 Task: Create a Trello board for managing video production tasks, including lists for 'Ideas', 'Filming', and 'Publishing'. Add relevant cards and customize the board's appearance.
Action: Mouse moved to (616, 381)
Screenshot: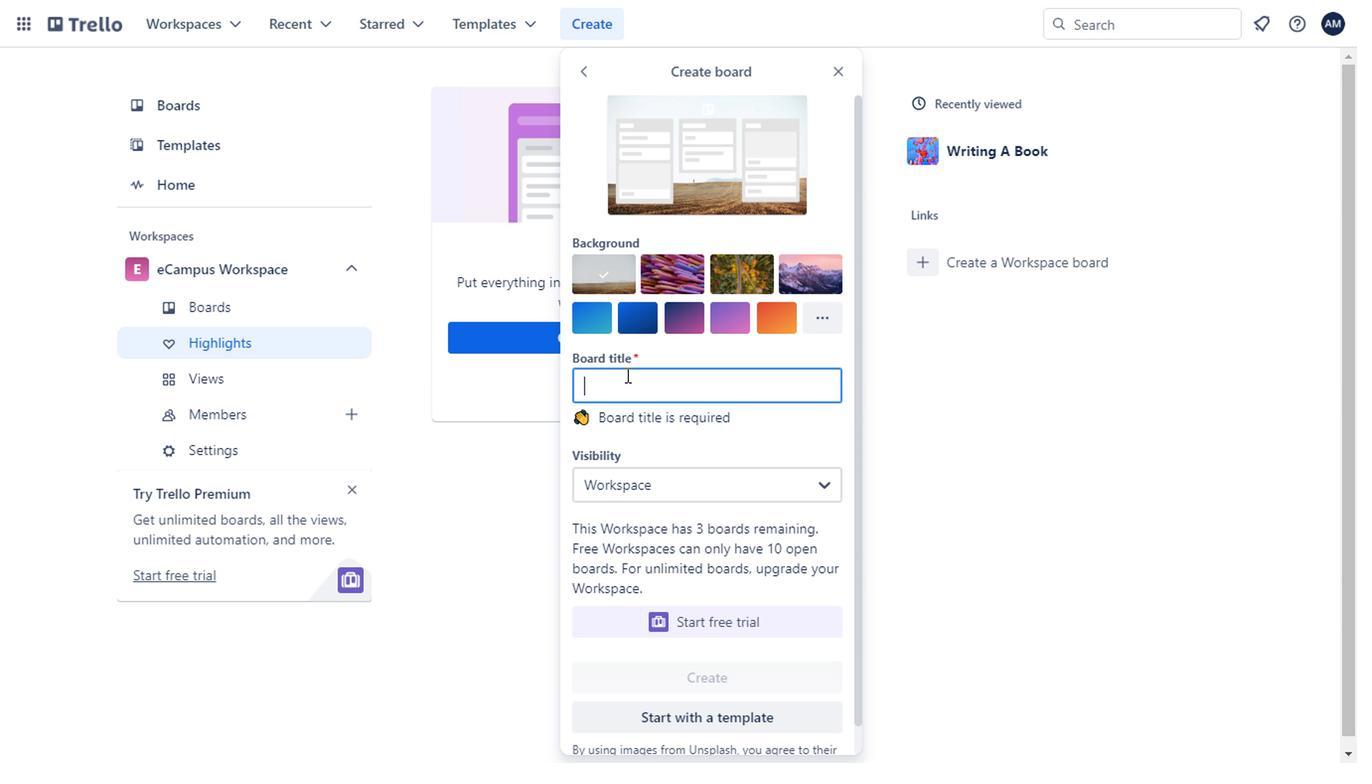 
Action: Mouse pressed left at (616, 381)
Screenshot: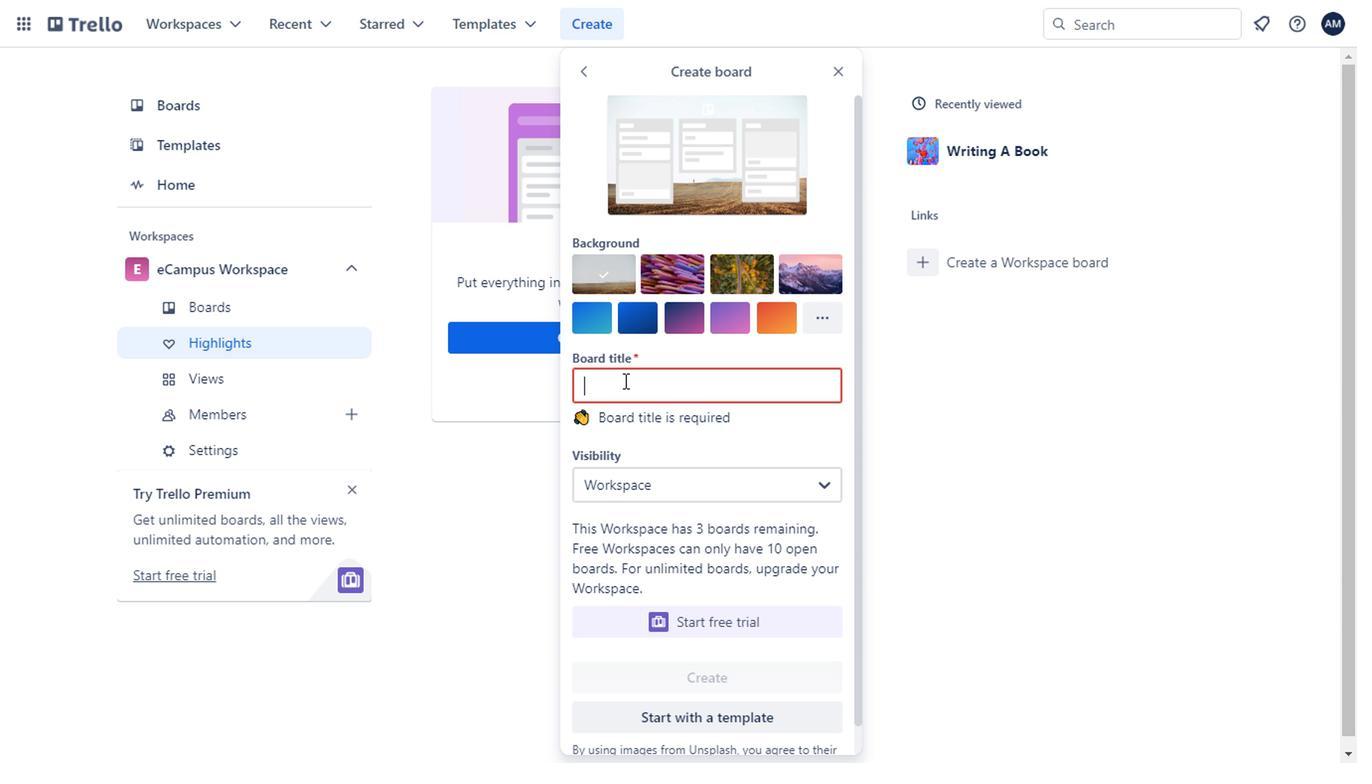 
Action: Mouse moved to (614, 390)
Screenshot: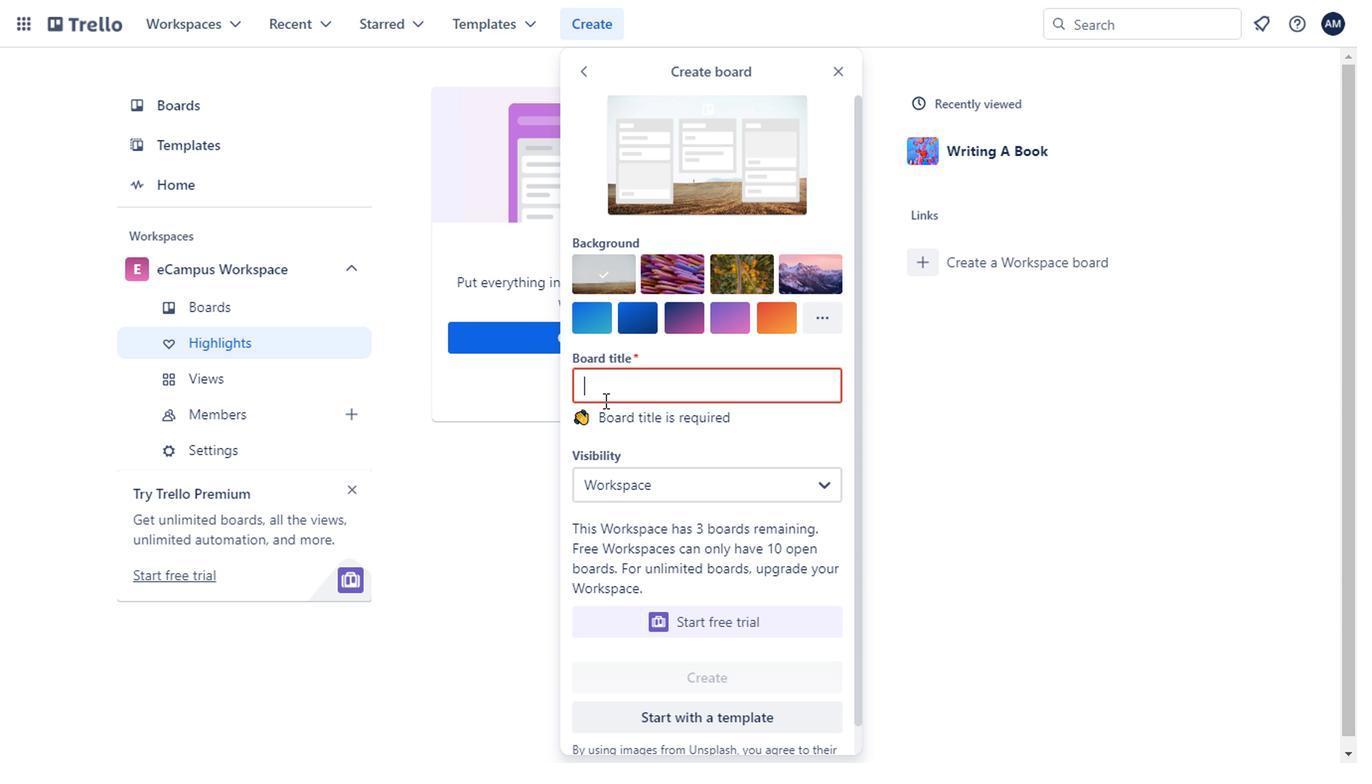 
Action: Mouse pressed left at (614, 390)
Screenshot: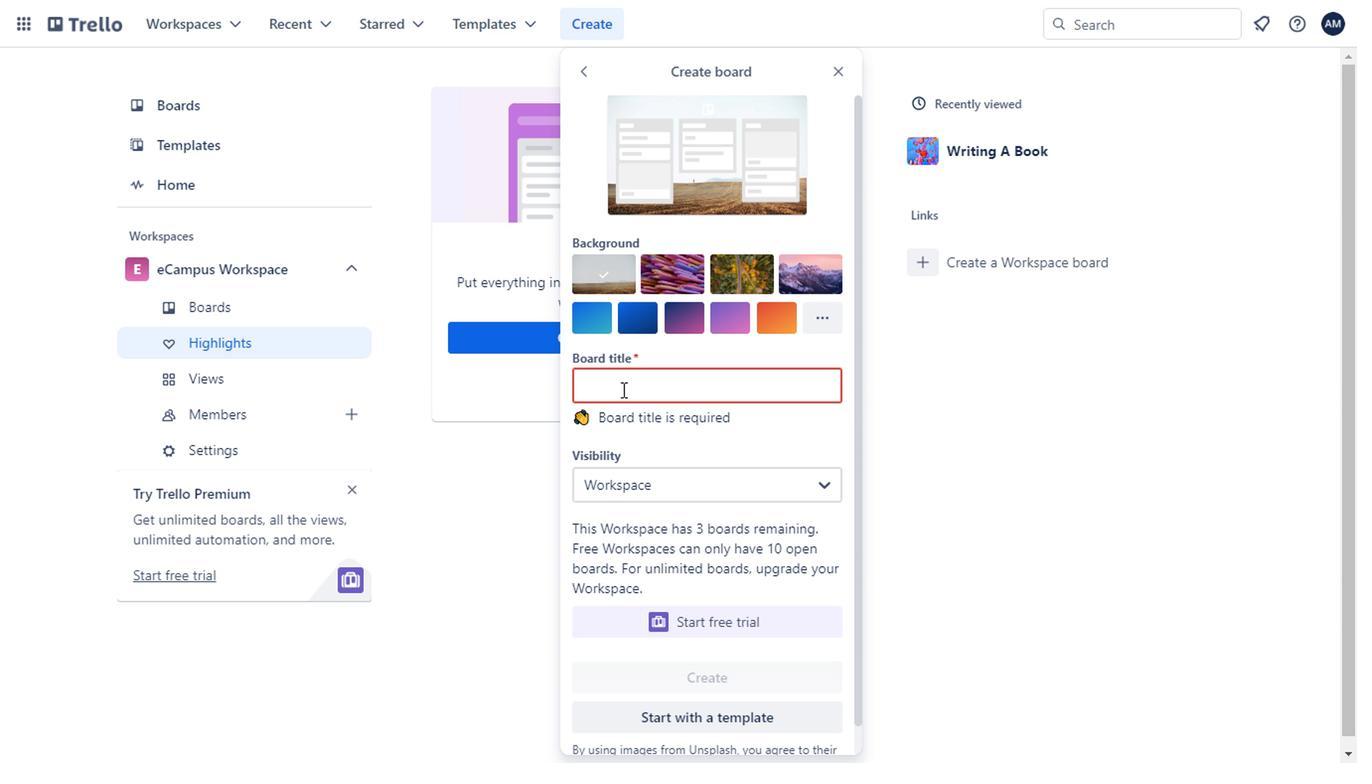 
Action: Key pressed <Key.shift><Key.shift><Key.shift><Key.shift>Workspacxe<Key.backspace><Key.backspace>ce
Screenshot: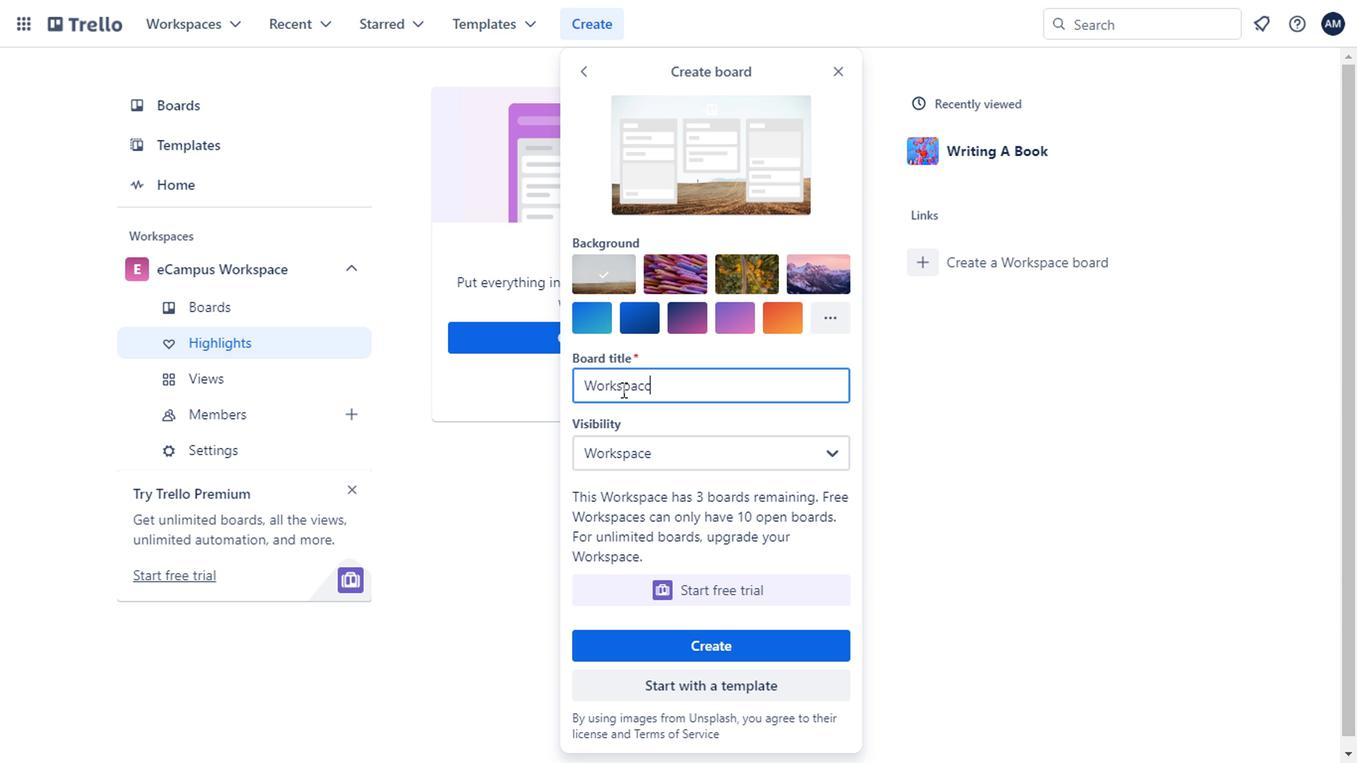 
Action: Mouse moved to (644, 383)
Screenshot: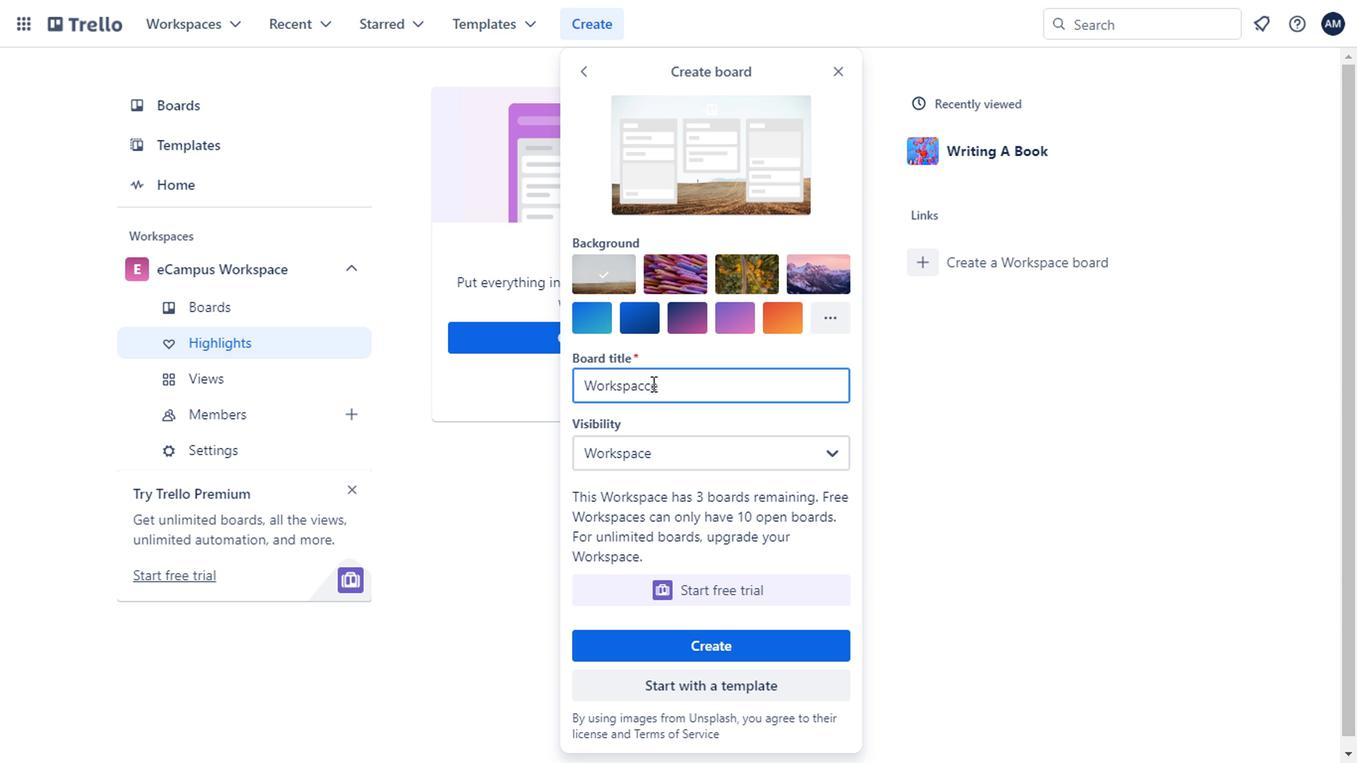 
Action: Mouse pressed left at (644, 383)
Screenshot: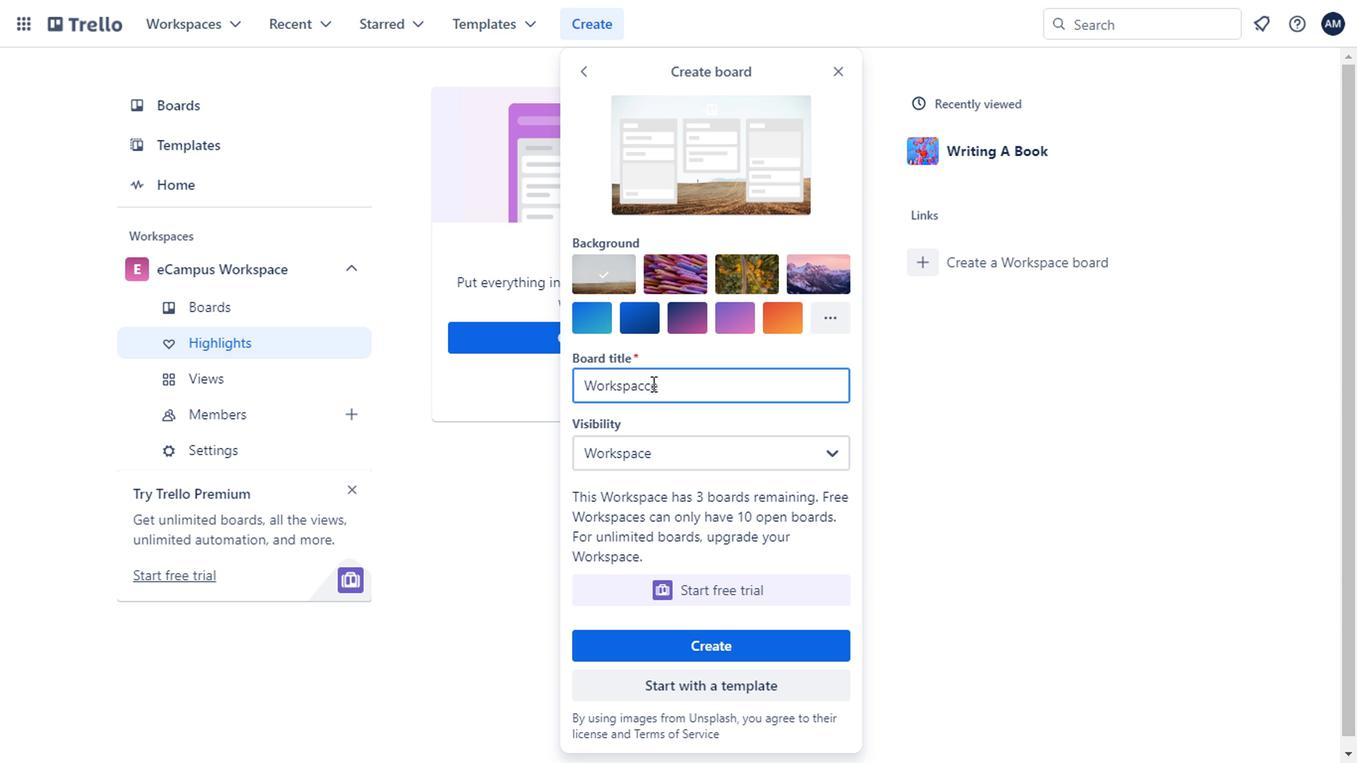 
Action: Mouse moved to (645, 383)
Screenshot: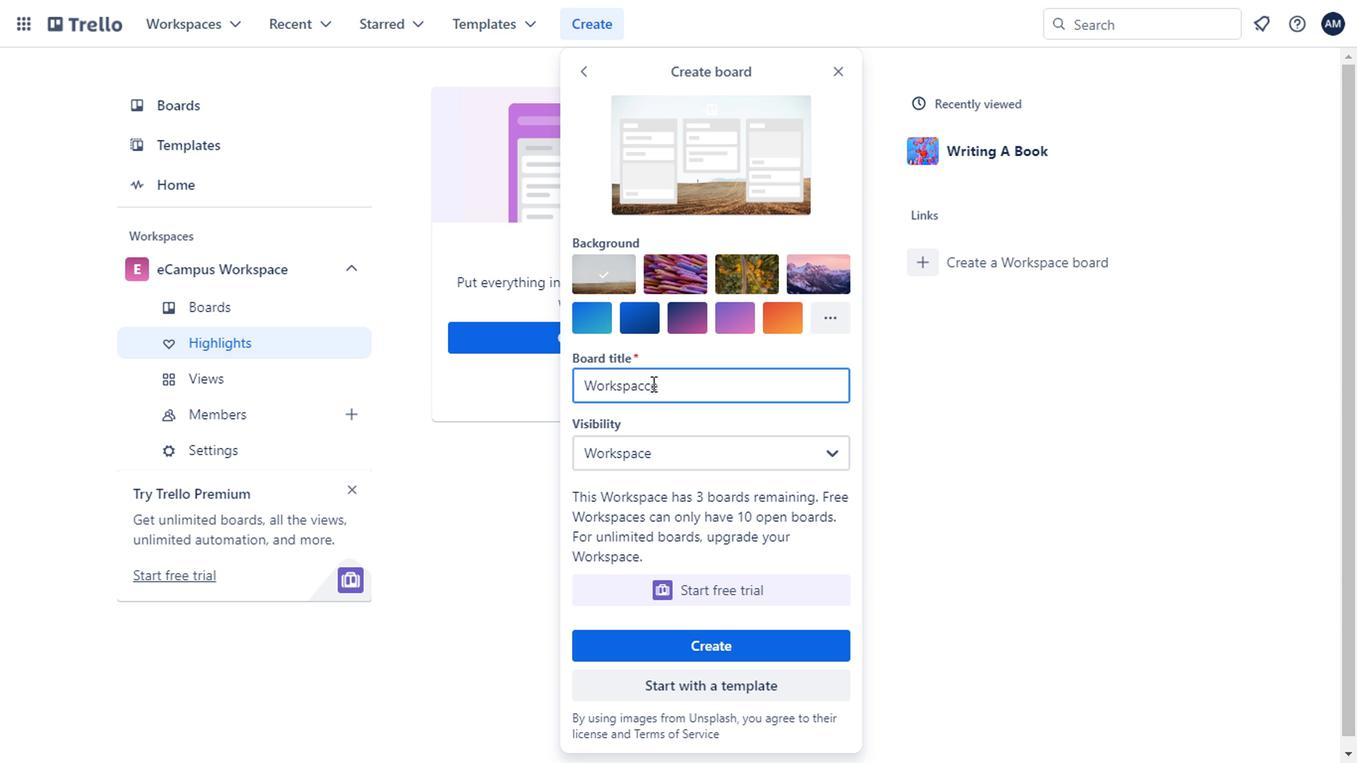 
Action: Key pressed <Key.backspace>
Screenshot: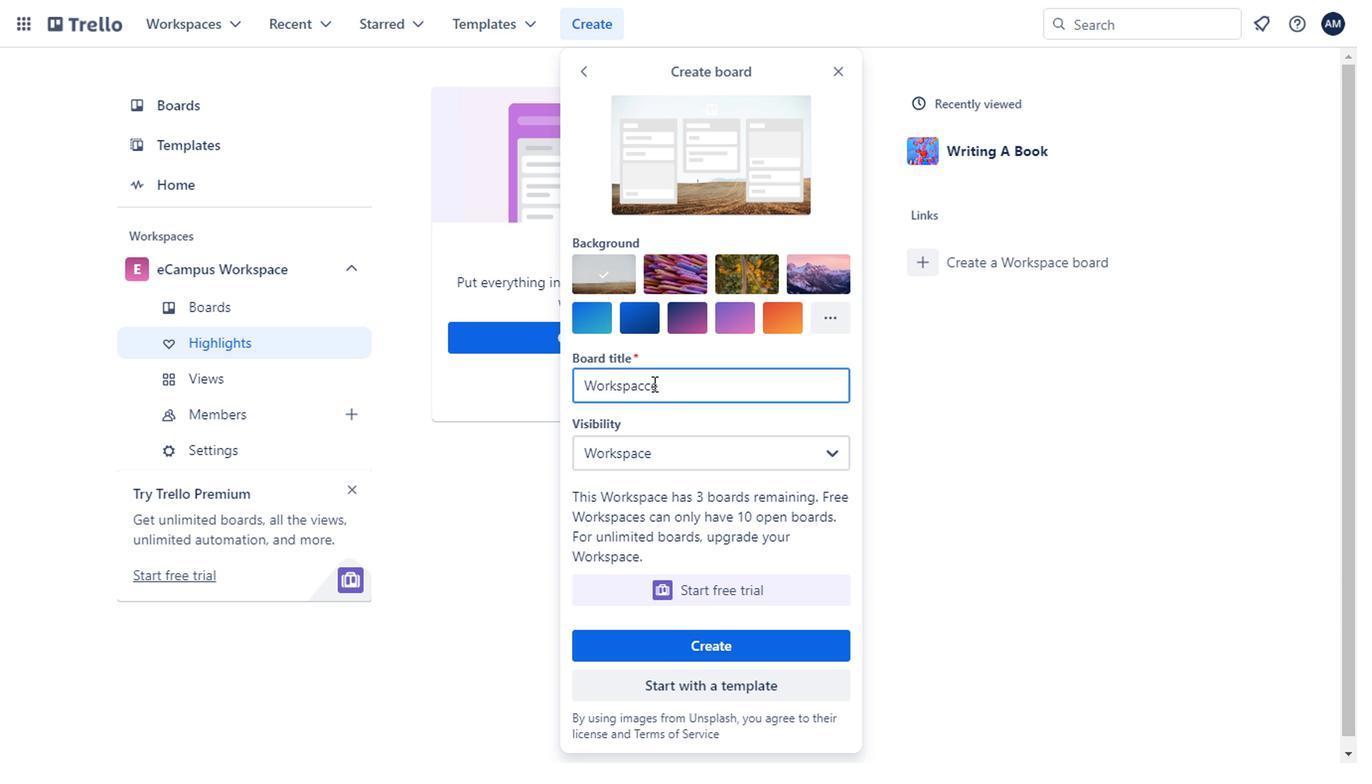 
Action: Mouse moved to (675, 401)
Screenshot: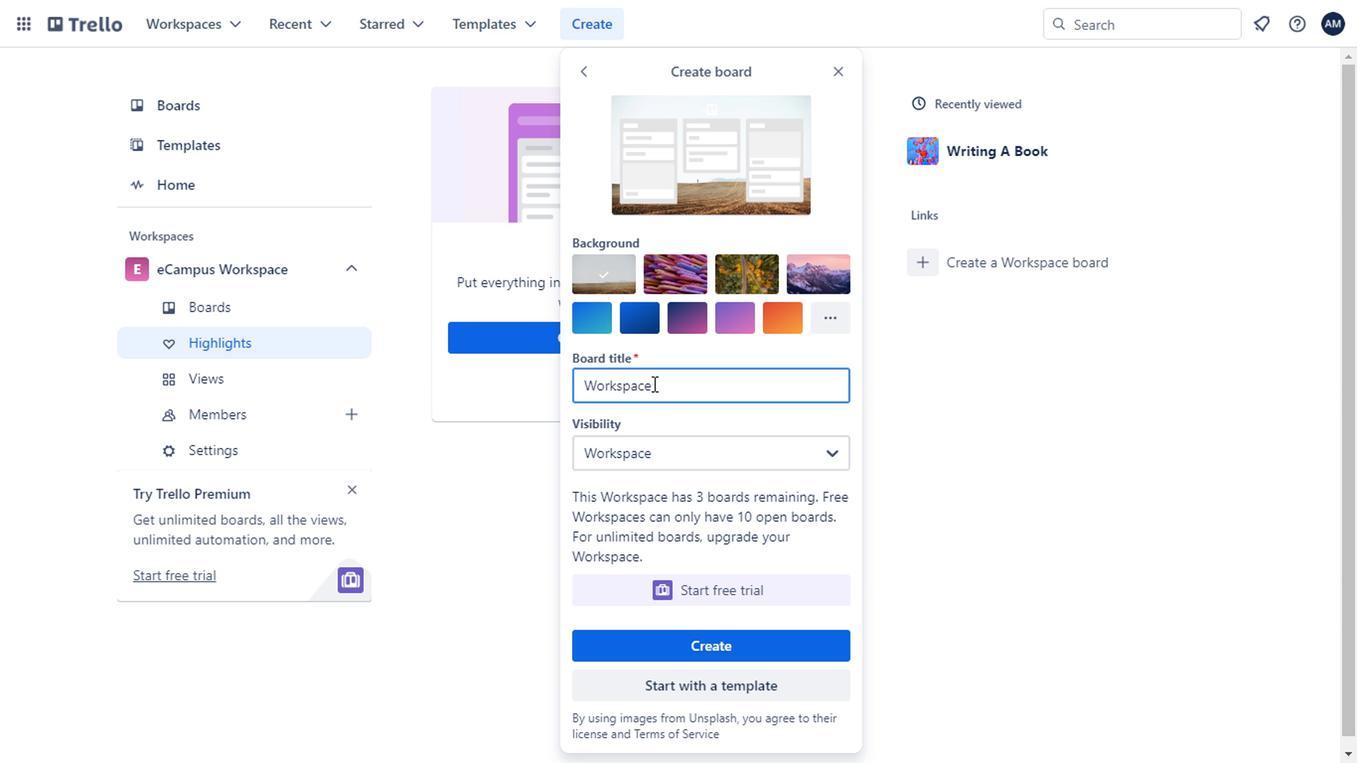 
Action: Mouse pressed left at (675, 401)
Screenshot: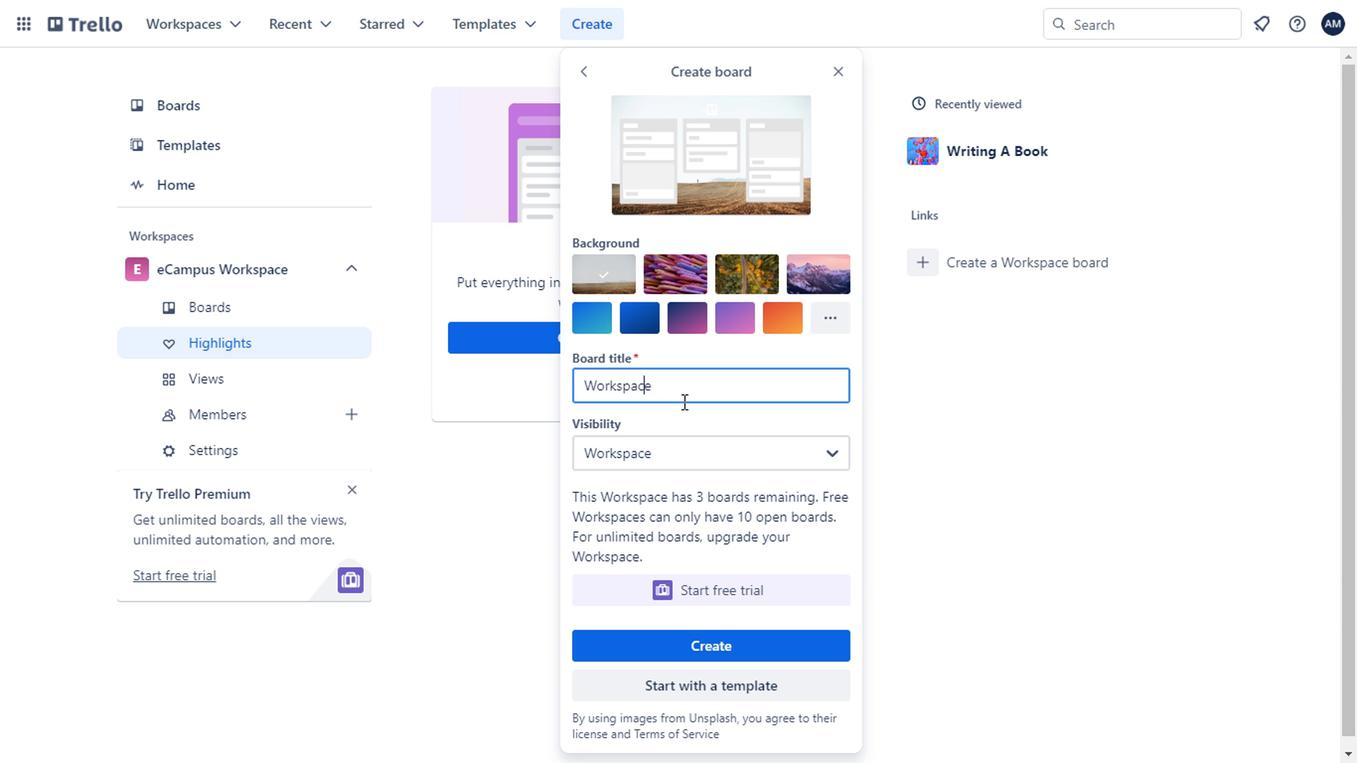 
Action: Mouse moved to (718, 458)
Screenshot: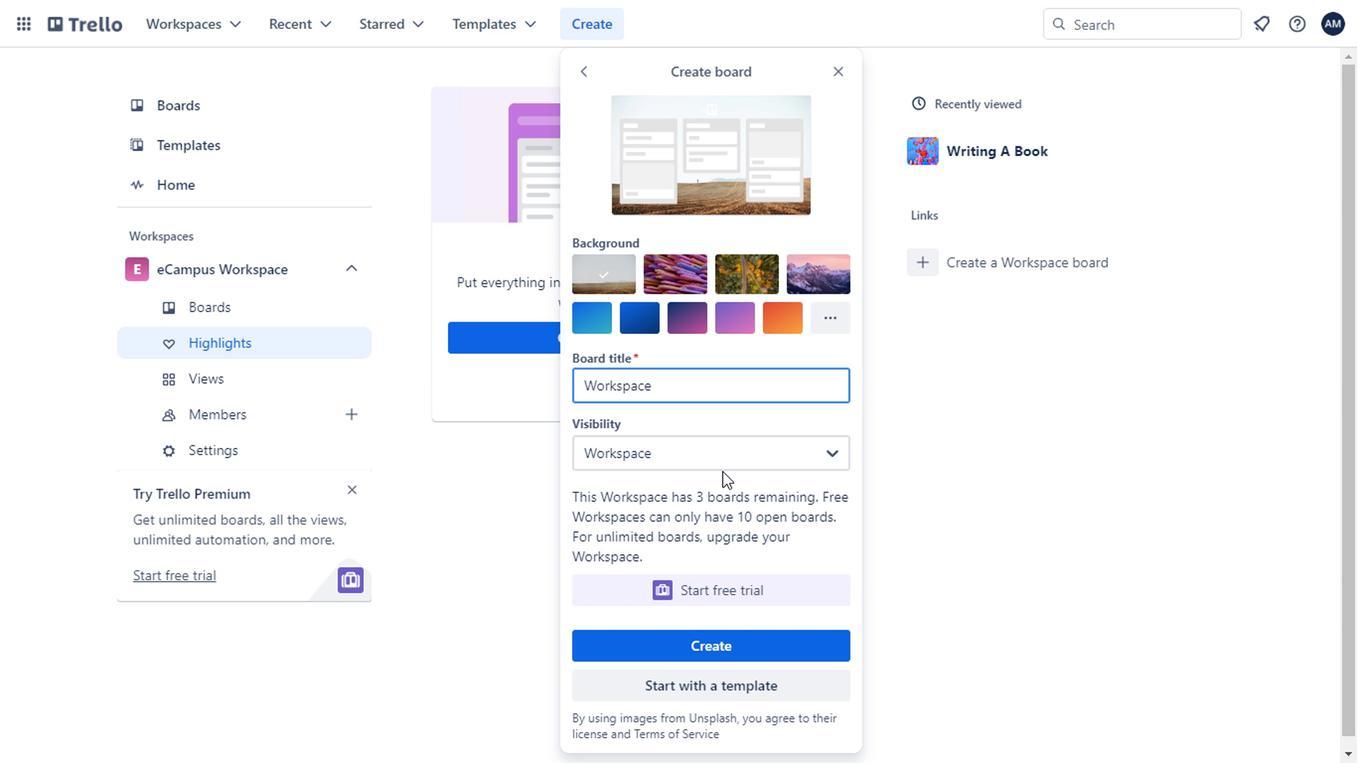 
Action: Mouse pressed left at (718, 458)
Screenshot: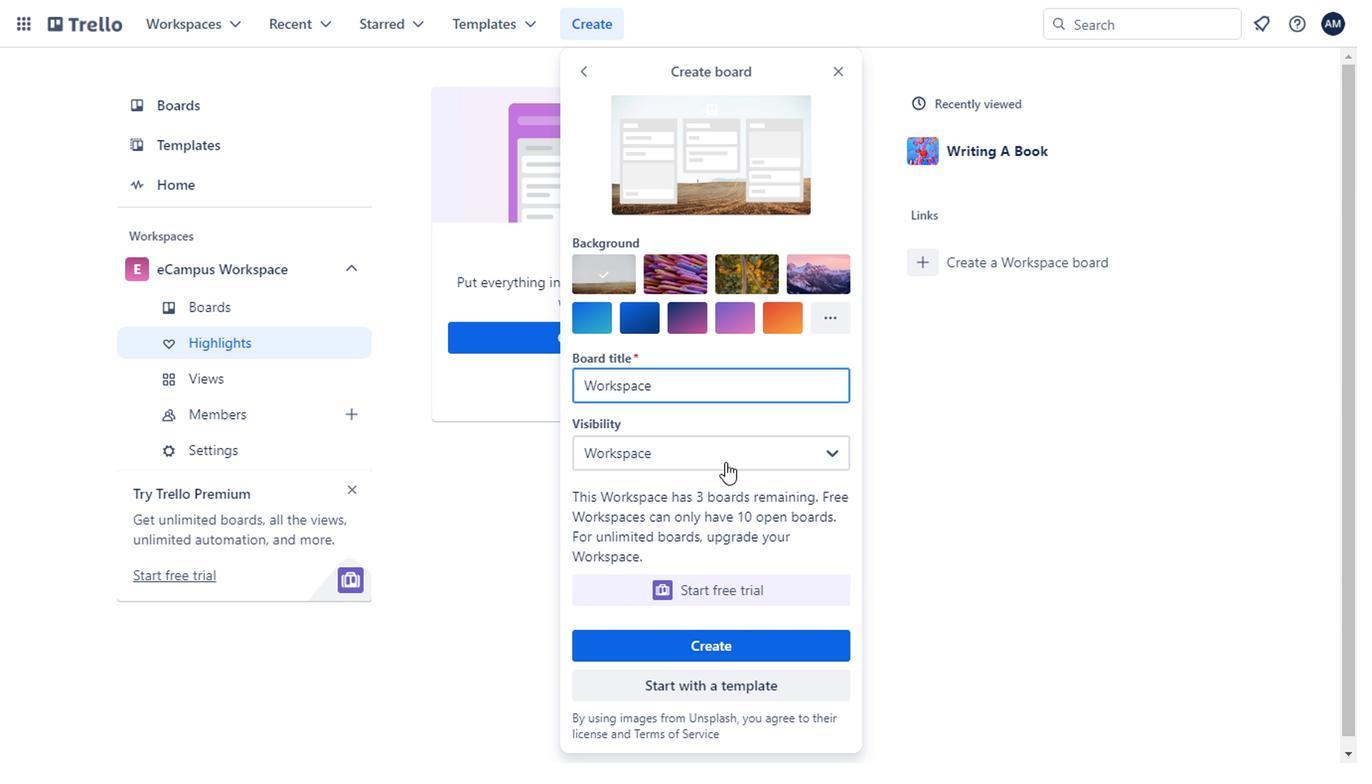
Action: Mouse moved to (670, 523)
Screenshot: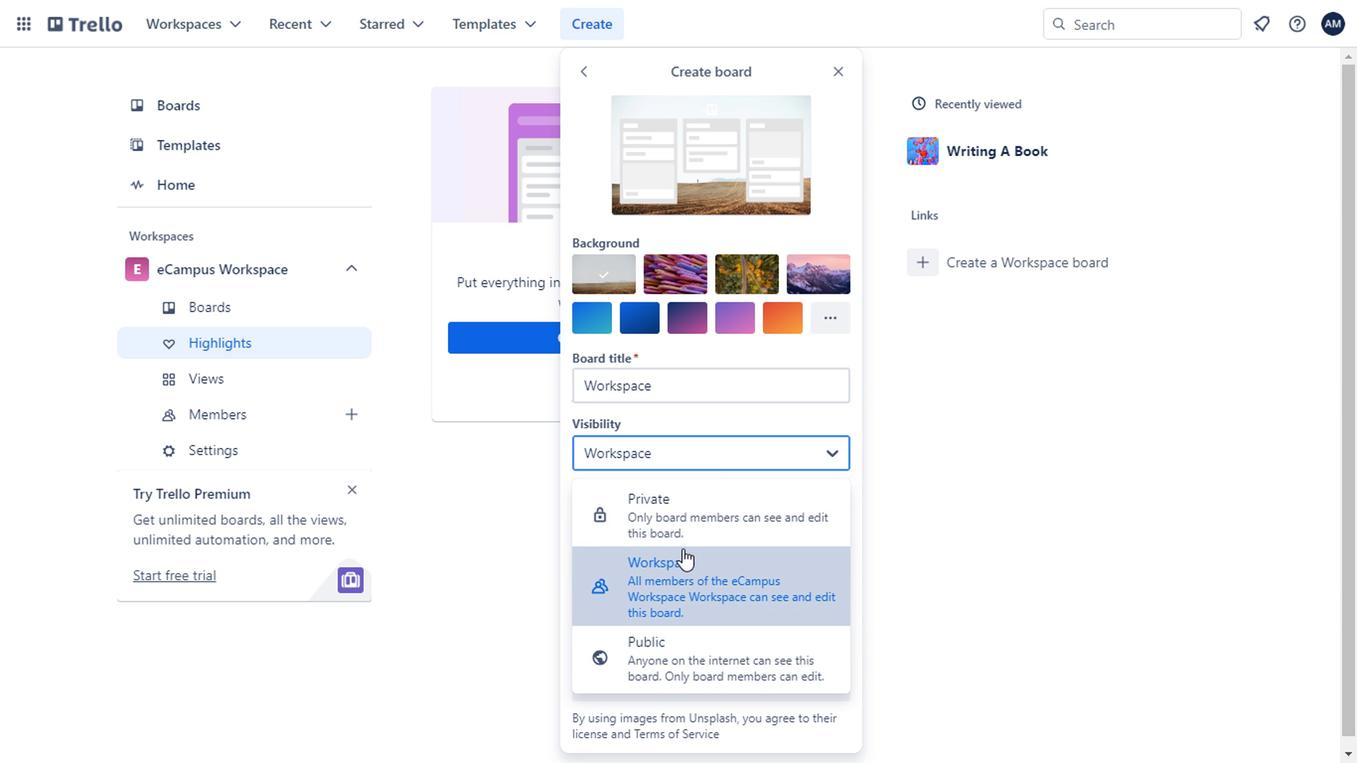 
Action: Mouse pressed left at (670, 523)
Screenshot: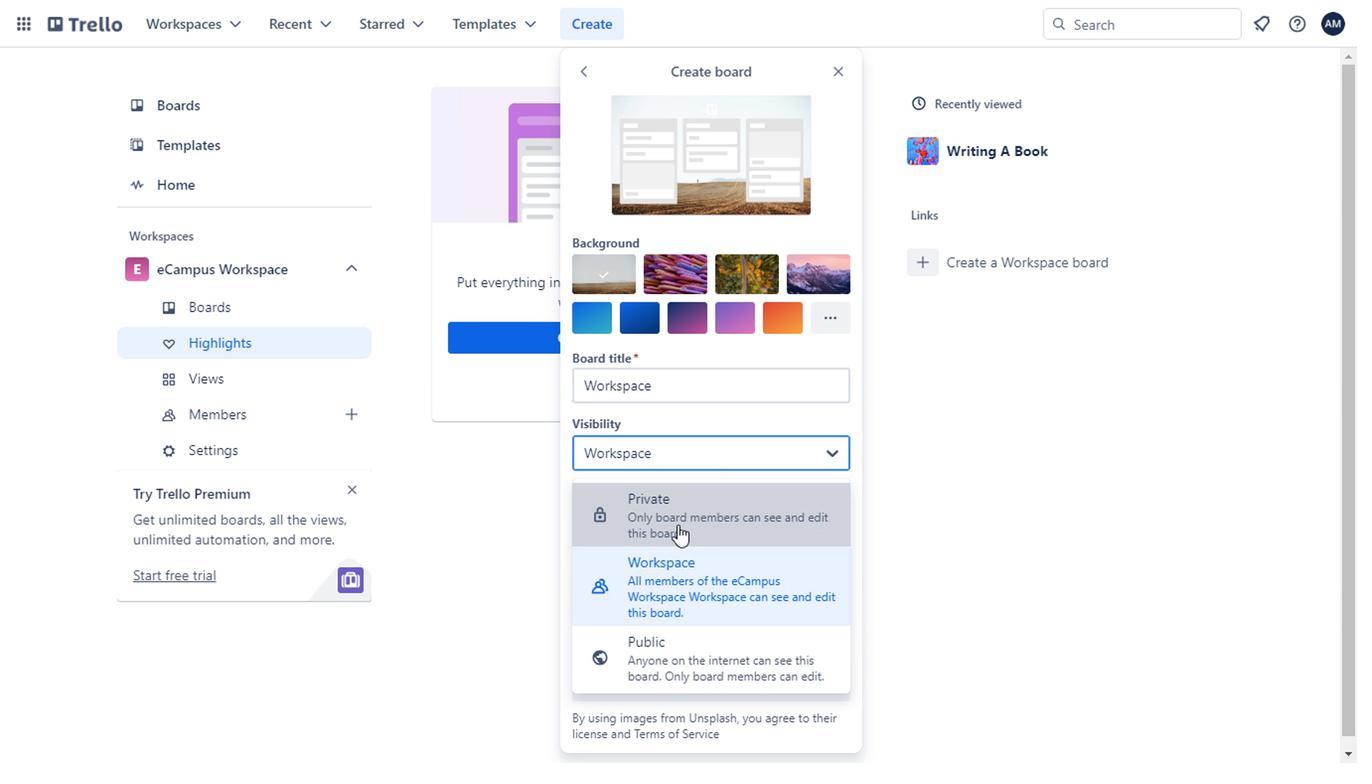 
Action: Mouse moved to (762, 633)
Screenshot: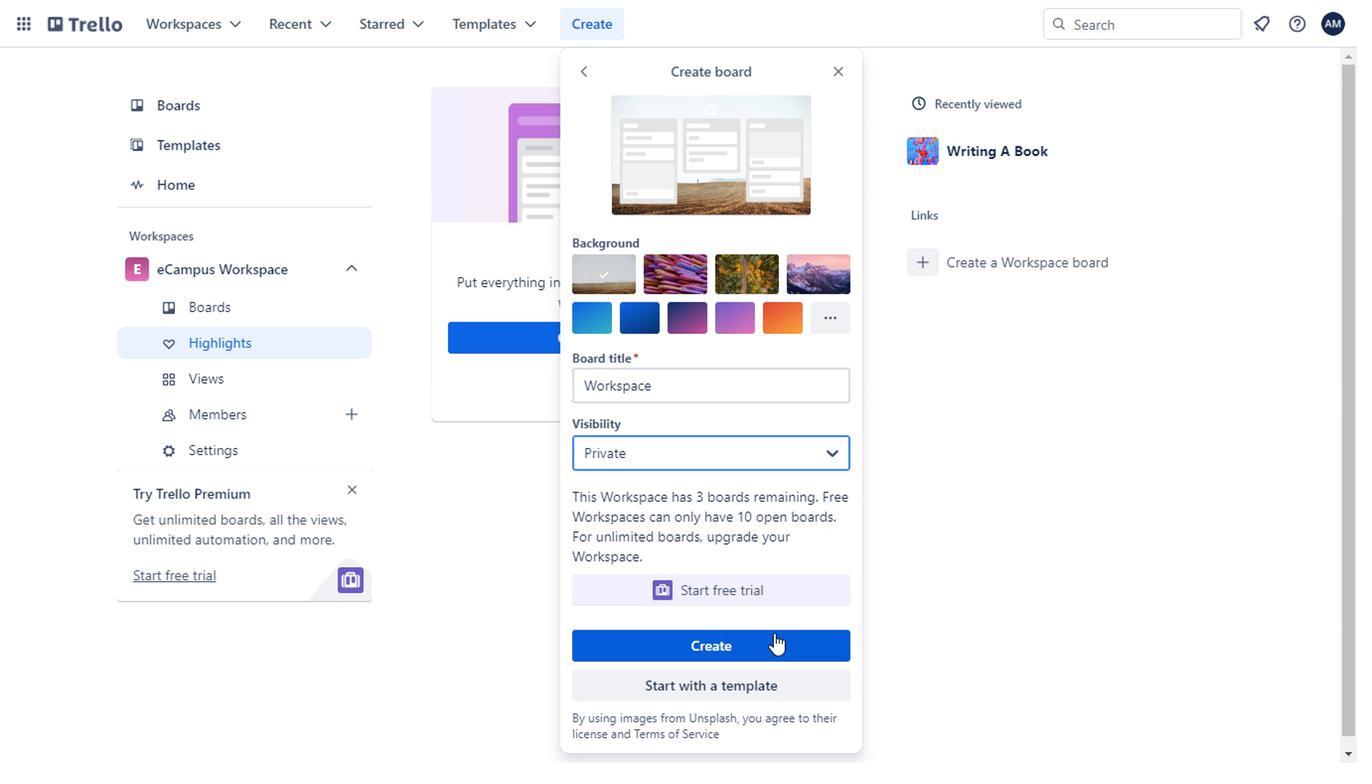 
Action: Mouse pressed left at (762, 633)
Screenshot: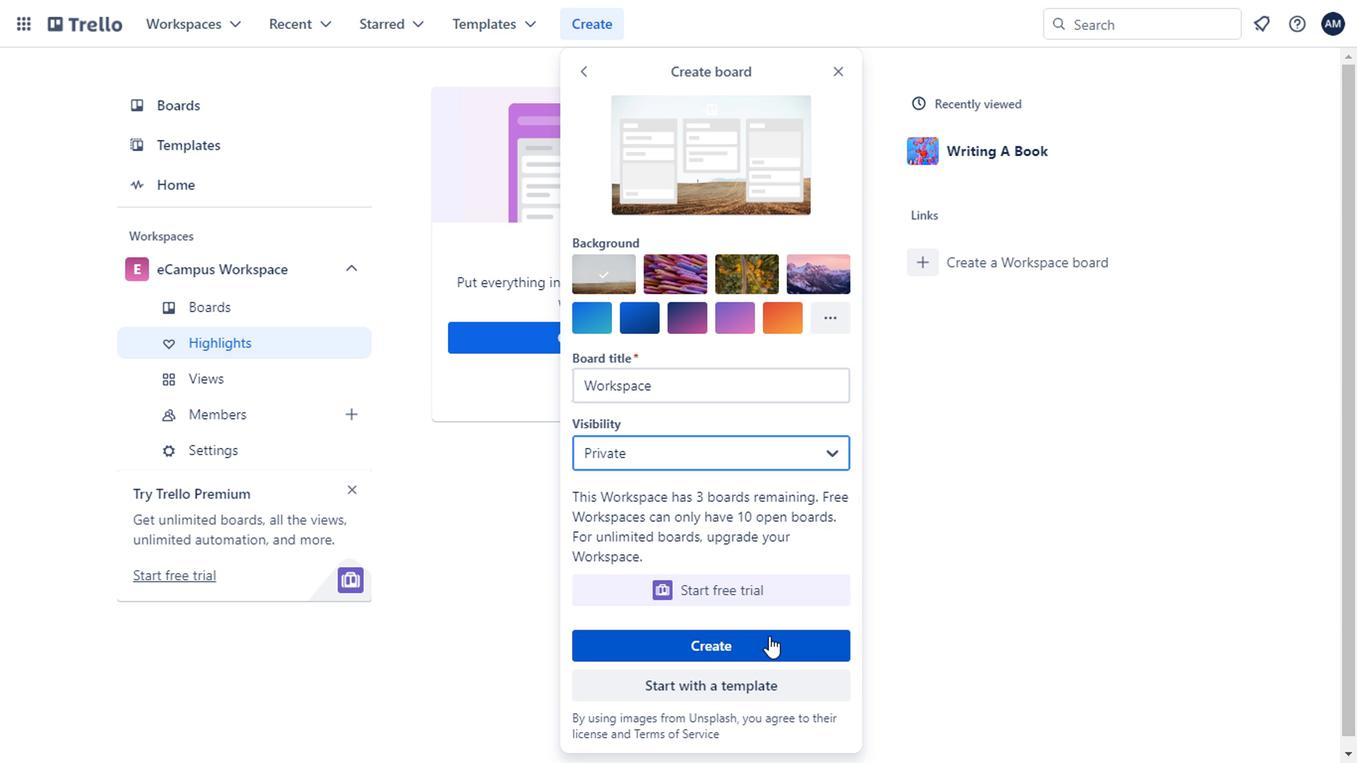 
Action: Mouse moved to (499, 82)
Screenshot: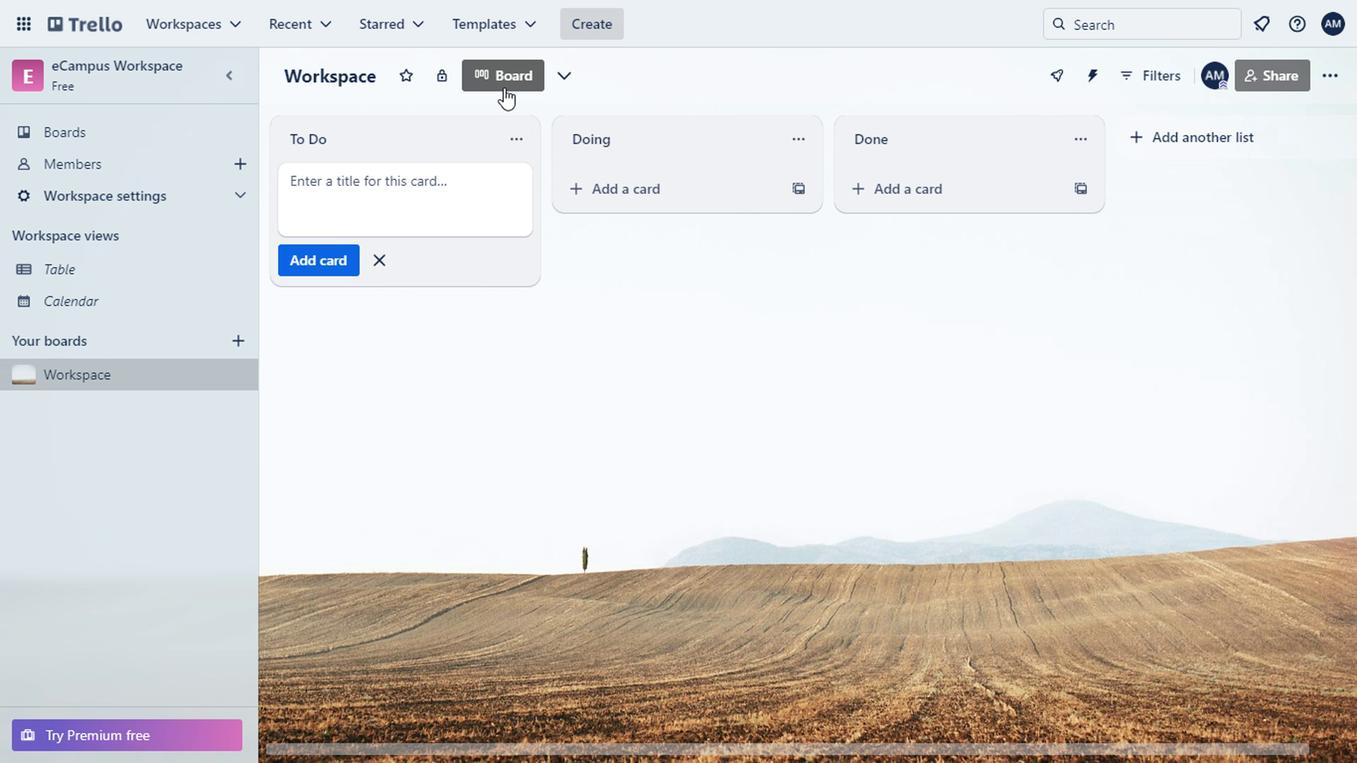 
Action: Mouse pressed left at (499, 82)
Screenshot: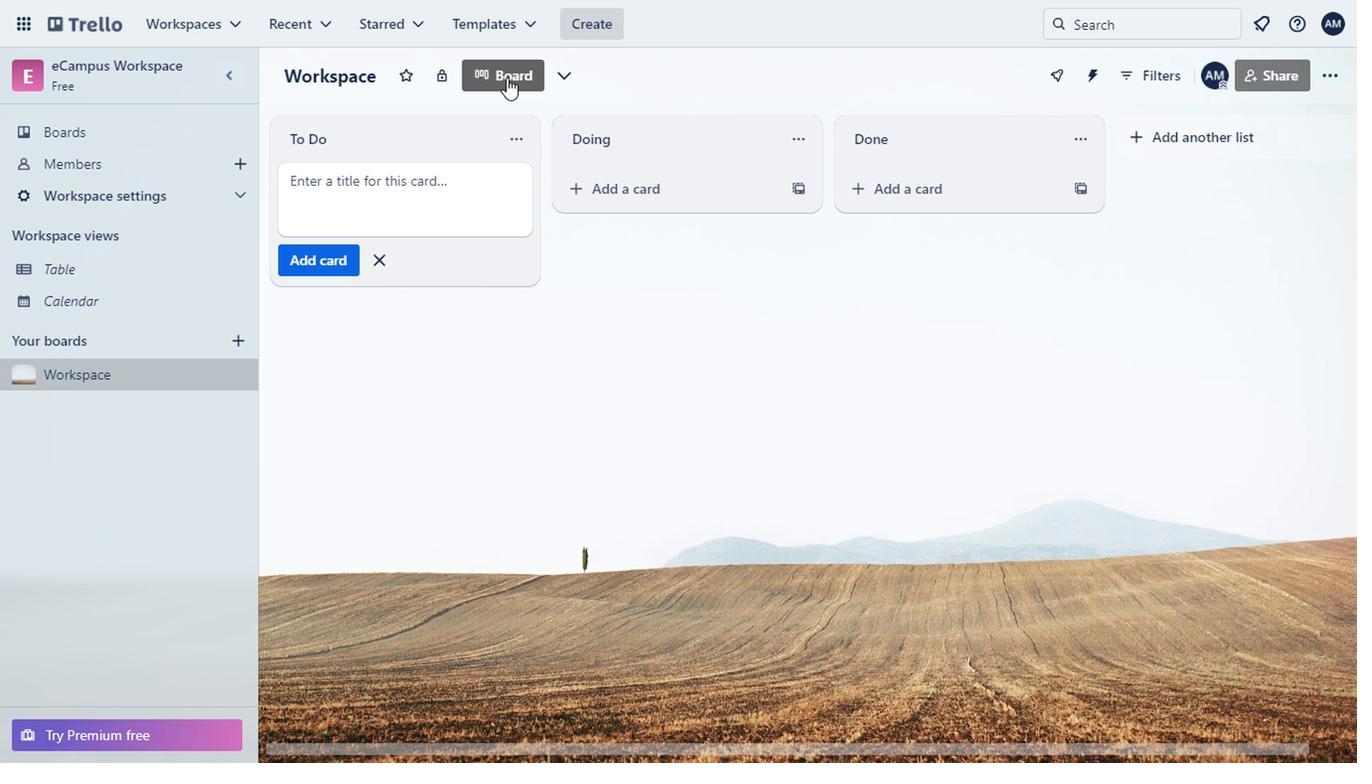 
Action: Mouse moved to (470, 166)
Screenshot: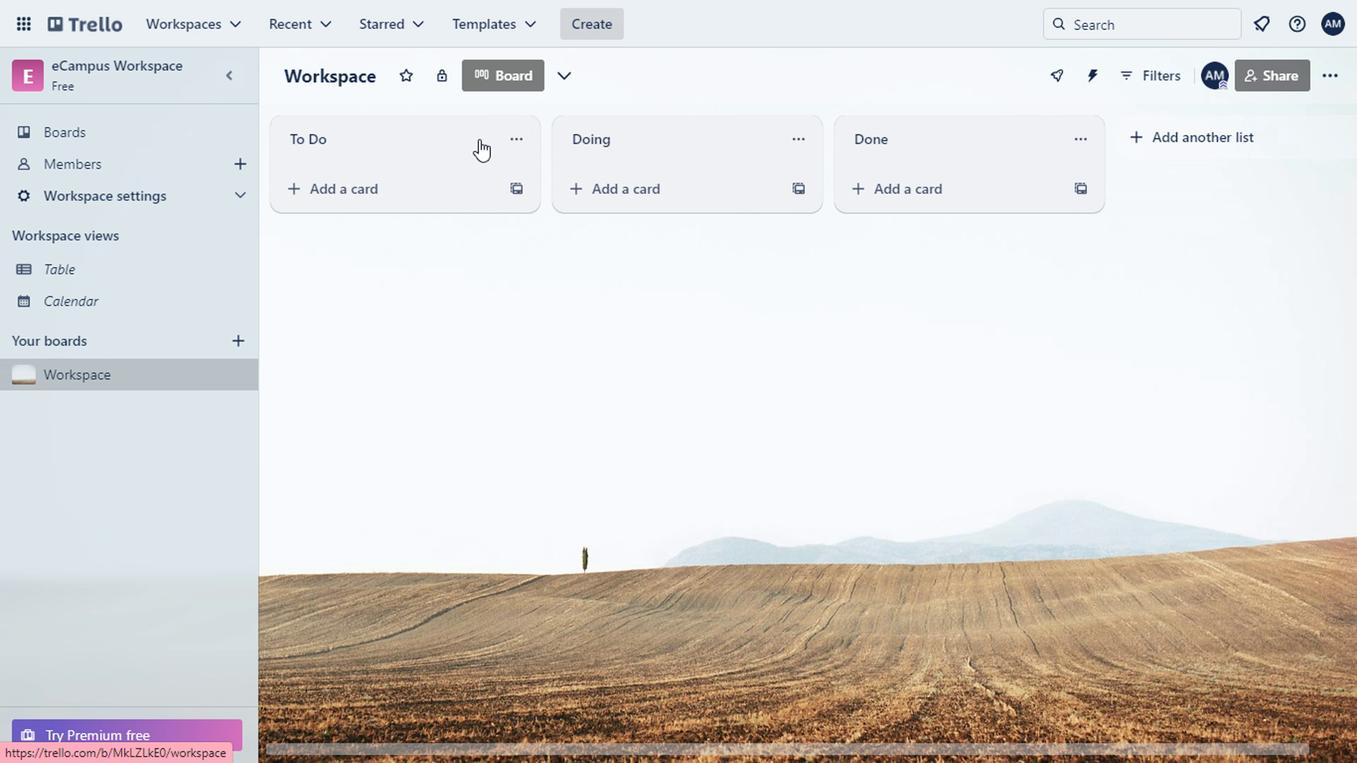 
Action: Mouse scrolled (470, 168) with delta (0, 1)
Screenshot: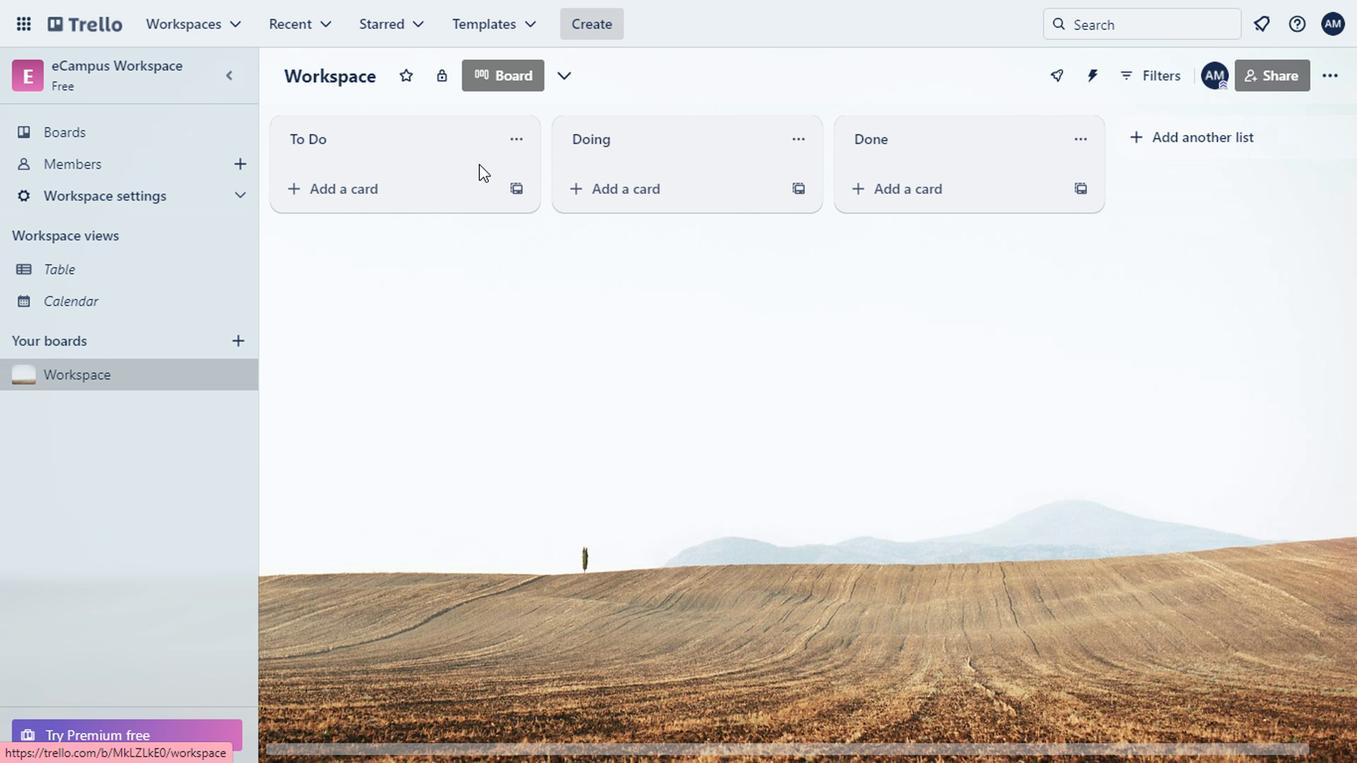 
Action: Mouse moved to (1100, 417)
Screenshot: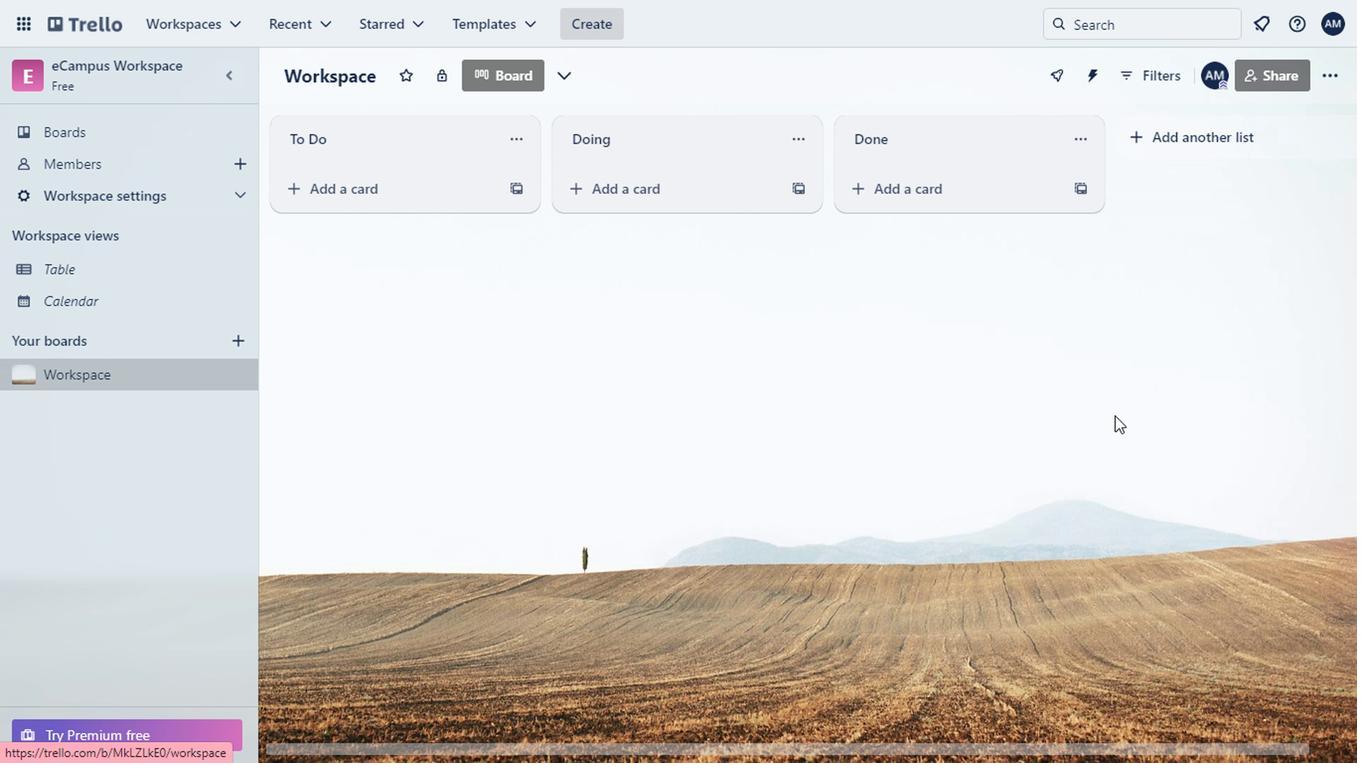
Action: Mouse pressed right at (1100, 417)
Screenshot: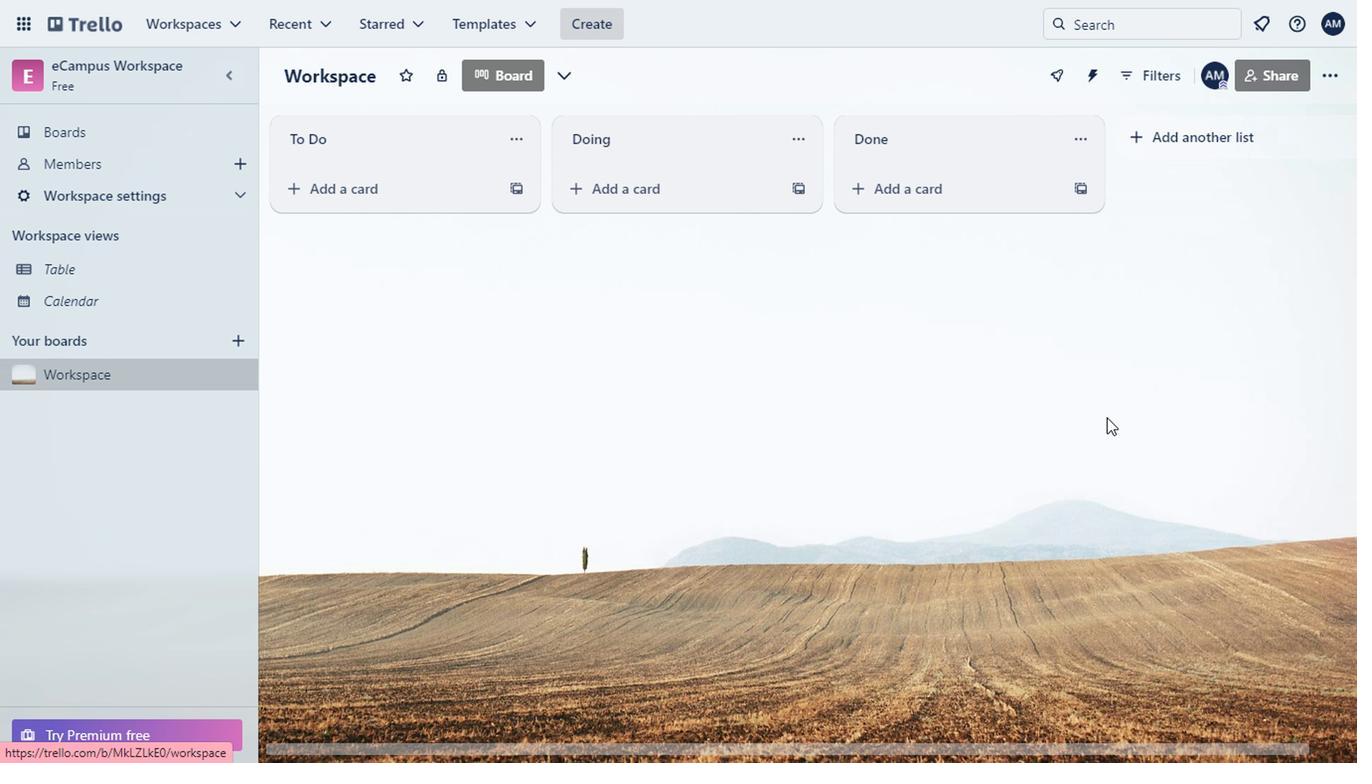 
Action: Mouse moved to (599, 545)
Screenshot: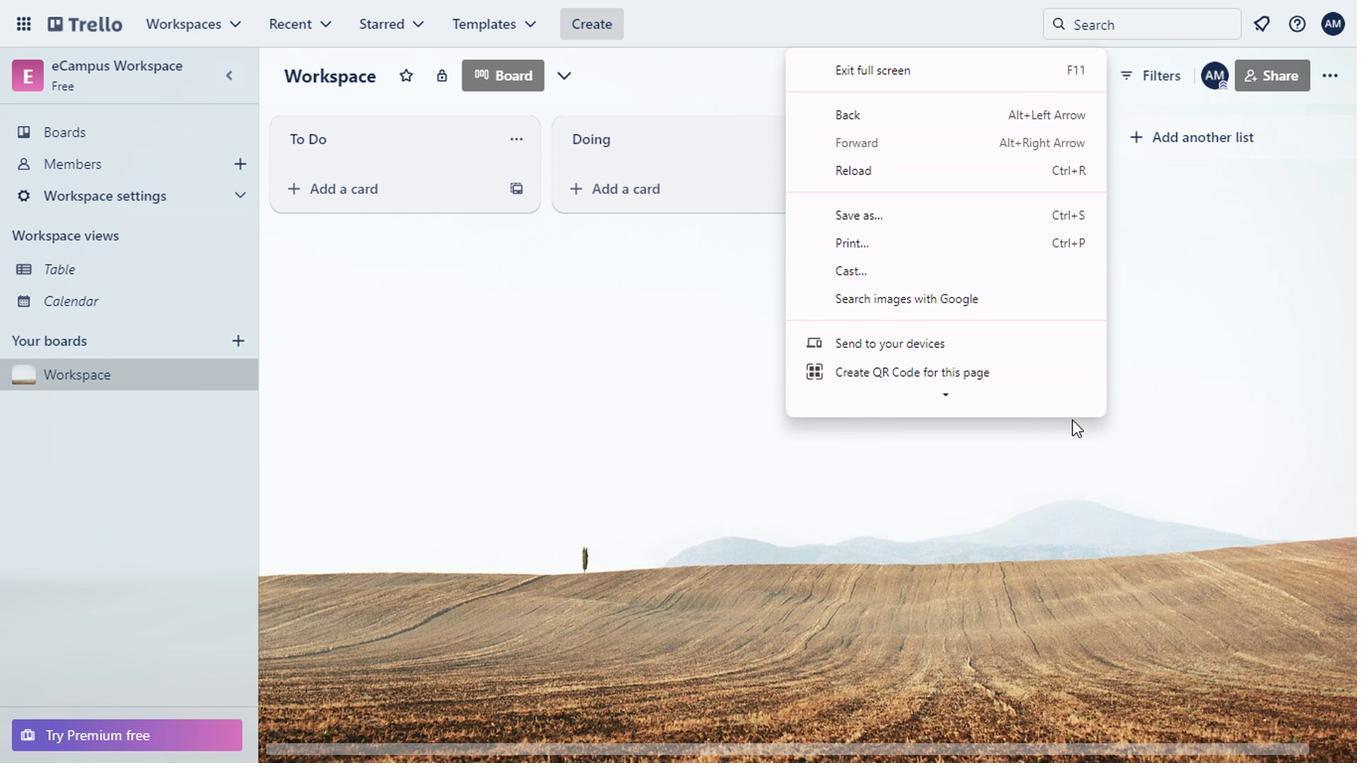 
Action: Mouse pressed left at (599, 545)
Screenshot: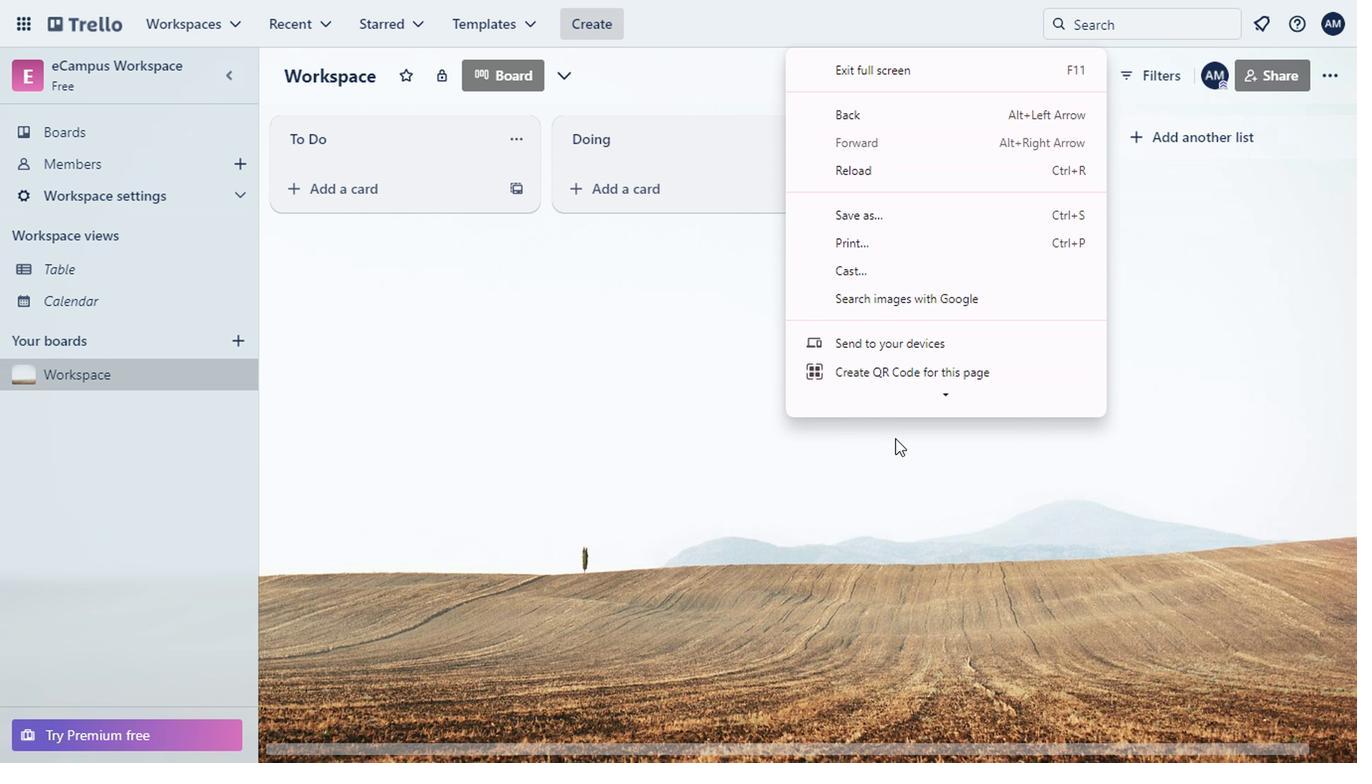 
Action: Mouse moved to (1323, 87)
Screenshot: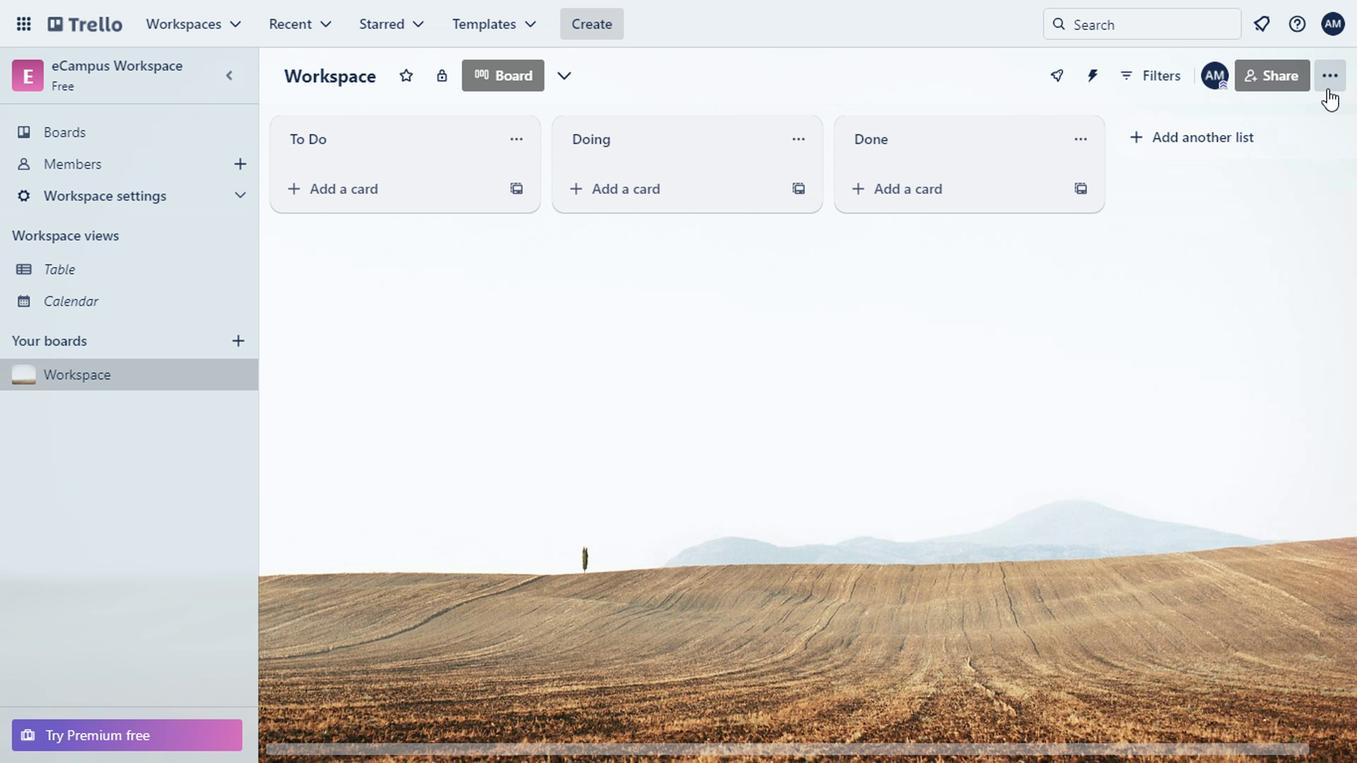 
Action: Mouse pressed left at (1323, 87)
Screenshot: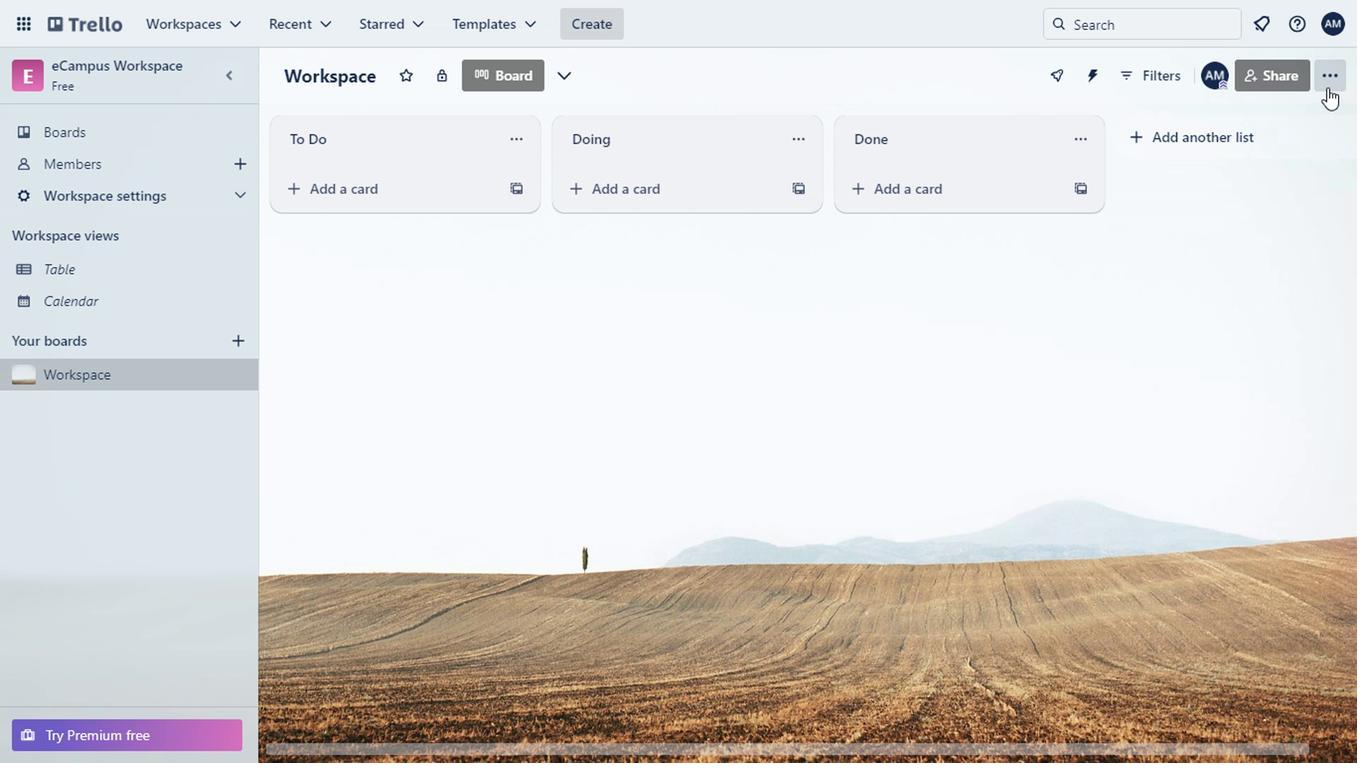 
Action: Mouse moved to (1161, 319)
Screenshot: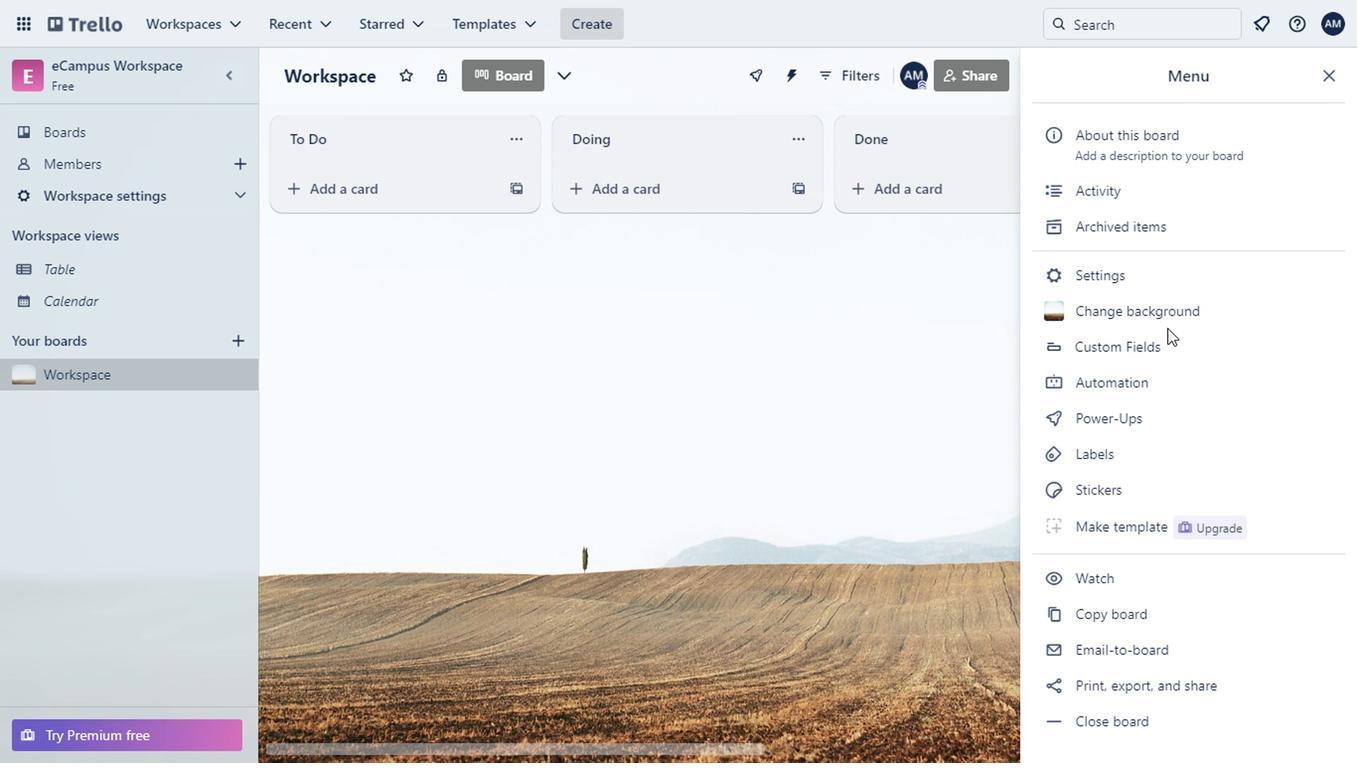 
Action: Mouse pressed left at (1161, 319)
Screenshot: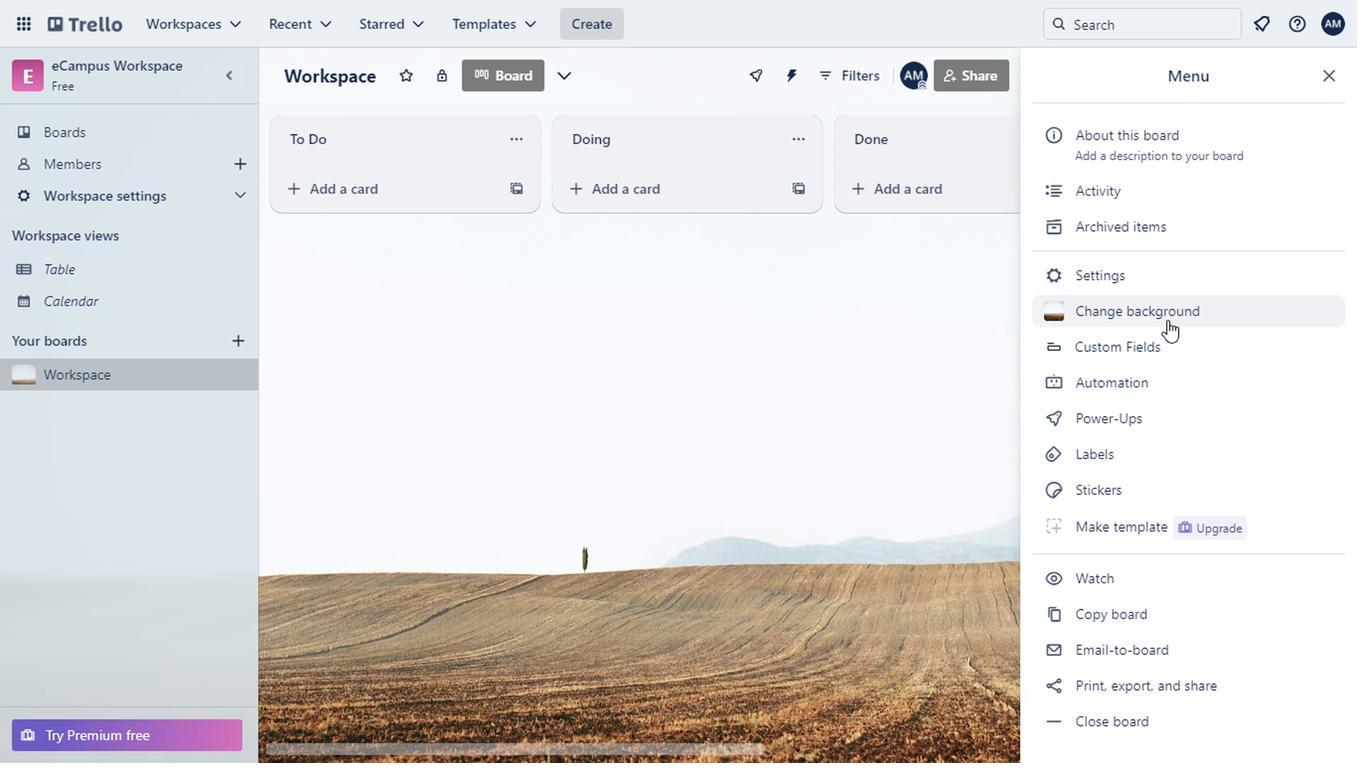 
Action: Mouse moved to (1251, 173)
Screenshot: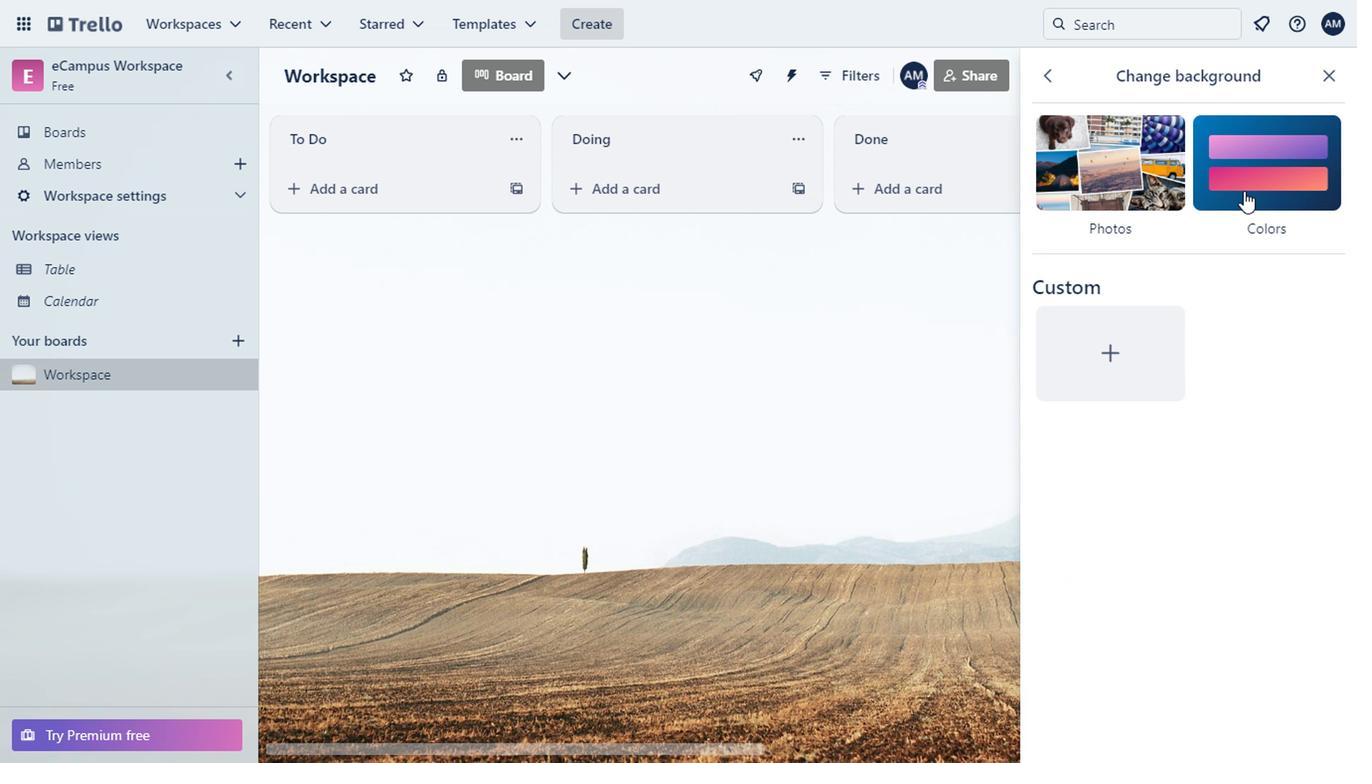 
Action: Mouse pressed left at (1251, 173)
Screenshot: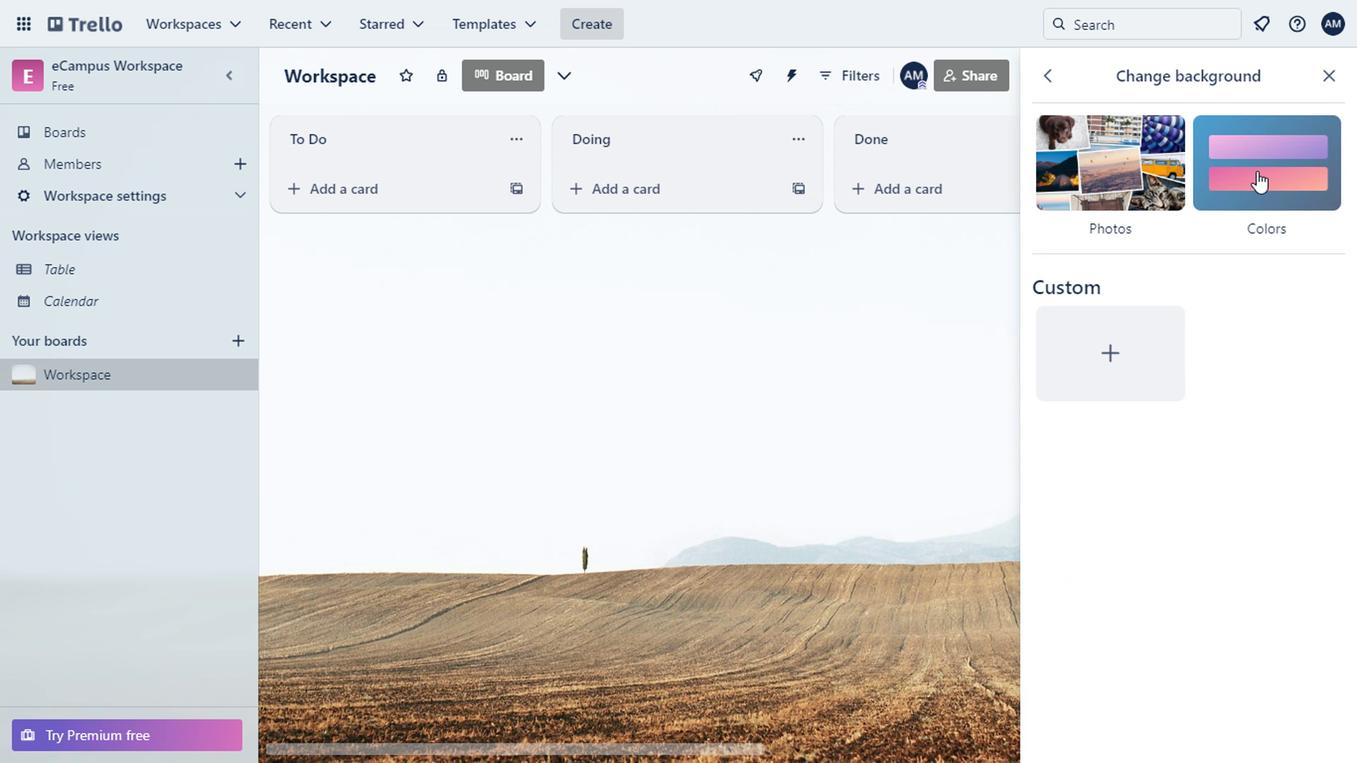 
Action: Mouse moved to (1229, 244)
Screenshot: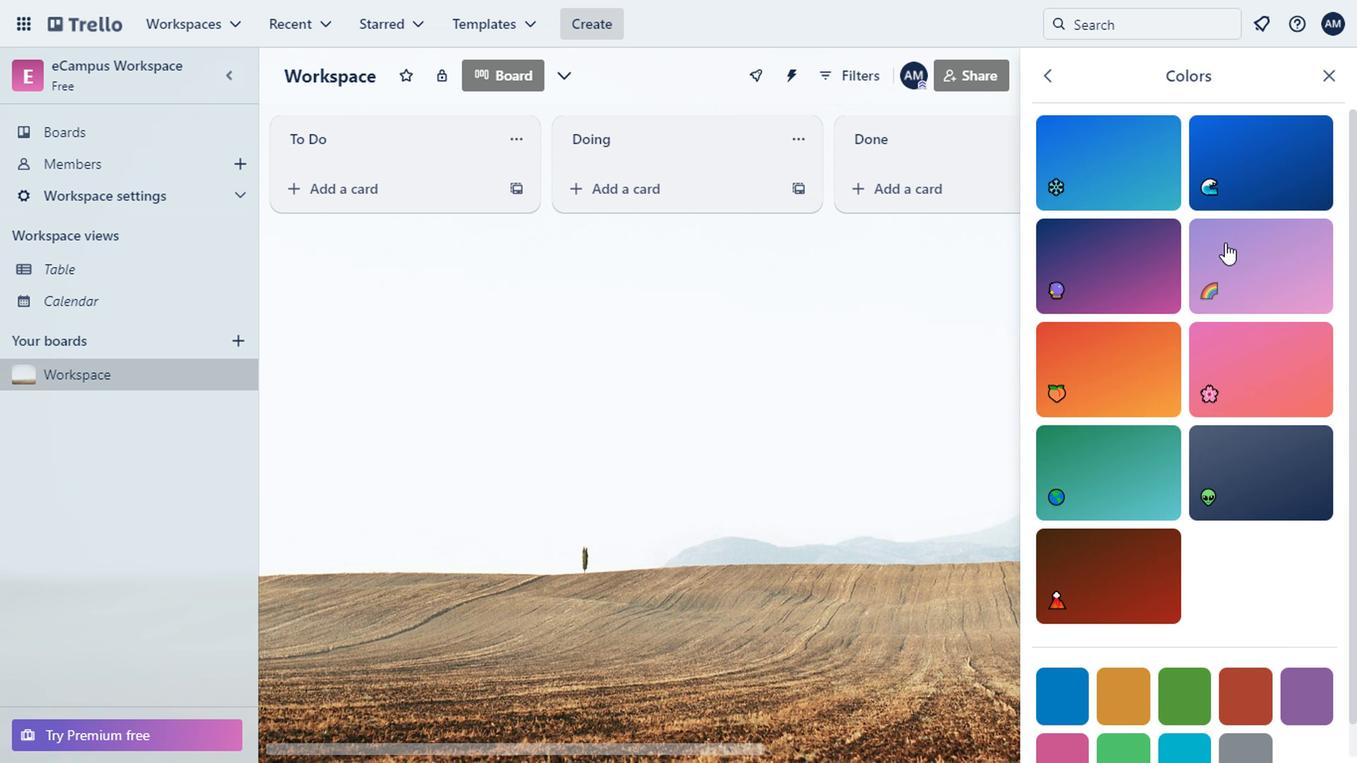 
Action: Mouse pressed left at (1229, 244)
Screenshot: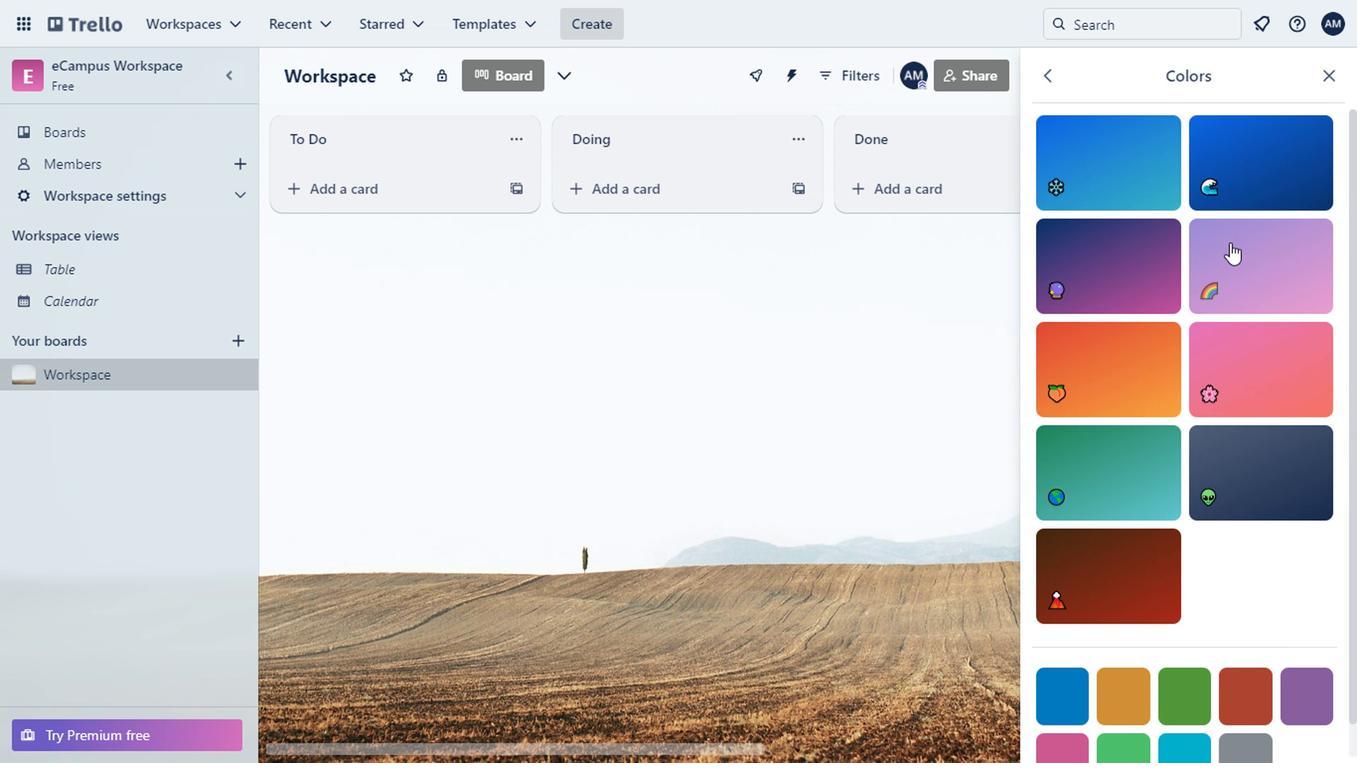 
Action: Mouse moved to (796, 373)
Screenshot: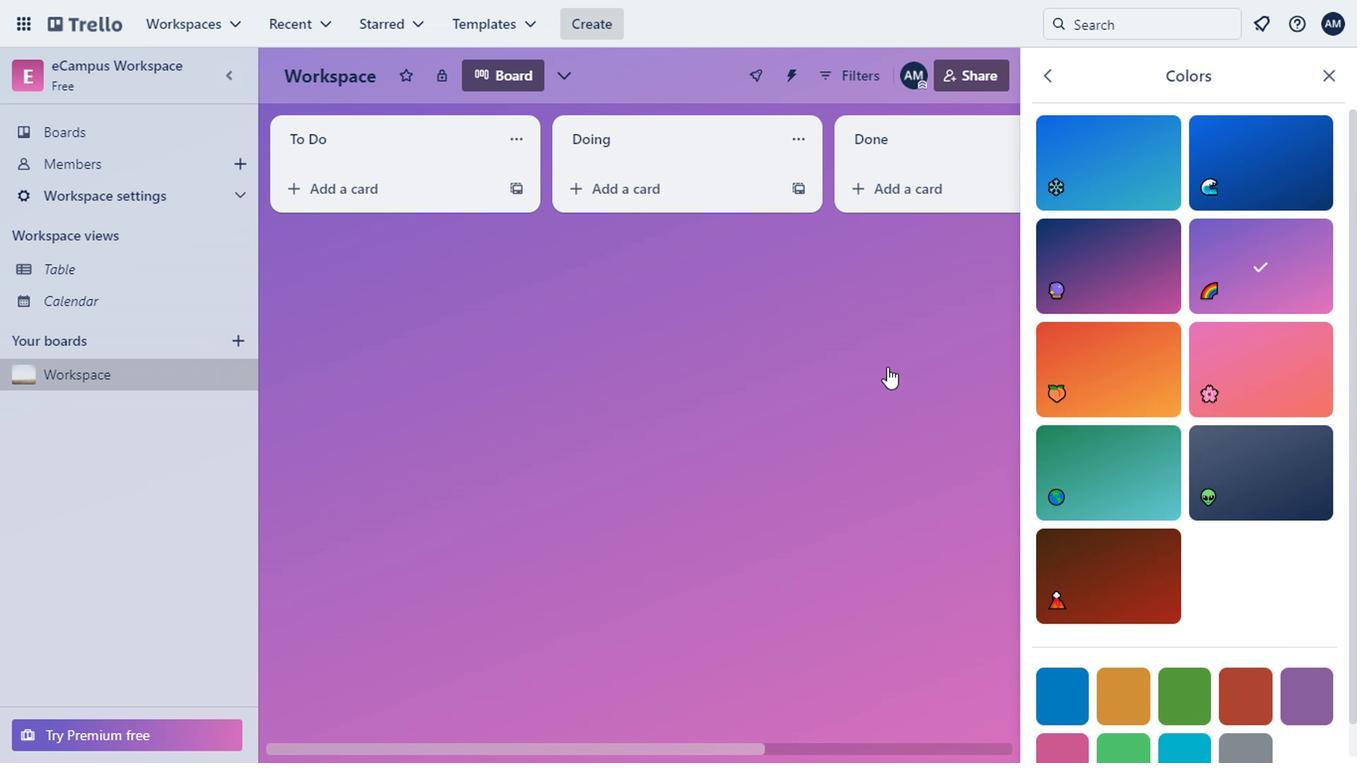
Action: Mouse pressed left at (796, 373)
Screenshot: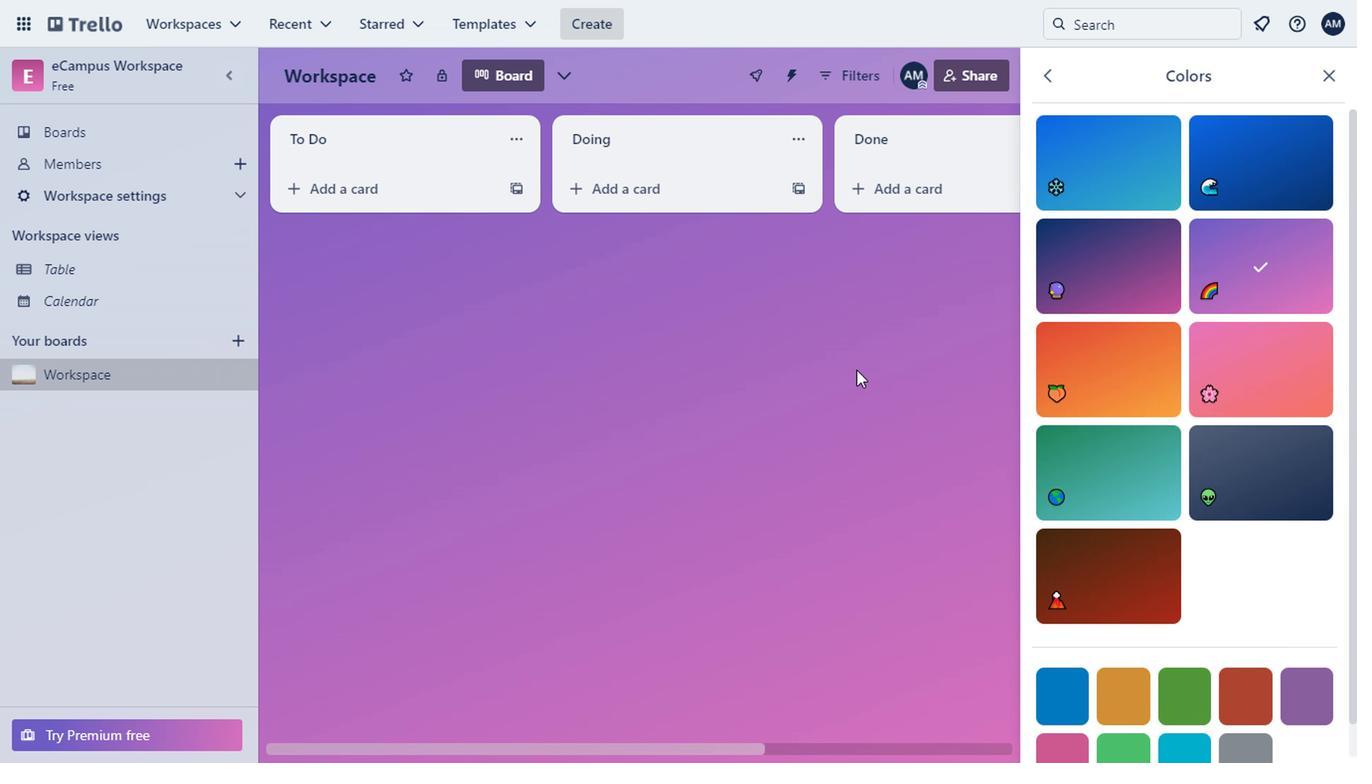 
Action: Mouse moved to (1329, 86)
Screenshot: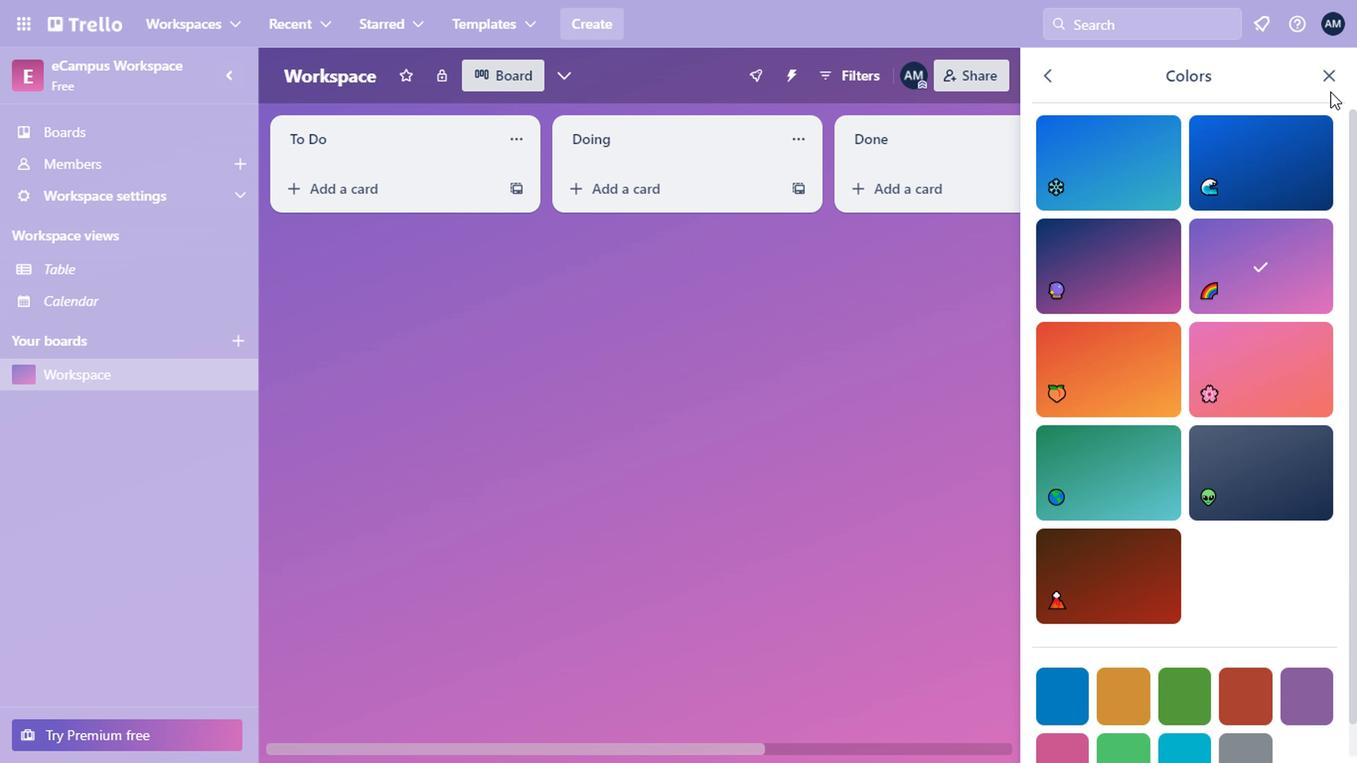 
Action: Mouse pressed left at (1329, 86)
Screenshot: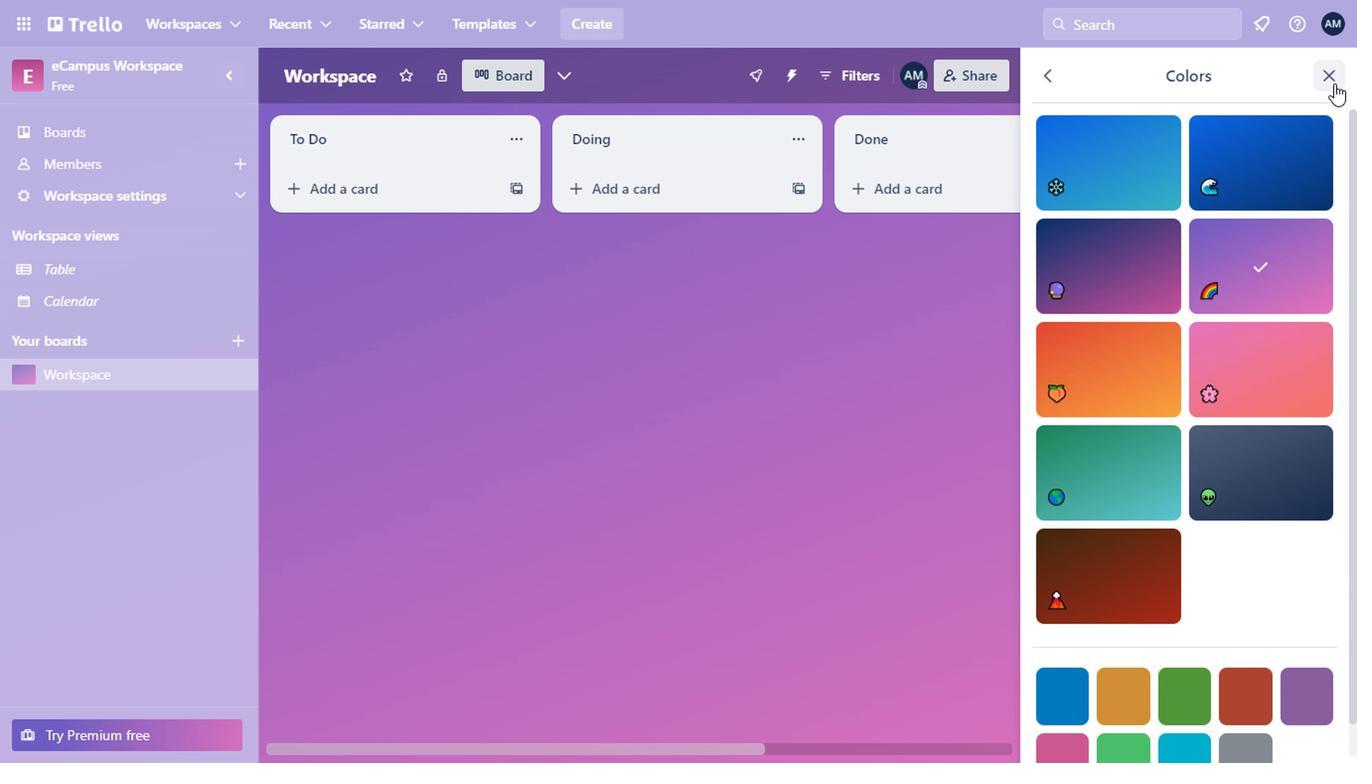 
Action: Mouse moved to (370, 188)
Screenshot: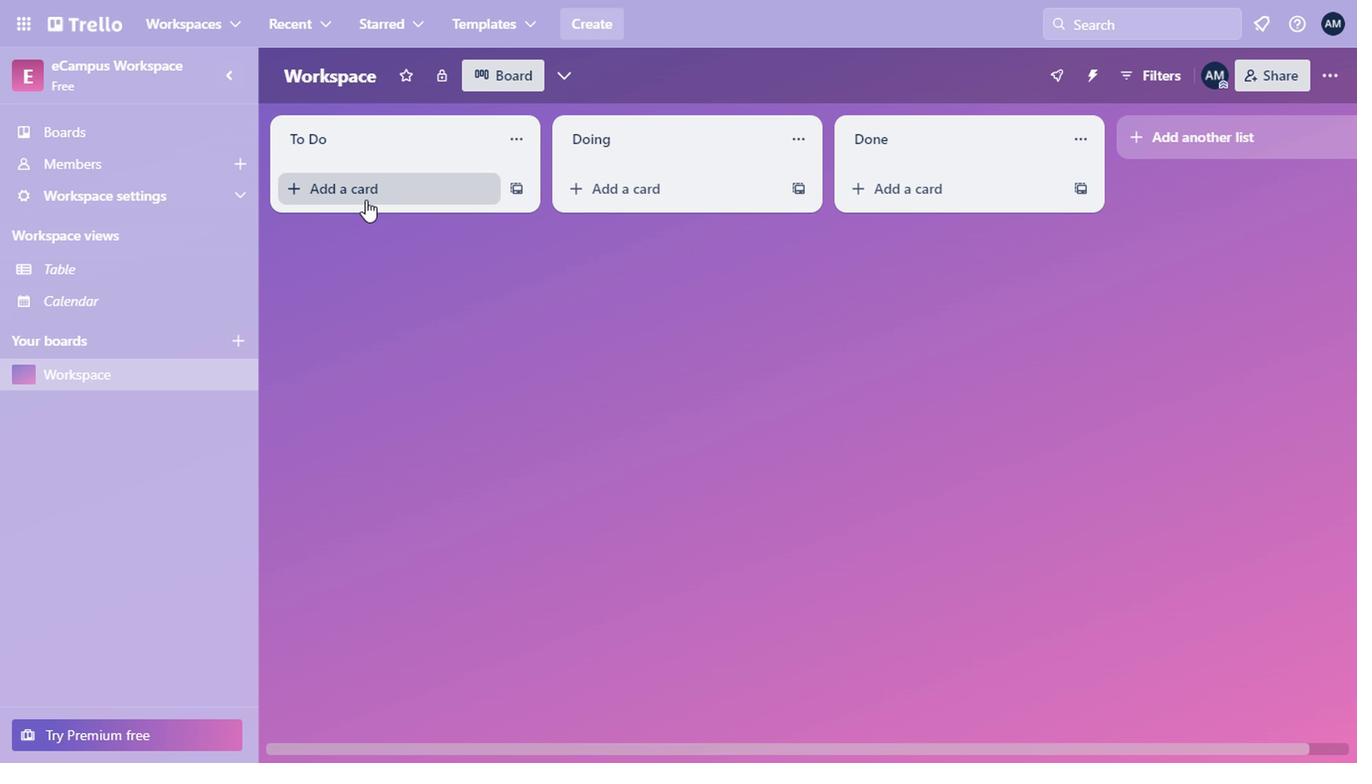 
Action: Mouse pressed left at (370, 188)
Screenshot: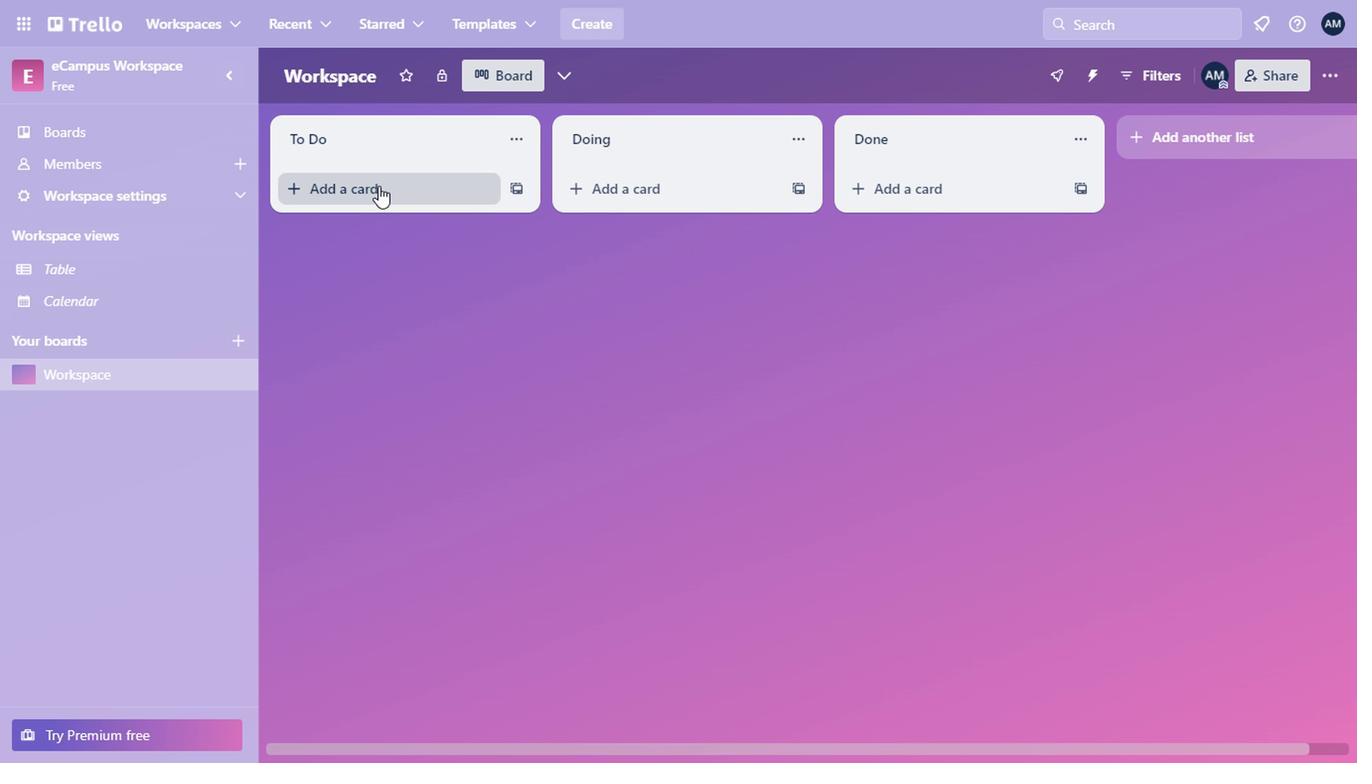 
Action: Mouse moved to (431, 143)
Screenshot: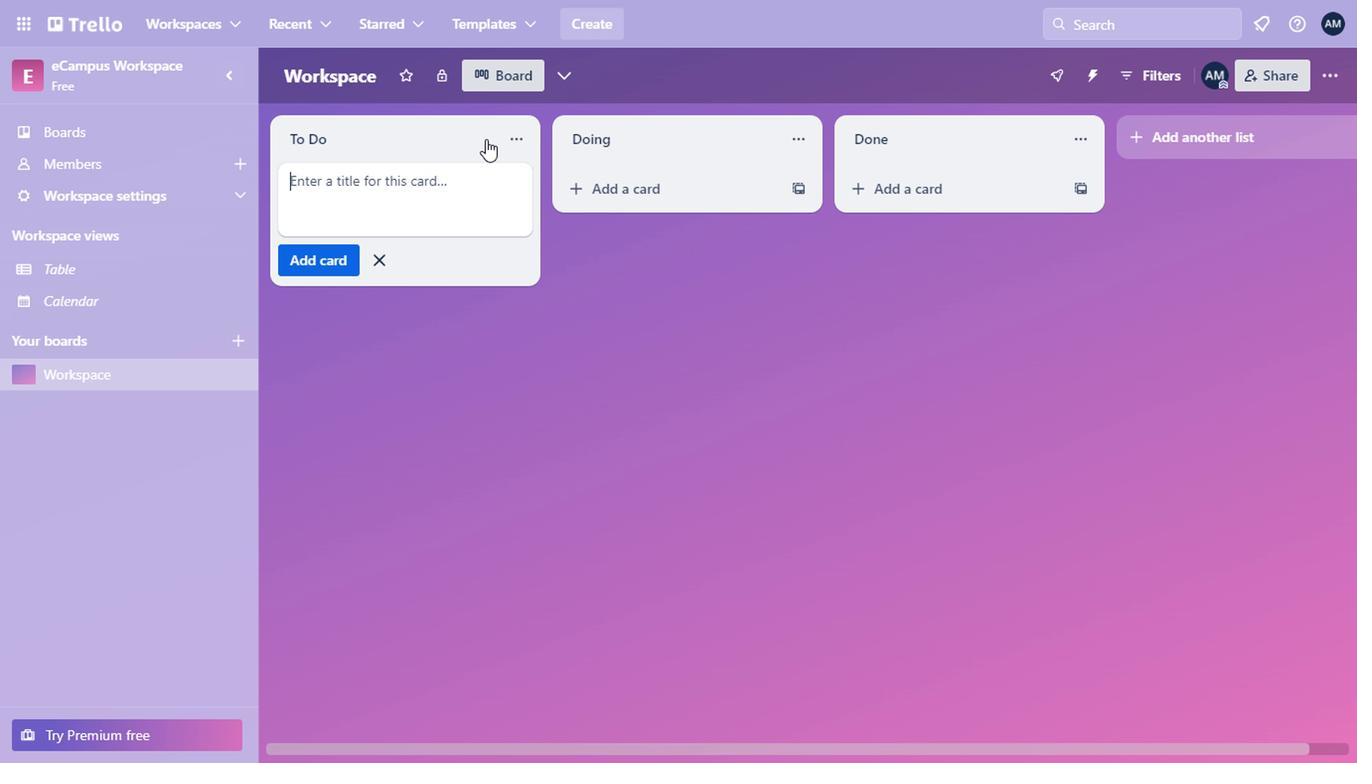 
Action: Mouse pressed left at (431, 143)
Screenshot: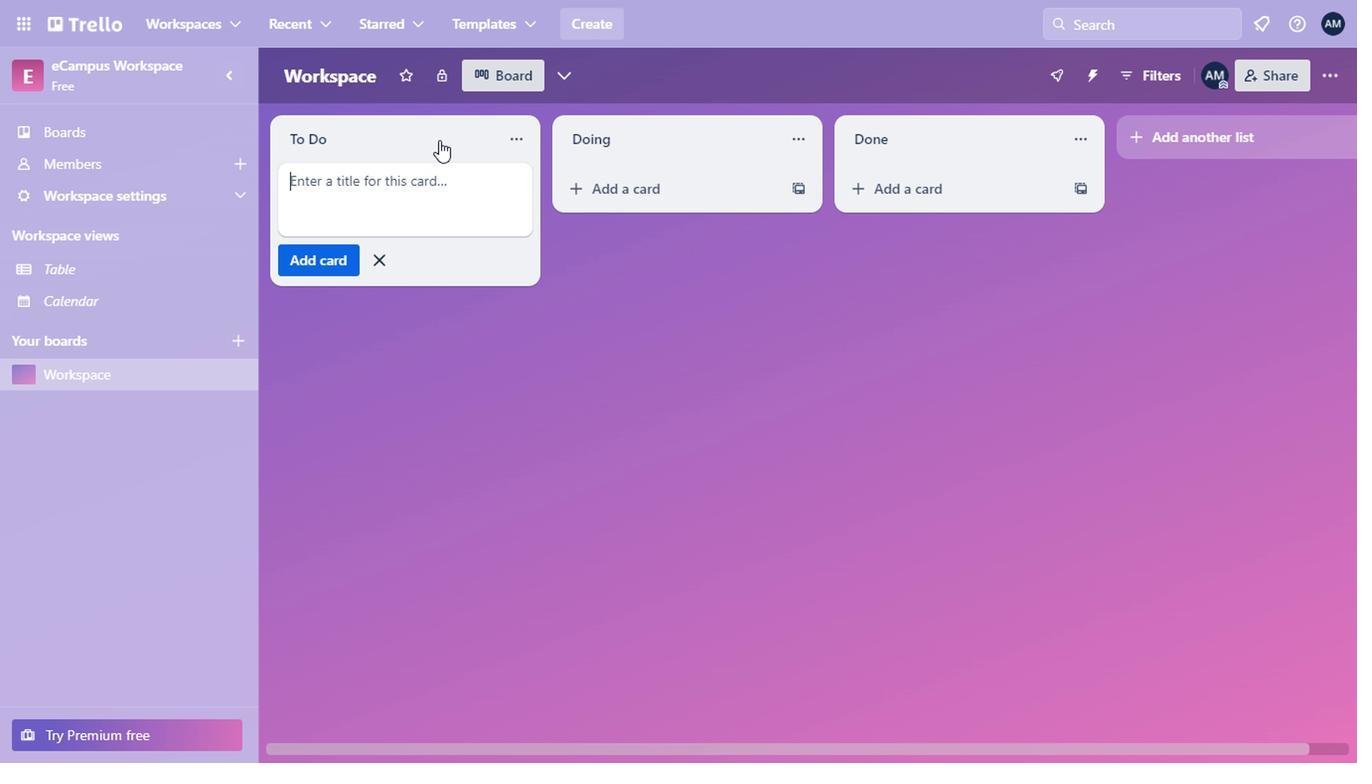 
Action: Key pressed <Key.shift>Ideas
Screenshot: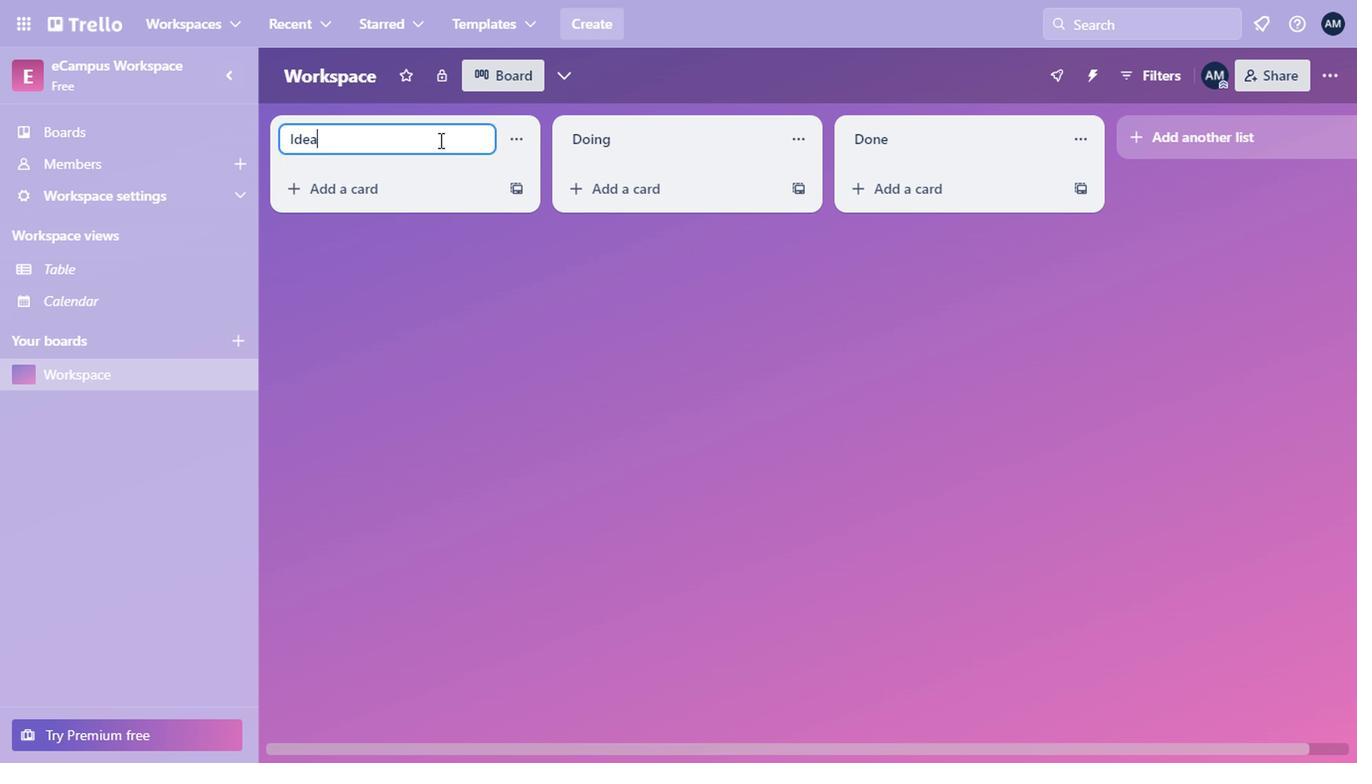 
Action: Mouse moved to (576, 140)
Screenshot: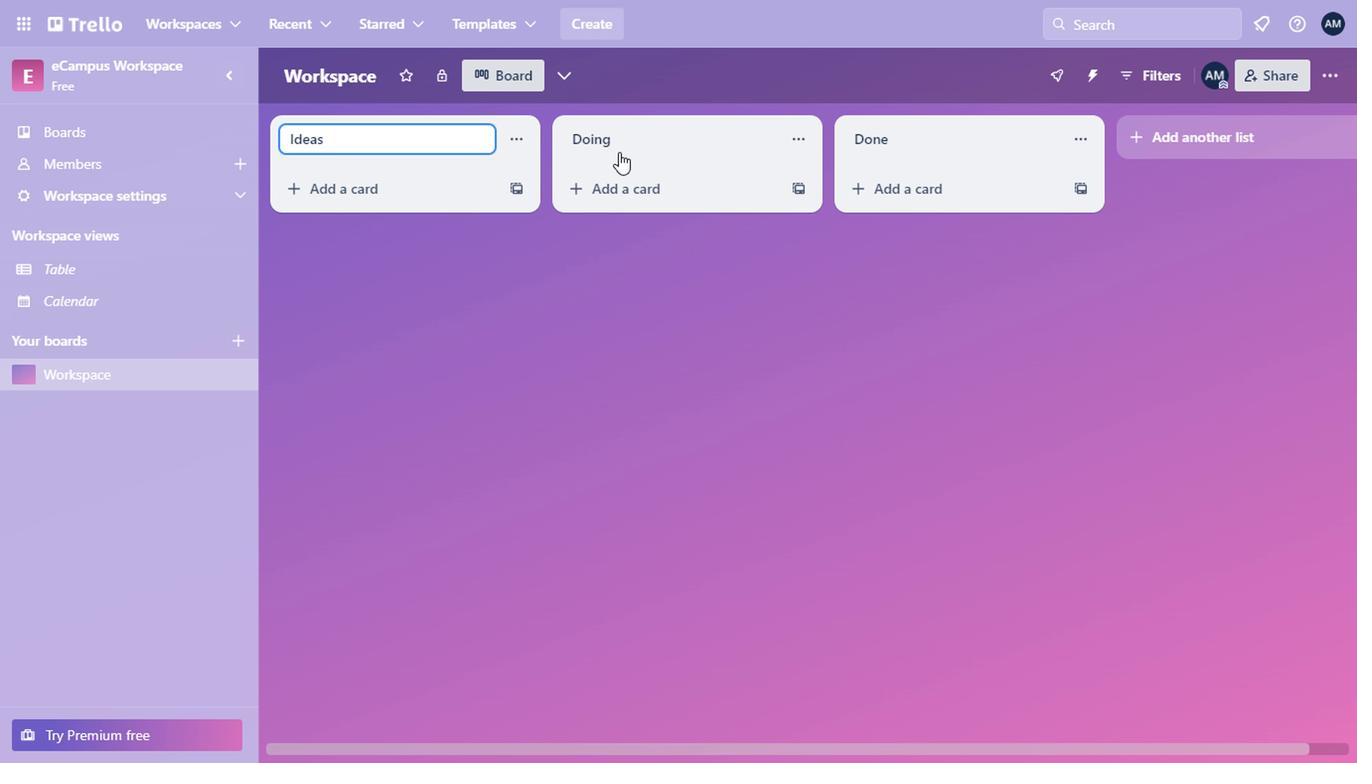 
Action: Mouse pressed left at (576, 140)
Screenshot: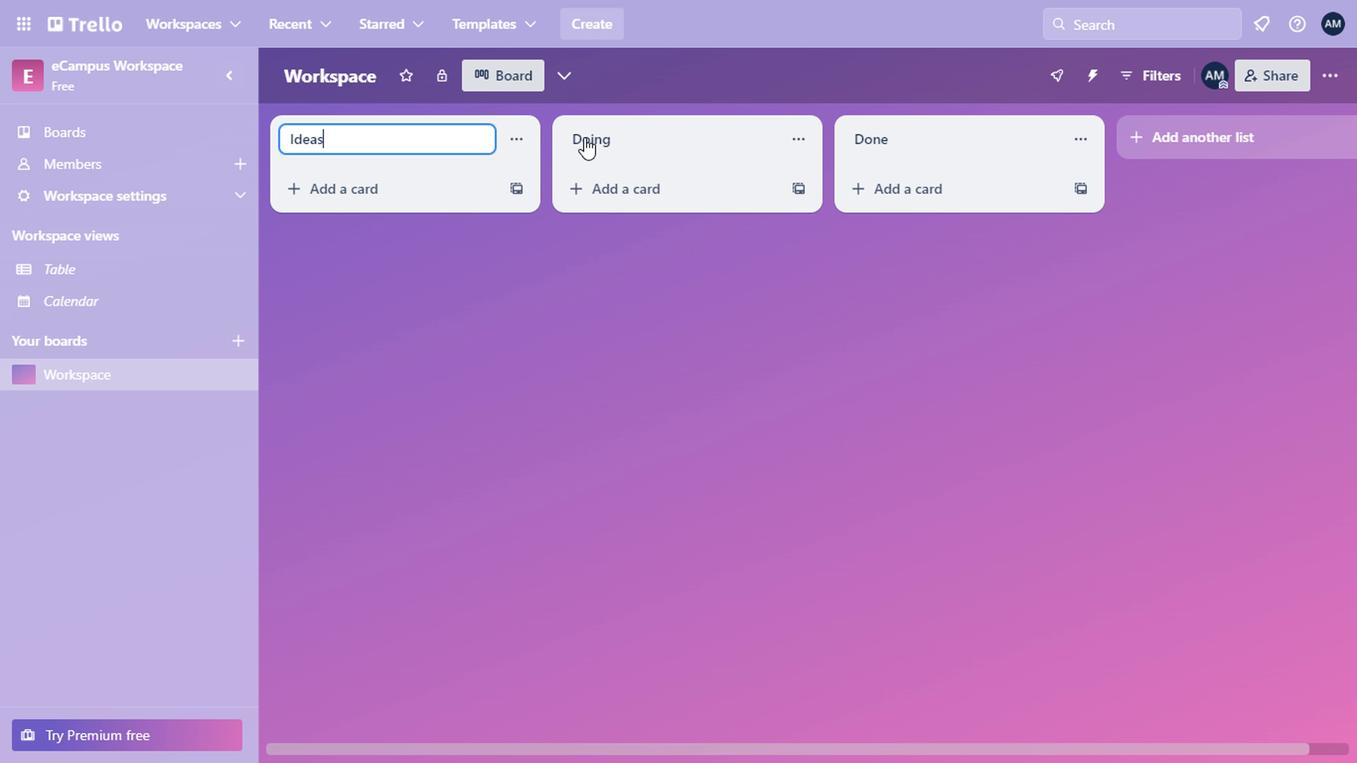 
Action: Key pressed <Key.shift>Fliming
Screenshot: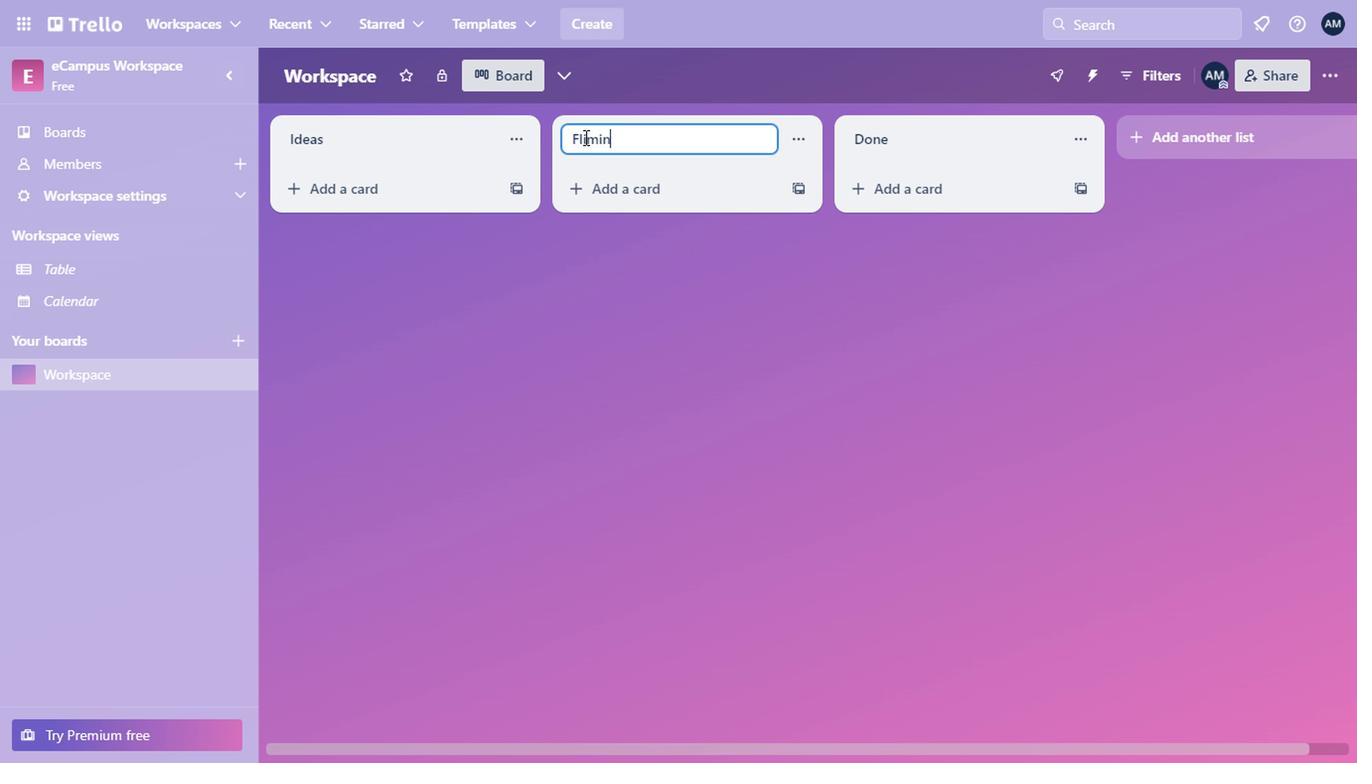 
Action: Mouse moved to (849, 144)
Screenshot: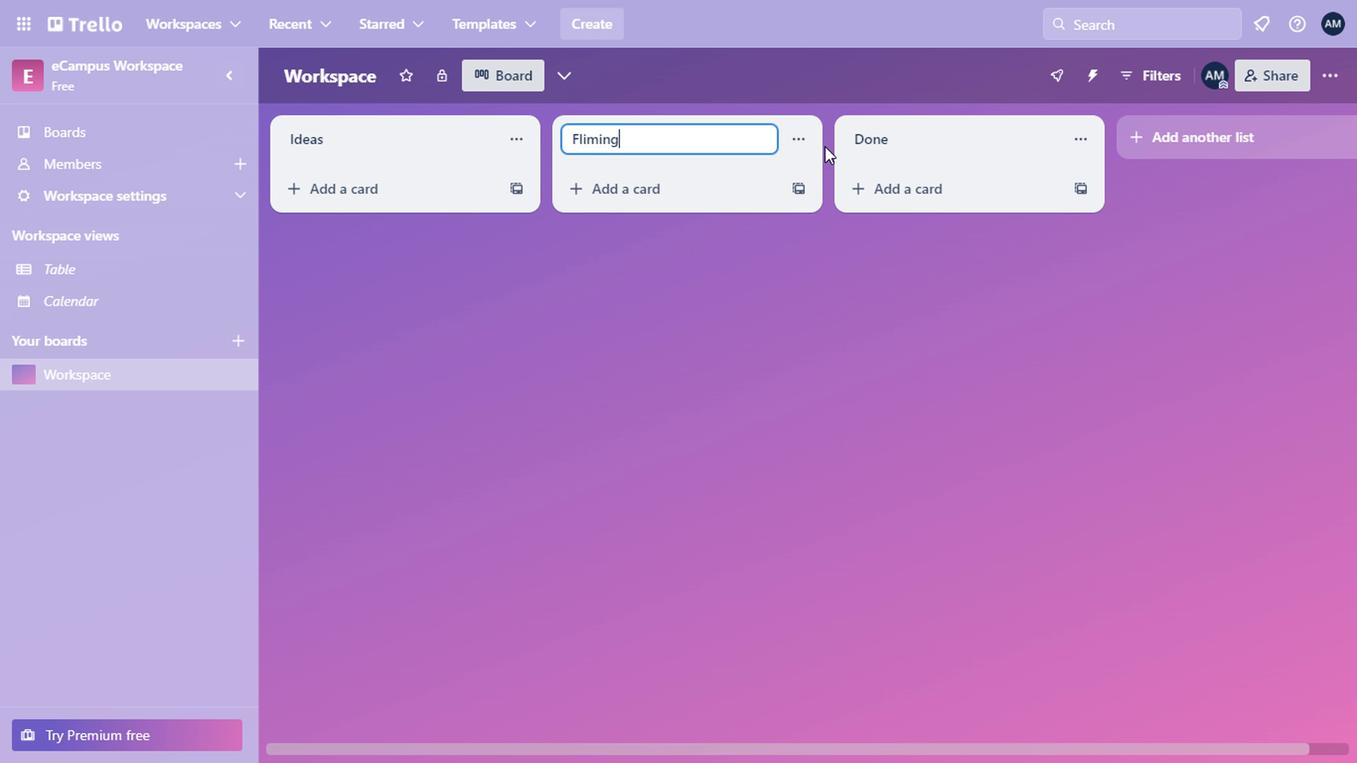 
Action: Mouse pressed left at (849, 144)
Screenshot: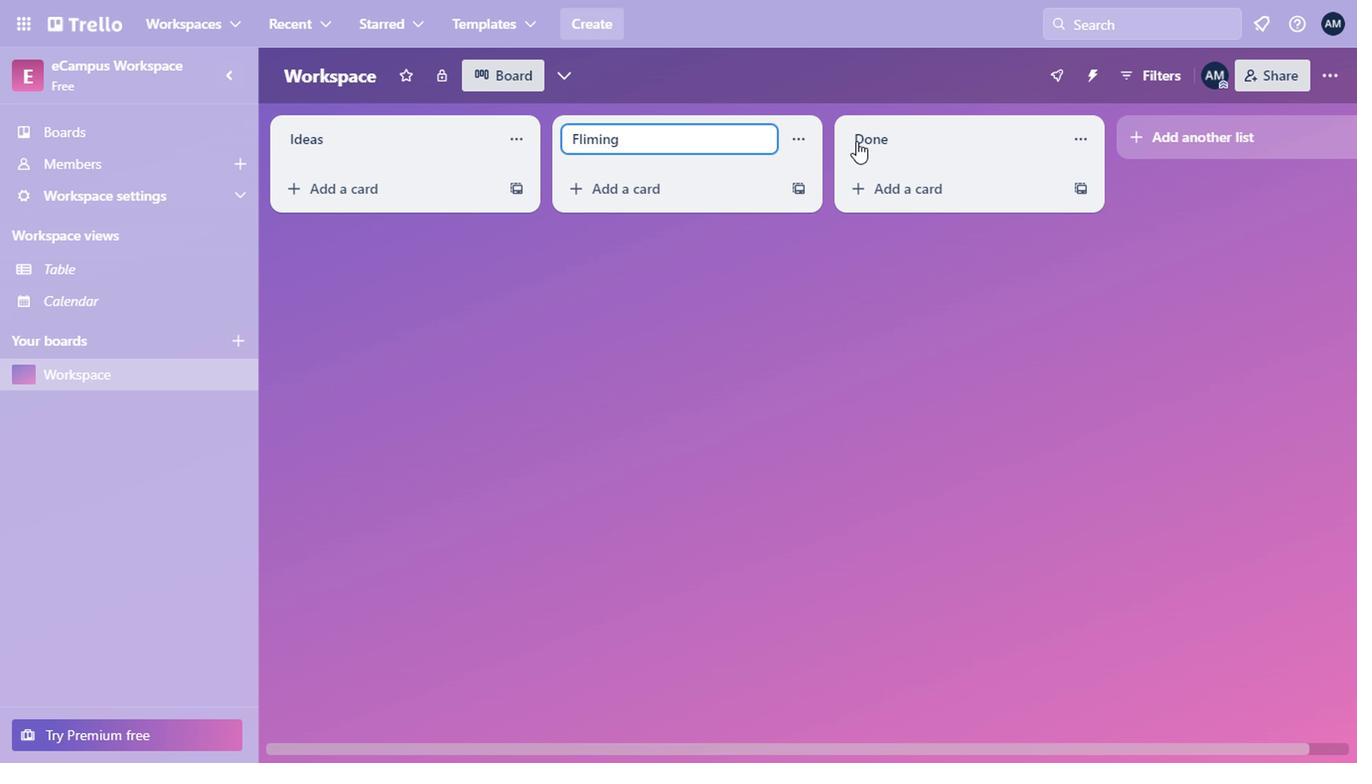 
Action: Mouse moved to (853, 144)
Screenshot: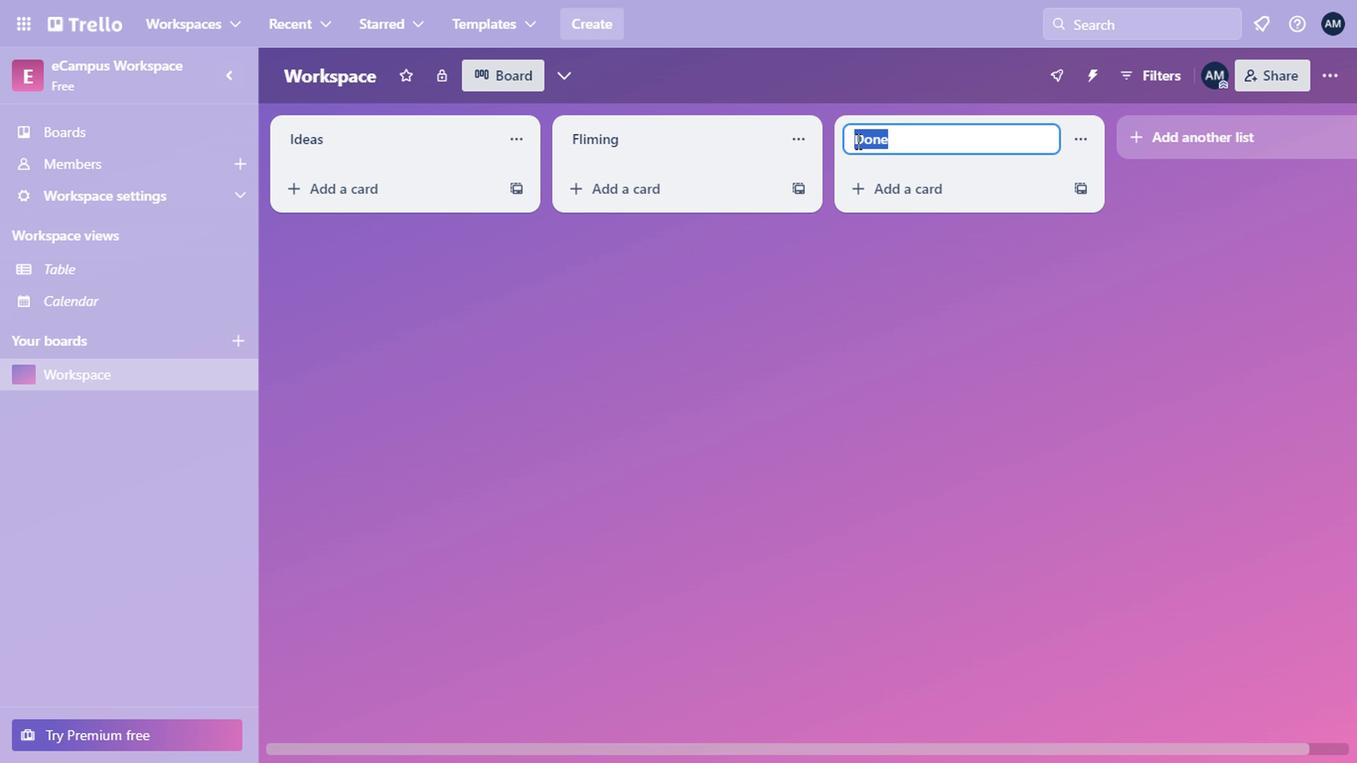 
Action: Key pressed <Key.shift>Publishing
Screenshot: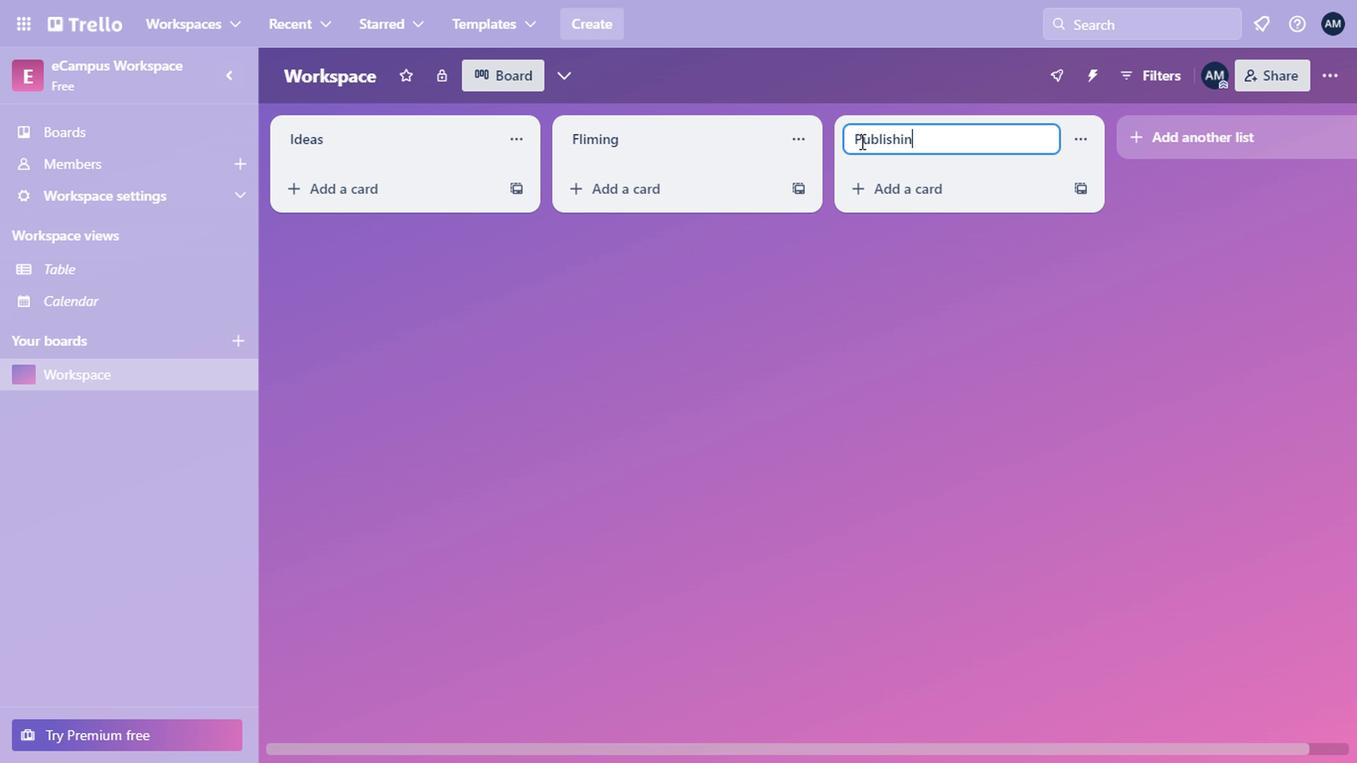 
Action: Mouse moved to (924, 241)
Screenshot: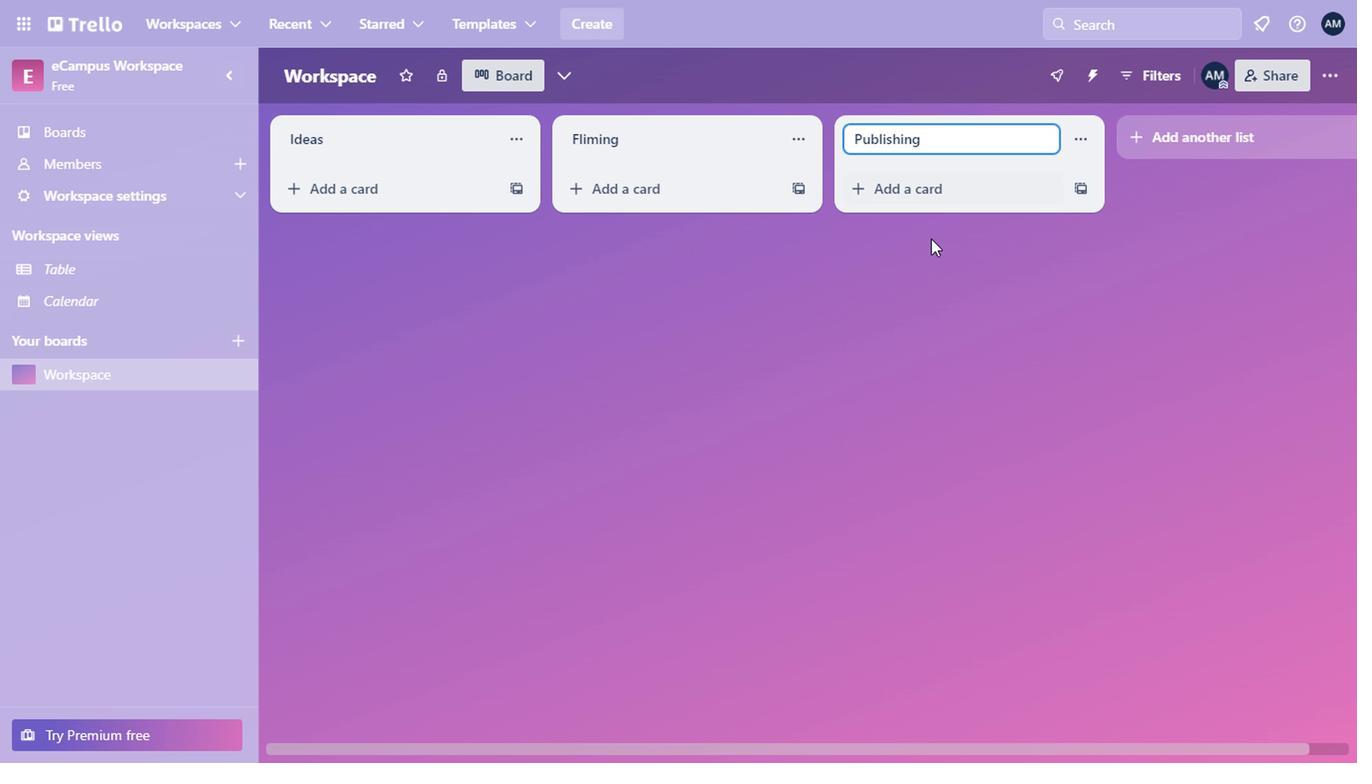 
Action: Mouse pressed left at (924, 241)
Screenshot: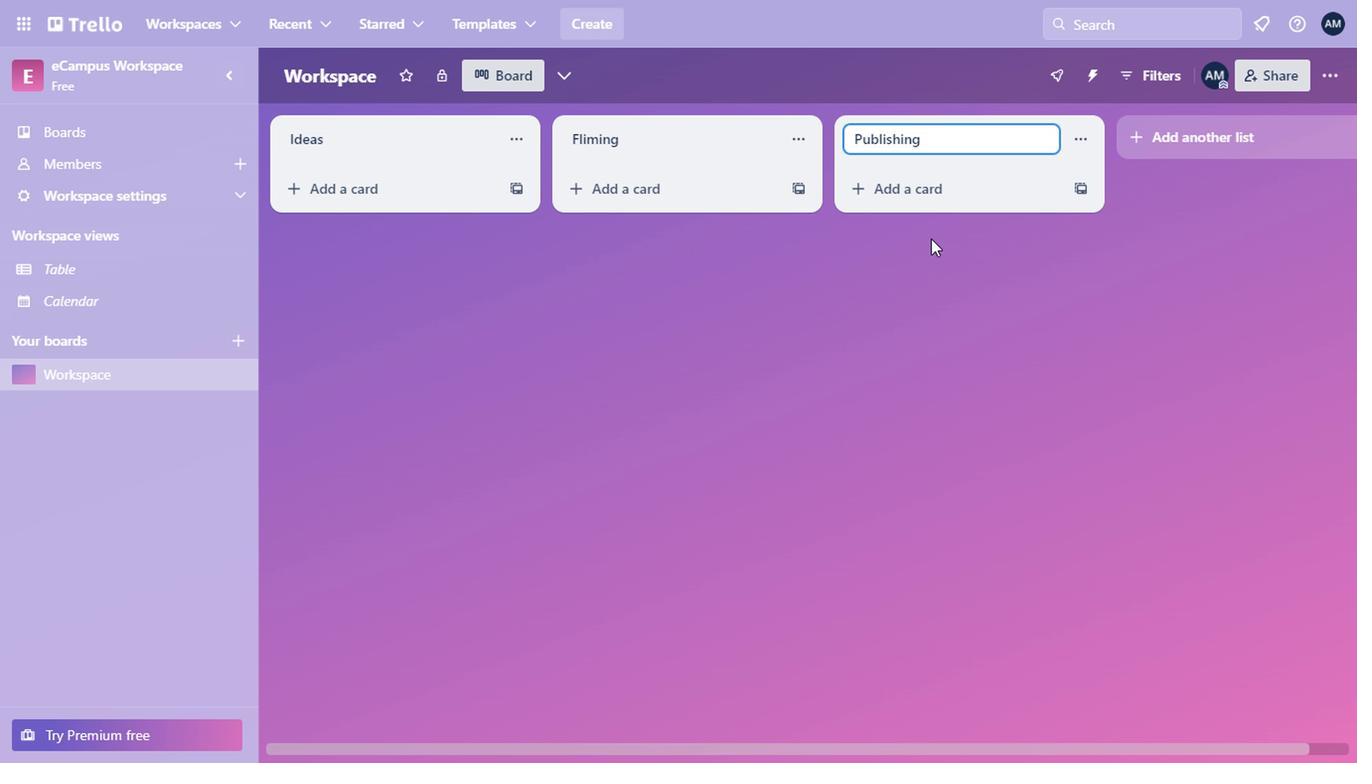 
Action: Mouse moved to (221, 72)
Screenshot: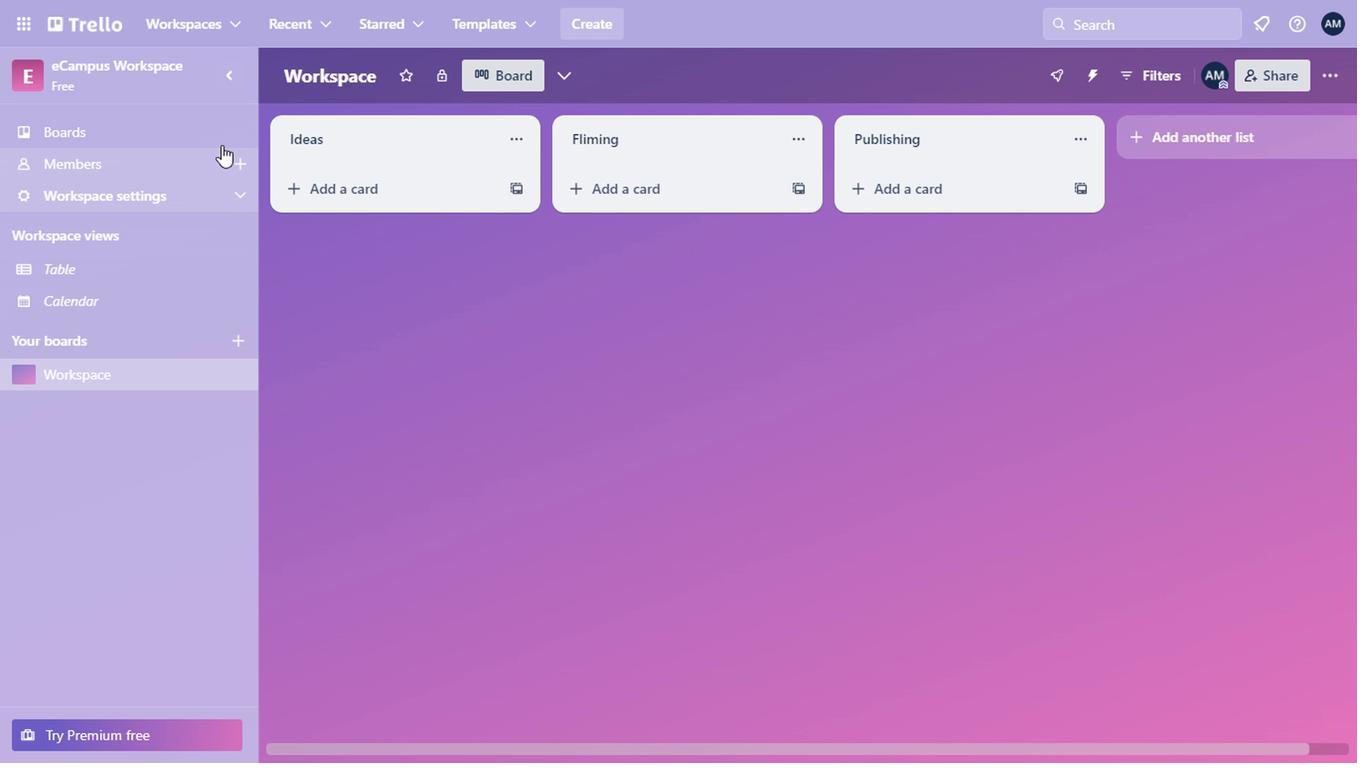 
Action: Mouse pressed left at (221, 72)
Screenshot: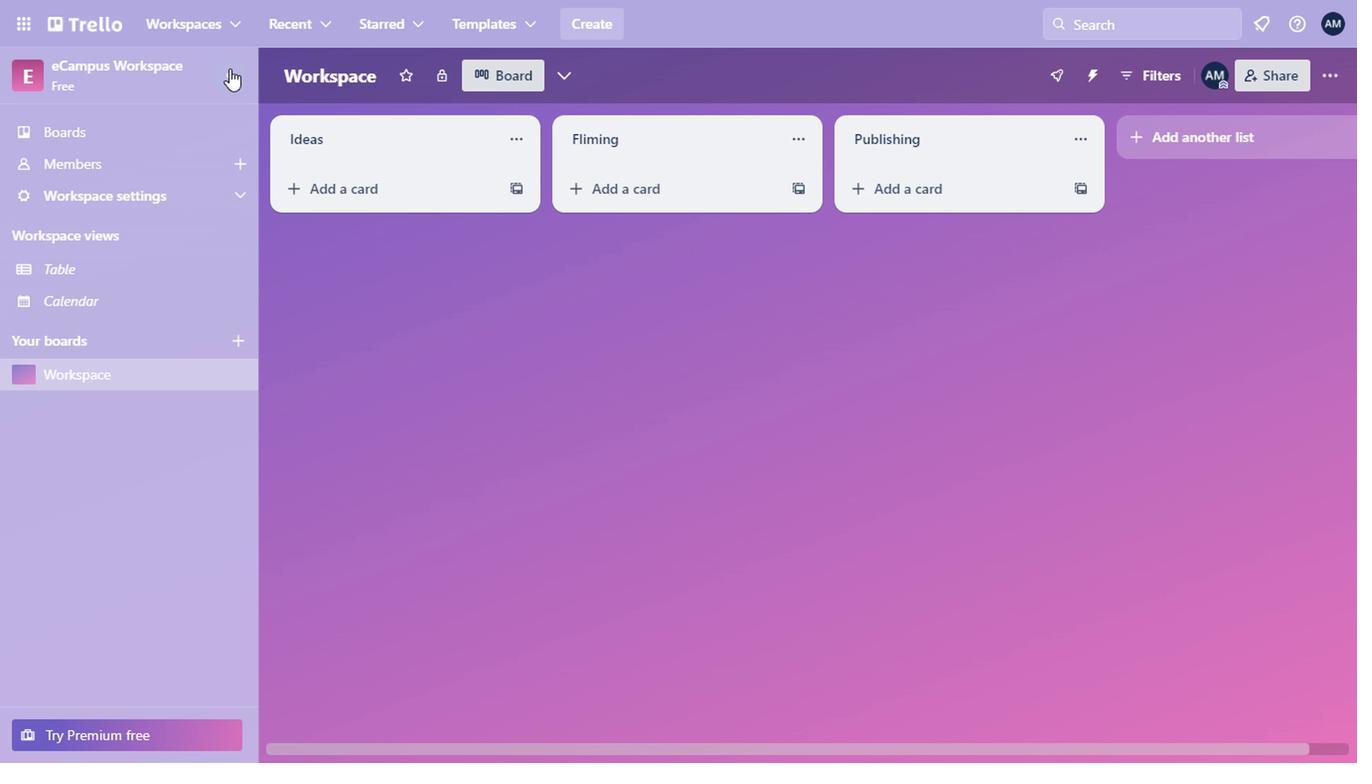 
Action: Mouse moved to (91, 185)
Screenshot: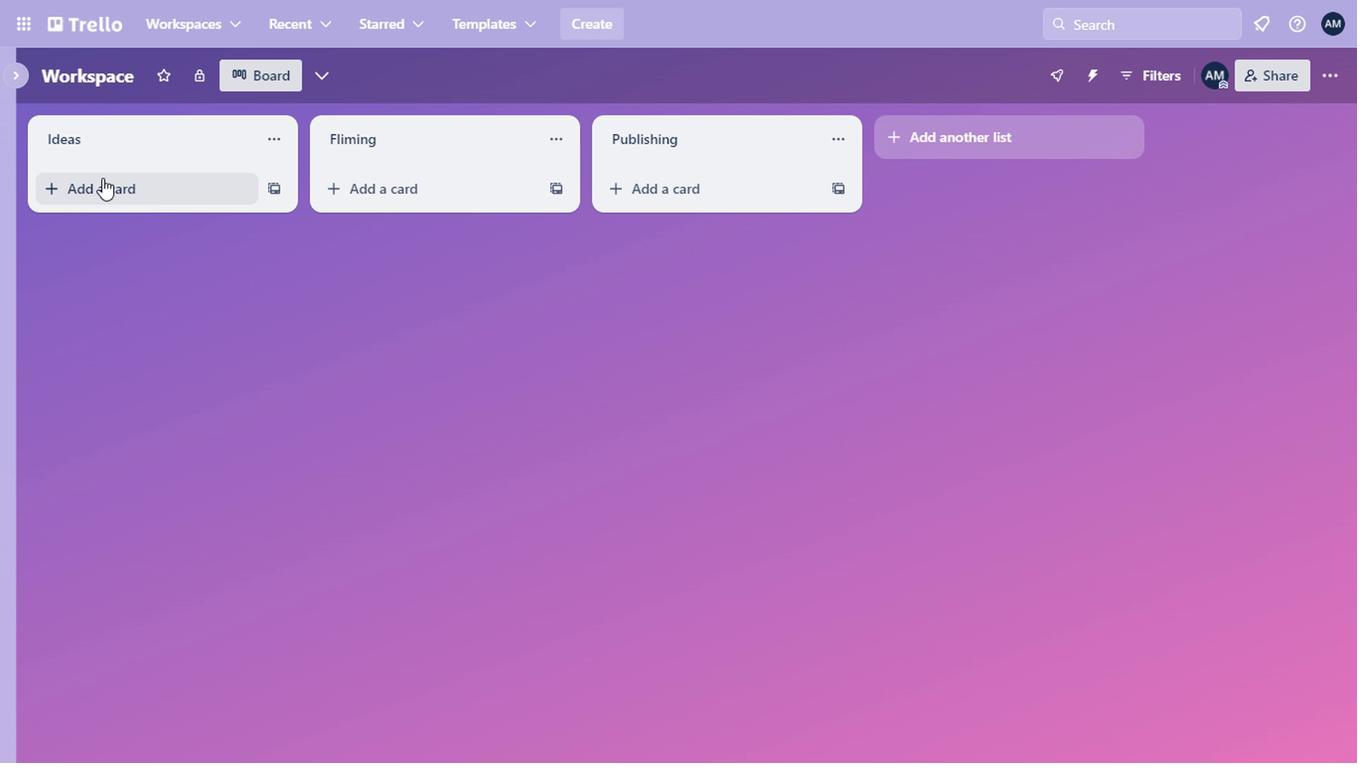 
Action: Mouse pressed left at (91, 185)
Screenshot: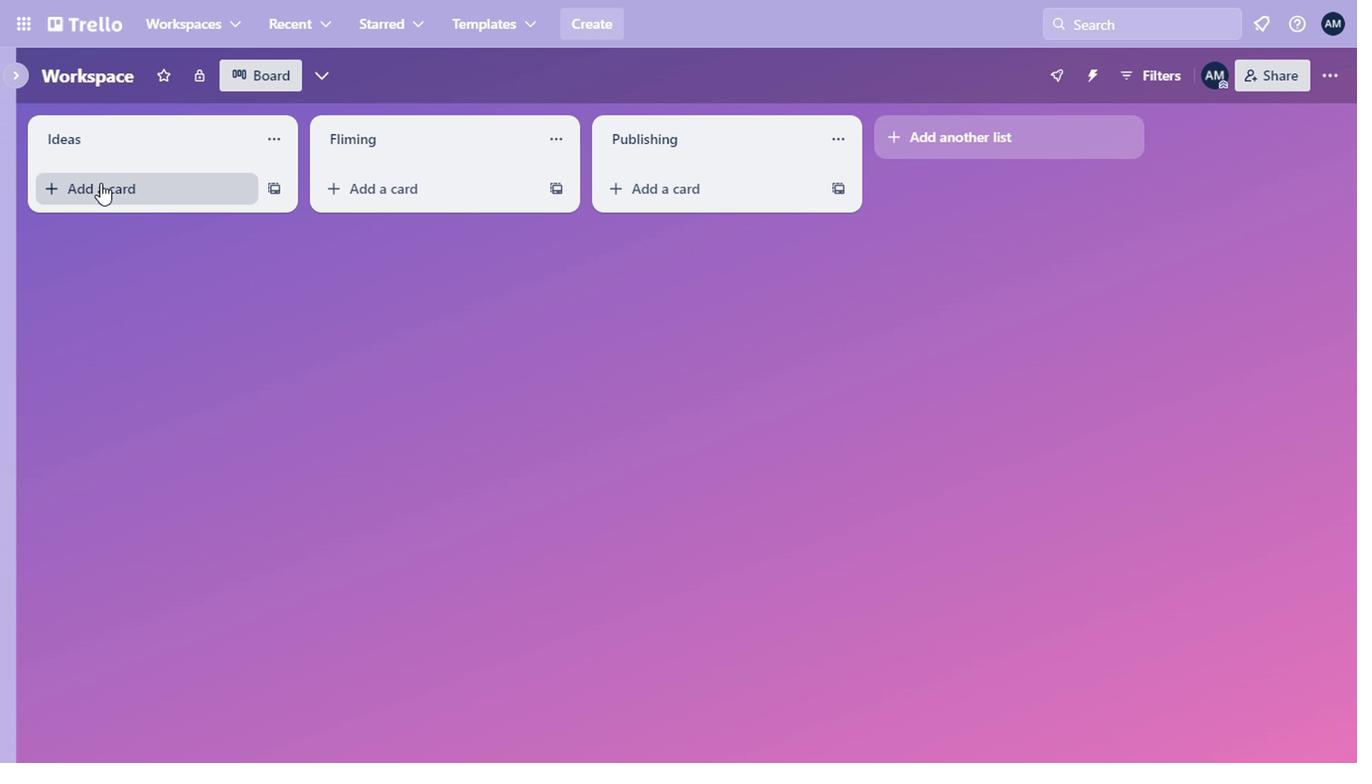 
Action: Mouse moved to (94, 195)
Screenshot: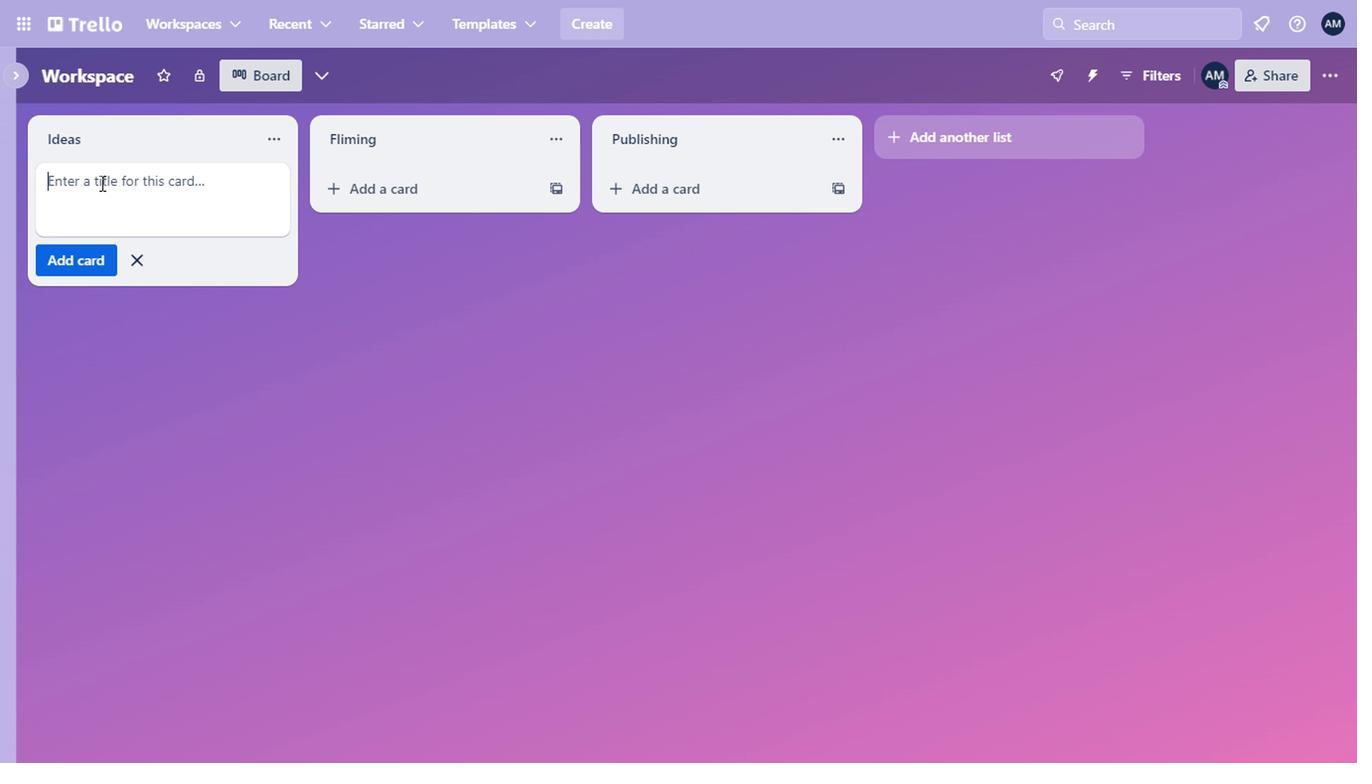 
Action: Mouse pressed left at (94, 195)
Screenshot: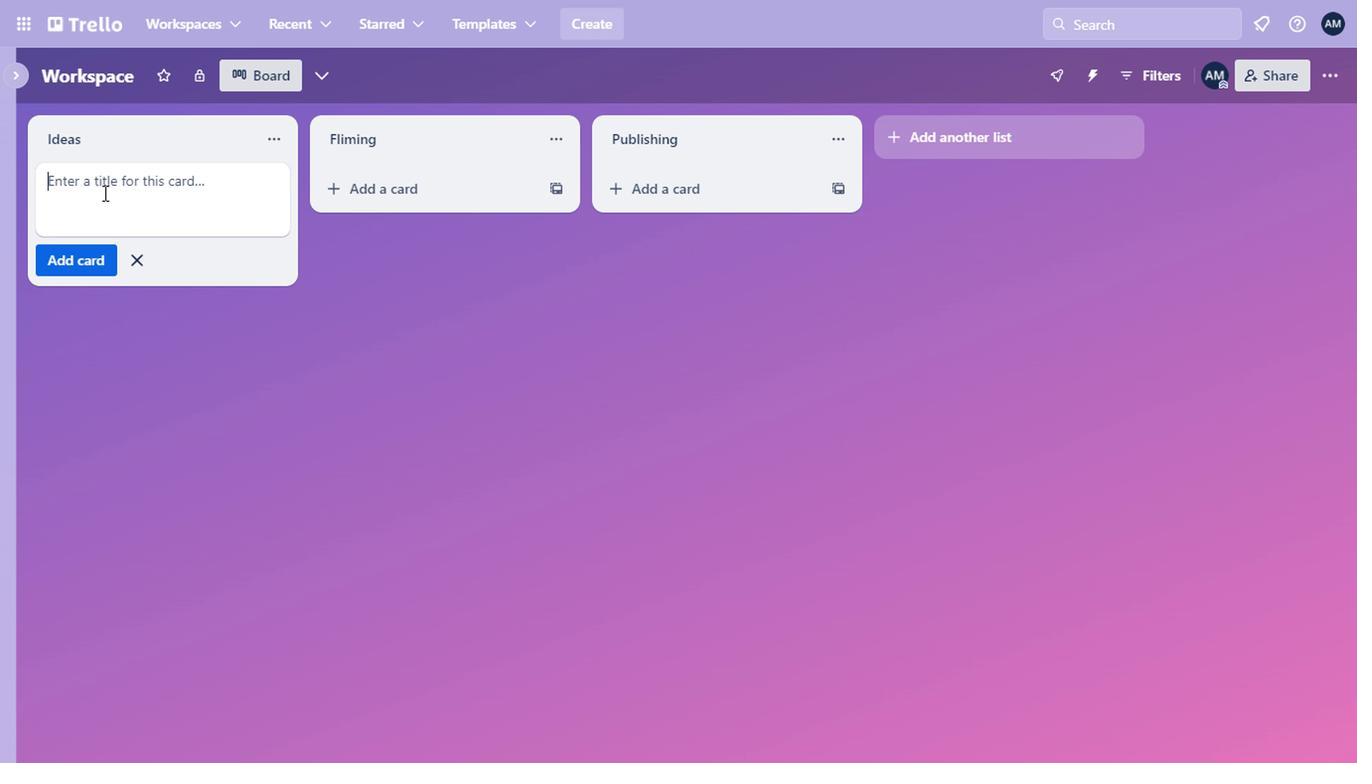 
Action: Key pressed <Key.shift>Create<Key.space><Key.shift><Key.shift><Key.shift><Key.shift>Video<Key.space><Key.shift>Trello<Key.space><Key.shift><Key.shift><Key.shift><Key.shift><Key.shift><Key.shift><Key.shift><Key.shift><Key.shift><Key.shift><Key.shift><Key.shift><Key.shift><Key.shift><Key.shift><Key.shift><Key.shift><Key.shift><Key.shift><Key.shift><Key.shift><Key.shift><Key.shift><Key.shift><Key.shift><Key.shift><Key.shift><Key.shift>
Screenshot: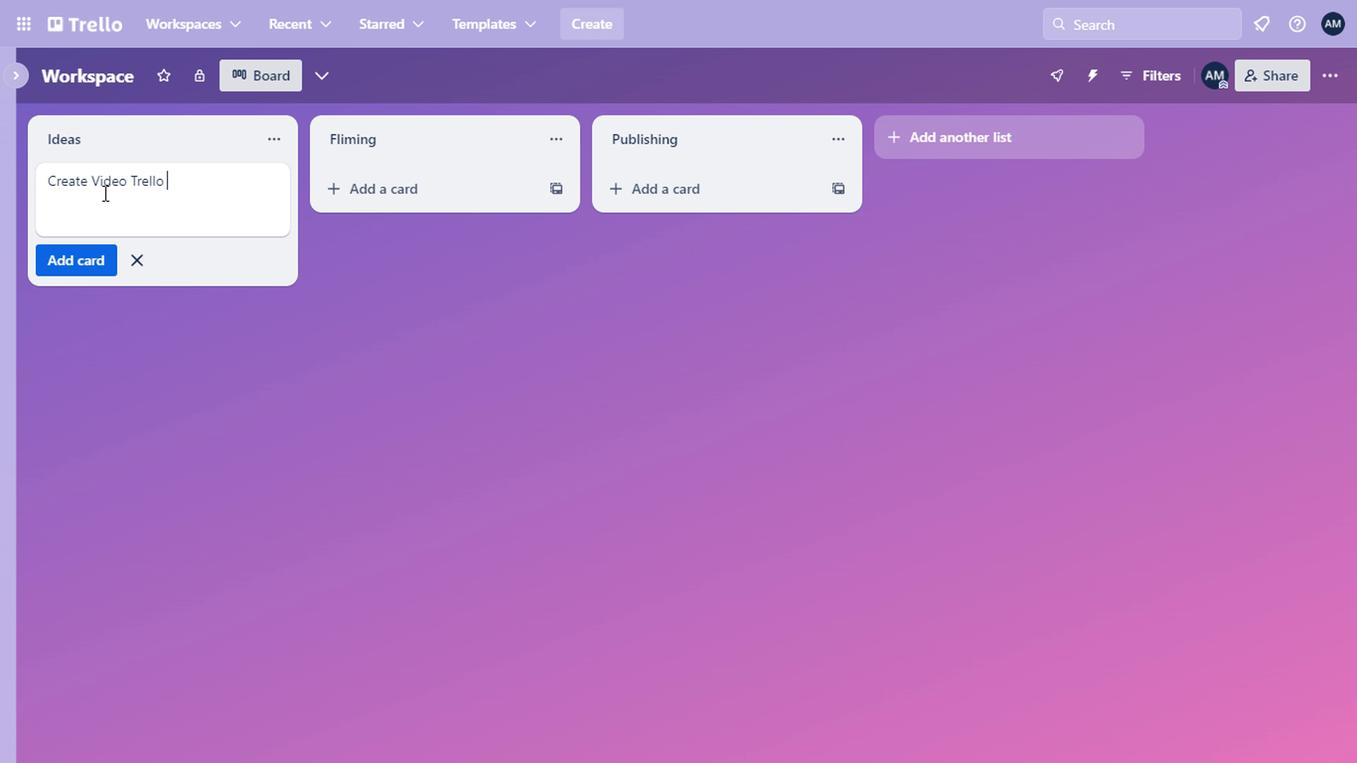 
Action: Mouse moved to (119, 183)
Screenshot: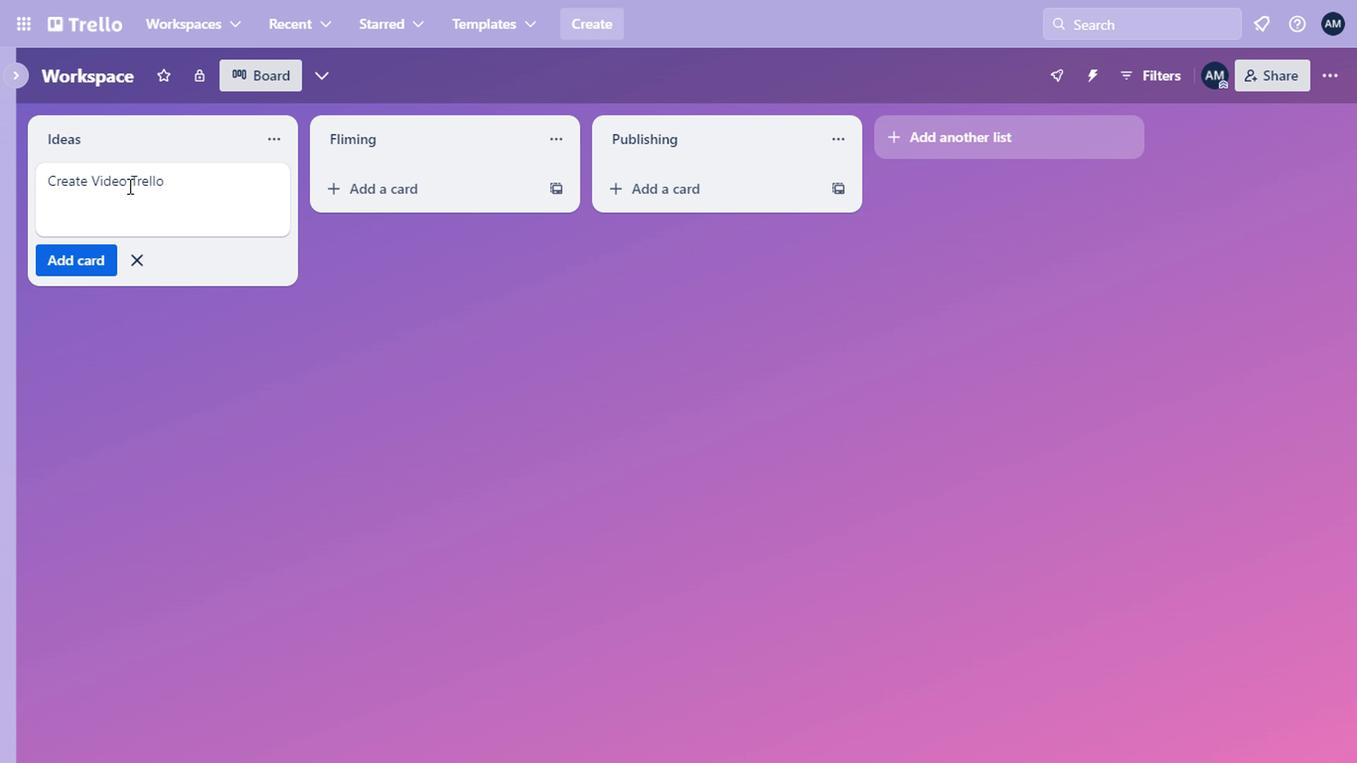
Action: Mouse pressed left at (119, 183)
Screenshot: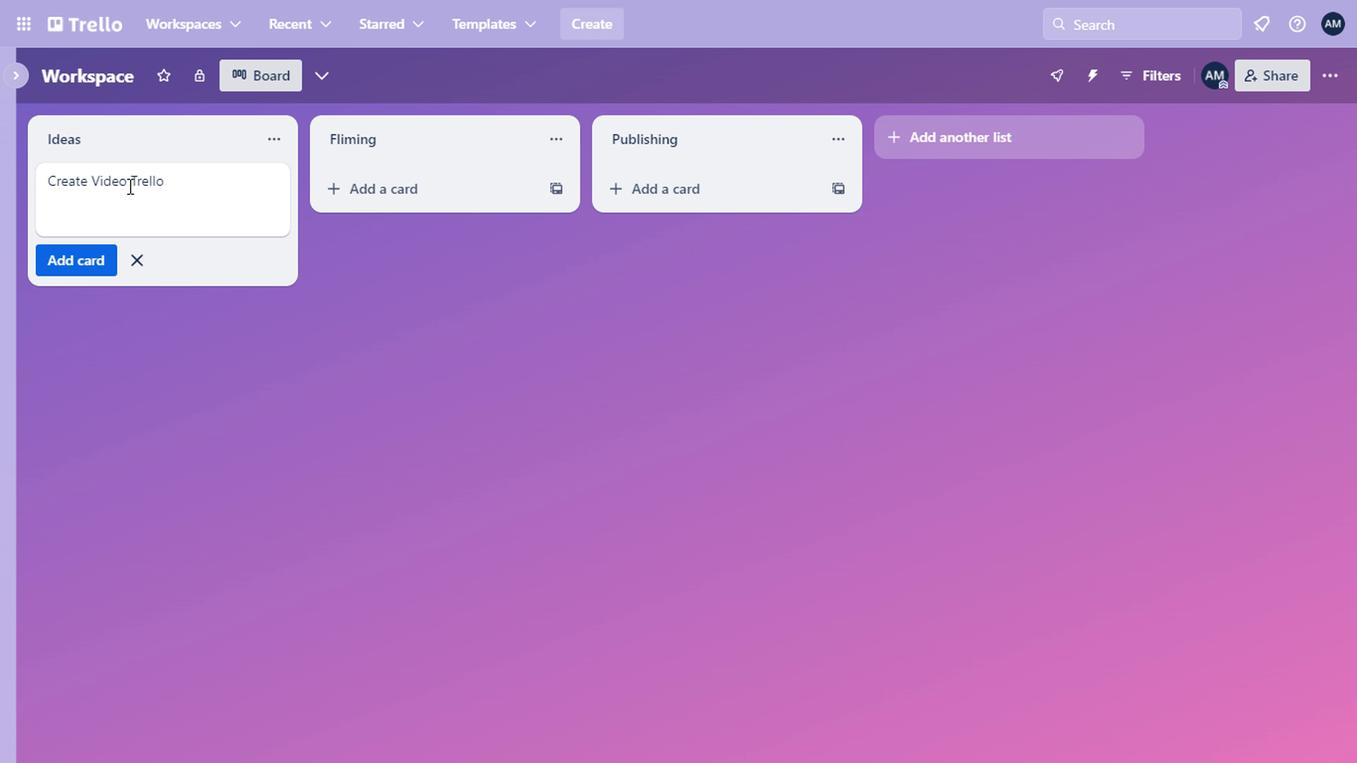
Action: Mouse moved to (86, 196)
Screenshot: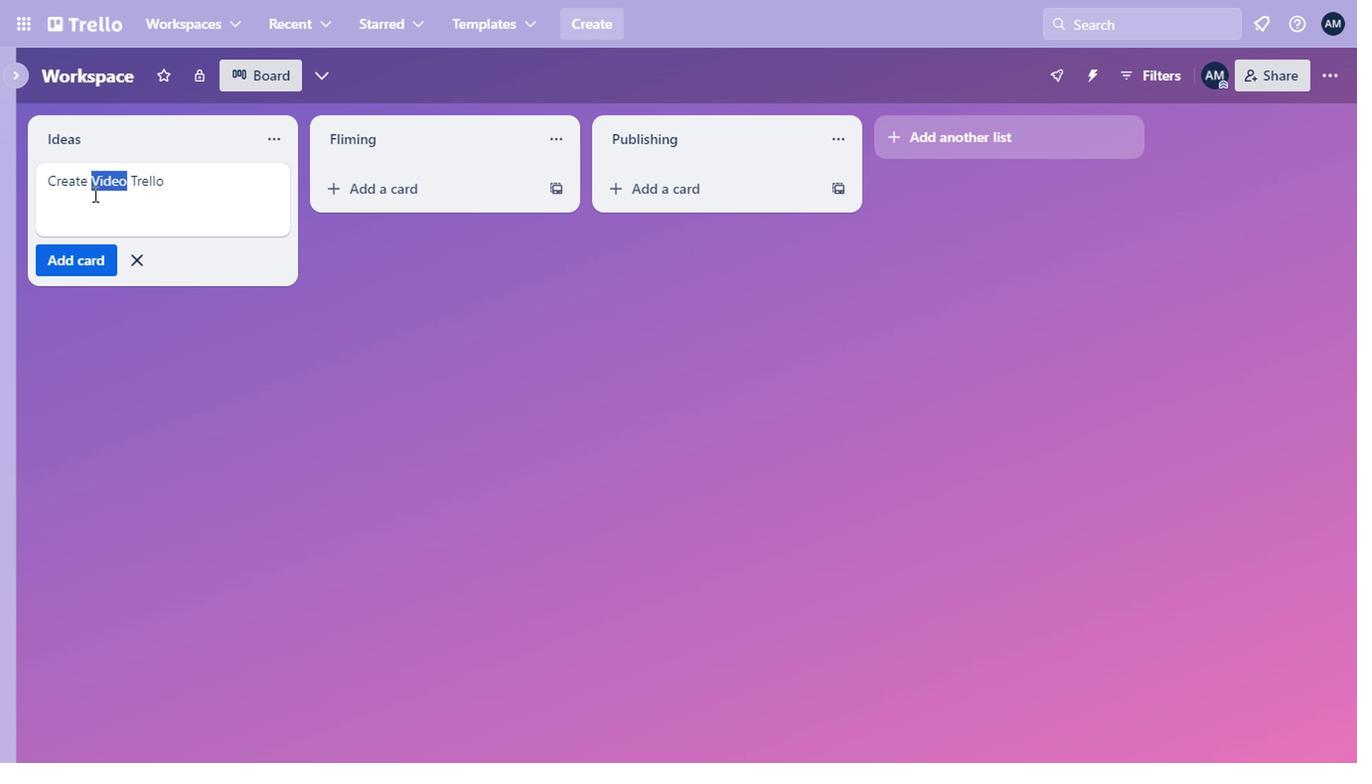 
Action: Key pressed <Key.backspace>
Screenshot: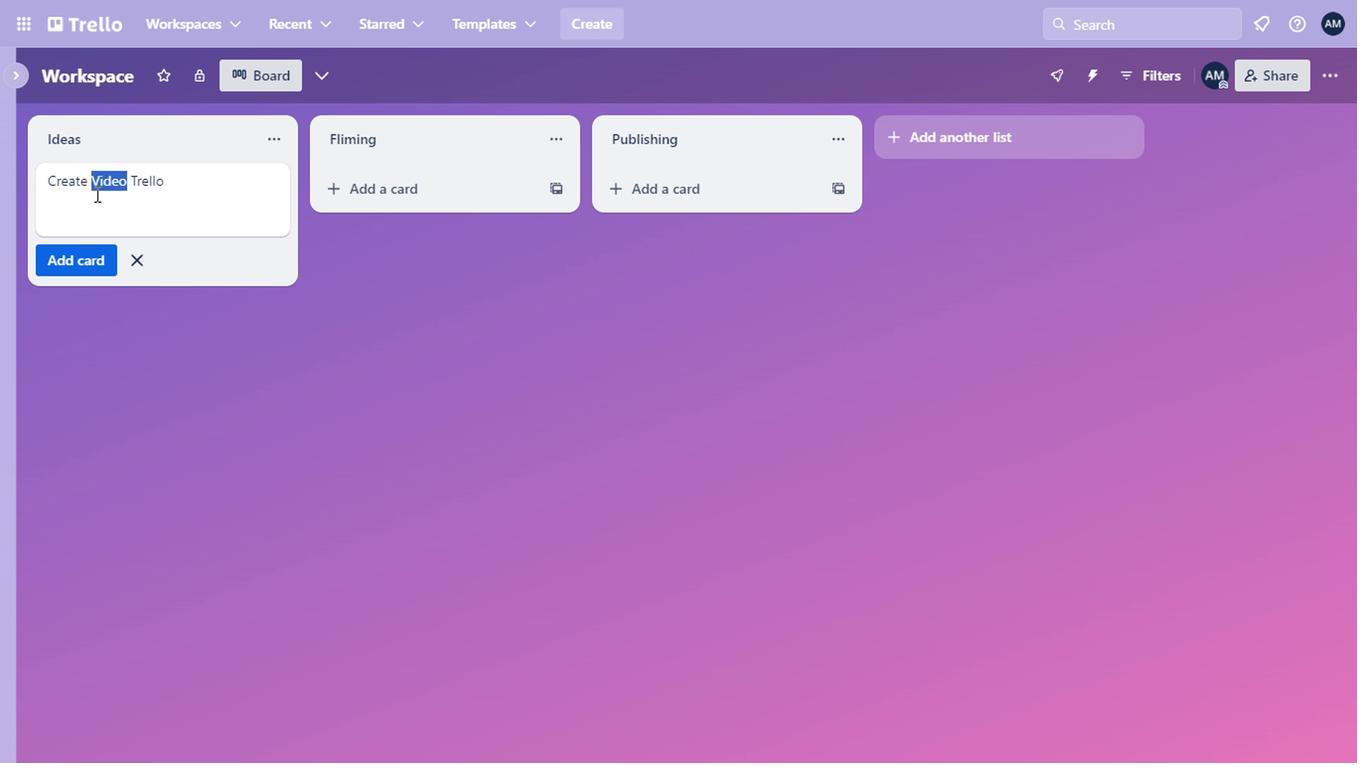 
Action: Mouse moved to (158, 180)
Screenshot: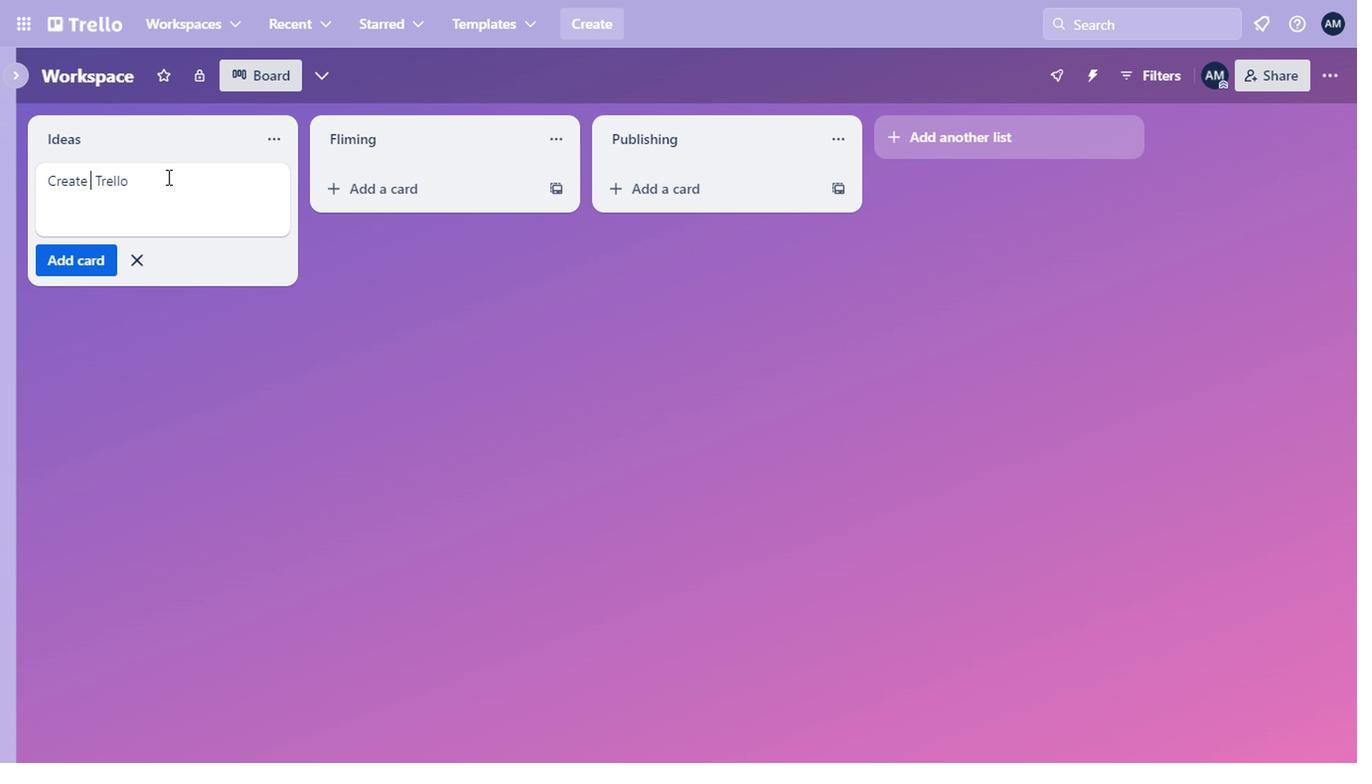 
Action: Mouse pressed left at (158, 180)
Screenshot: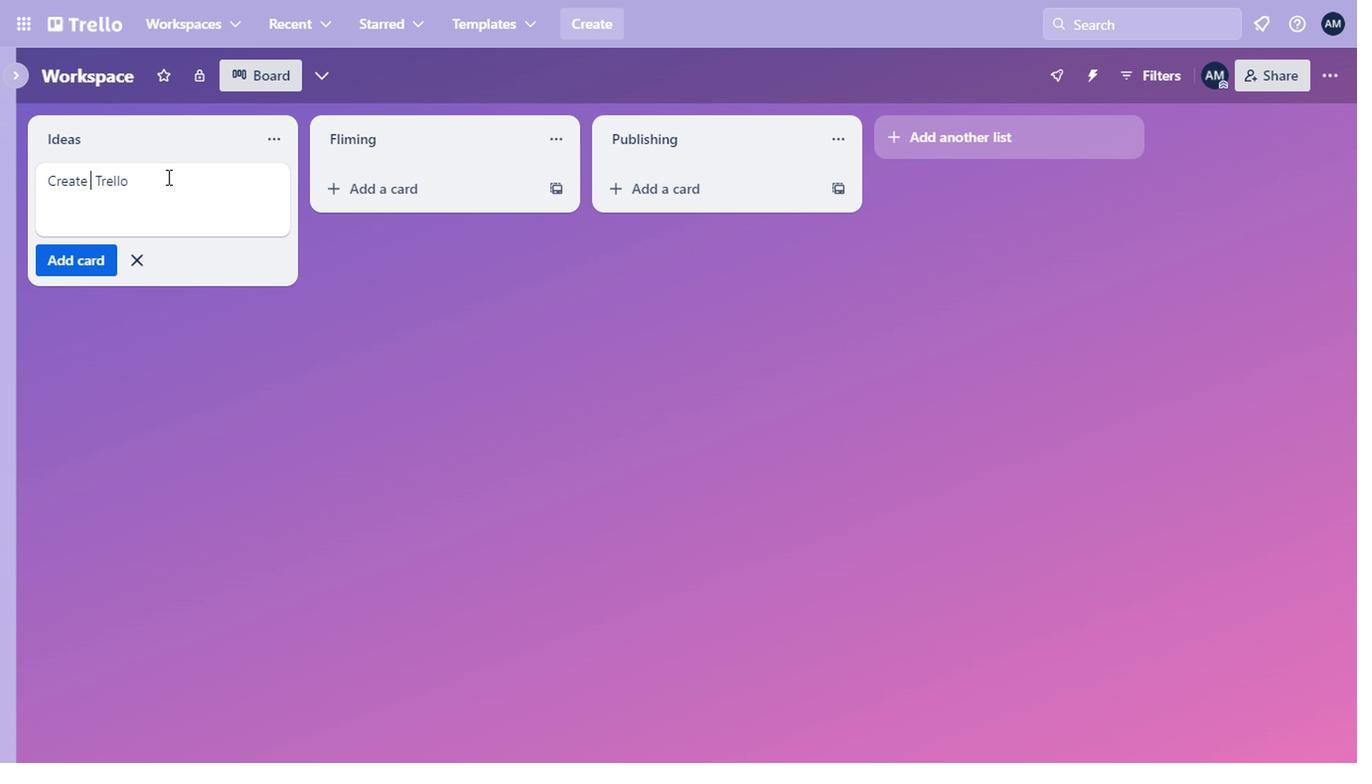 
Action: Key pressed <Key.shift>Video
Screenshot: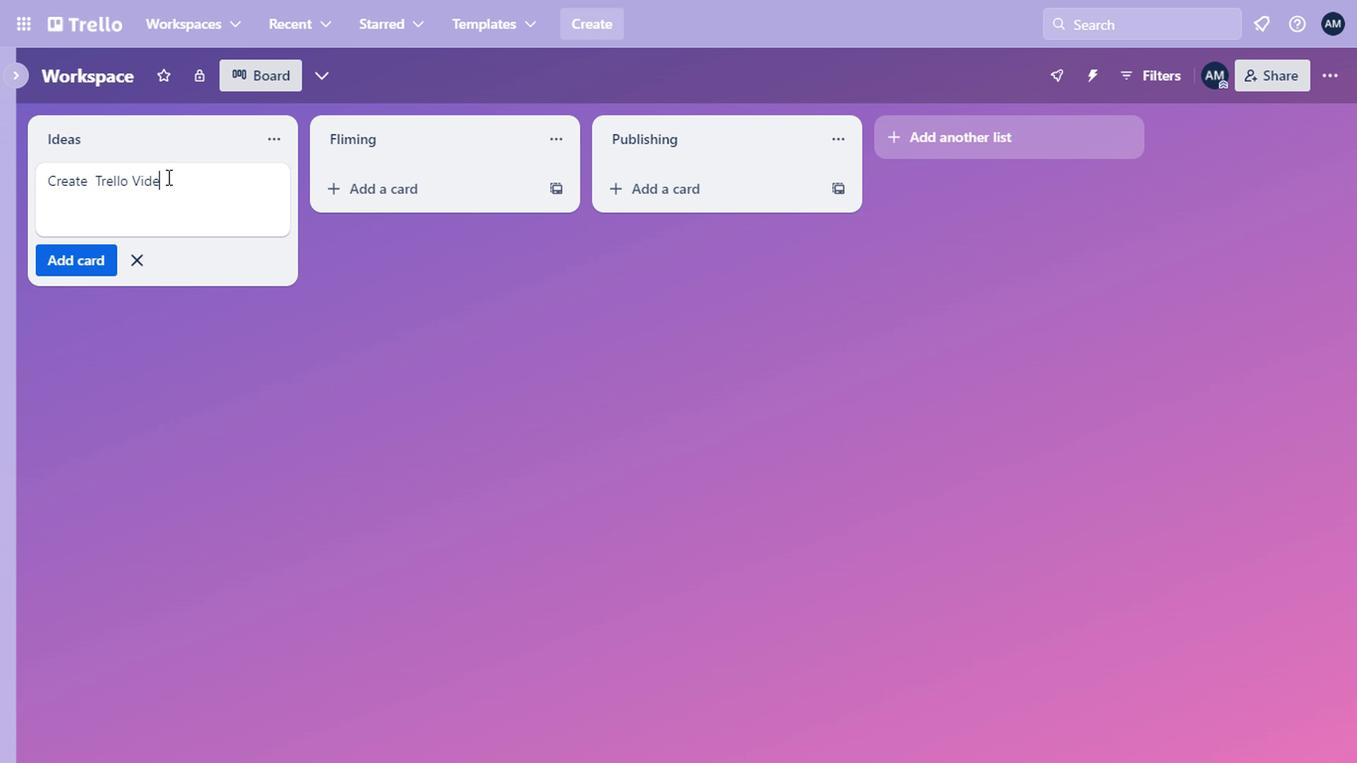 
Action: Mouse moved to (92, 257)
Screenshot: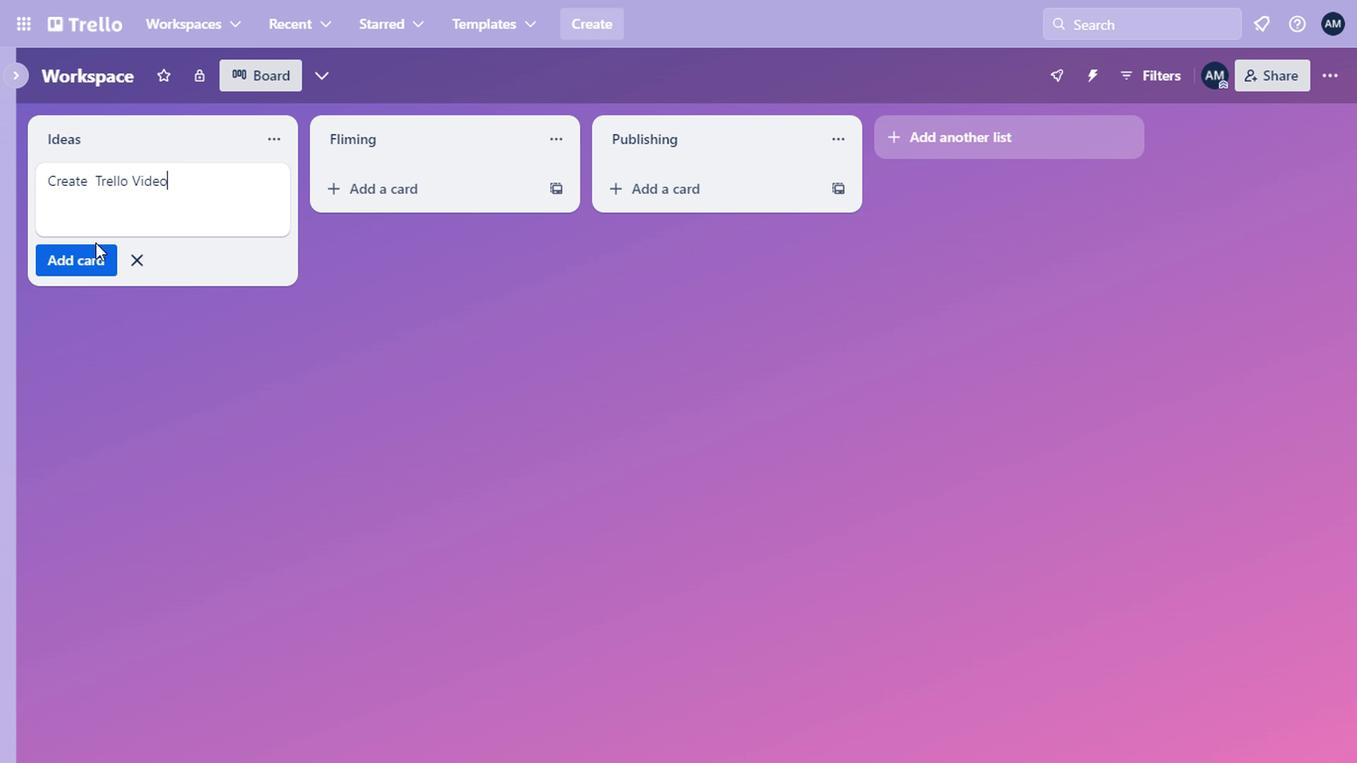 
Action: Mouse pressed left at (92, 257)
Screenshot: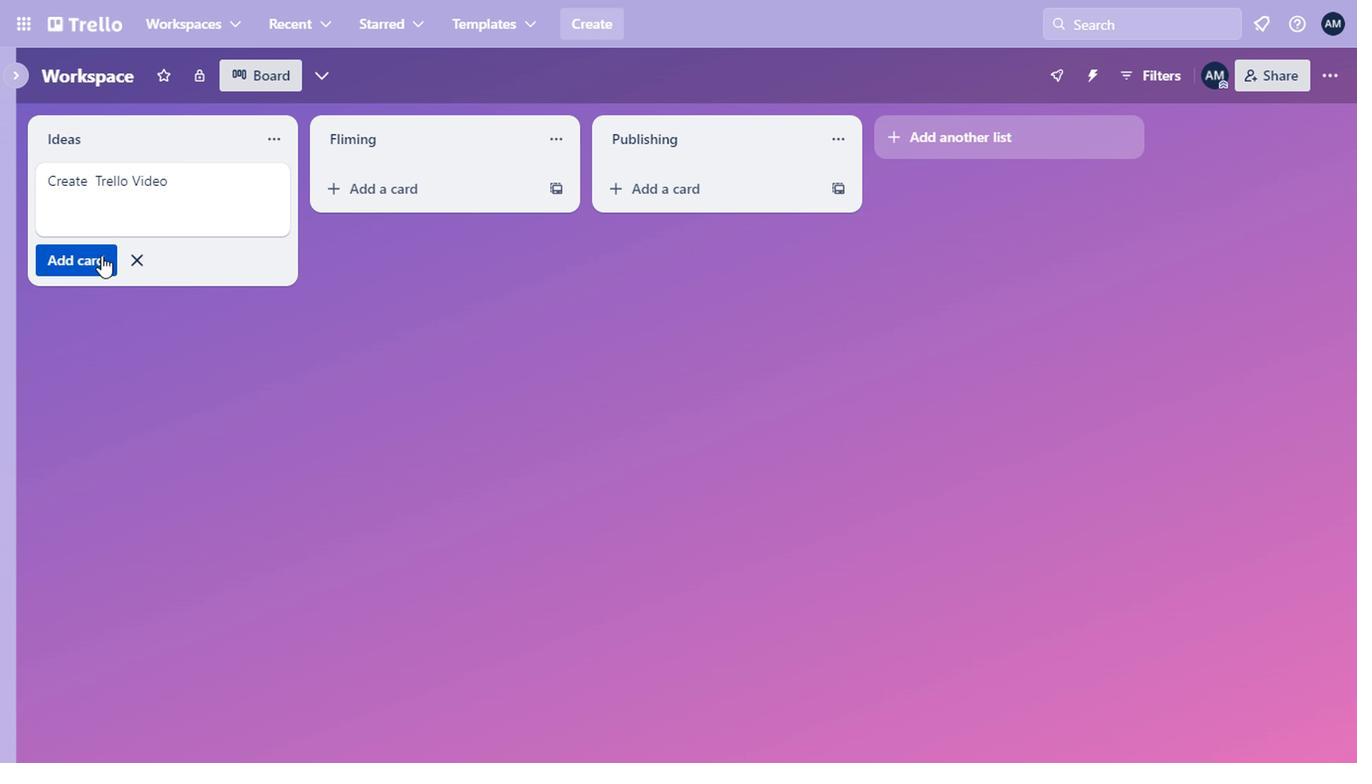 
Action: Mouse moved to (180, 180)
Screenshot: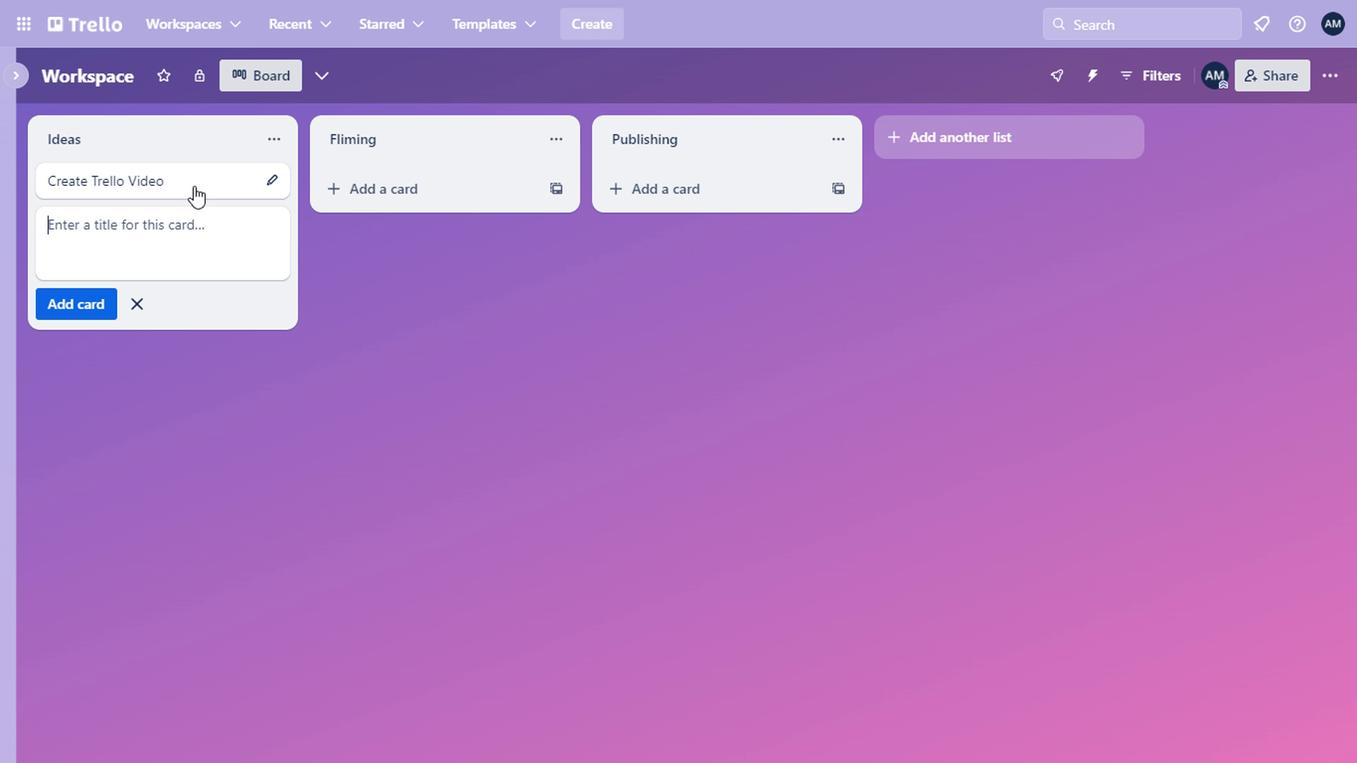 
Action: Mouse pressed left at (180, 180)
Screenshot: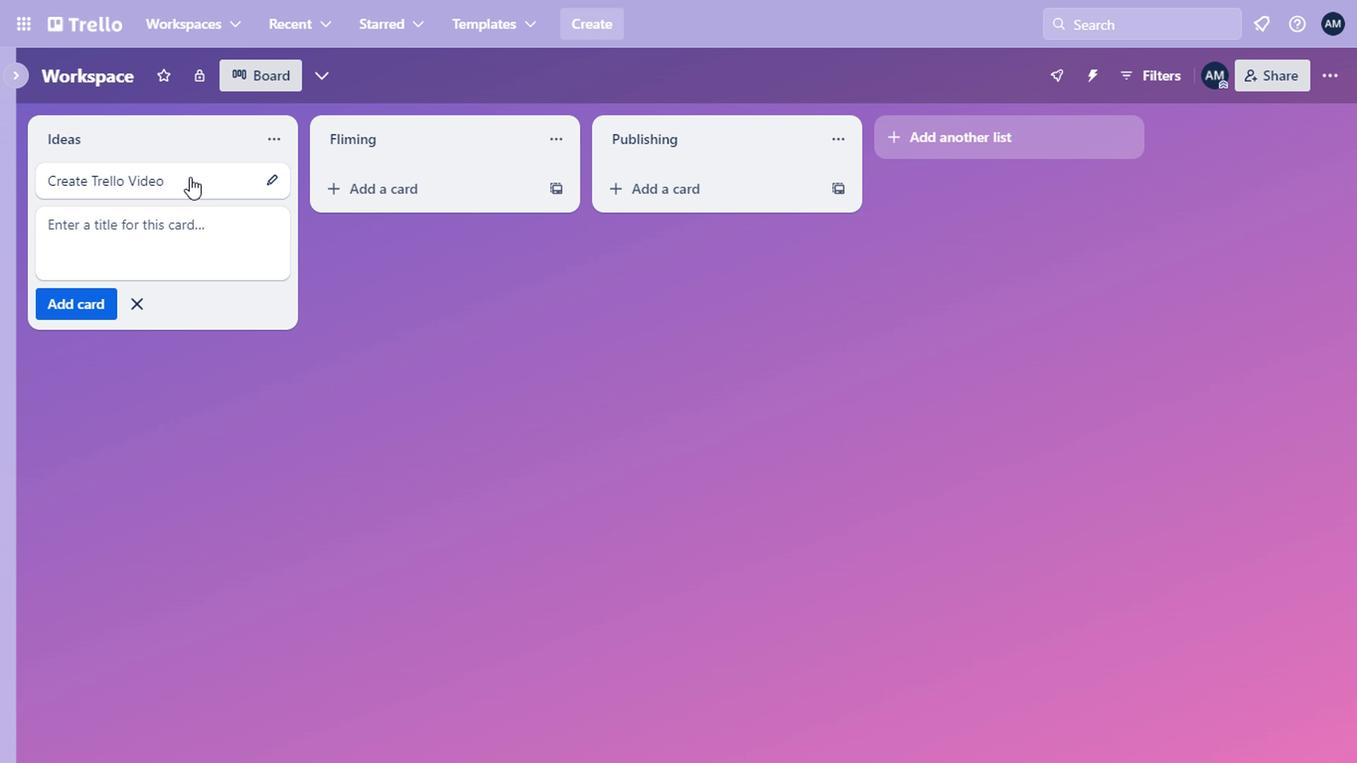 
Action: Mouse moved to (531, 340)
Screenshot: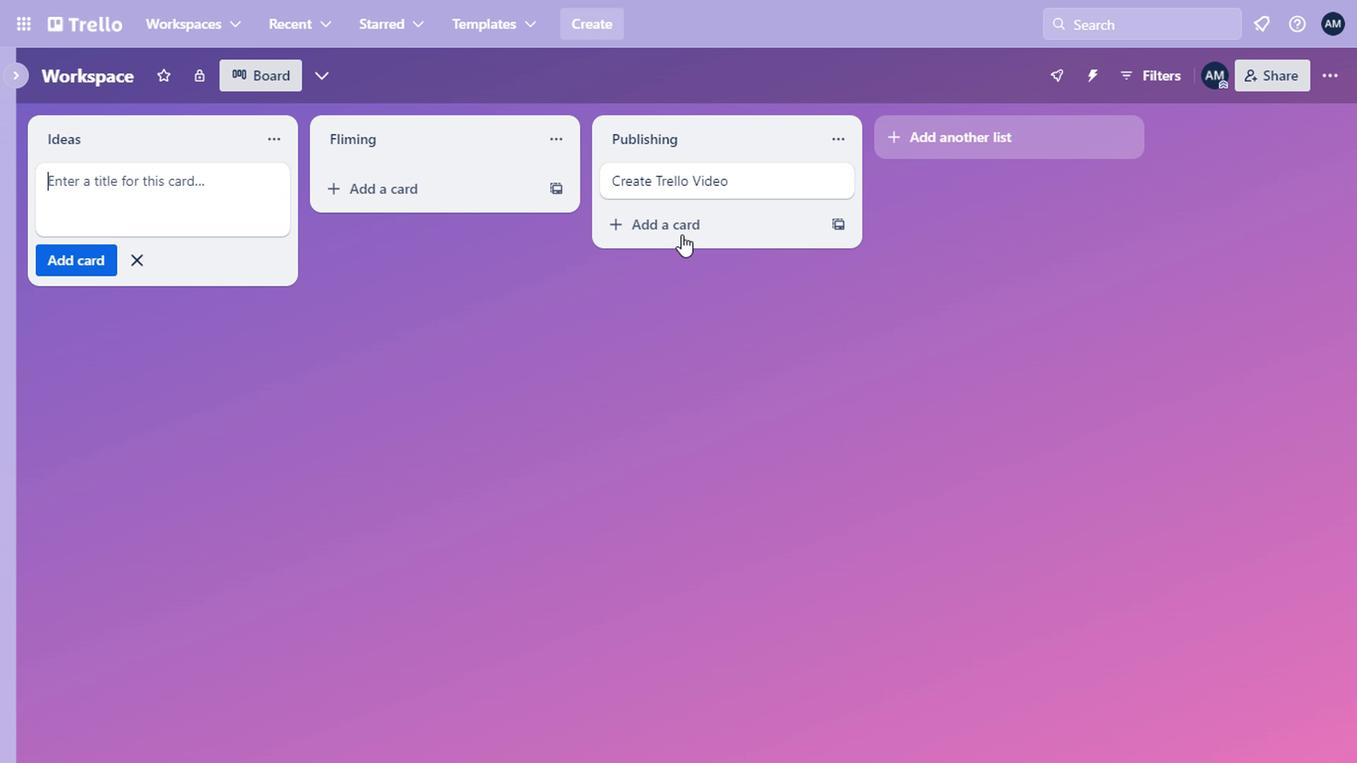 
Action: Mouse pressed left at (531, 340)
Screenshot: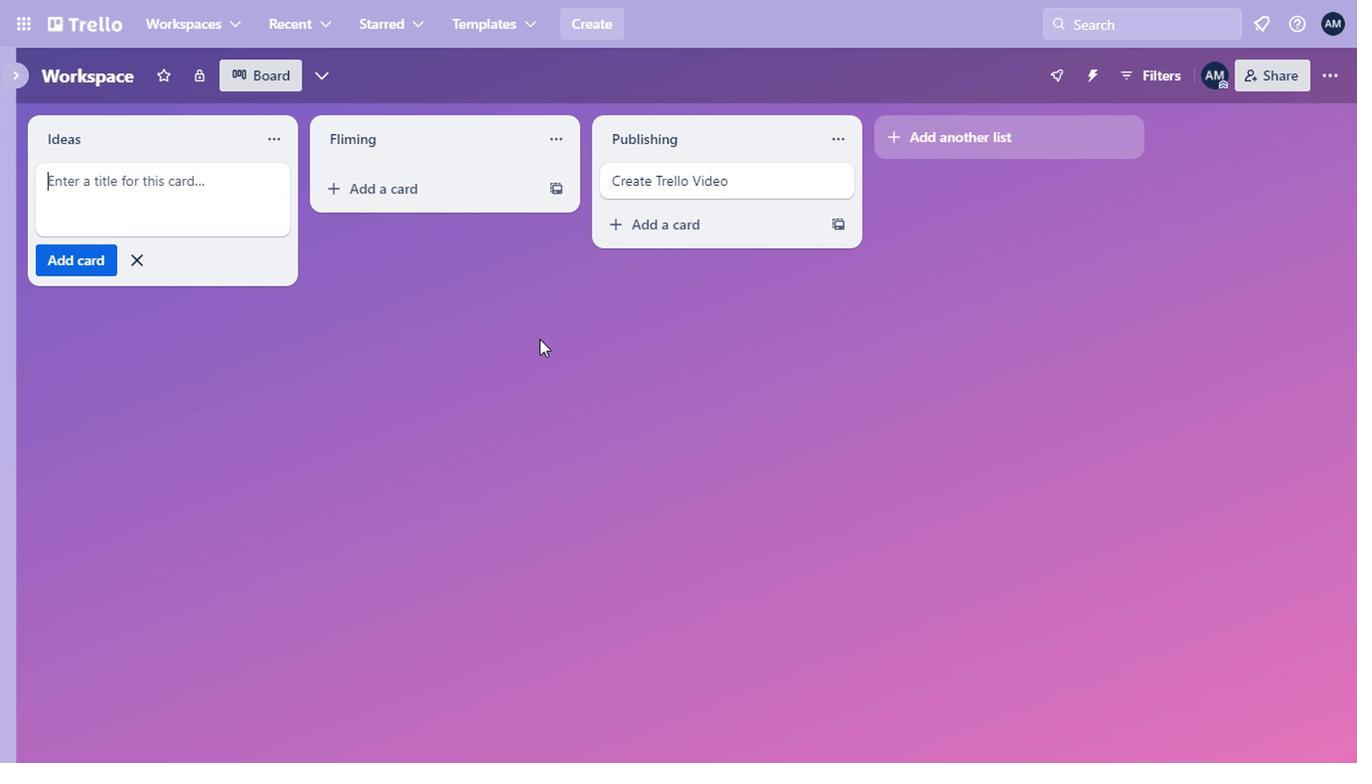 
Action: Mouse moved to (614, 267)
Screenshot: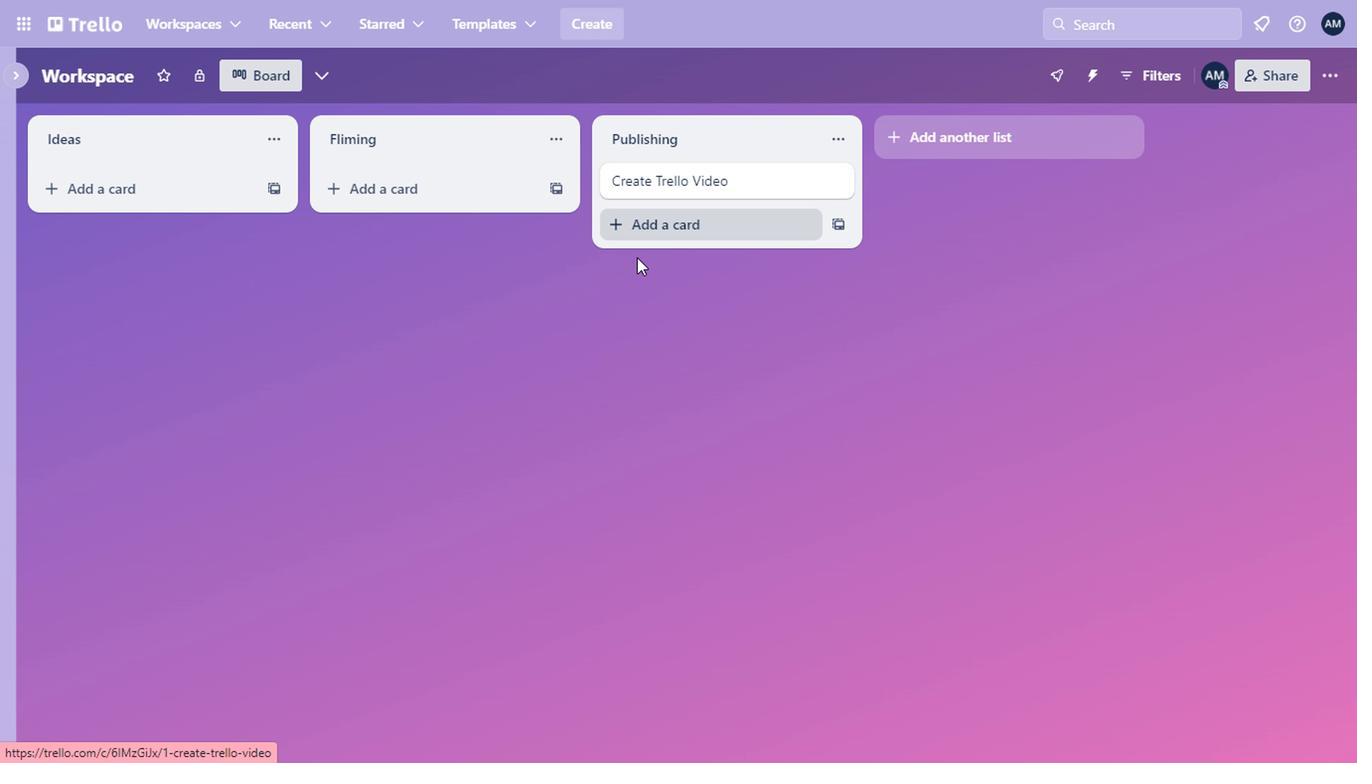 
Action: Mouse pressed left at (614, 267)
Screenshot: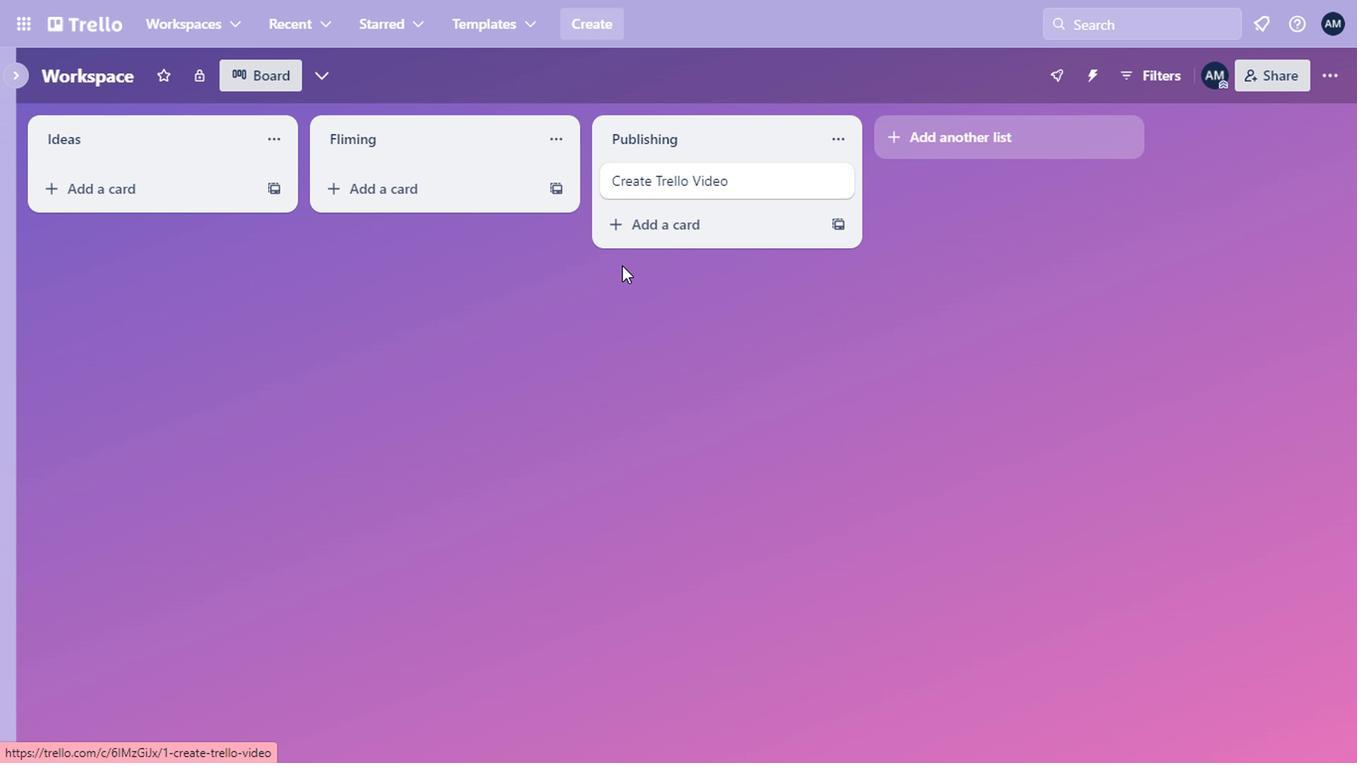 
Action: Mouse moved to (5, 78)
Screenshot: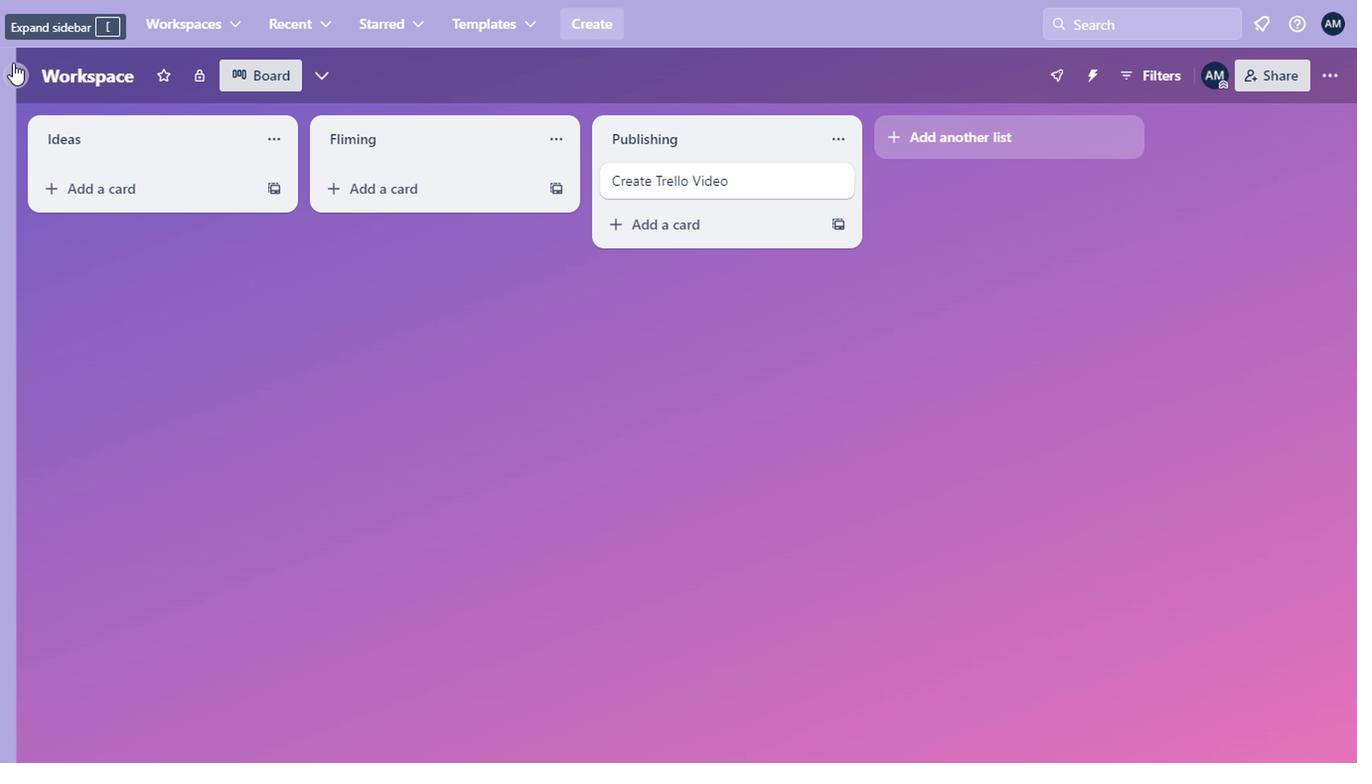 
Action: Mouse pressed left at (5, 78)
Screenshot: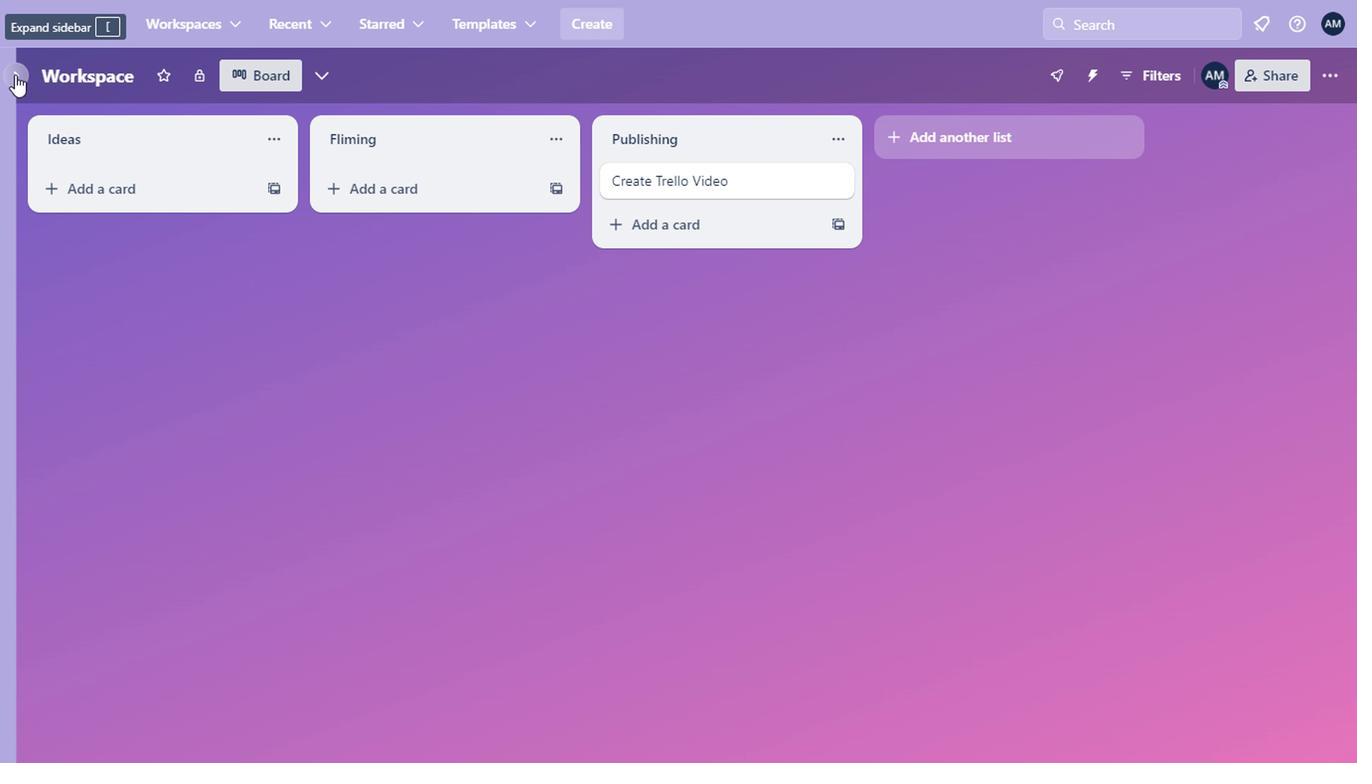
Action: Mouse moved to (228, 268)
Screenshot: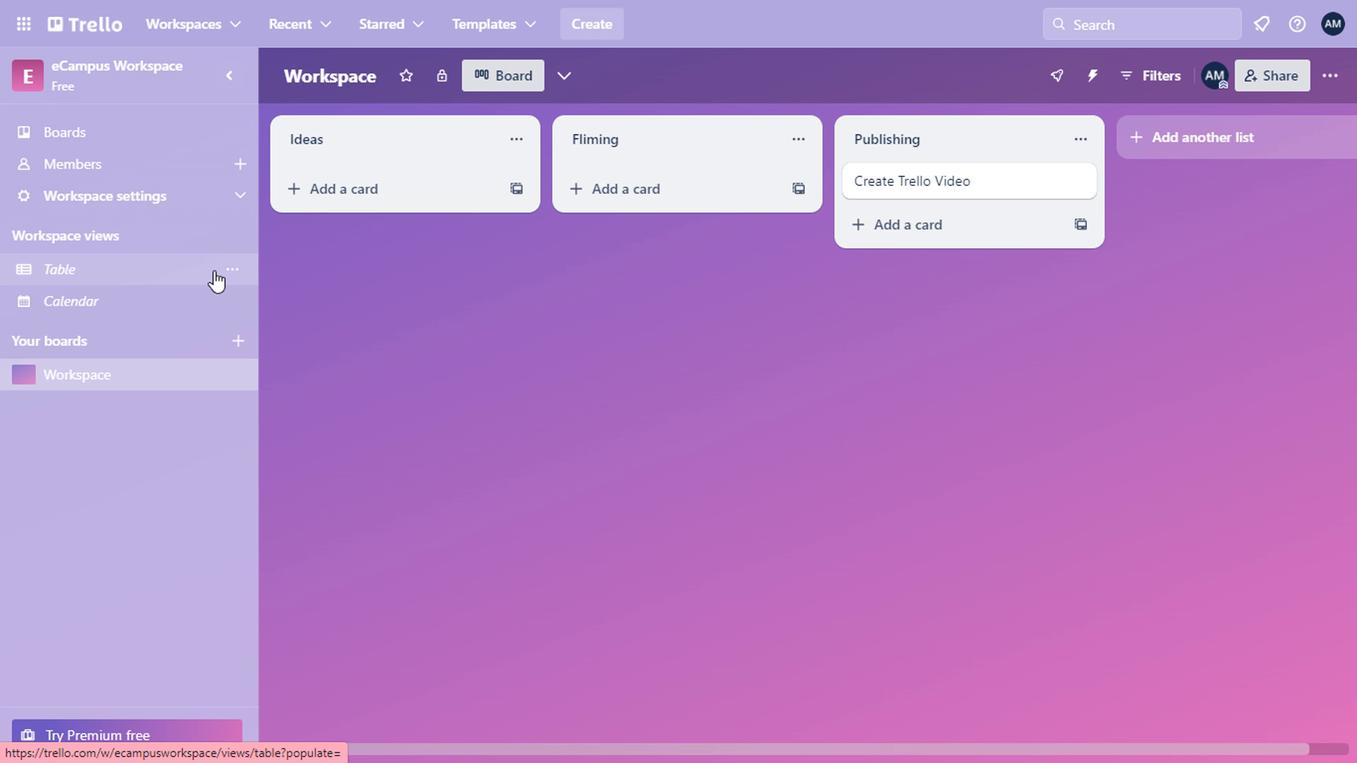 
Action: Mouse pressed left at (228, 268)
Screenshot: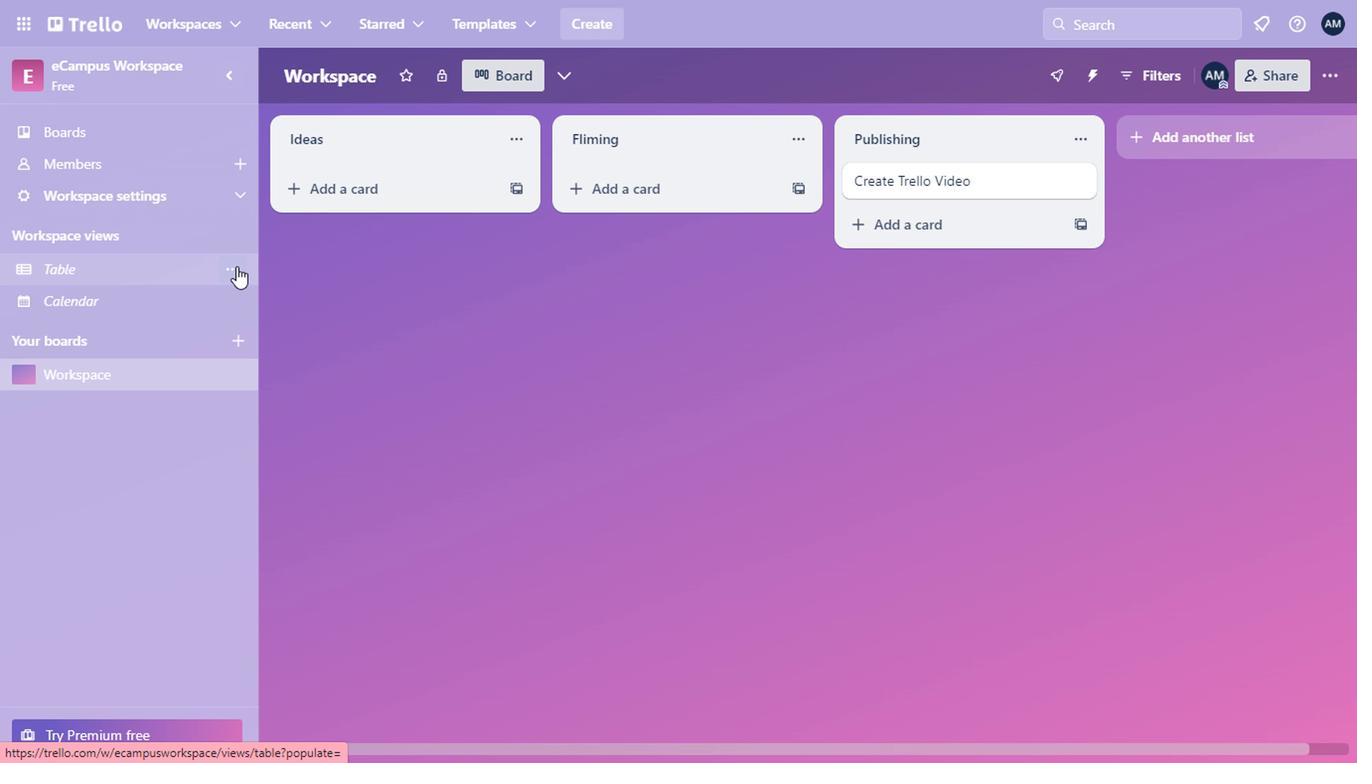 
Action: Mouse moved to (489, 320)
Screenshot: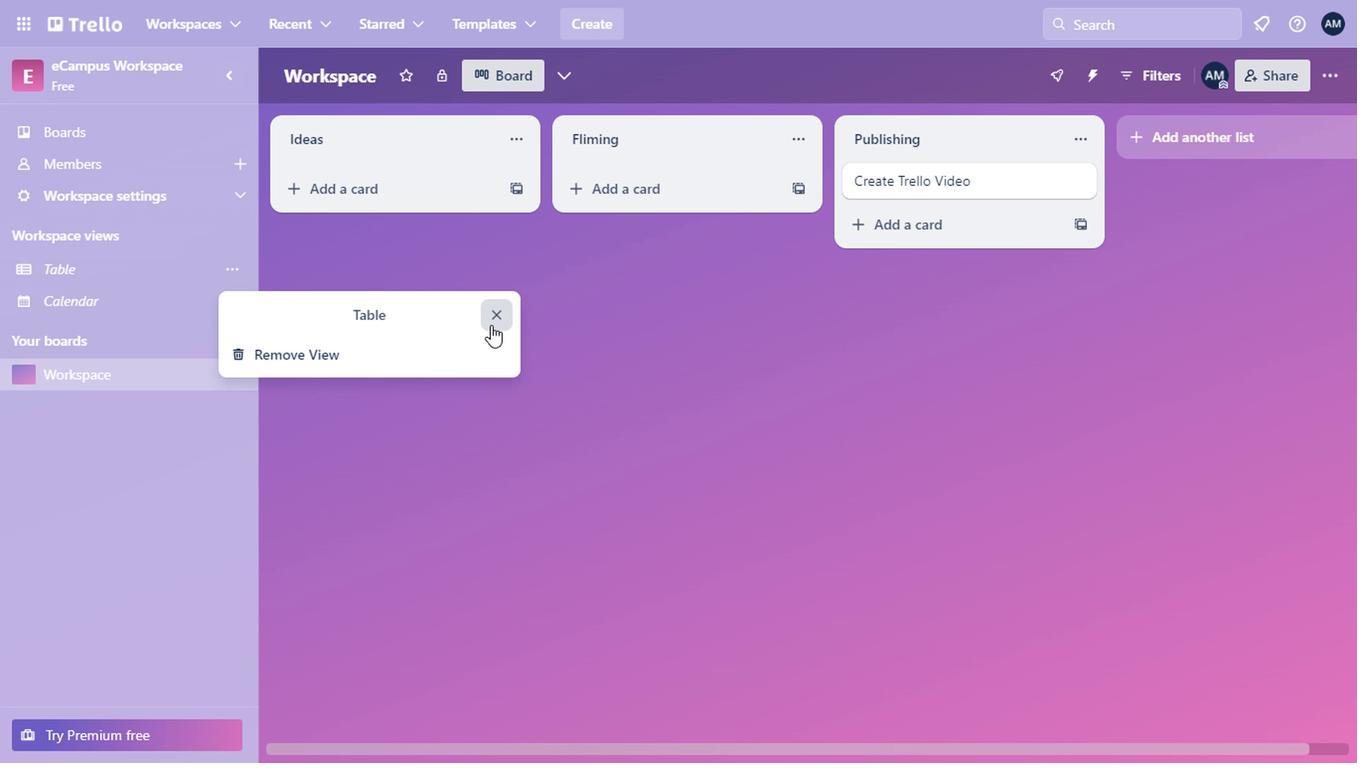 
Action: Mouse pressed left at (489, 320)
Screenshot: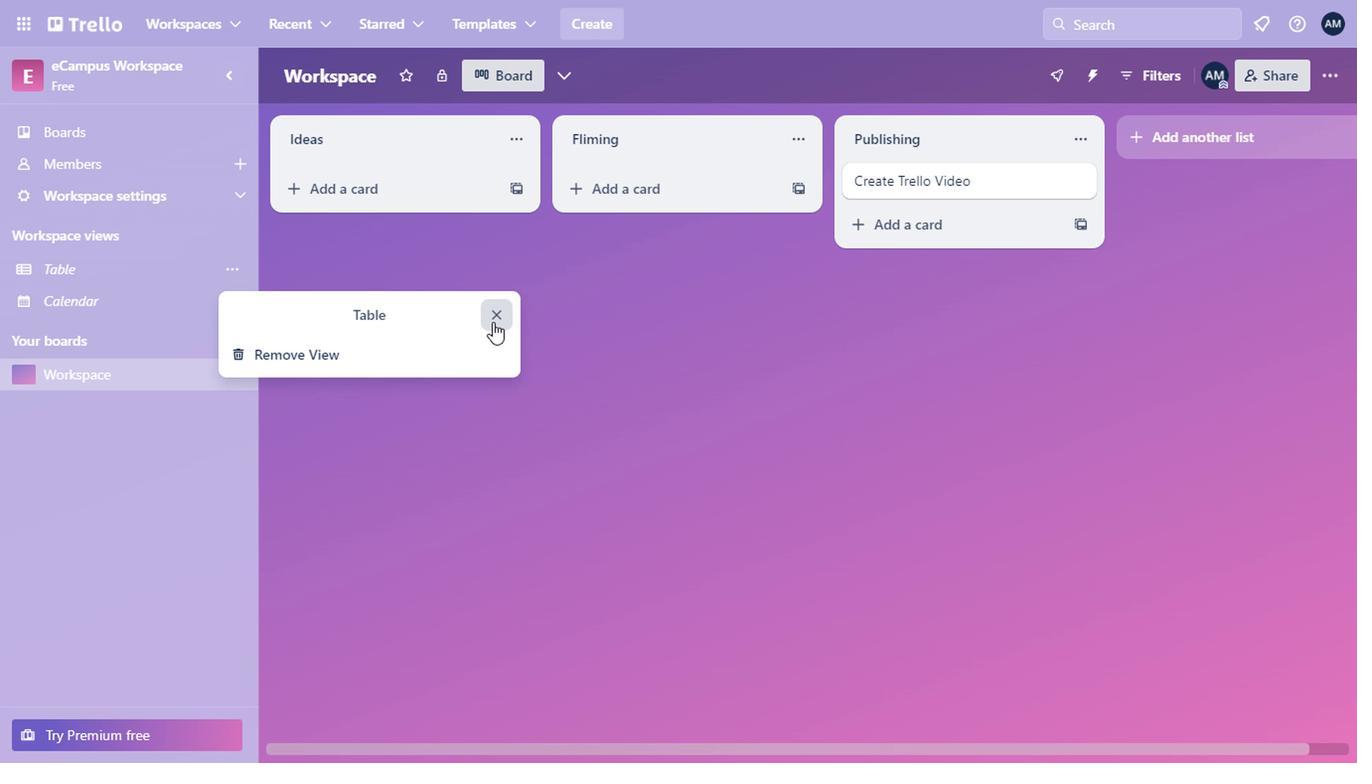 
Action: Mouse moved to (239, 304)
Screenshot: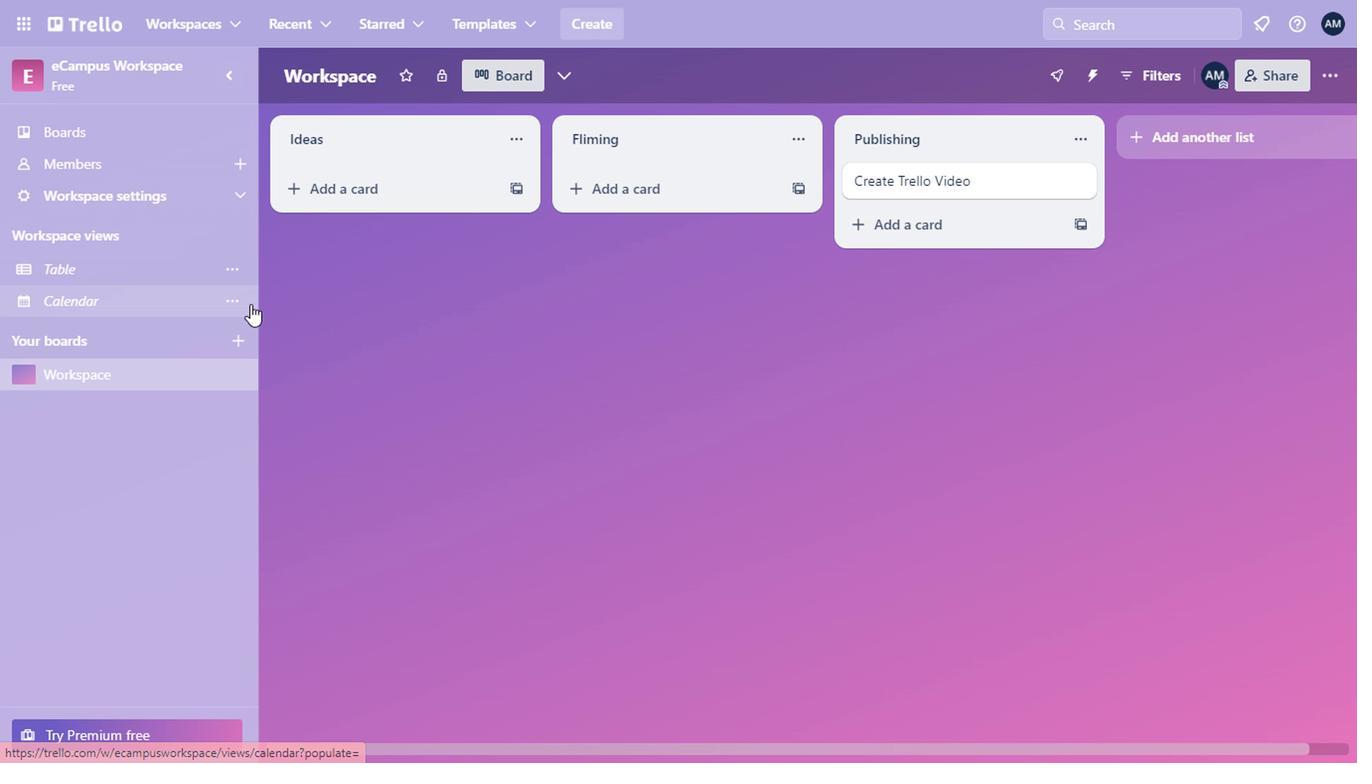
Action: Mouse pressed left at (239, 304)
Screenshot: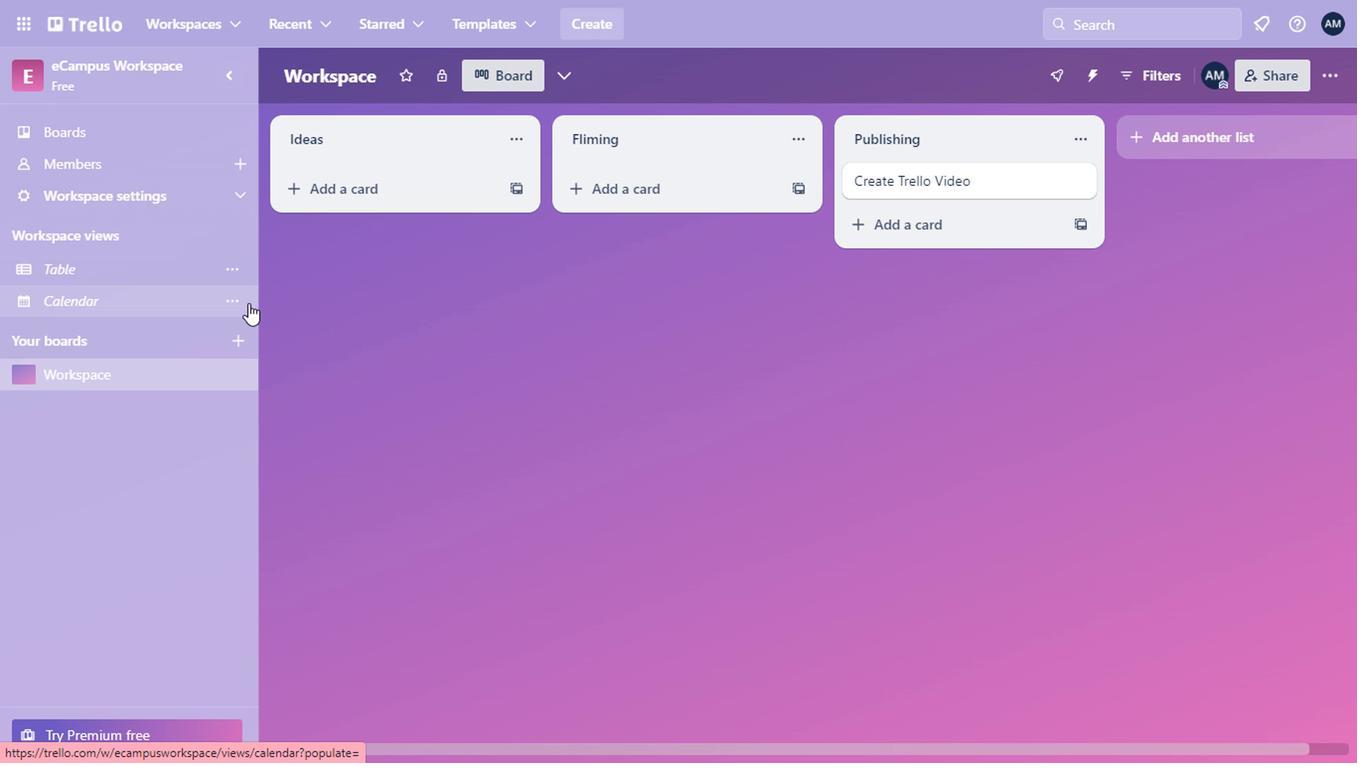
Action: Mouse moved to (233, 303)
Screenshot: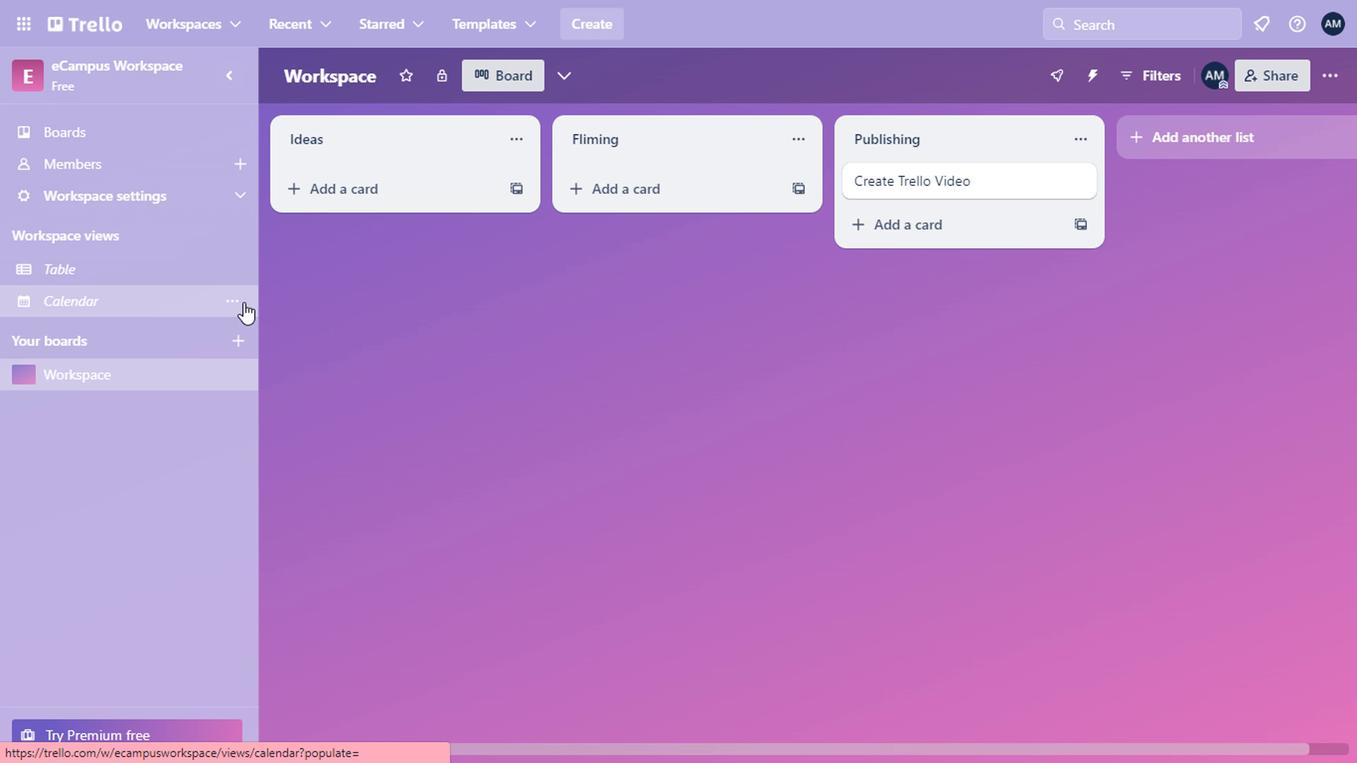 
Action: Mouse pressed left at (233, 303)
Screenshot: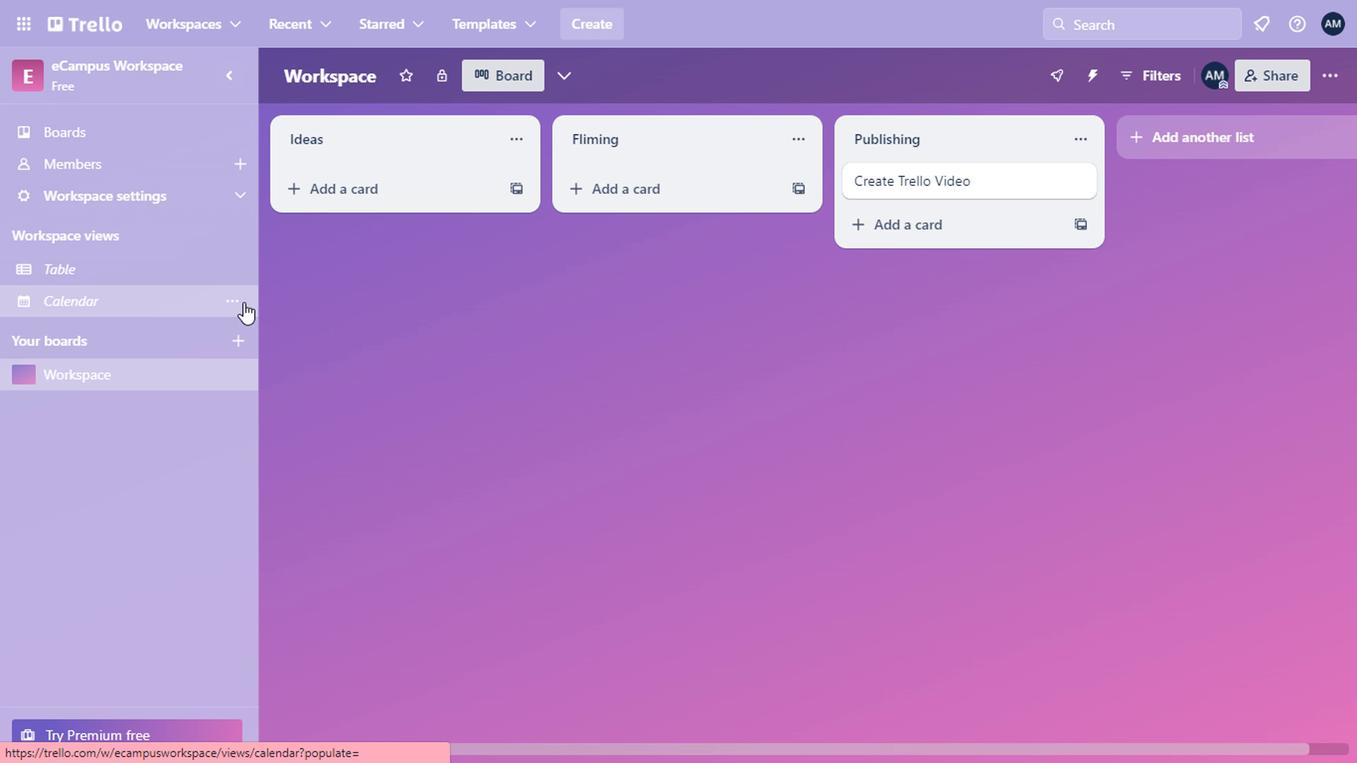 
Action: Mouse moved to (320, 291)
Screenshot: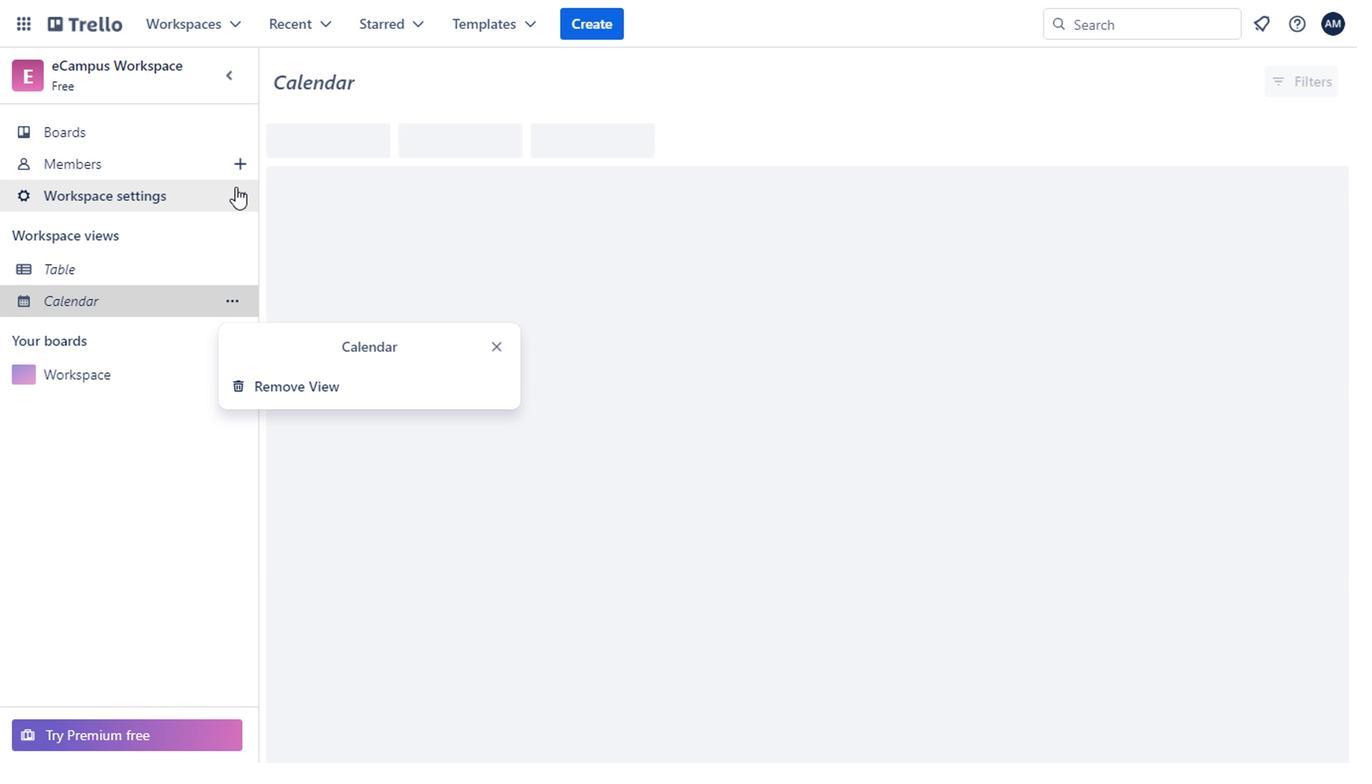 
Action: Mouse pressed left at (320, 291)
Screenshot: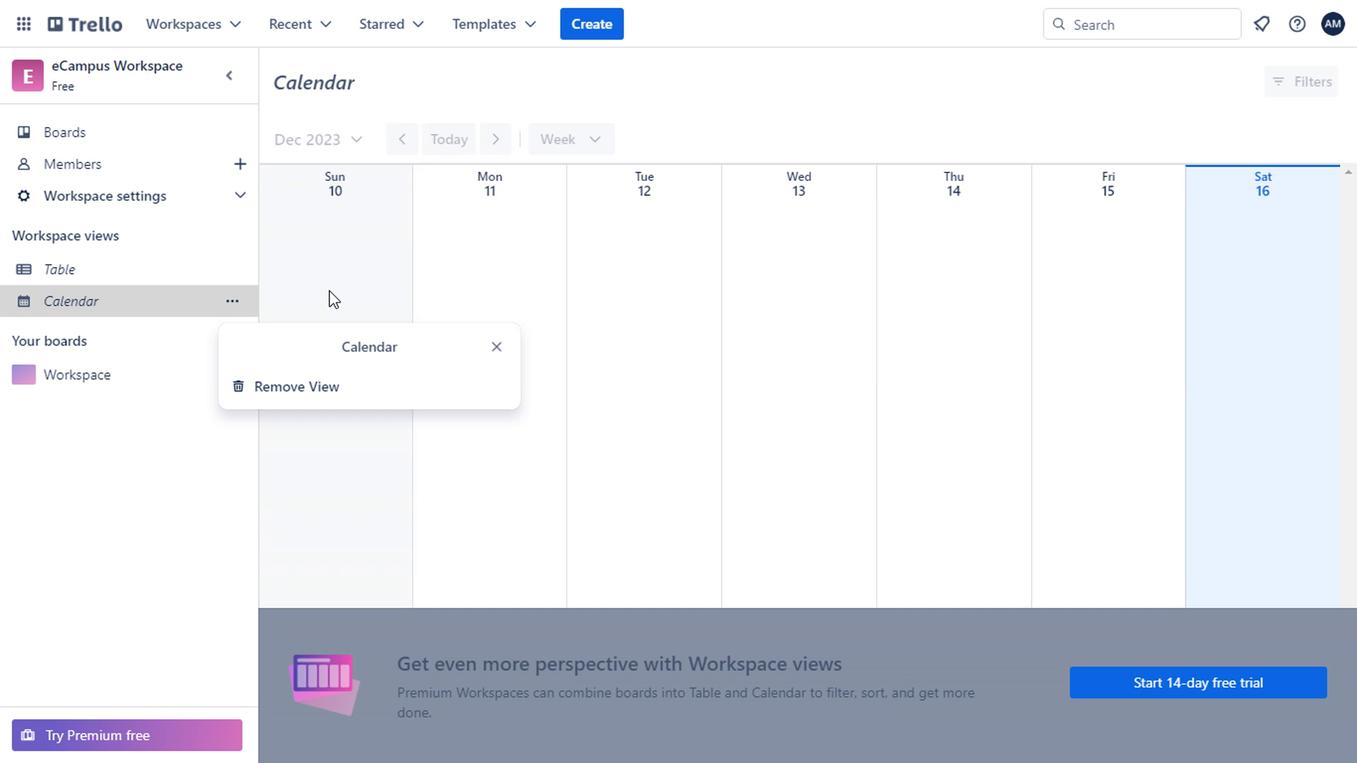 
Action: Mouse moved to (231, 202)
Screenshot: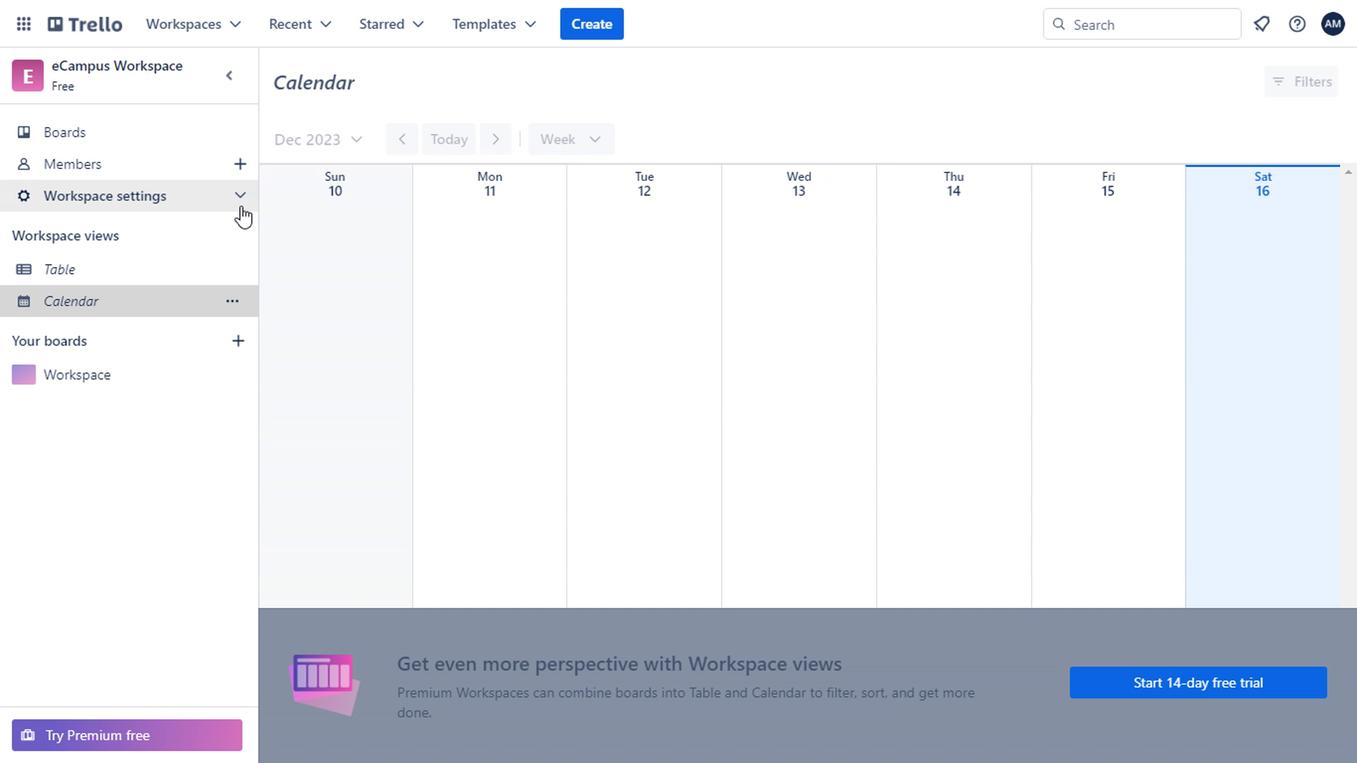 
Action: Mouse pressed left at (231, 202)
Screenshot: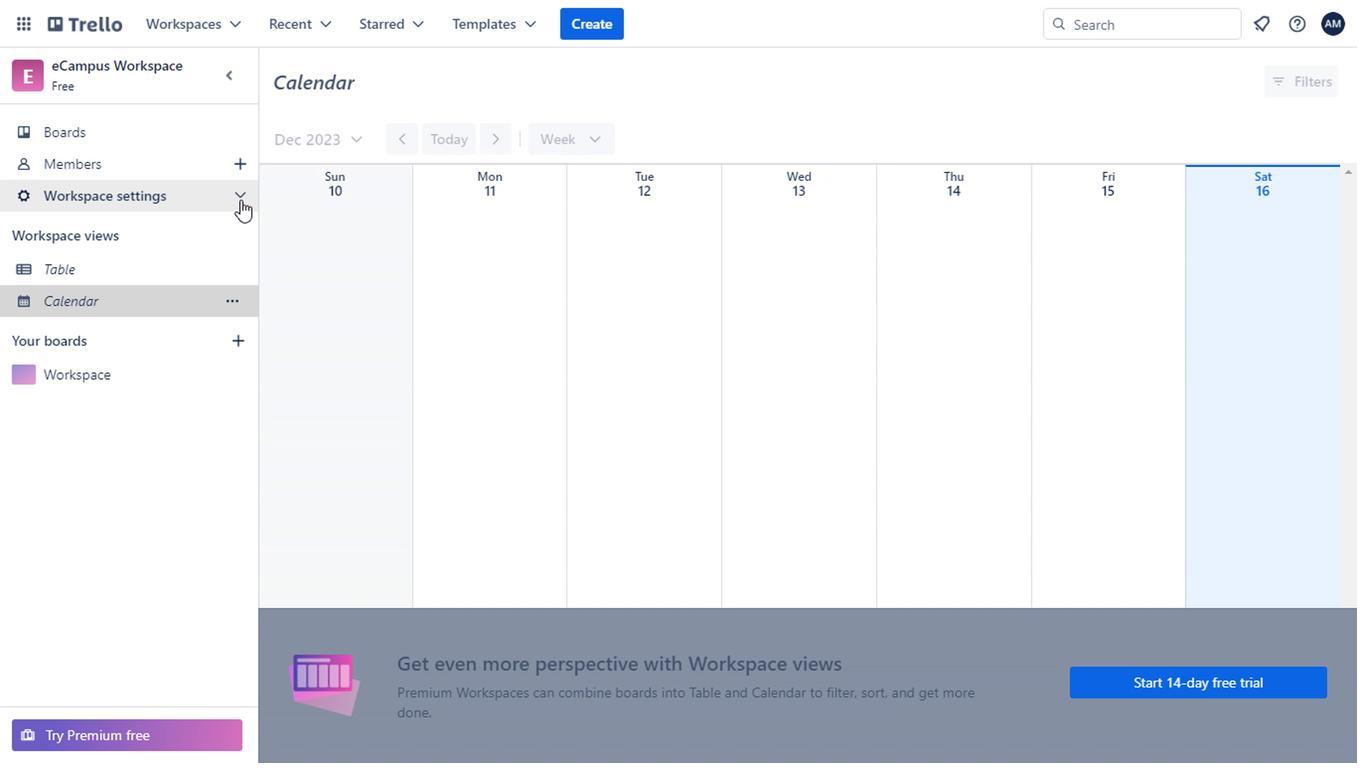 
Action: Mouse moved to (236, 80)
Screenshot: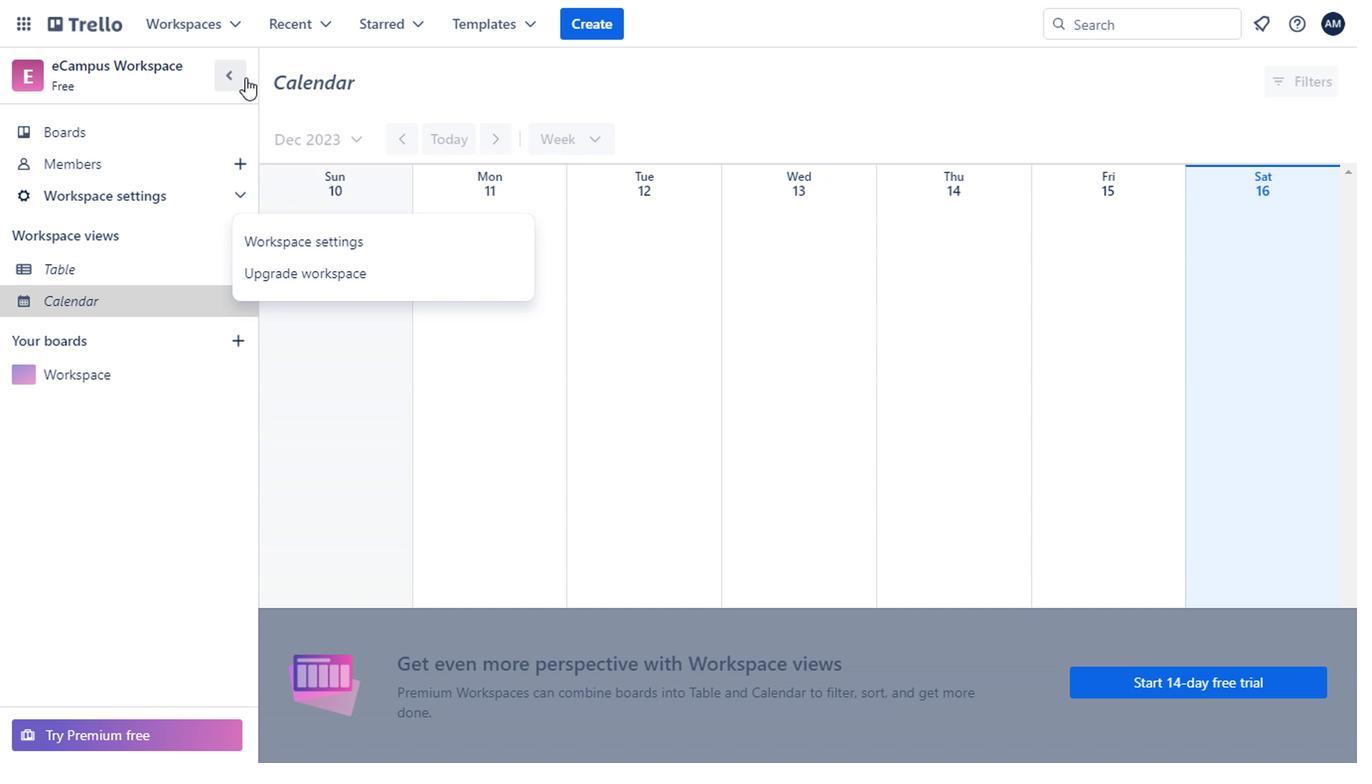 
Action: Mouse pressed left at (236, 80)
Screenshot: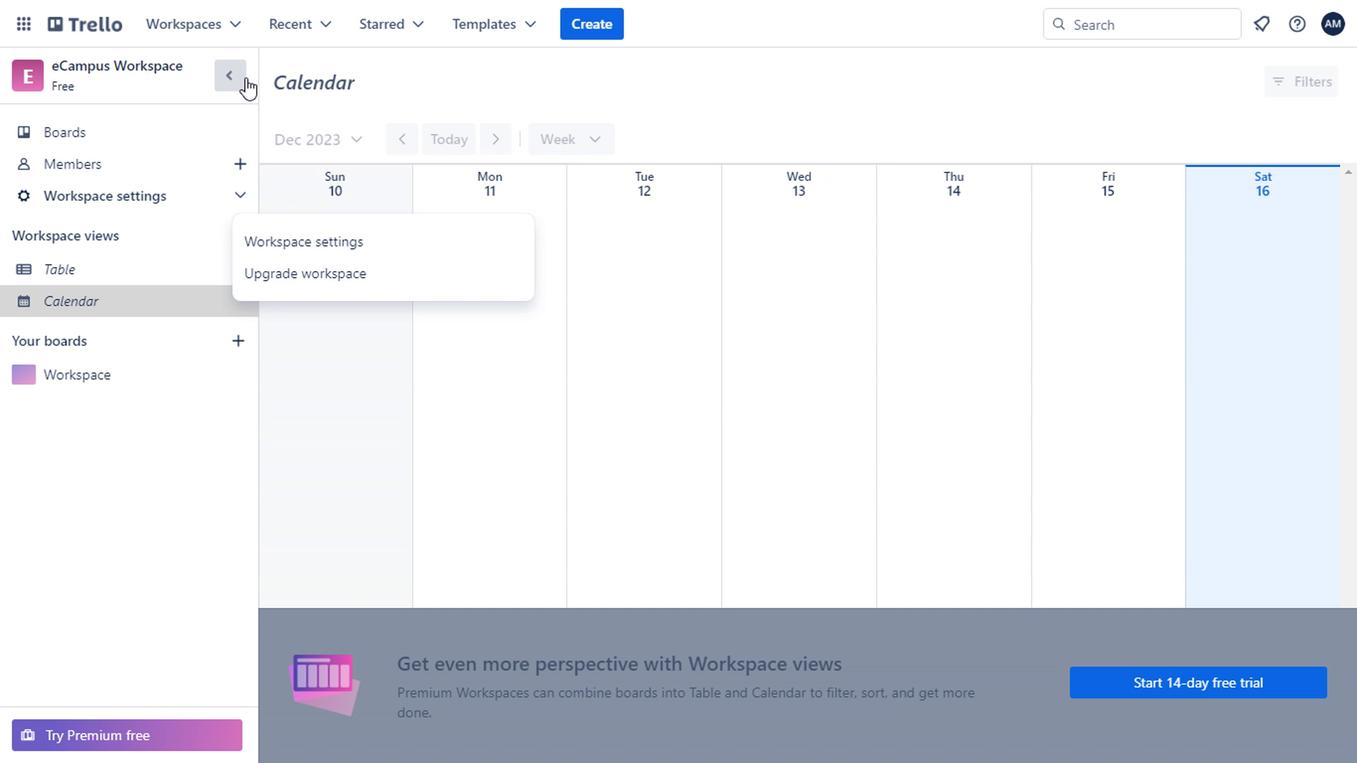 
Action: Mouse moved to (3, 78)
Screenshot: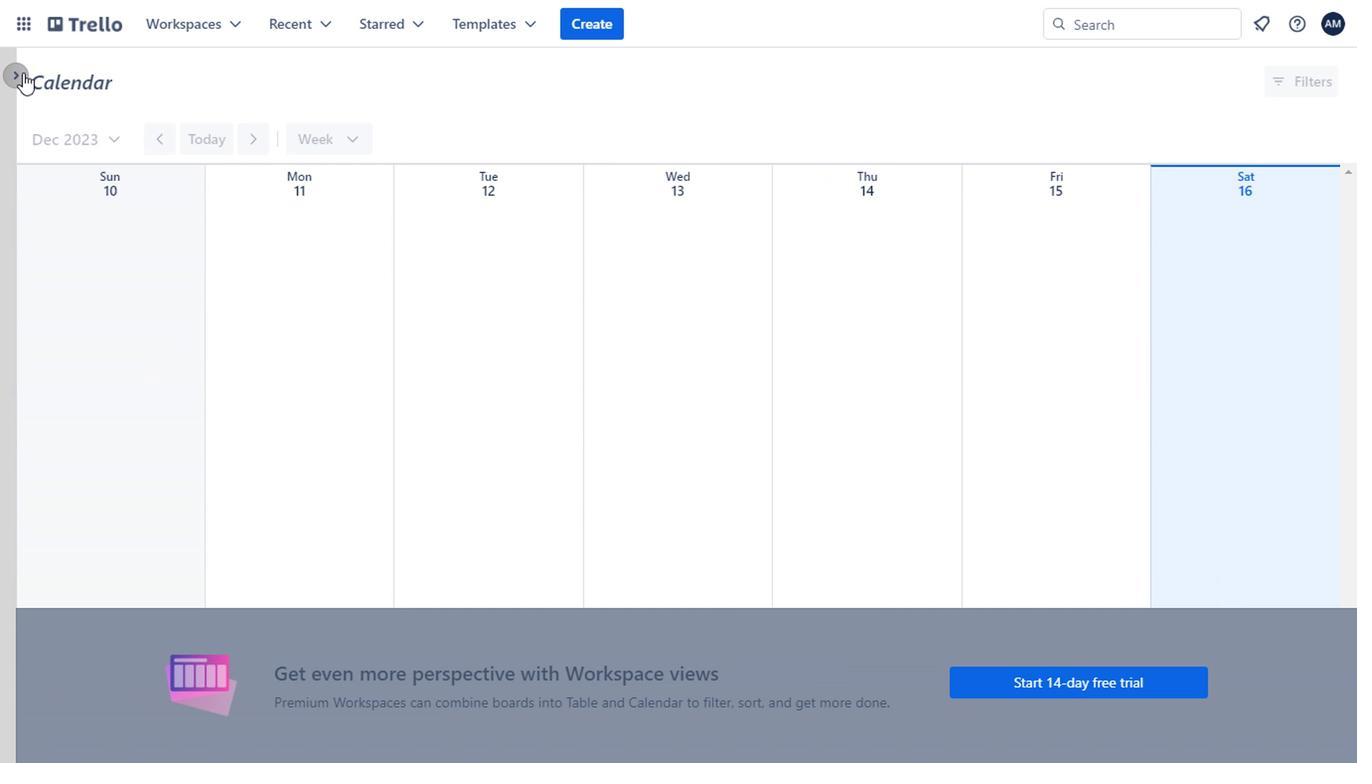 
Action: Mouse pressed left at (3, 78)
Screenshot: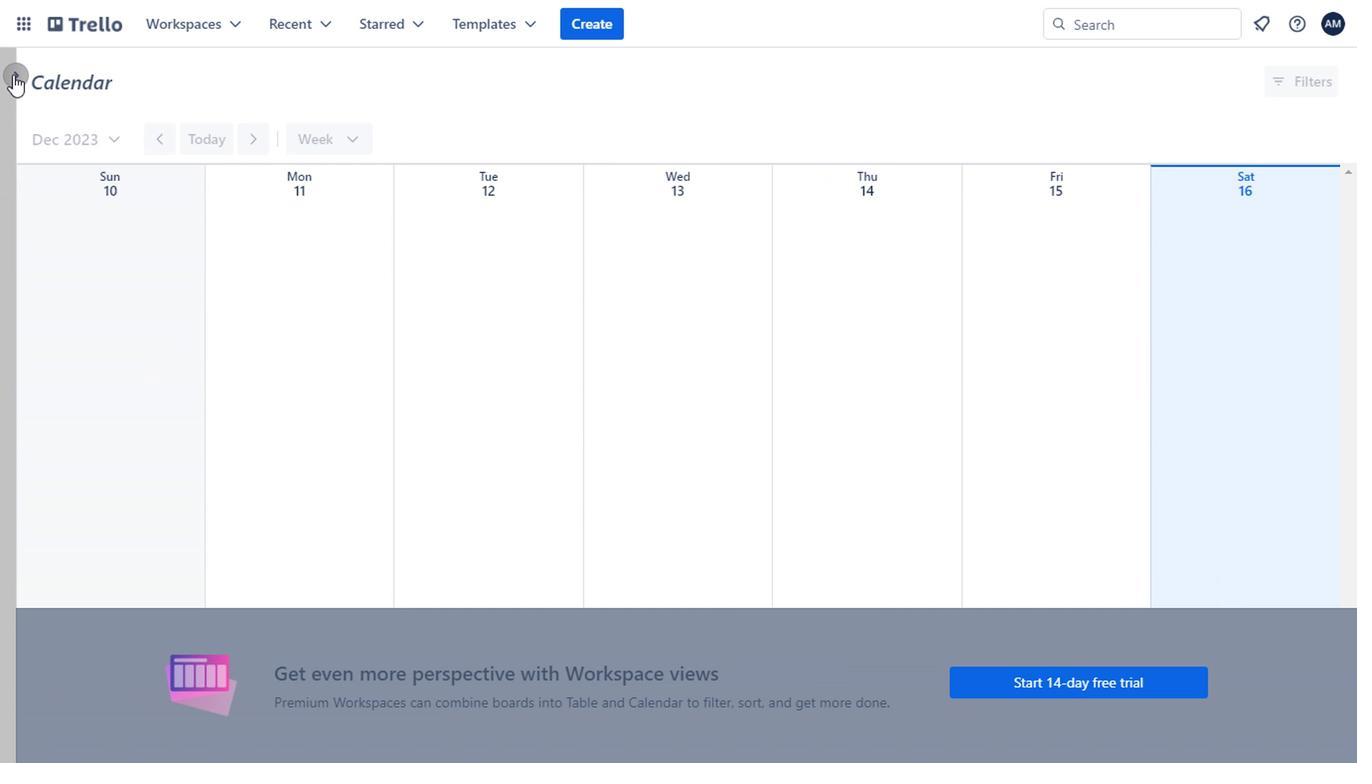 
Action: Mouse moved to (75, 368)
Screenshot: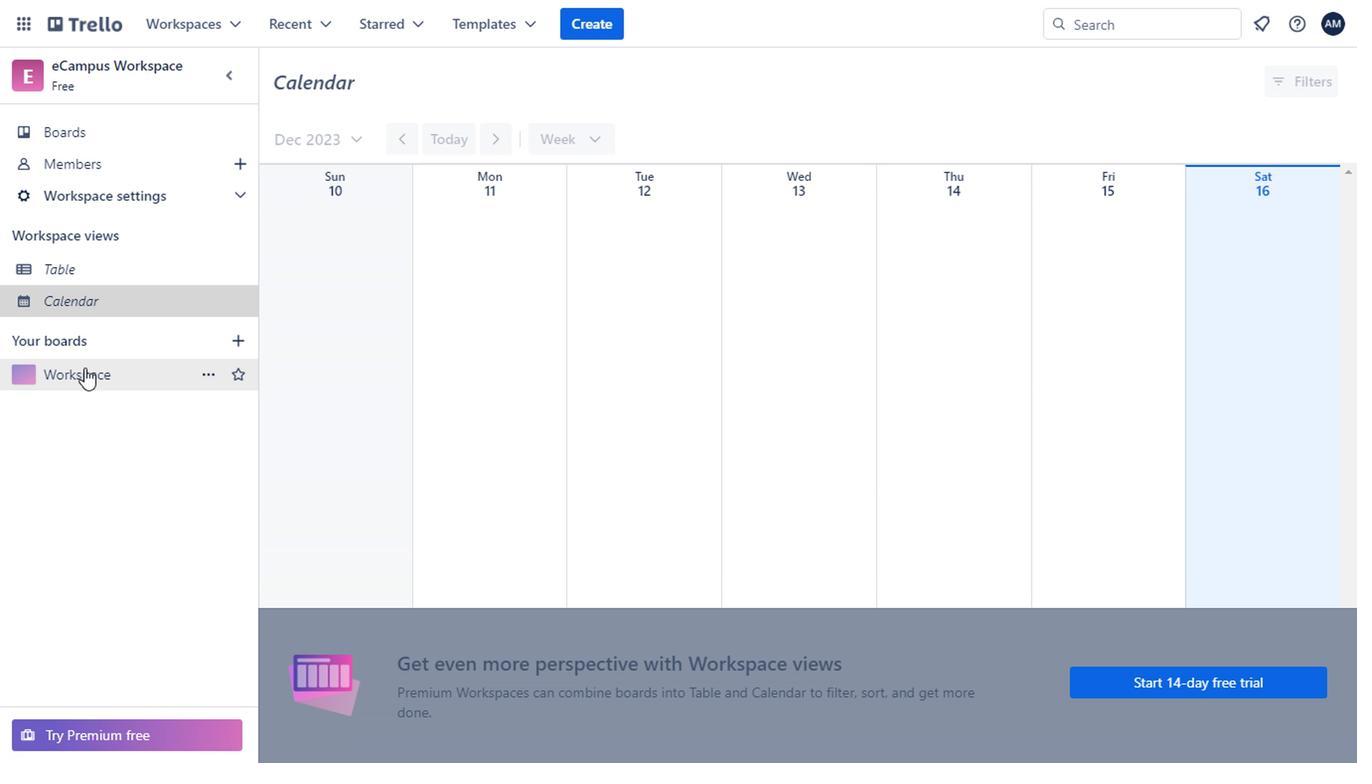 
Action: Mouse pressed left at (75, 368)
Screenshot: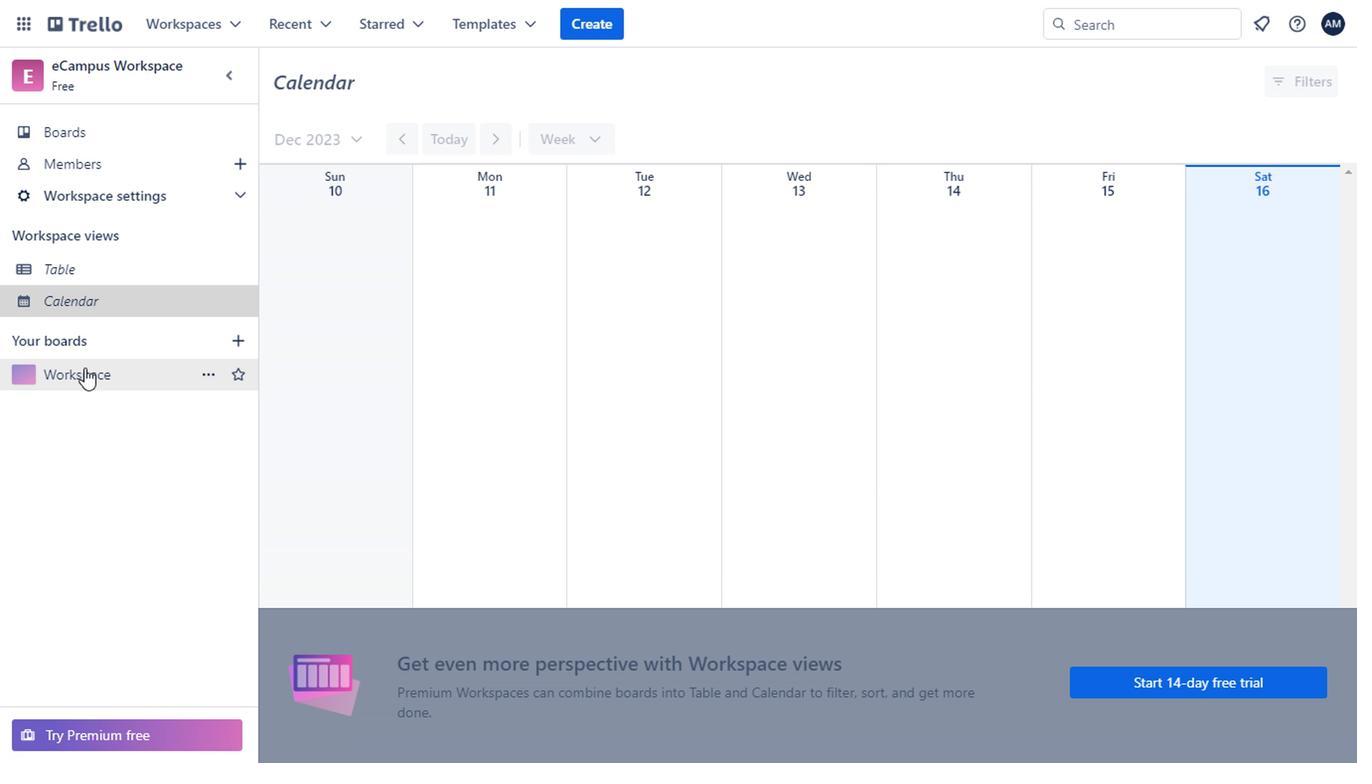 
Action: Mouse moved to (470, 406)
Screenshot: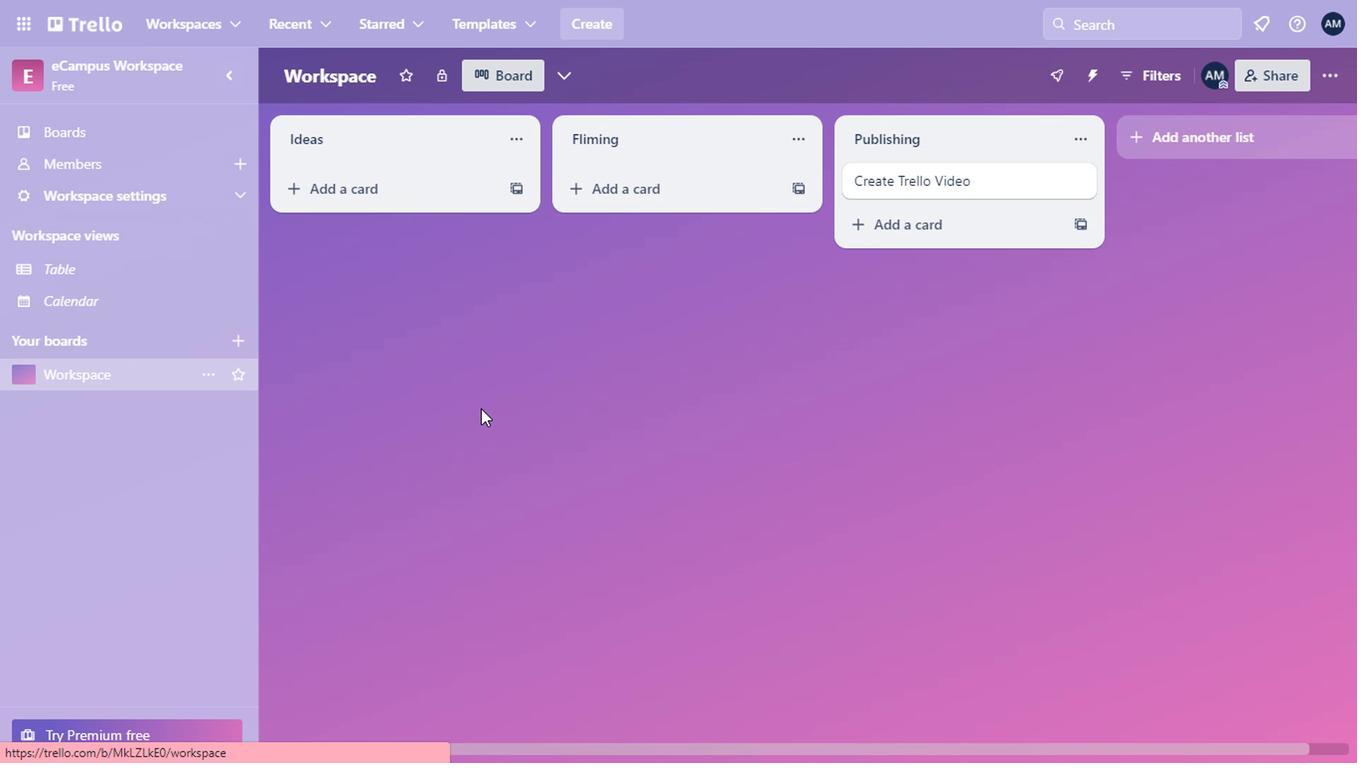 
Action: Mouse pressed left at (470, 406)
Screenshot: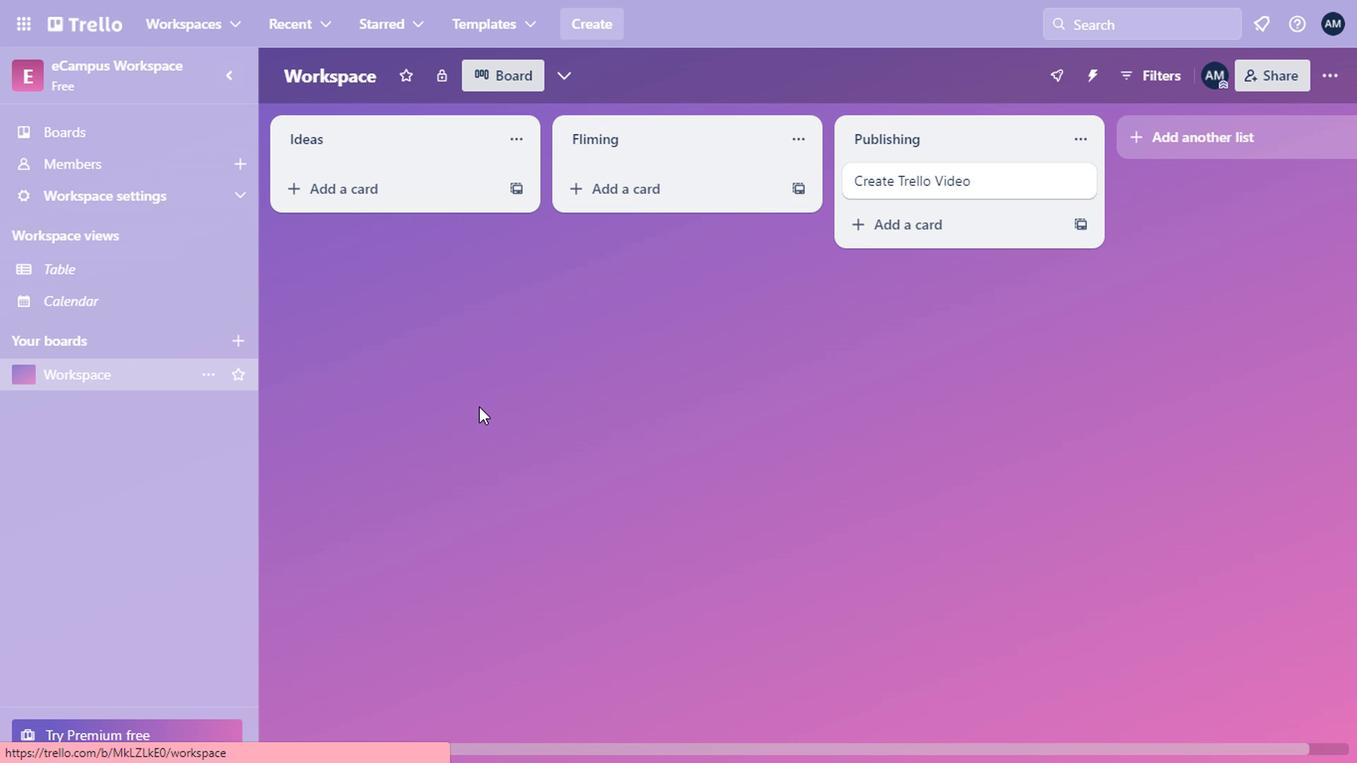 
Action: Mouse moved to (229, 75)
Screenshot: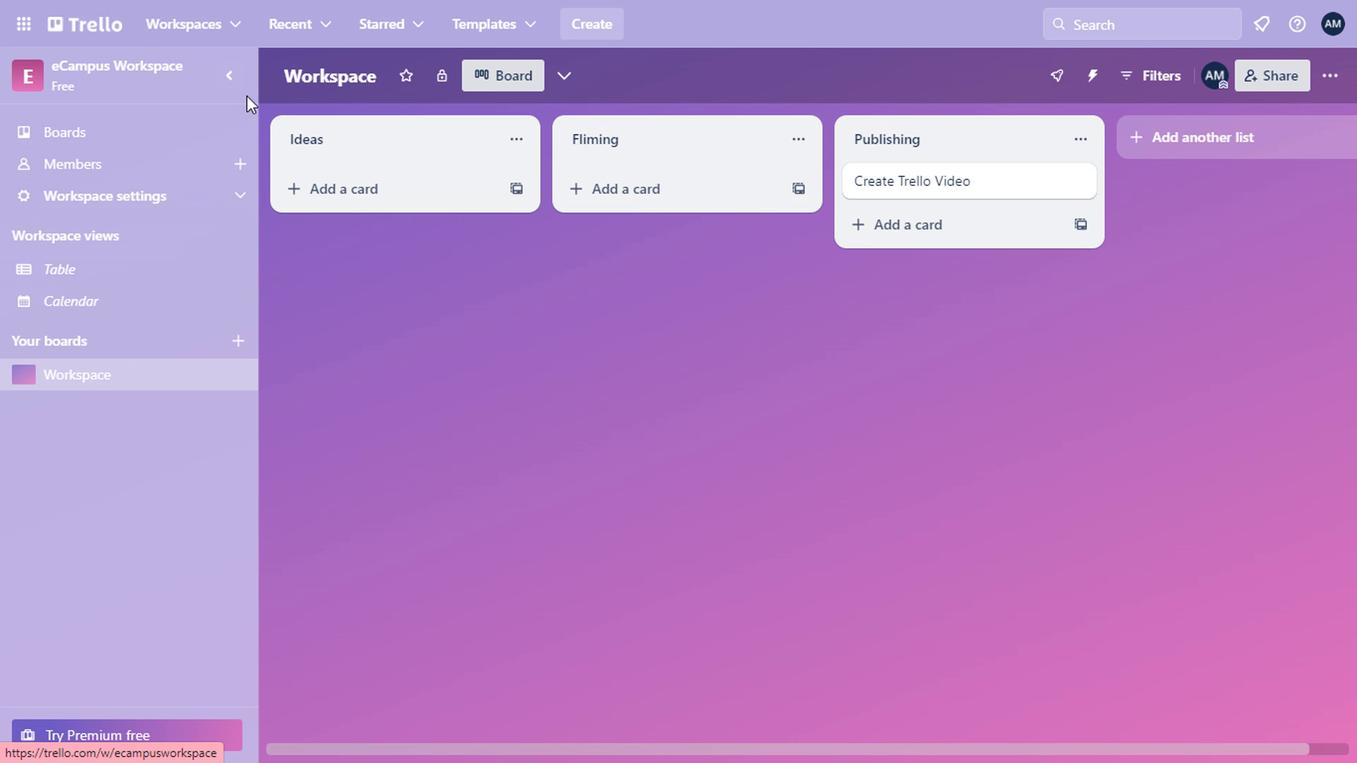 
Action: Mouse pressed left at (229, 75)
Screenshot: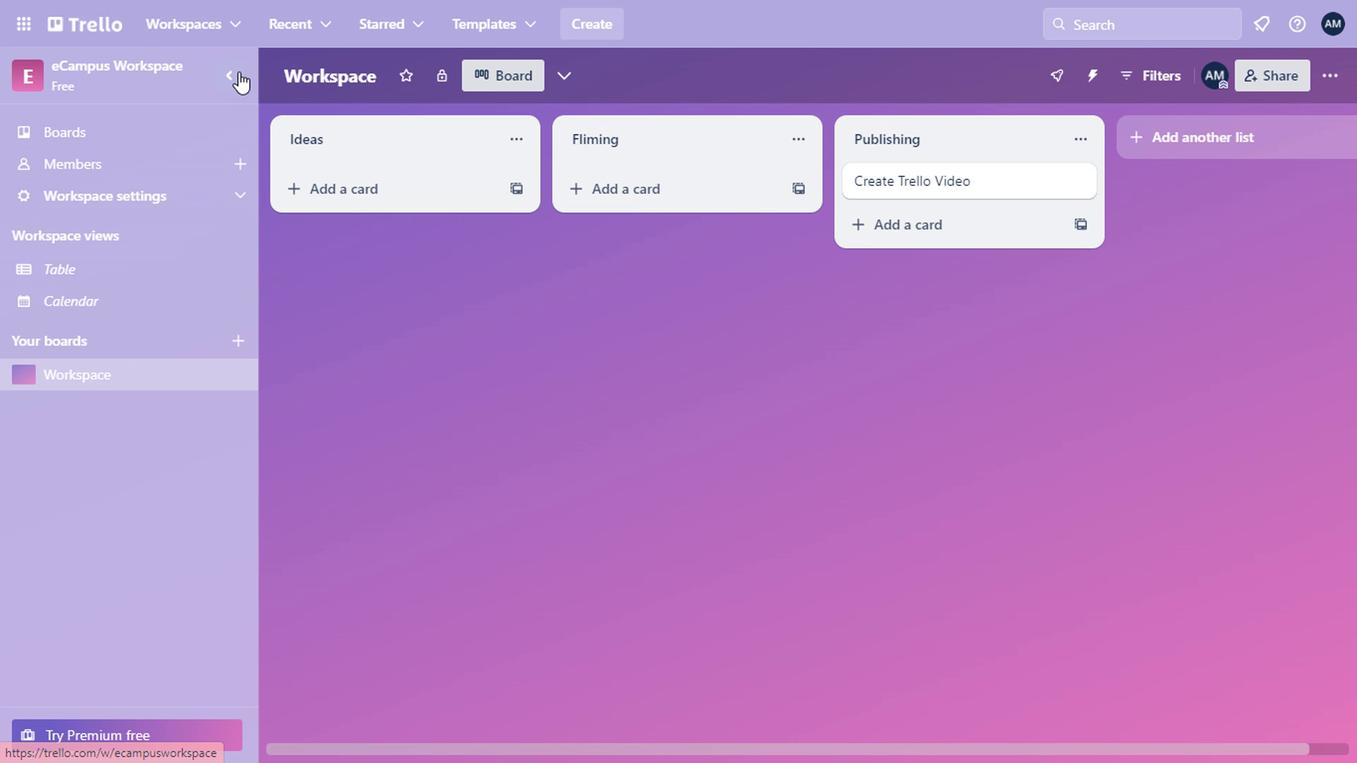 
Action: Mouse moved to (236, 27)
Screenshot: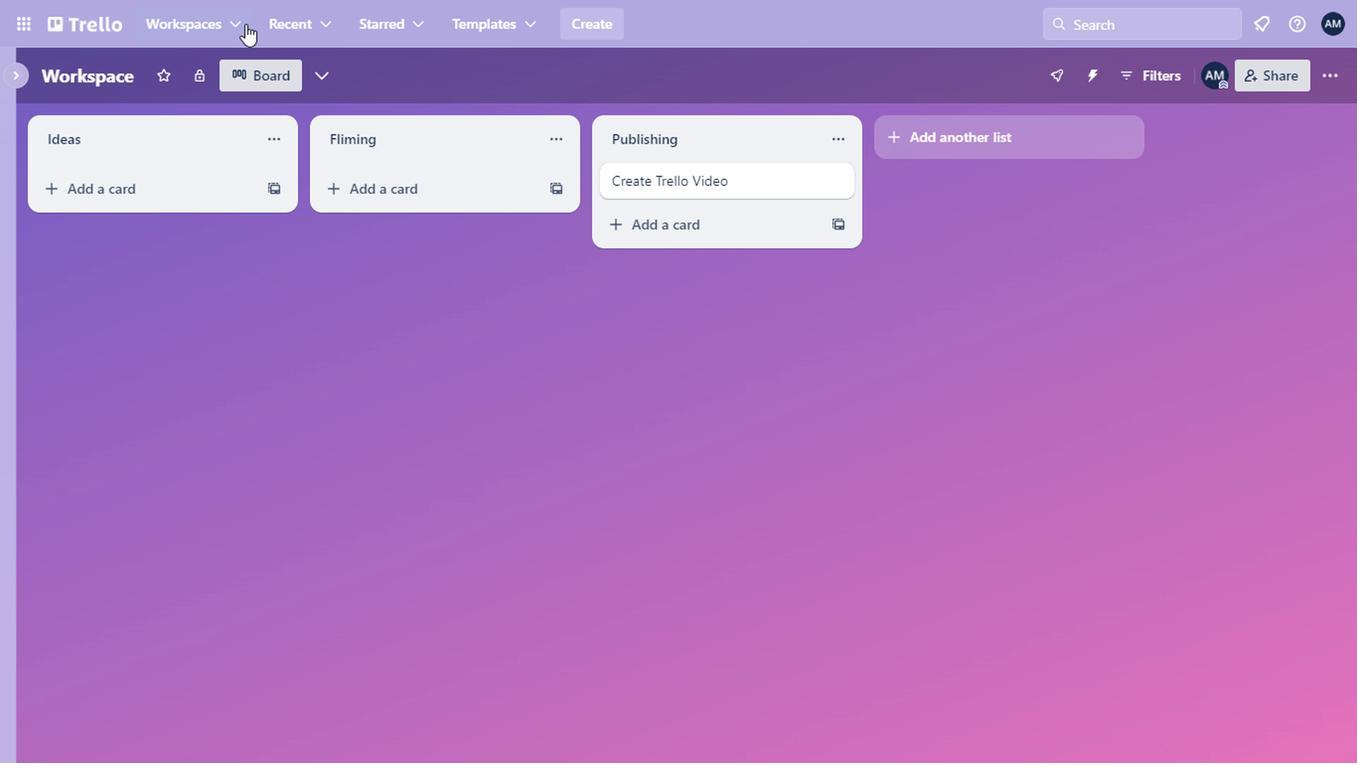 
Action: Mouse pressed left at (236, 27)
Screenshot: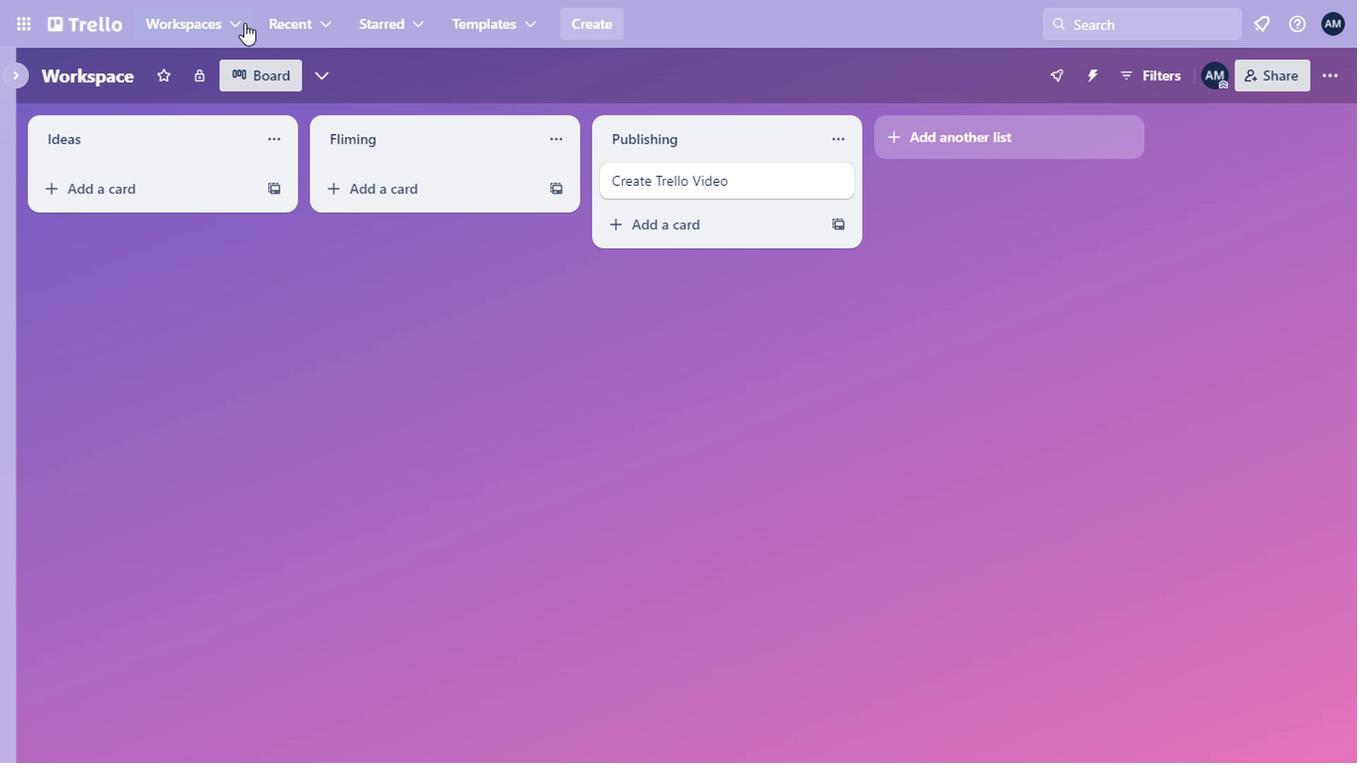 
Action: Mouse moved to (313, 281)
Screenshot: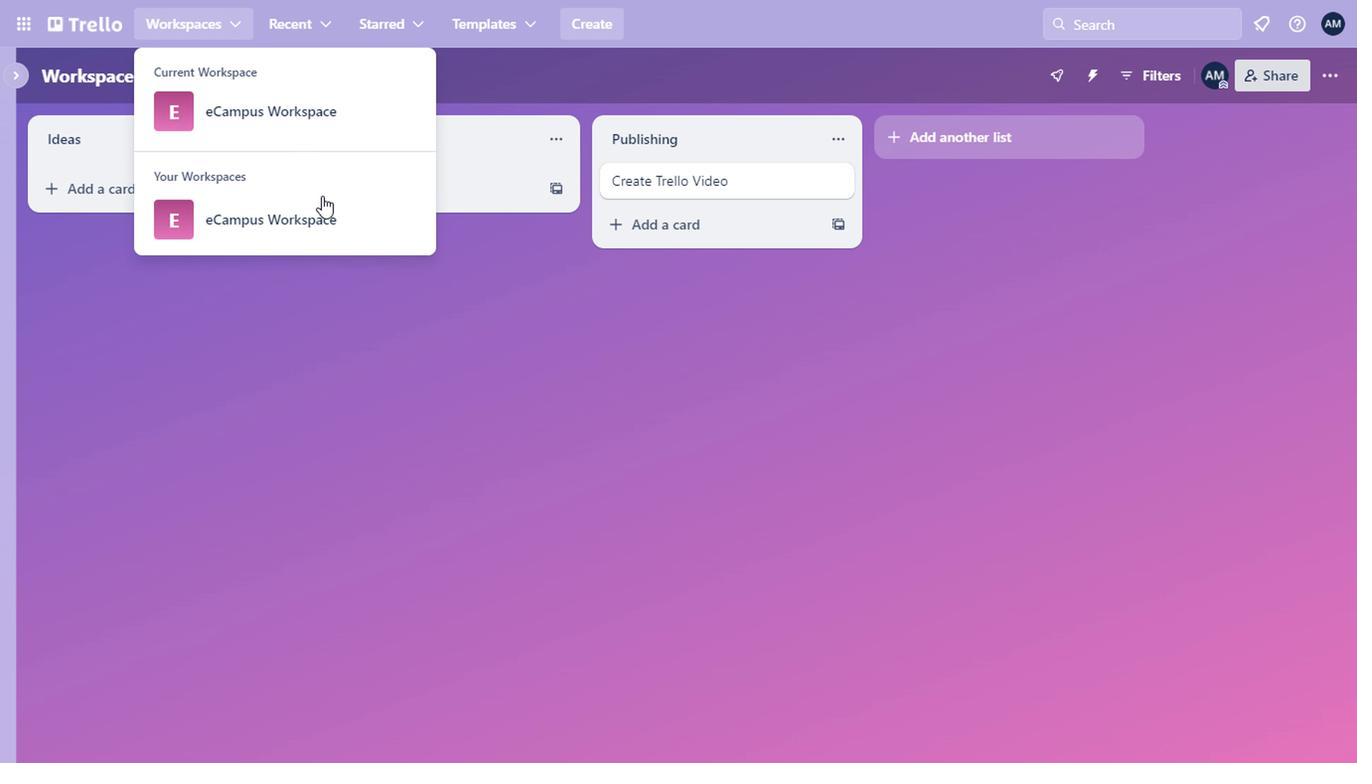 
Action: Mouse pressed left at (313, 281)
Screenshot: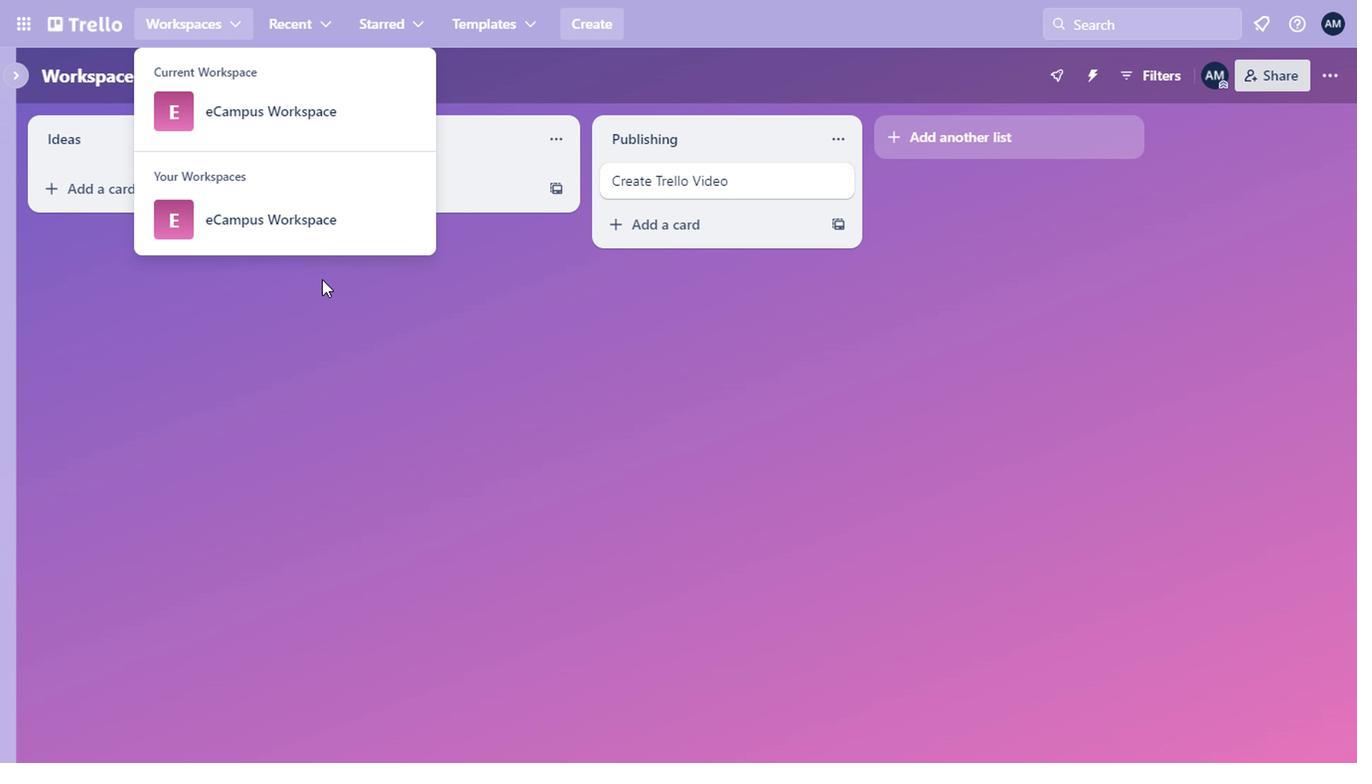 
Action: Mouse moved to (1316, 88)
Screenshot: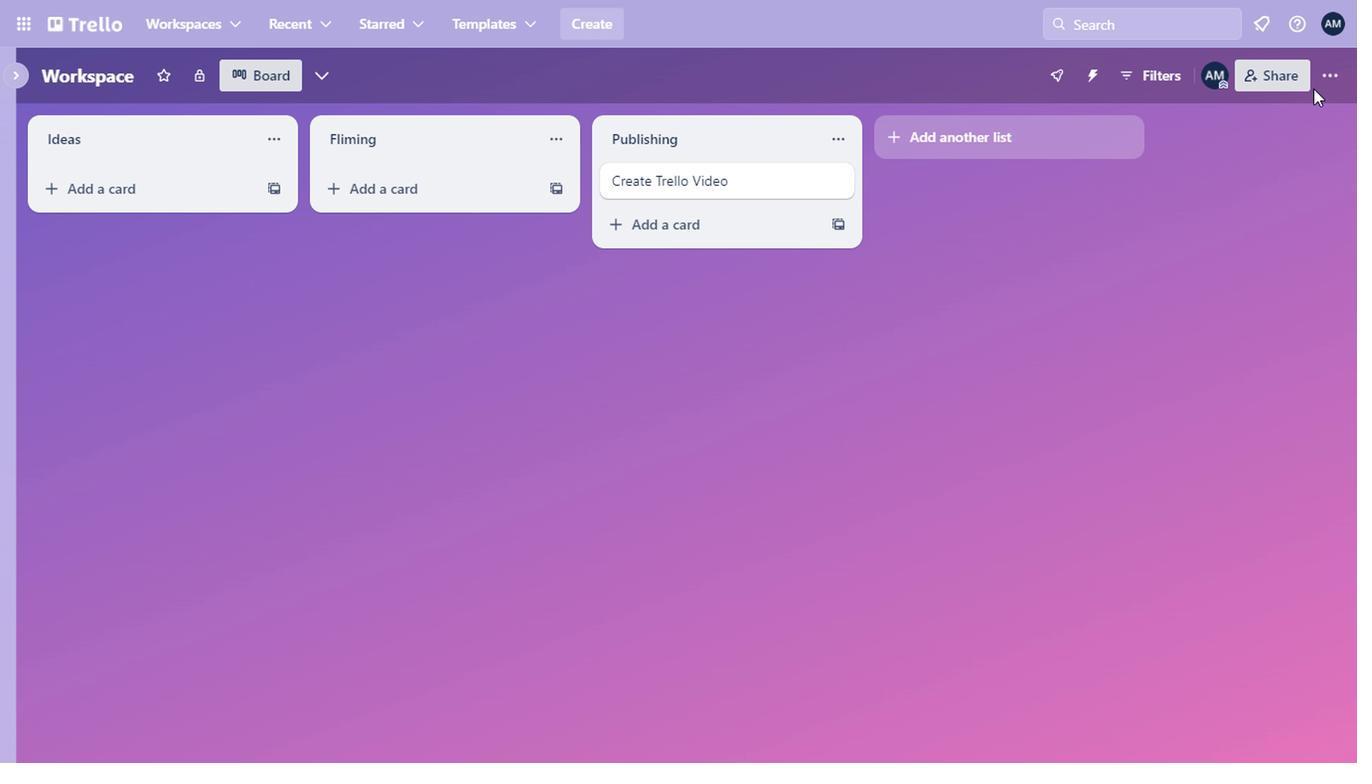 
Action: Mouse pressed left at (1316, 88)
Screenshot: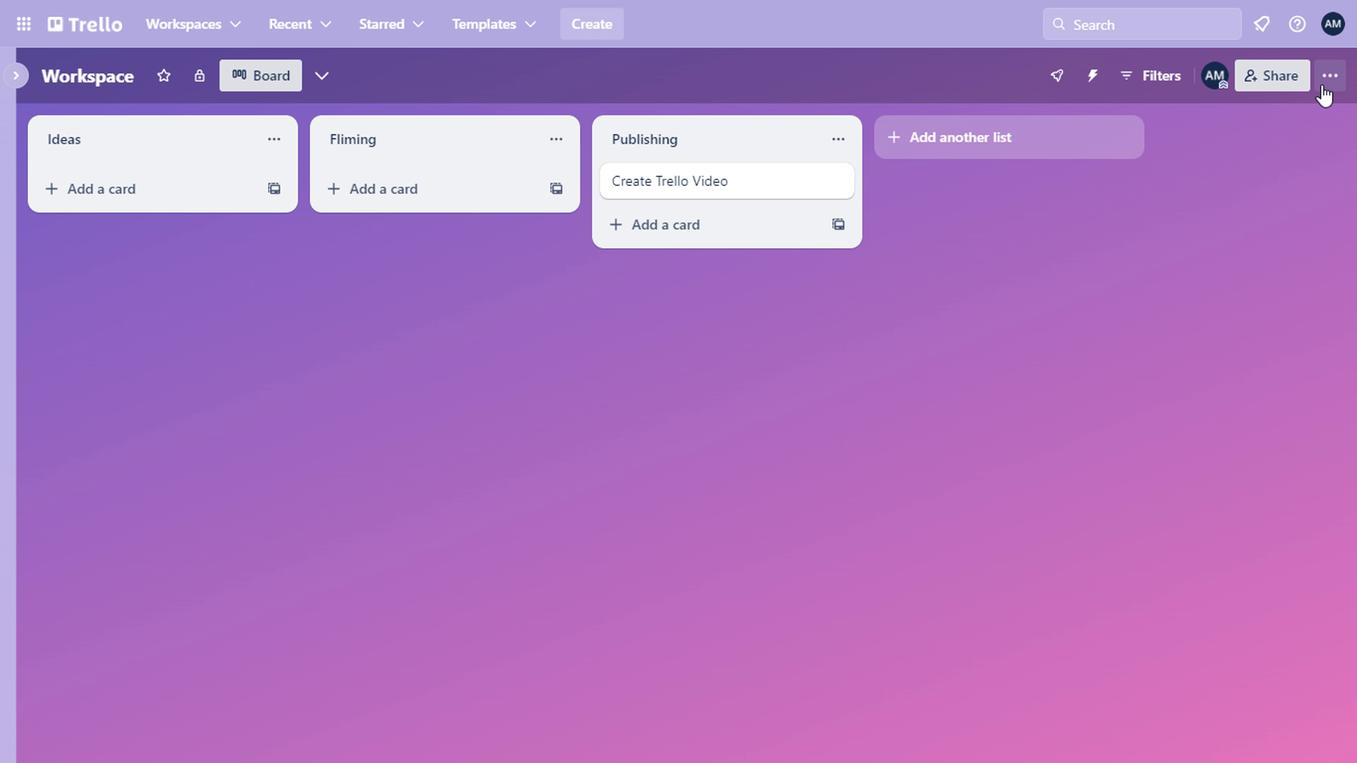 
Action: Mouse moved to (1065, 289)
Screenshot: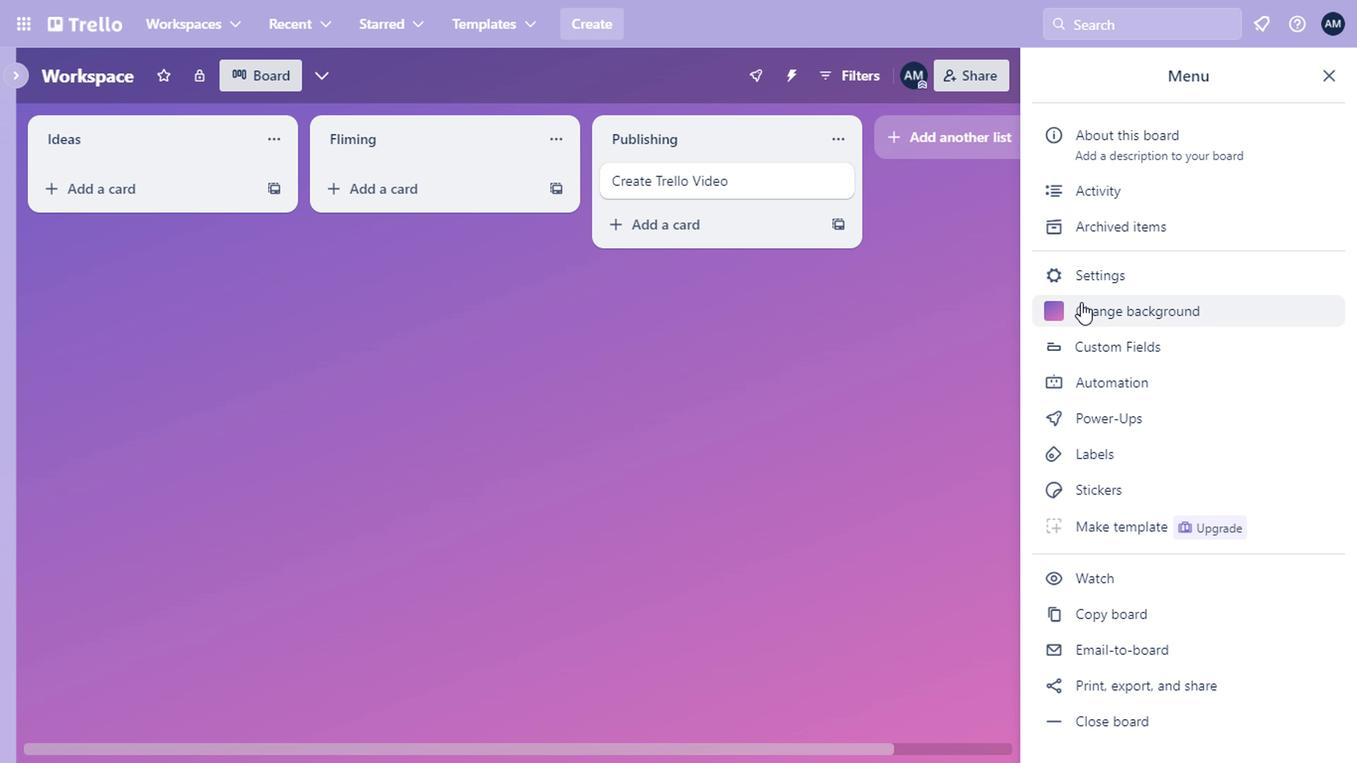
Action: Mouse pressed left at (1065, 289)
Screenshot: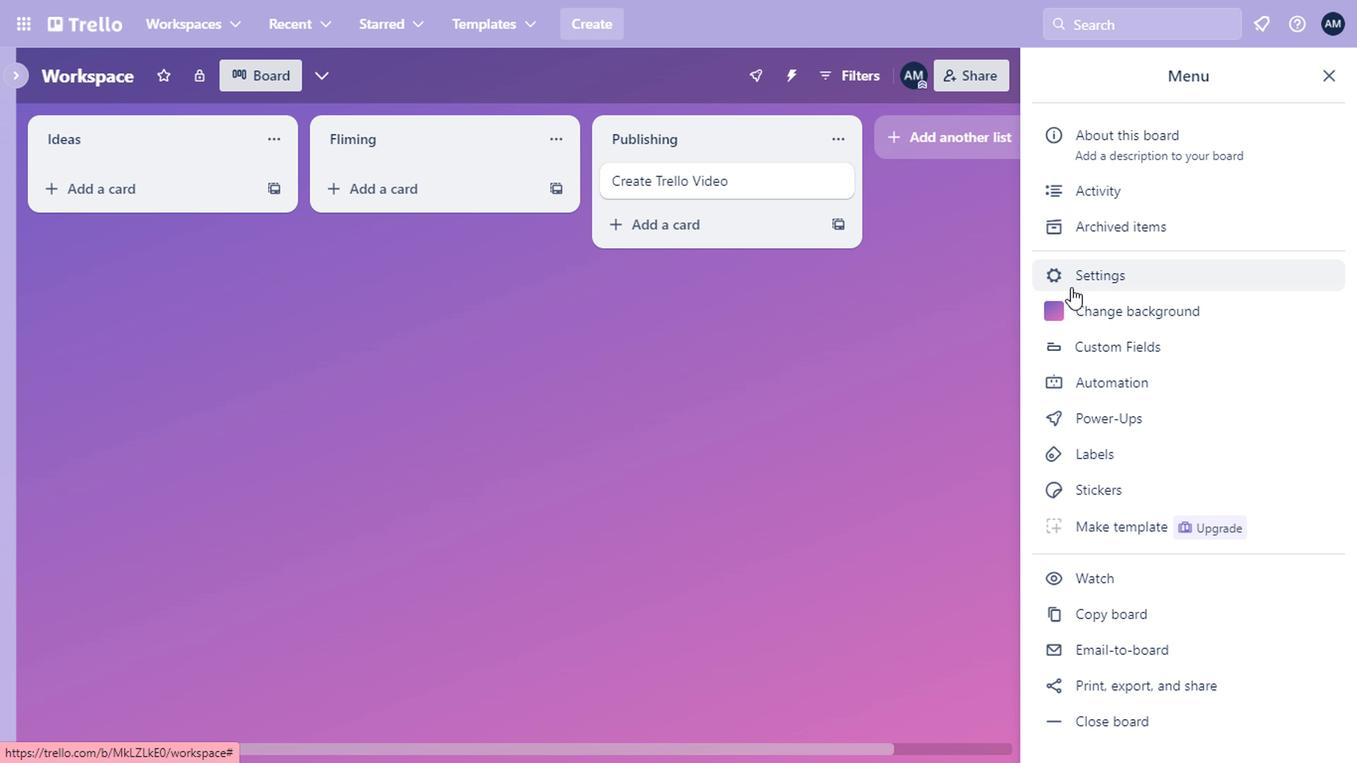 
Action: Mouse moved to (1037, 88)
Screenshot: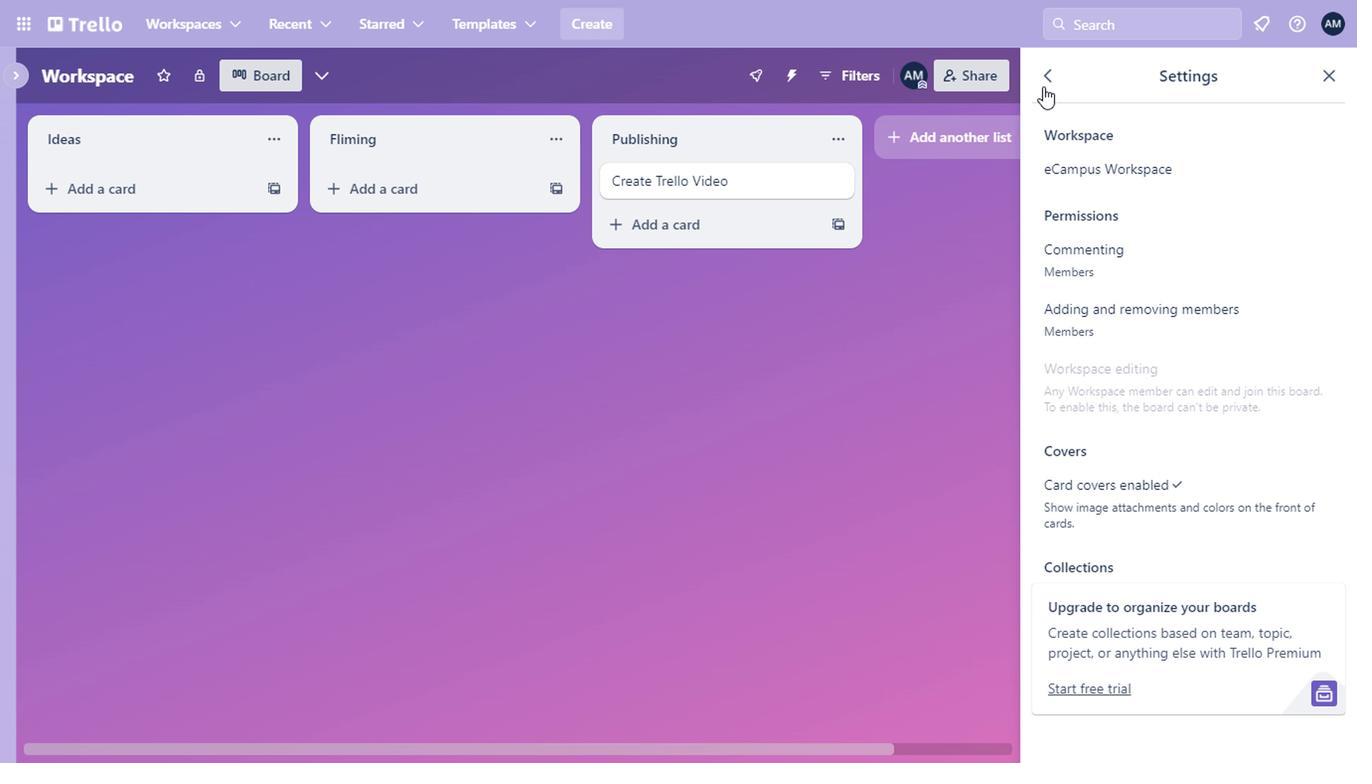 
Action: Mouse pressed left at (1037, 88)
Screenshot: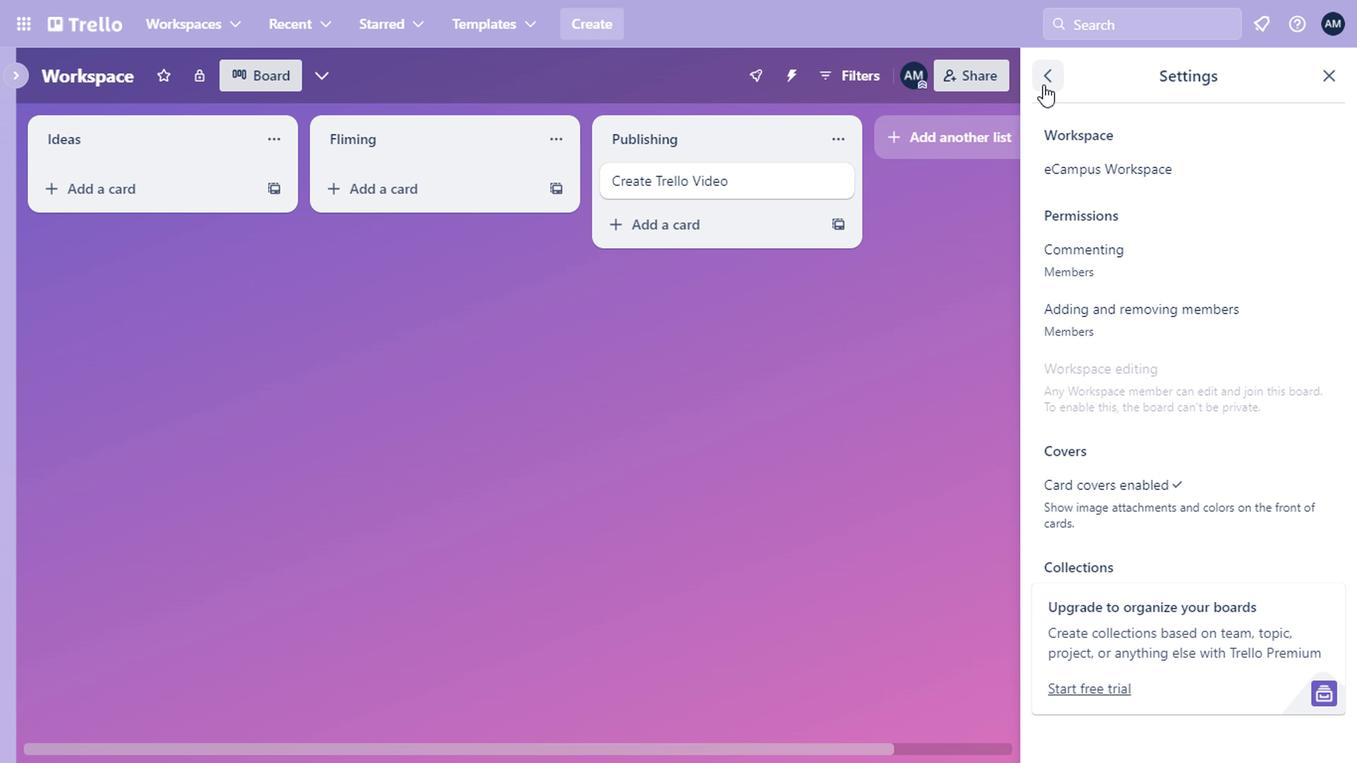 
Action: Mouse moved to (1321, 70)
Screenshot: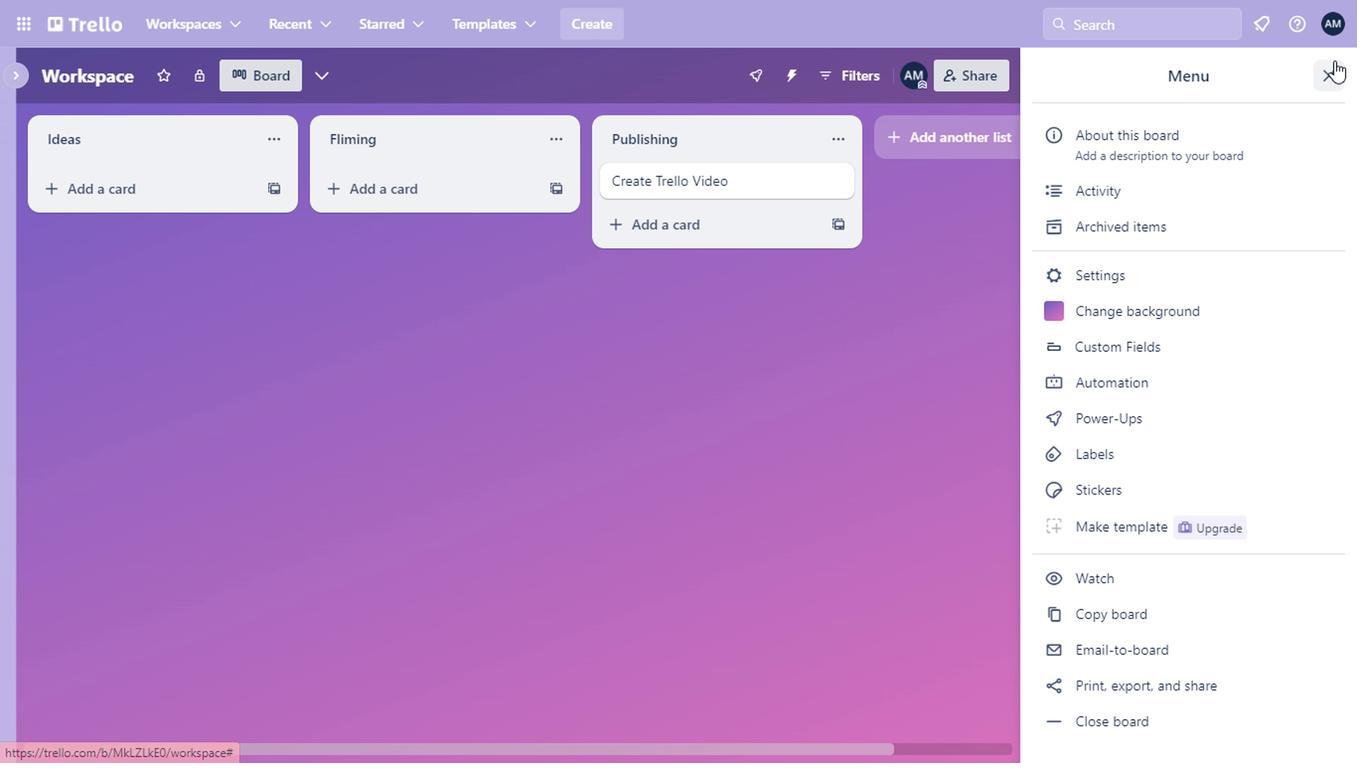 
Action: Mouse pressed left at (1321, 70)
Screenshot: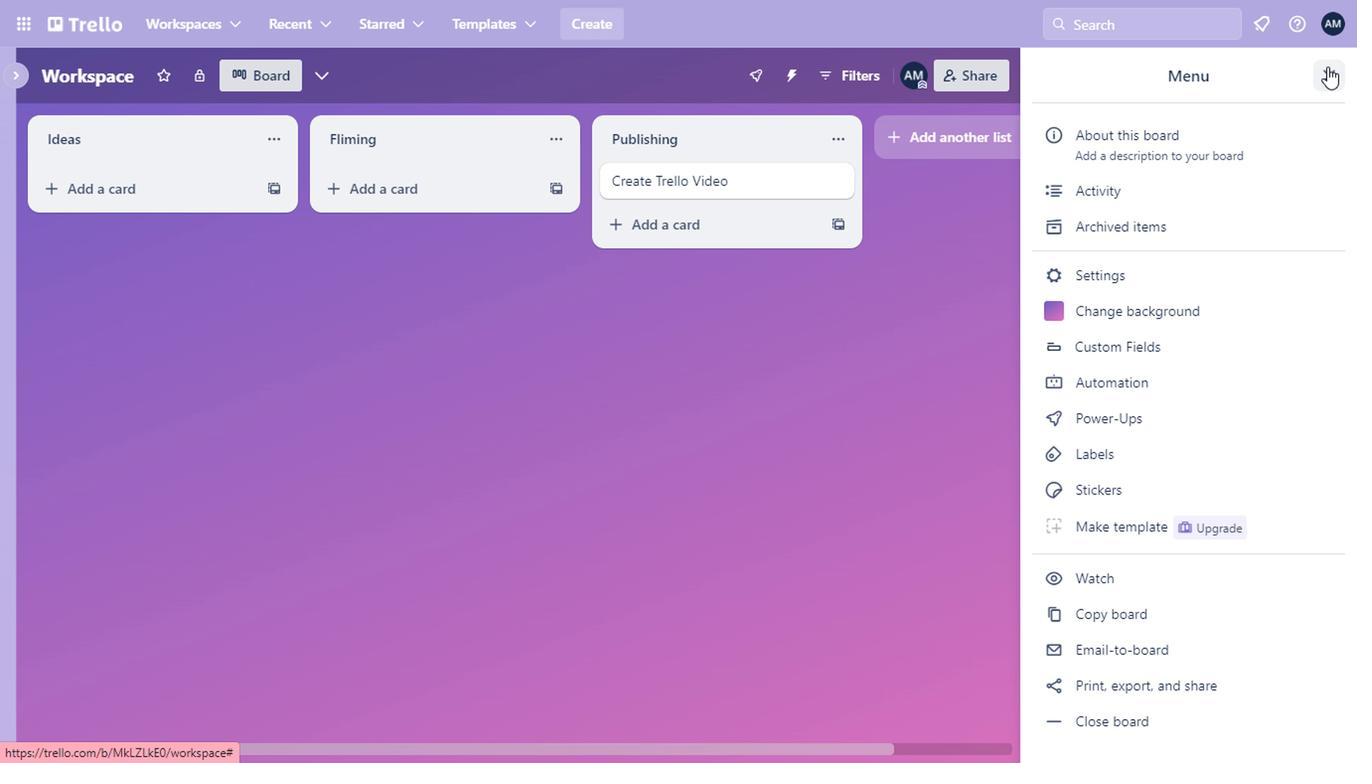 
Action: Mouse moved to (71, 200)
Screenshot: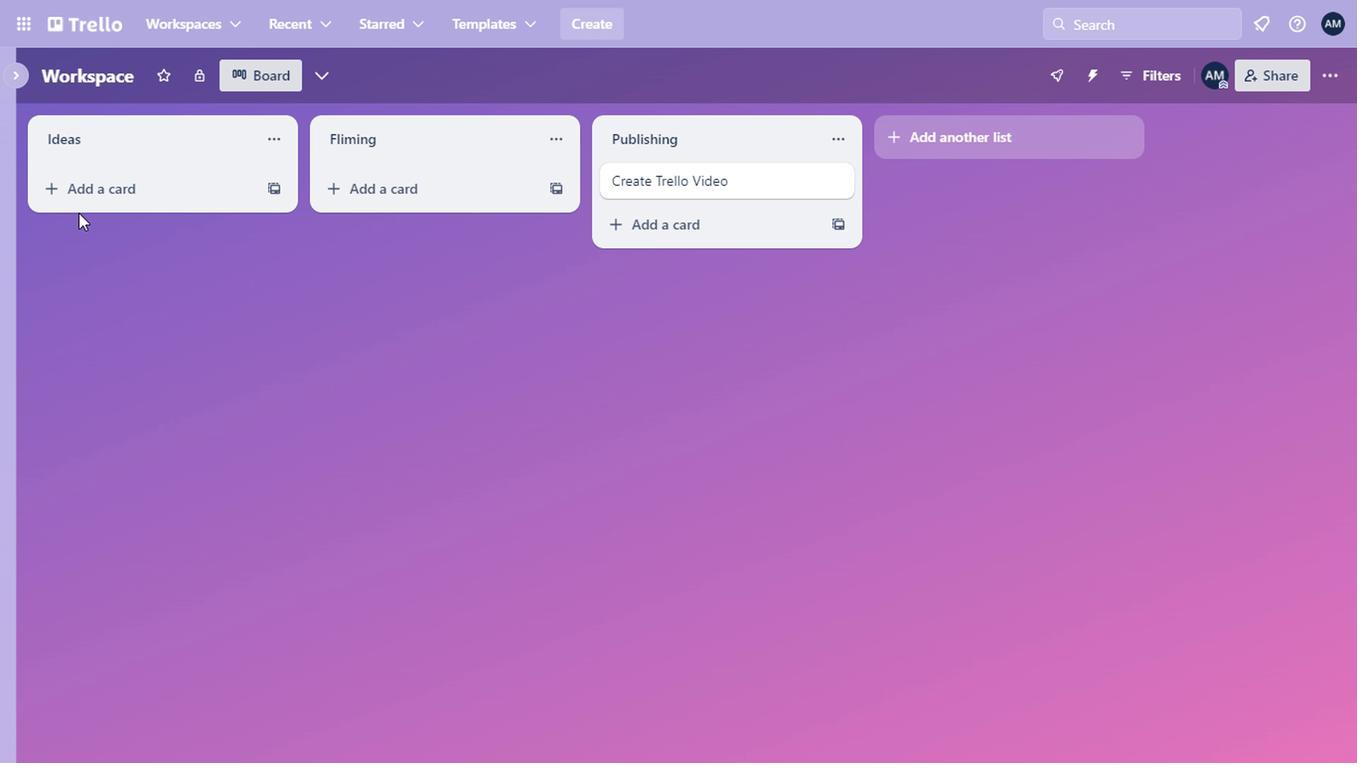 
Action: Mouse pressed left at (71, 200)
Screenshot: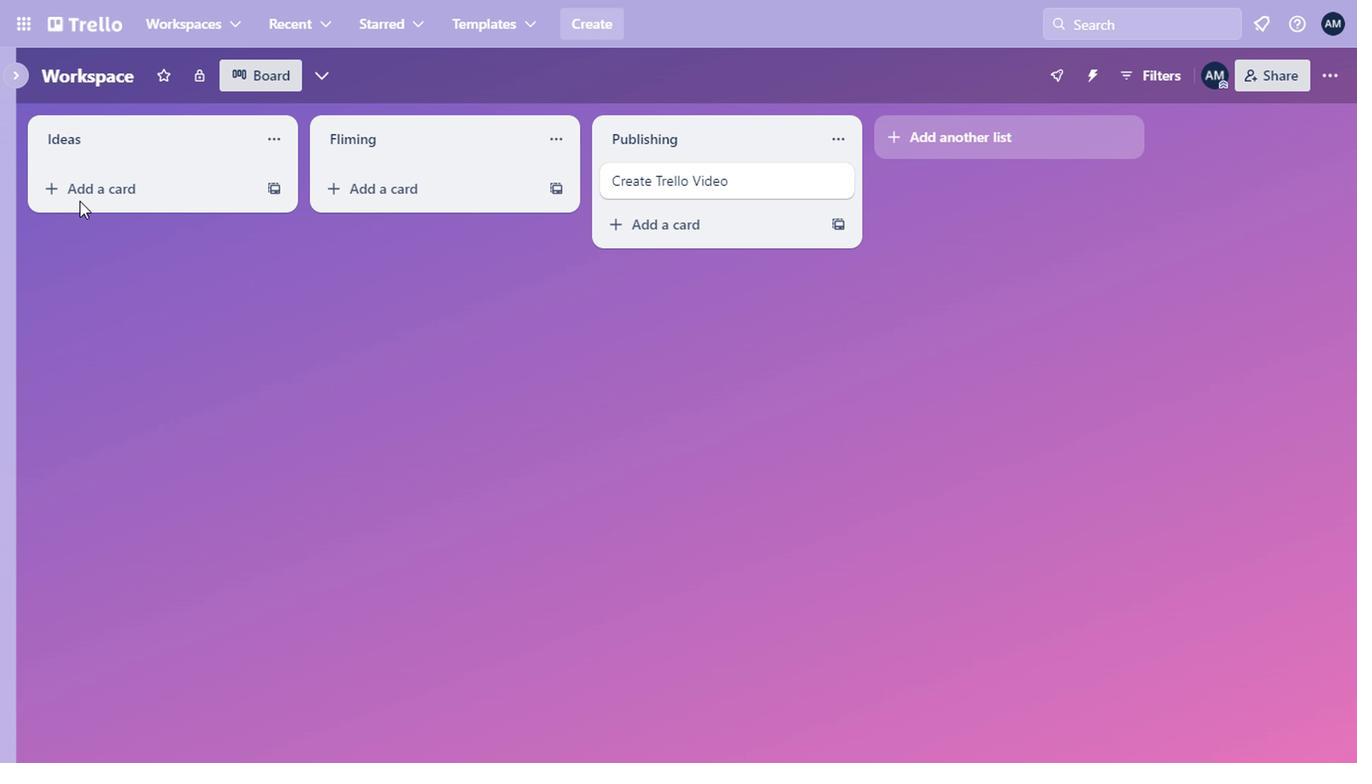 
Action: Mouse moved to (212, 184)
Screenshot: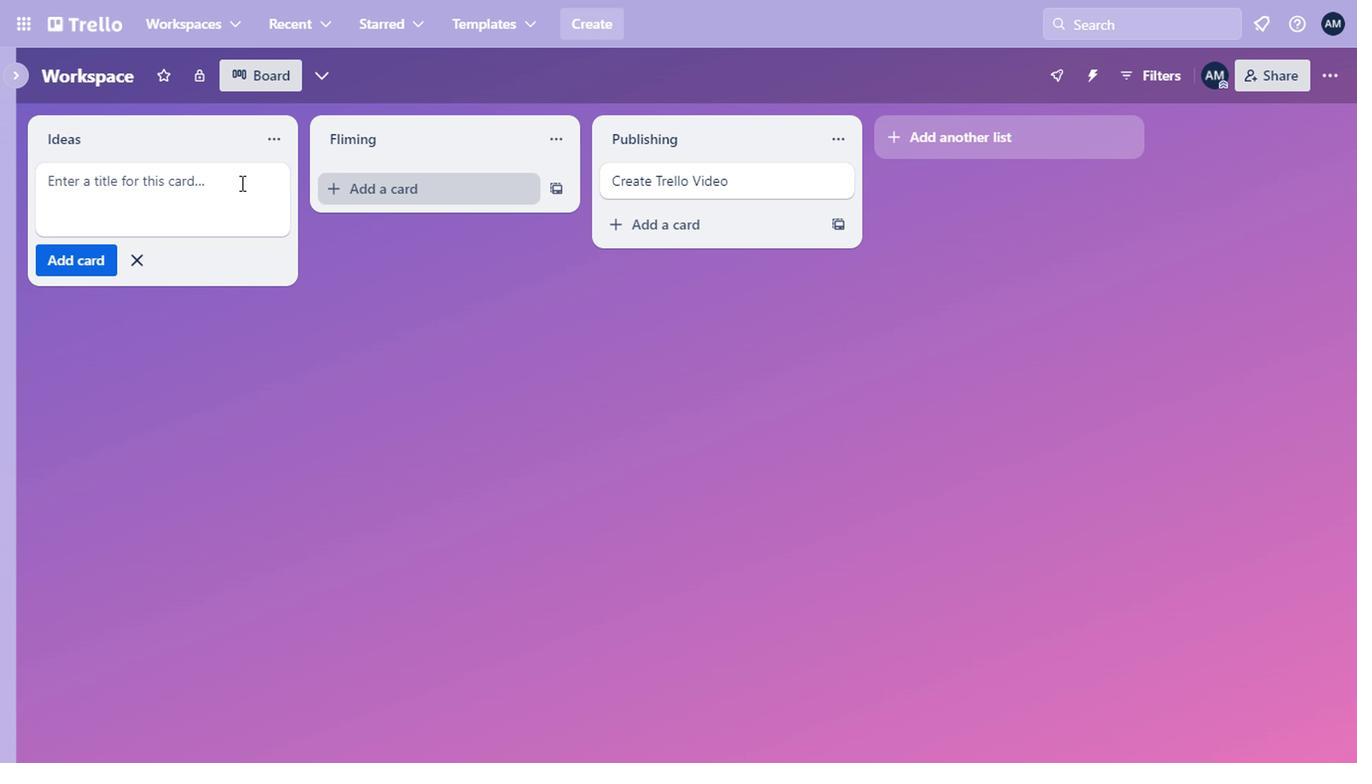 
Action: Mouse pressed left at (212, 184)
Screenshot: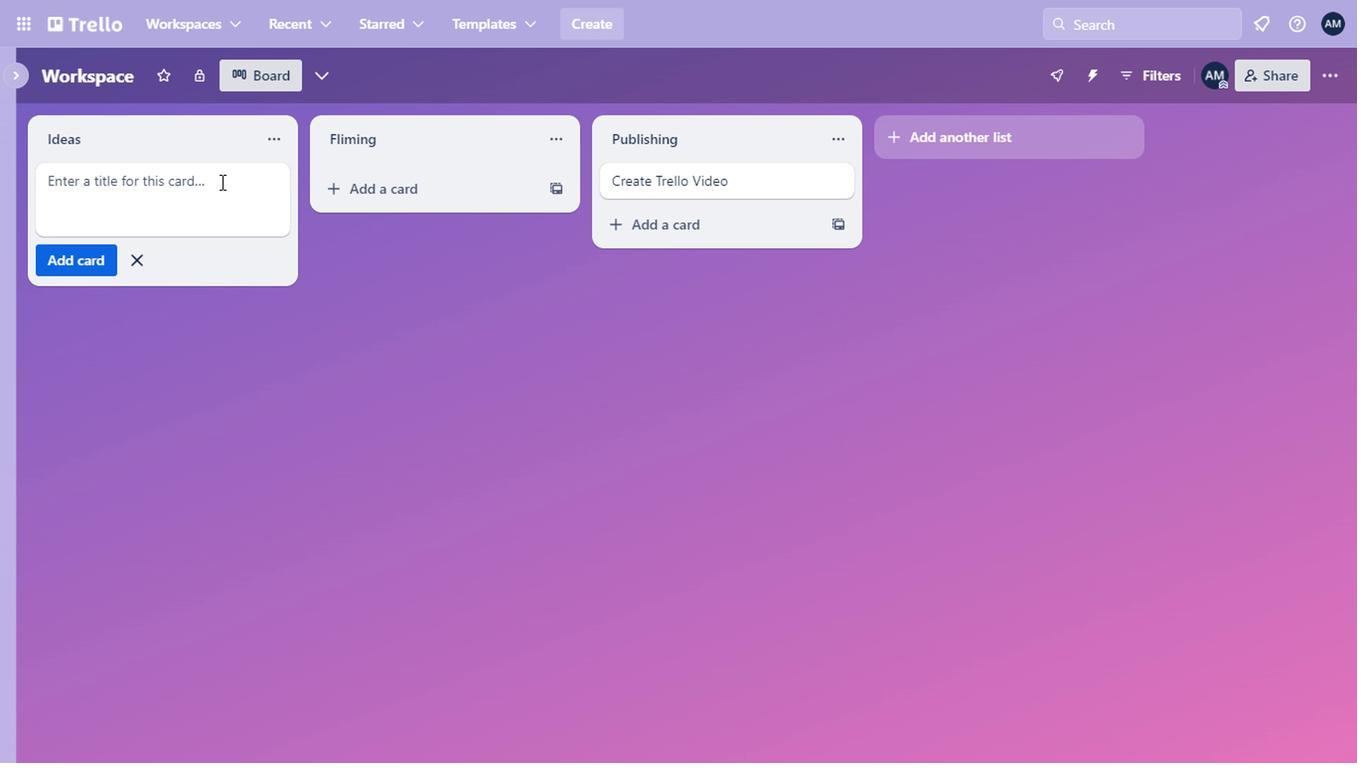
Action: Key pressed <Key.shift><Key.shift><Key.shift><Key.shift><Key.shift><Key.shift><Key.shift><Key.shift><Key.shift><Key.shift><Key.shift><Key.shift><Key.shift><Key.shift><Key.shift><Key.shift><Key.shift><Key.shift><Key.shift><Key.shift><Key.shift><Key.shift><Key.shift><Key.shift><Key.shift><Key.shift><Key.shift><Key.shift><Key.shift><Key.shift><Key.shift><Key.shift><Key.shift><Key.shift>20<Key.space><Key.shift>Tips<Key.space><Key.shift><Key.shift><Key.shift><Key.shift><Key.shift><Key.shift><Key.shift><Key.shift><Key.shift><Key.shift><Key.shift><Key.shift><Key.shift><Key.shift><Key.shift><Key.shift><Key.shift><Key.shift><Key.shift><Key.shift><Key.shift><Key.shift><Key.shift><Key.shift>for<Key.space>ussing<Key.backspace><Key.backspace><Key.backspace><Key.backspace>ing<Key.space><Key.shift><Key.shift><Key.shift>TR<Key.backspace>rello
Screenshot: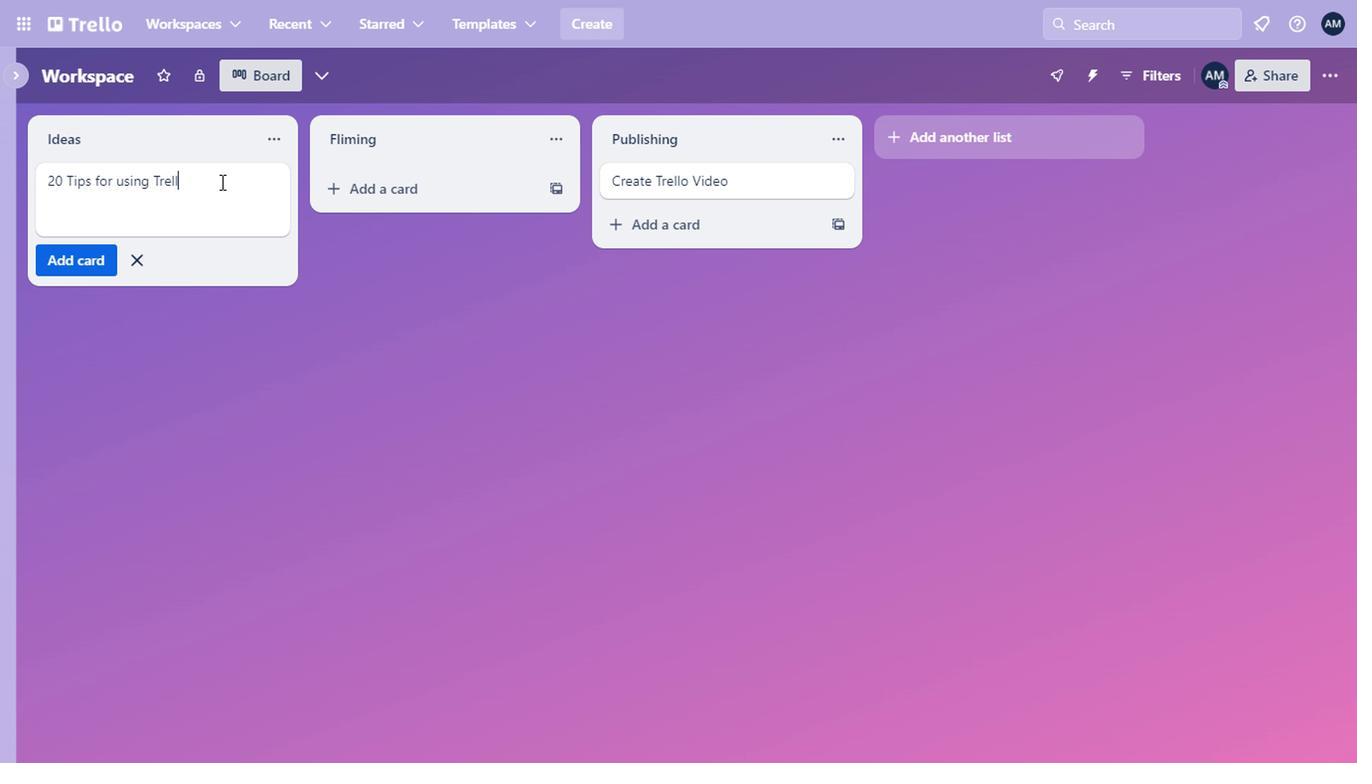 
Action: Mouse moved to (51, 256)
Screenshot: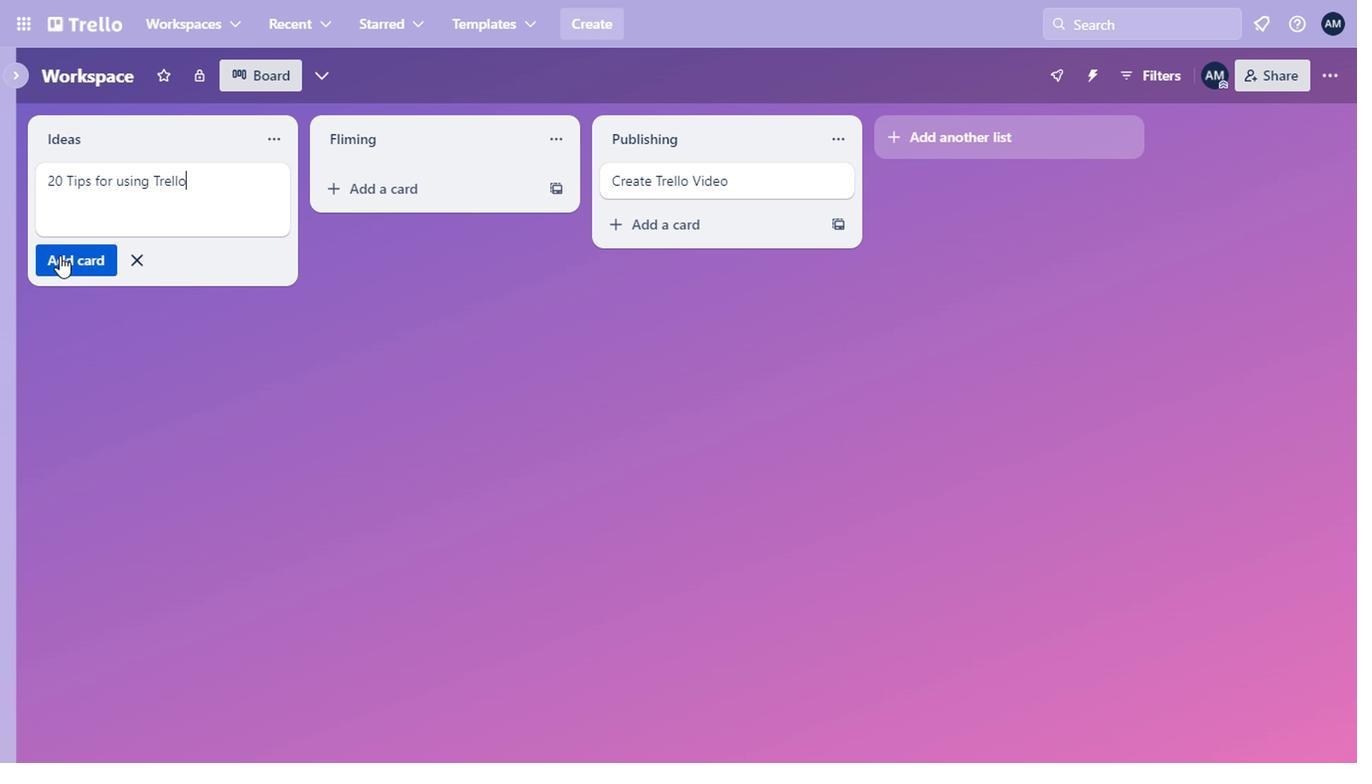 
Action: Mouse pressed left at (51, 256)
Screenshot: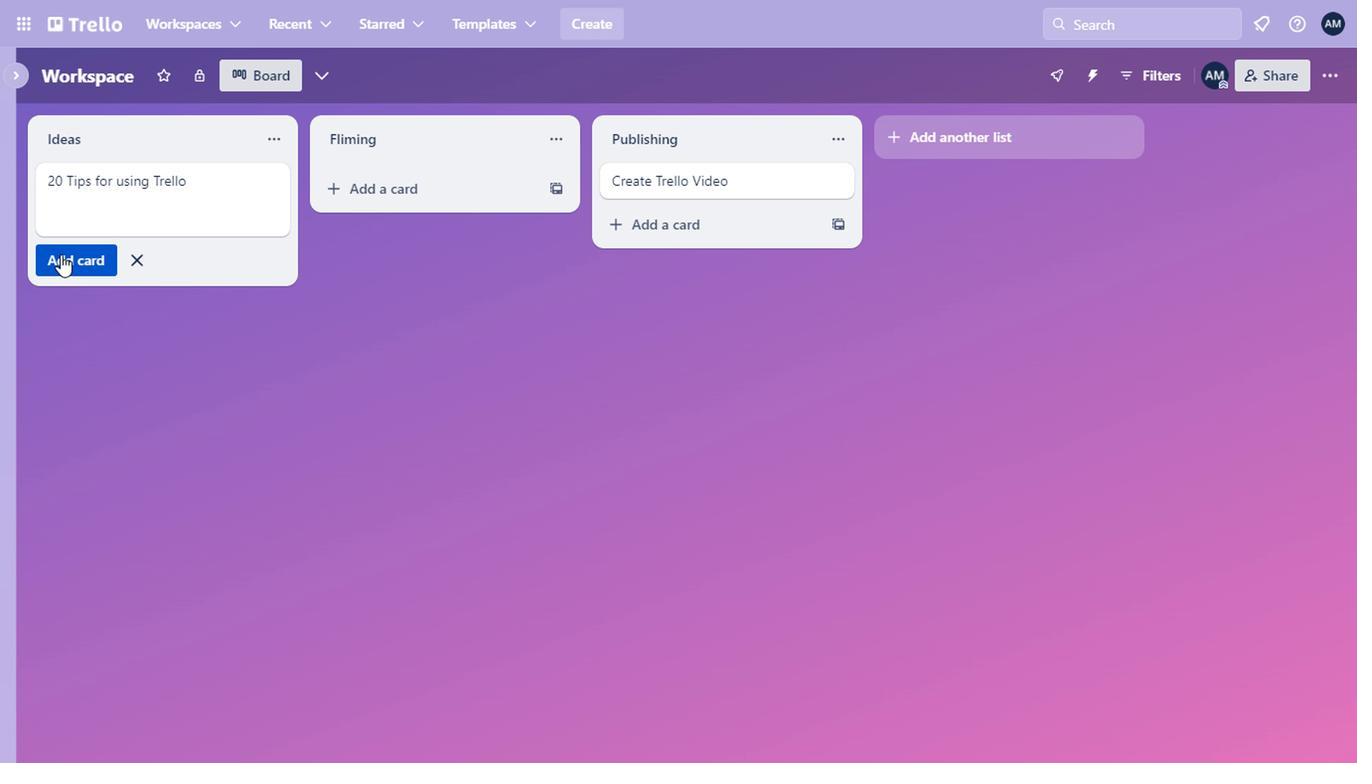 
Action: Mouse moved to (127, 347)
Screenshot: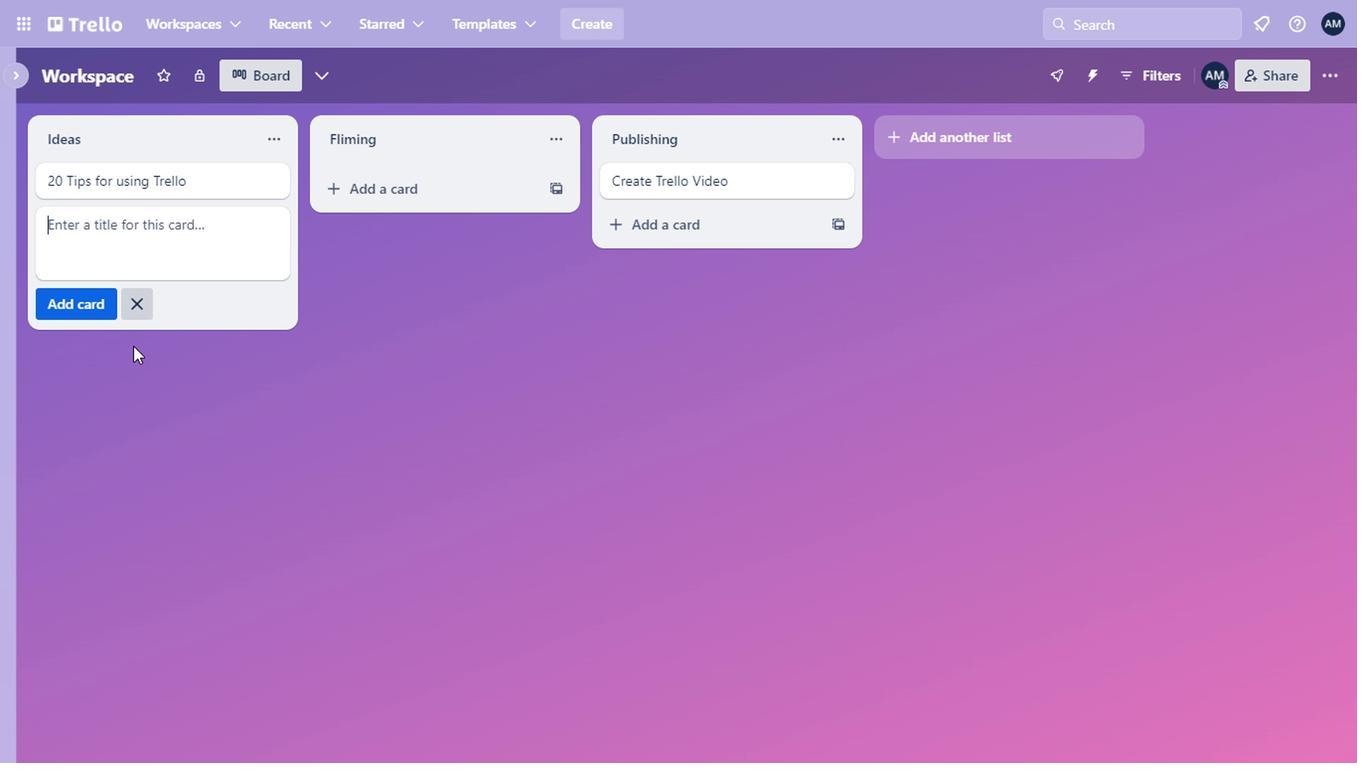 
Action: Mouse pressed left at (127, 347)
Screenshot: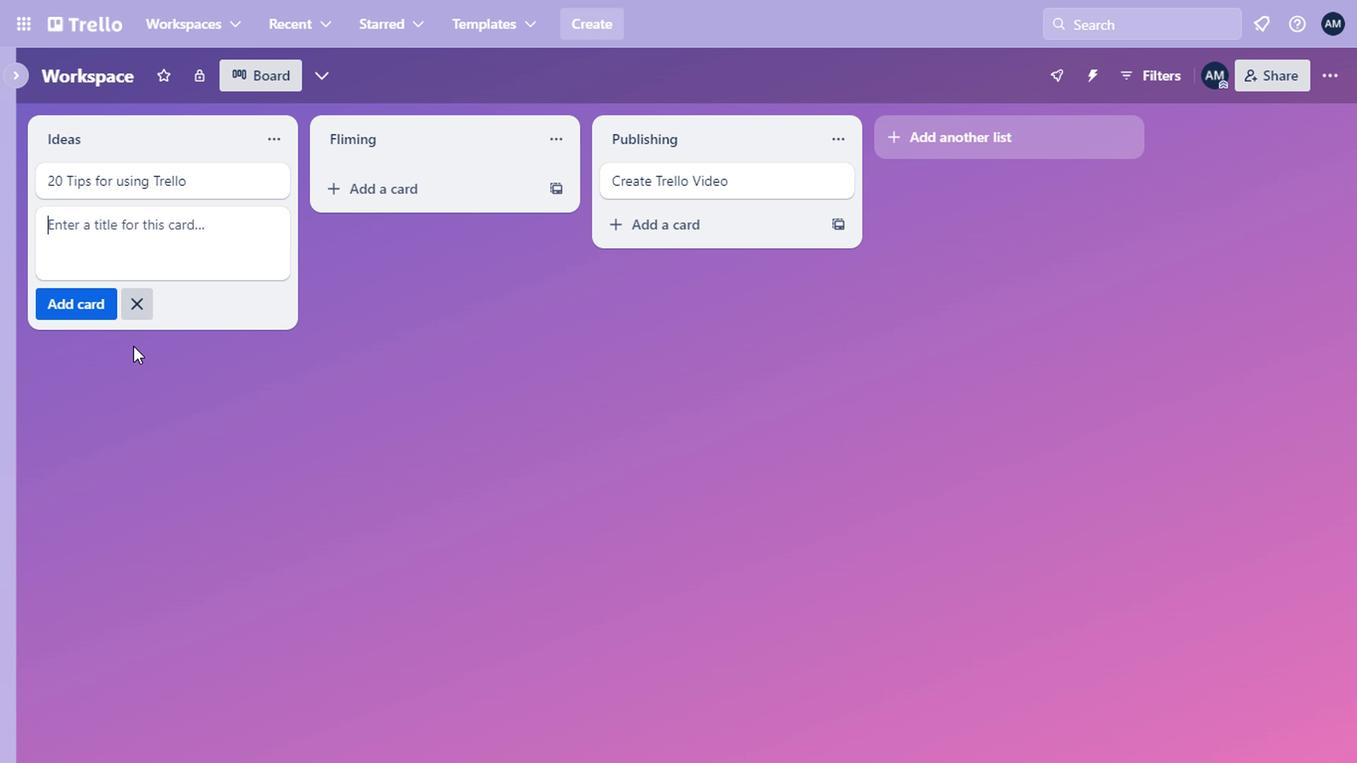 
Action: Mouse moved to (114, 140)
Screenshot: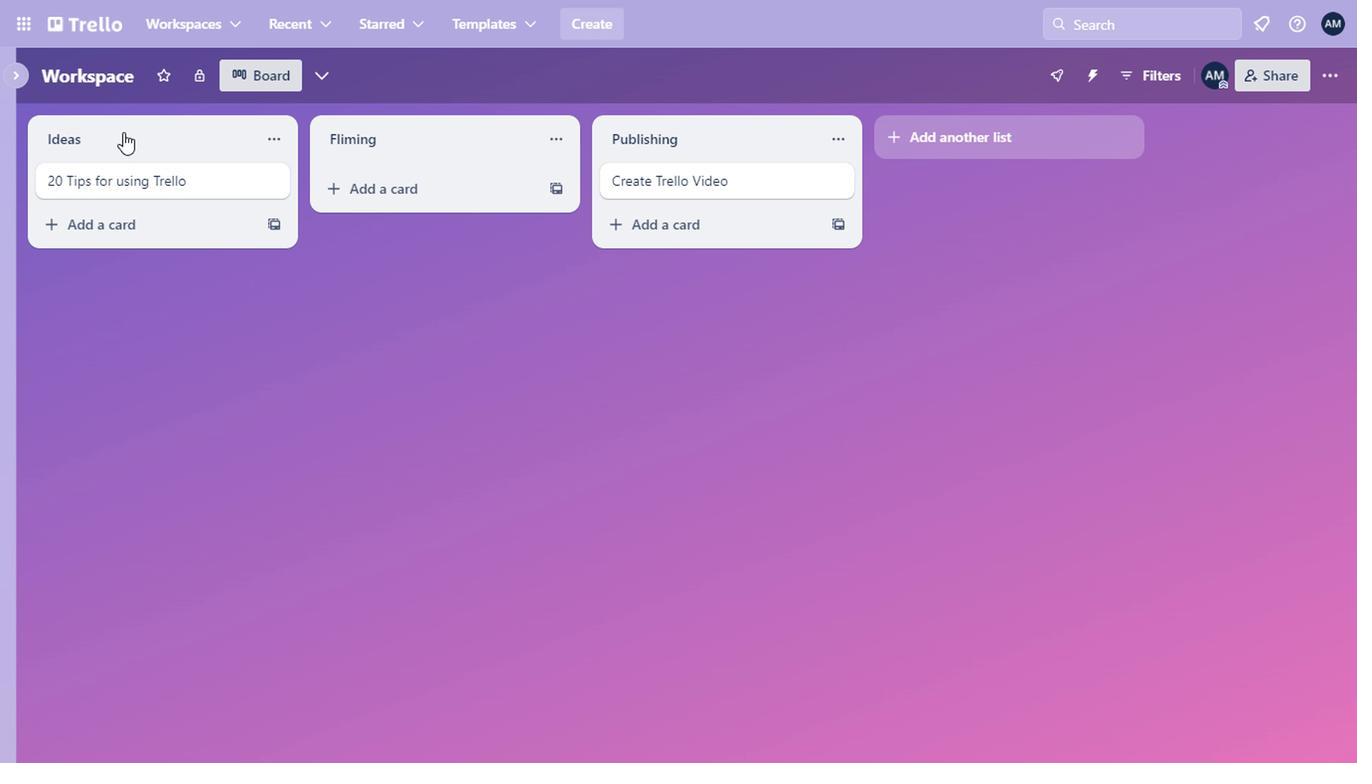 
Action: Mouse pressed left at (114, 140)
Screenshot: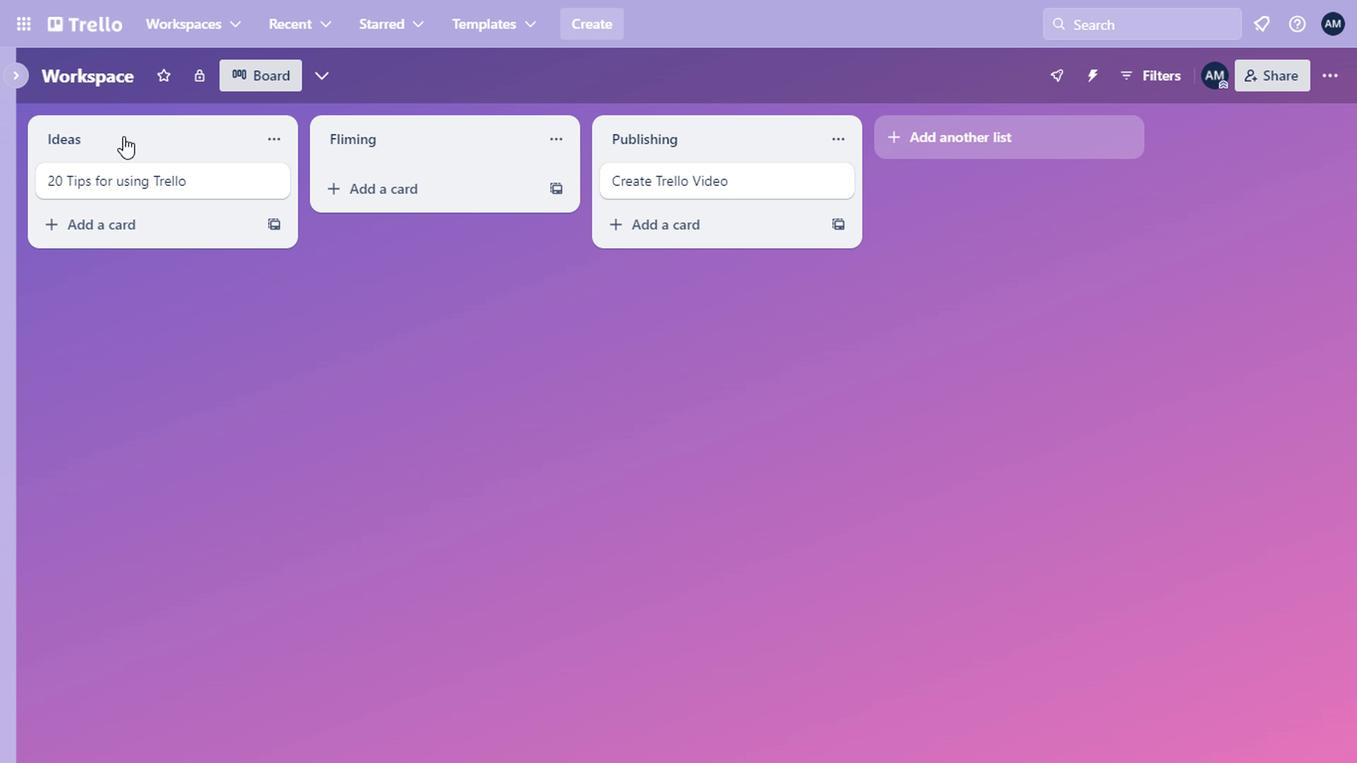 
Action: Mouse moved to (201, 162)
Screenshot: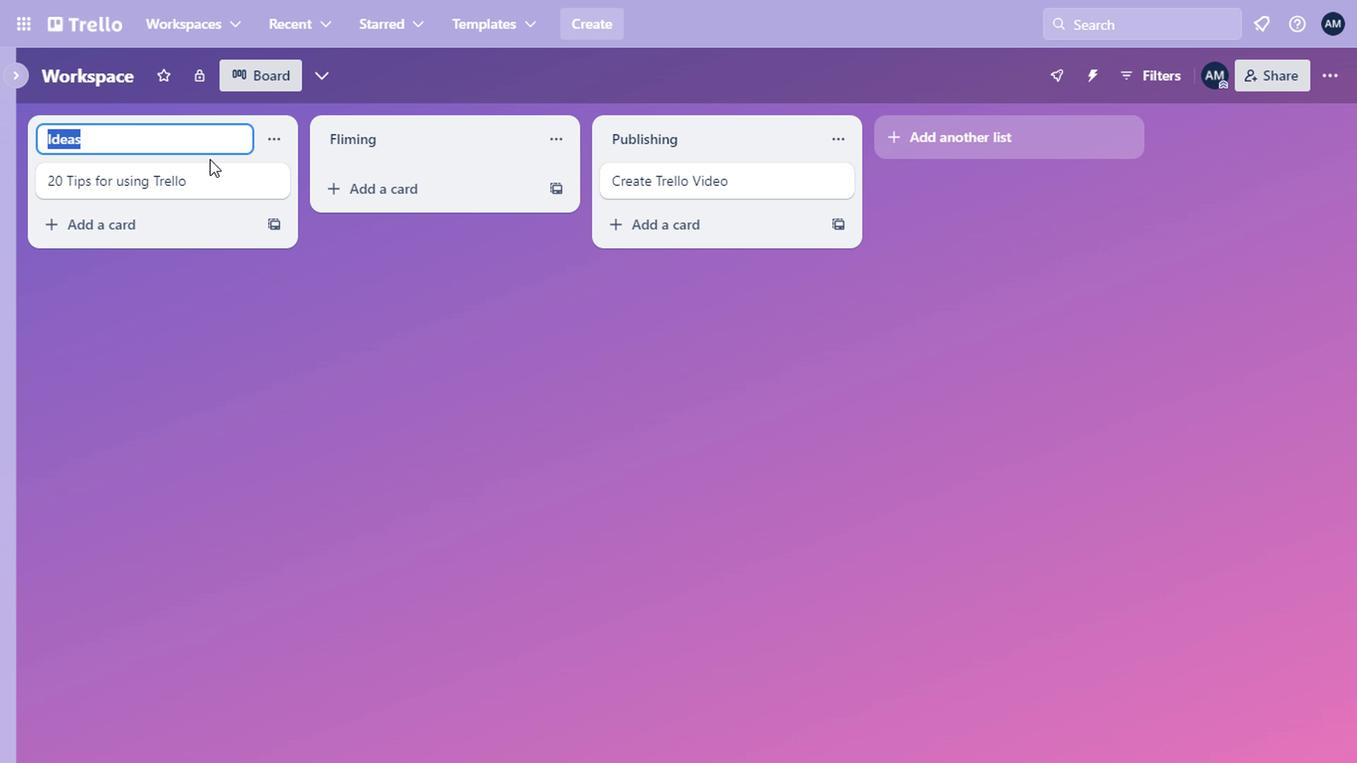 
Action: Mouse pressed left at (201, 162)
Screenshot: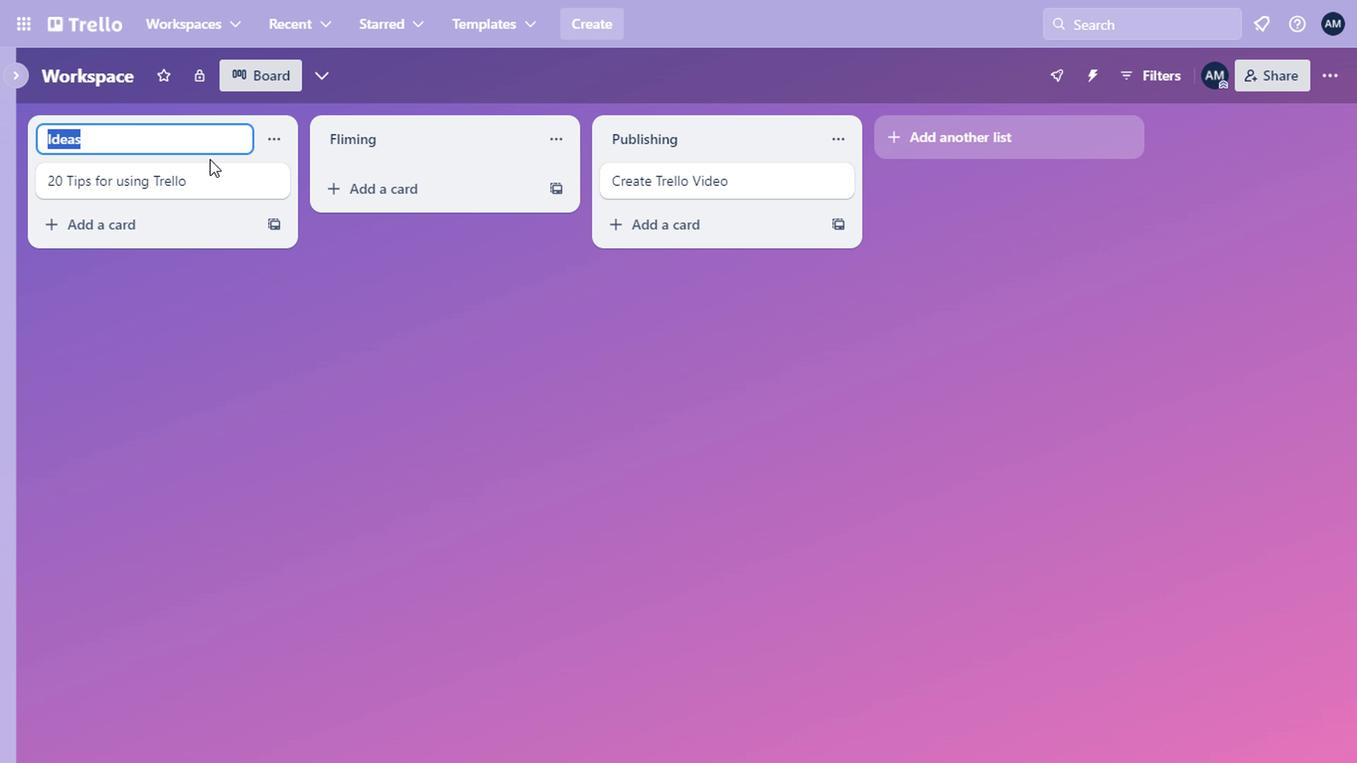 
Action: Mouse moved to (202, 175)
Screenshot: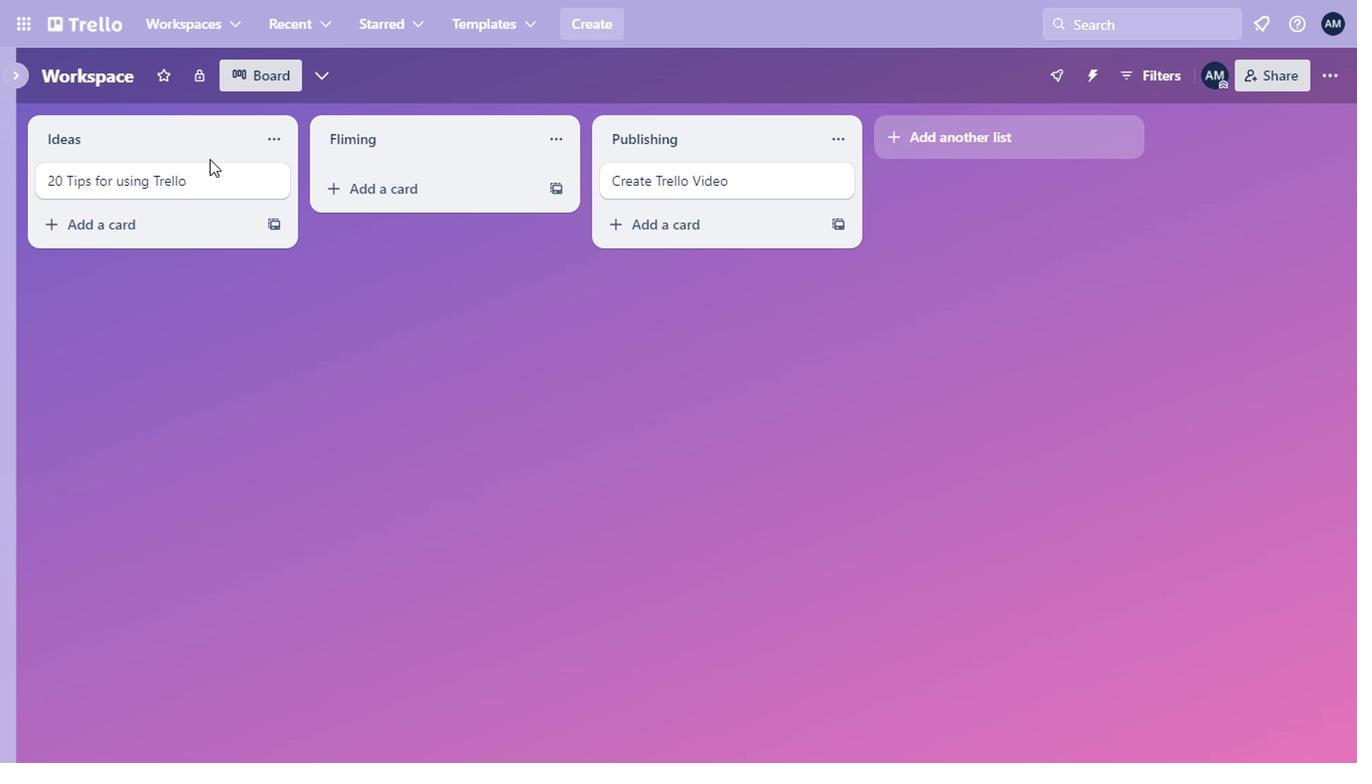 
Action: Mouse pressed left at (202, 175)
Screenshot: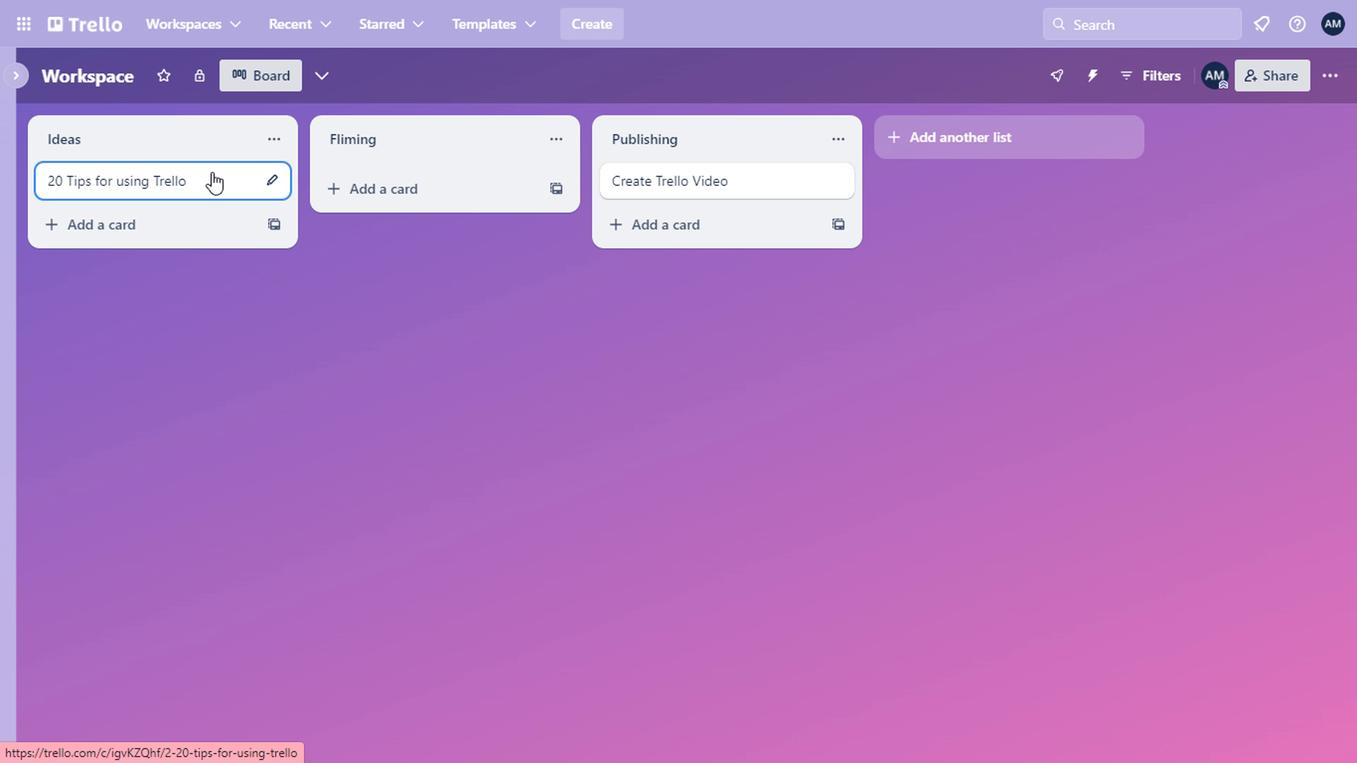 
Action: Mouse moved to (945, 212)
Screenshot: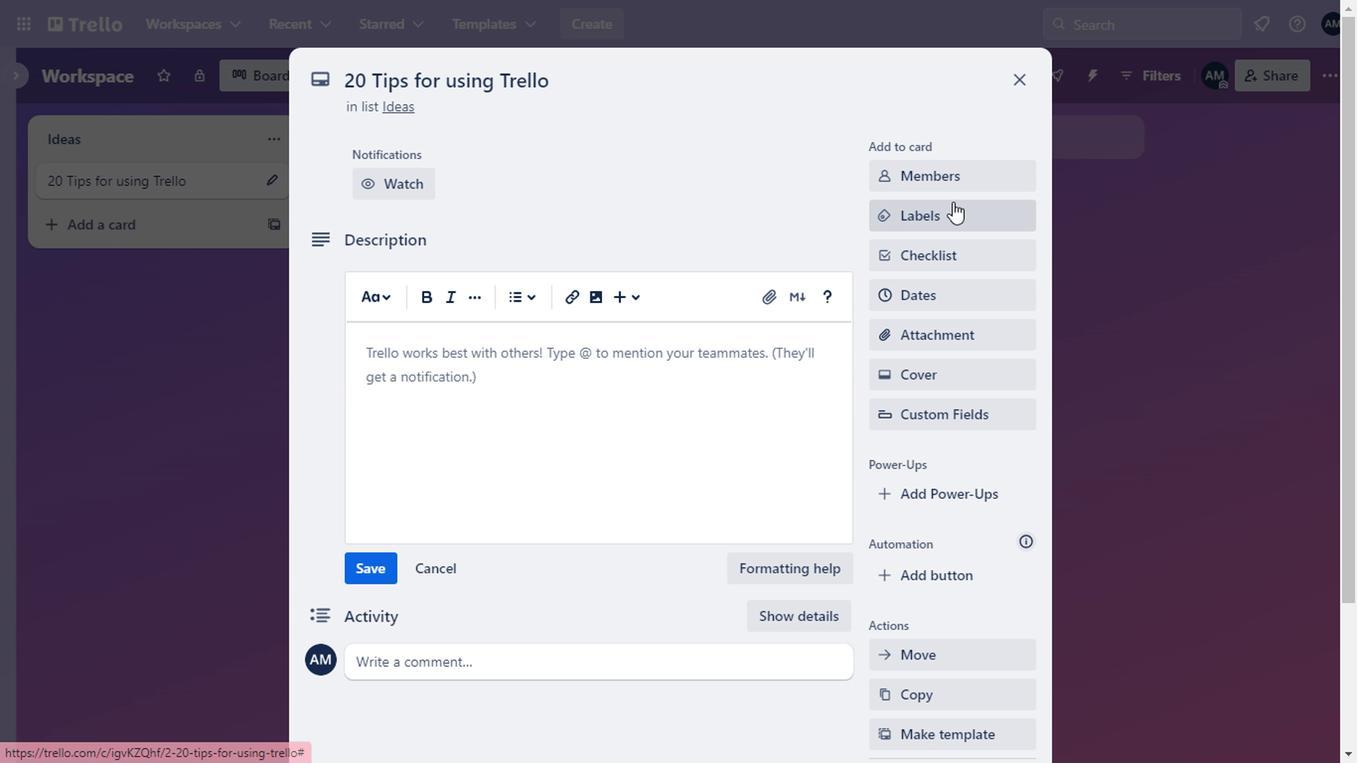 
Action: Mouse pressed left at (945, 212)
Screenshot: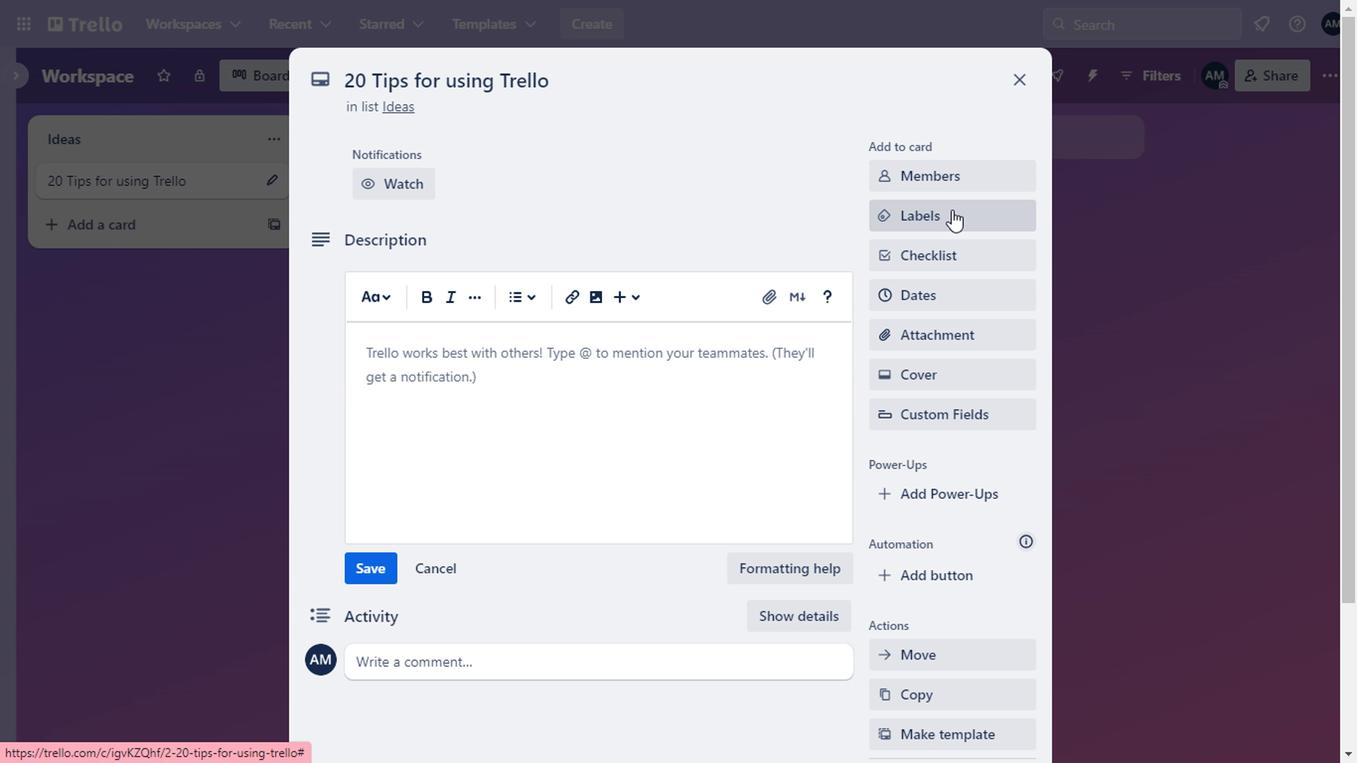
Action: Mouse moved to (886, 522)
Screenshot: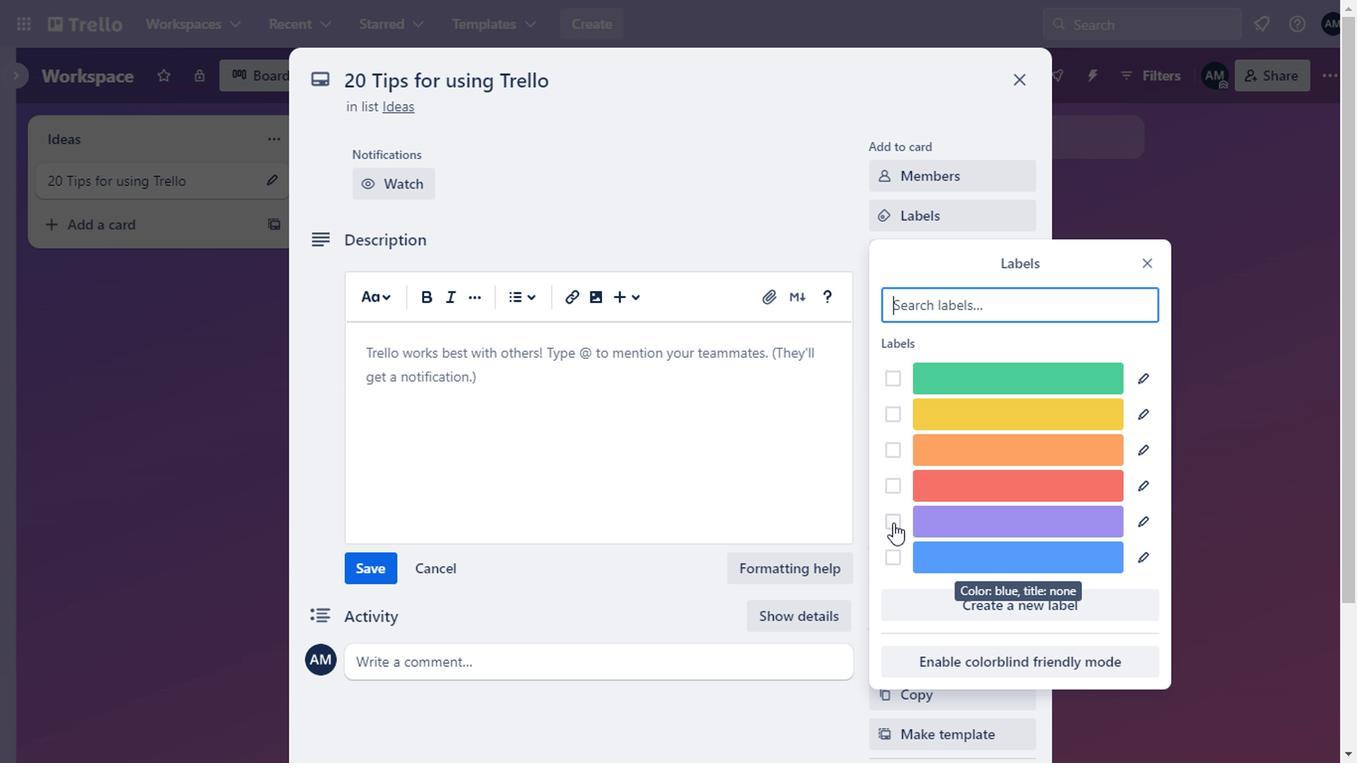 
Action: Mouse pressed left at (886, 522)
Screenshot: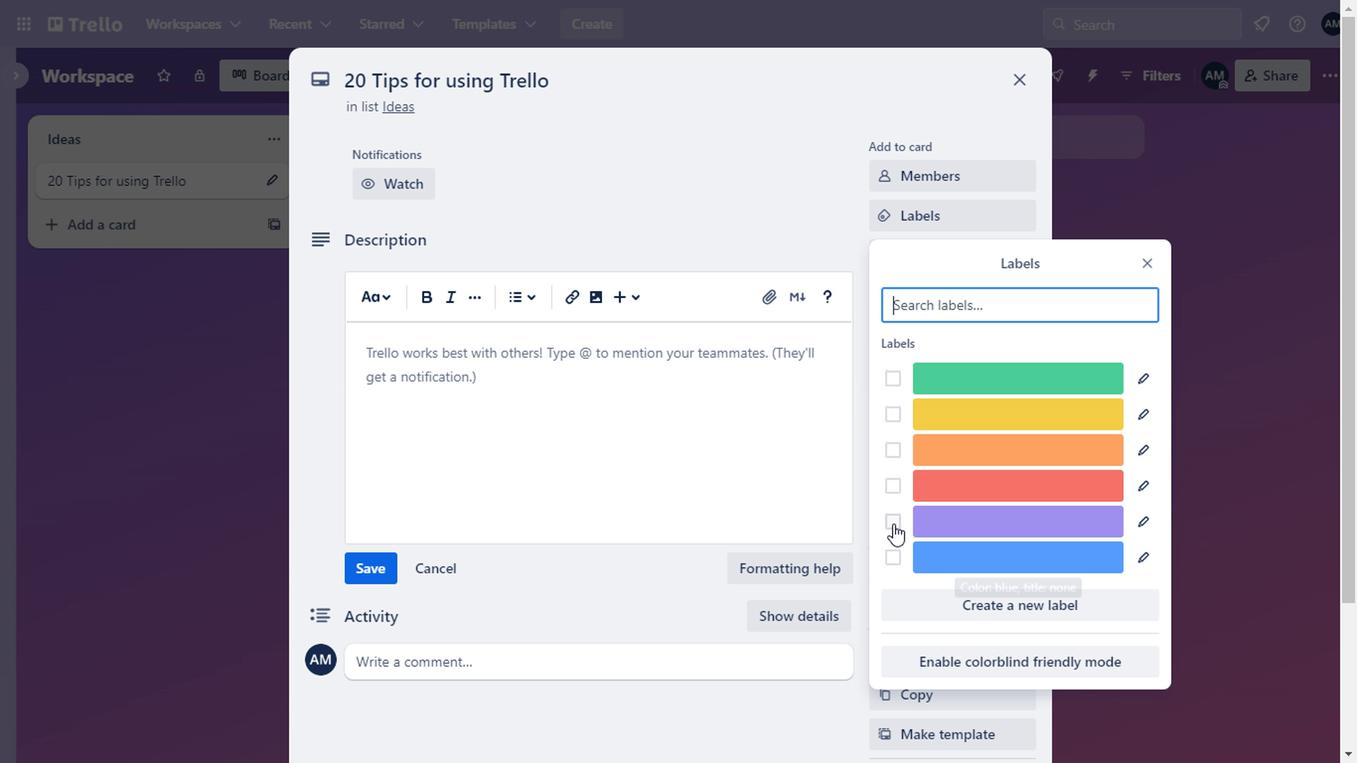 
Action: Mouse moved to (1129, 525)
Screenshot: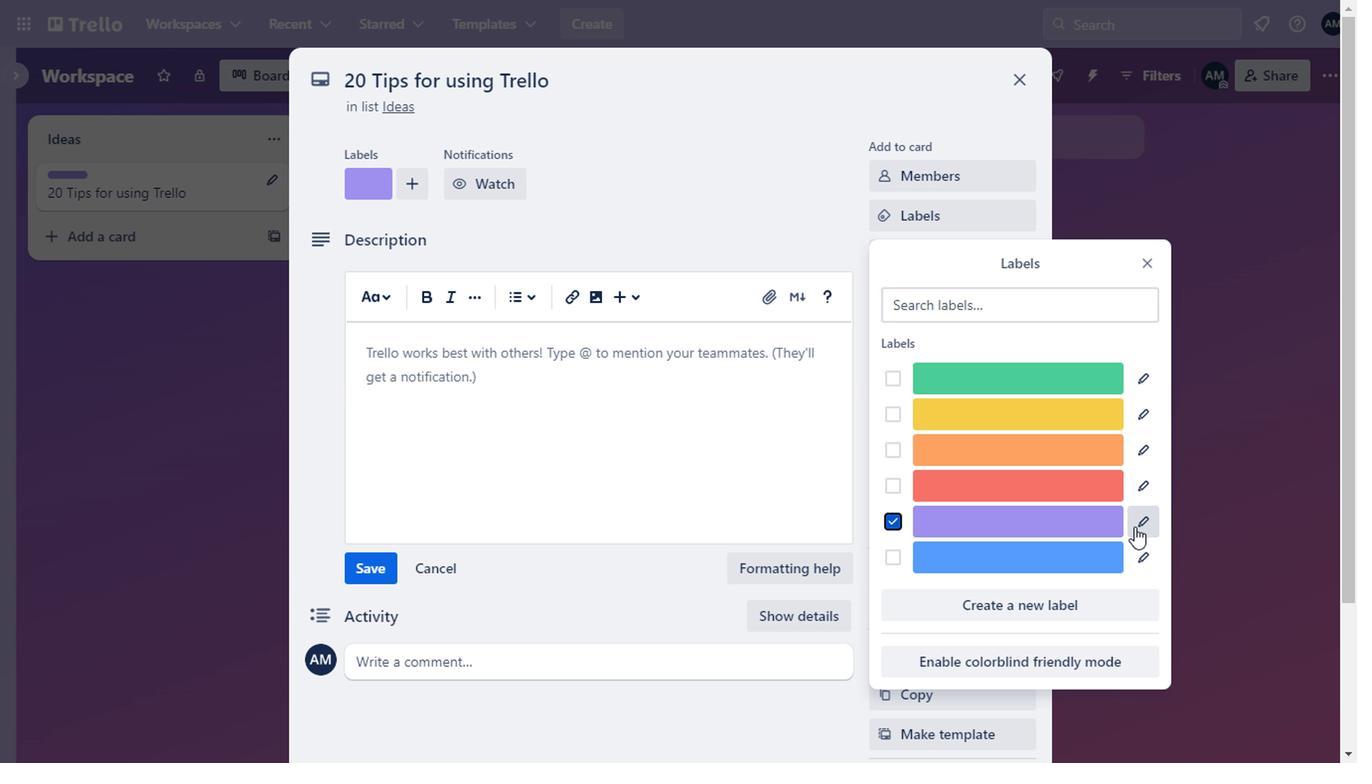 
Action: Mouse pressed left at (1129, 525)
Screenshot: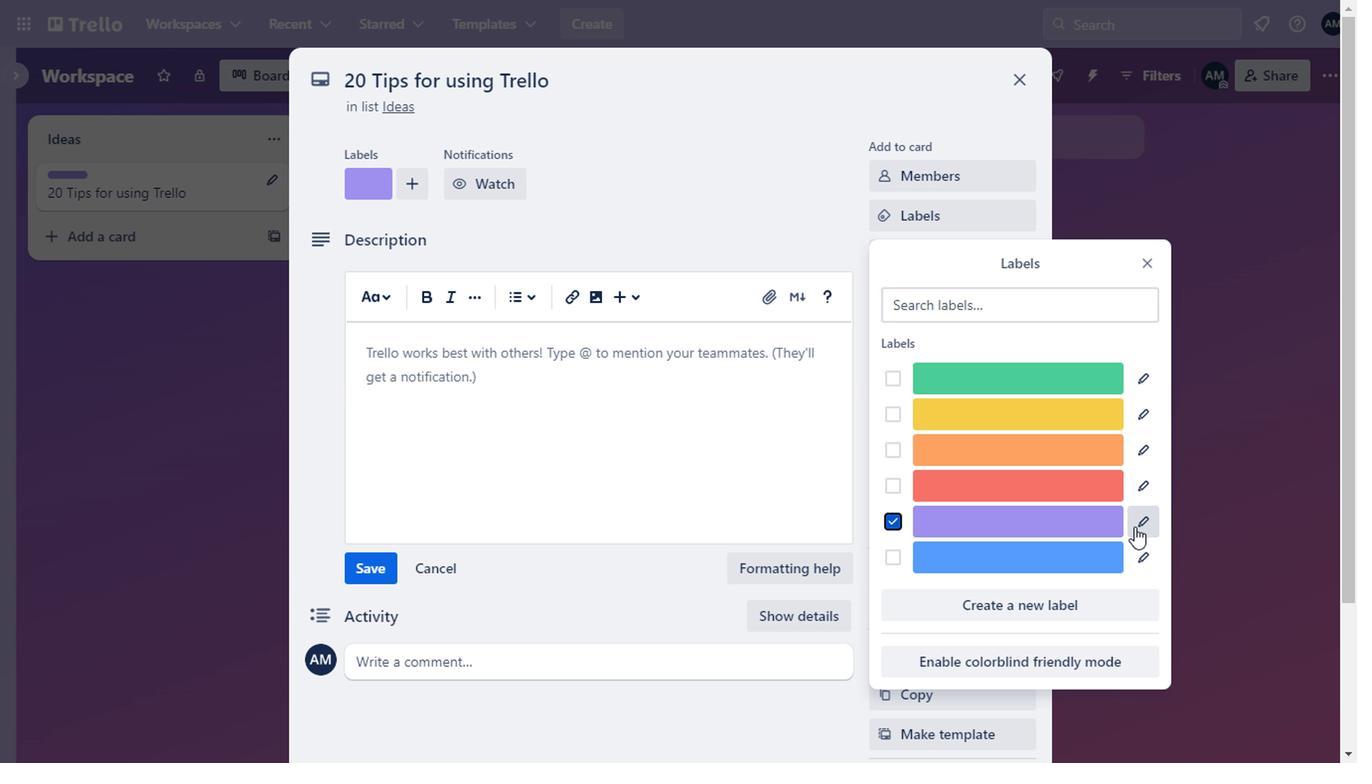 
Action: Mouse moved to (996, 337)
Screenshot: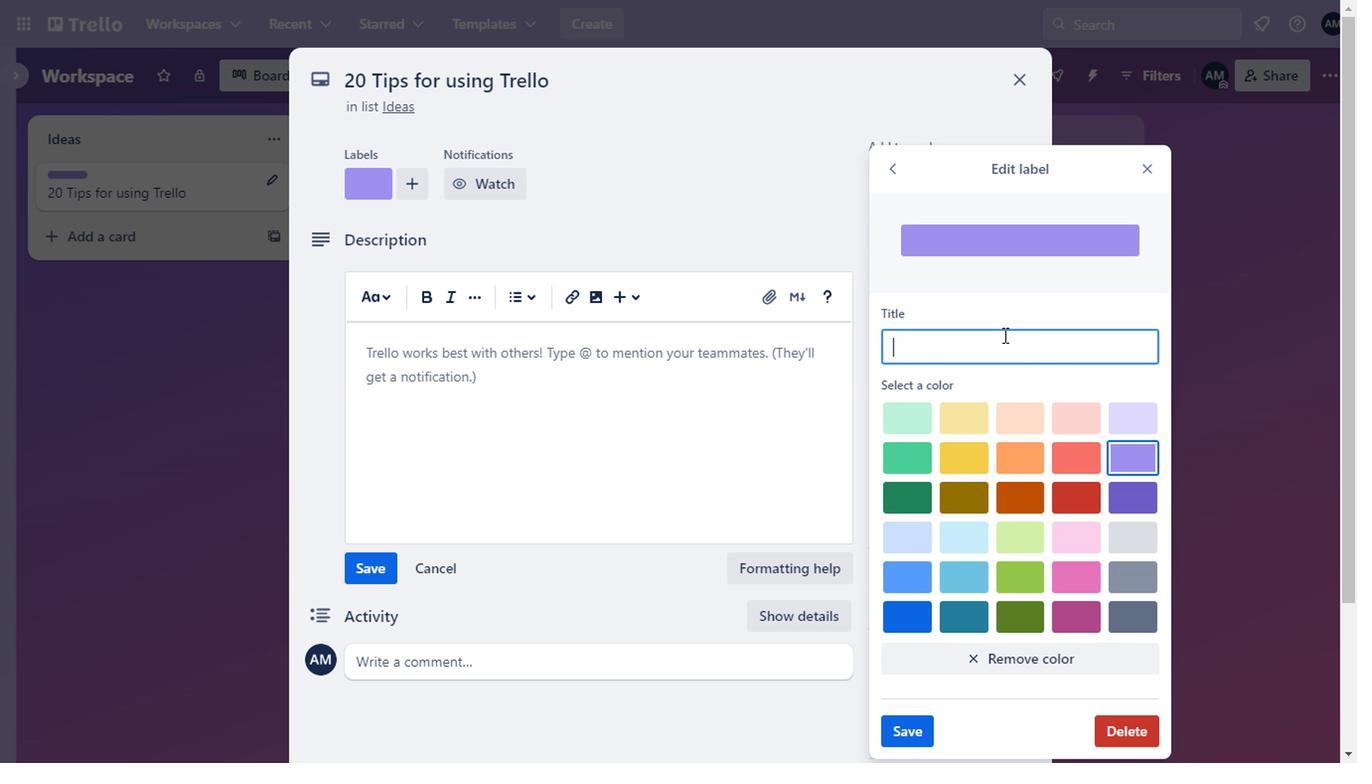 
Action: Key pressed <Key.shift>Trello
Screenshot: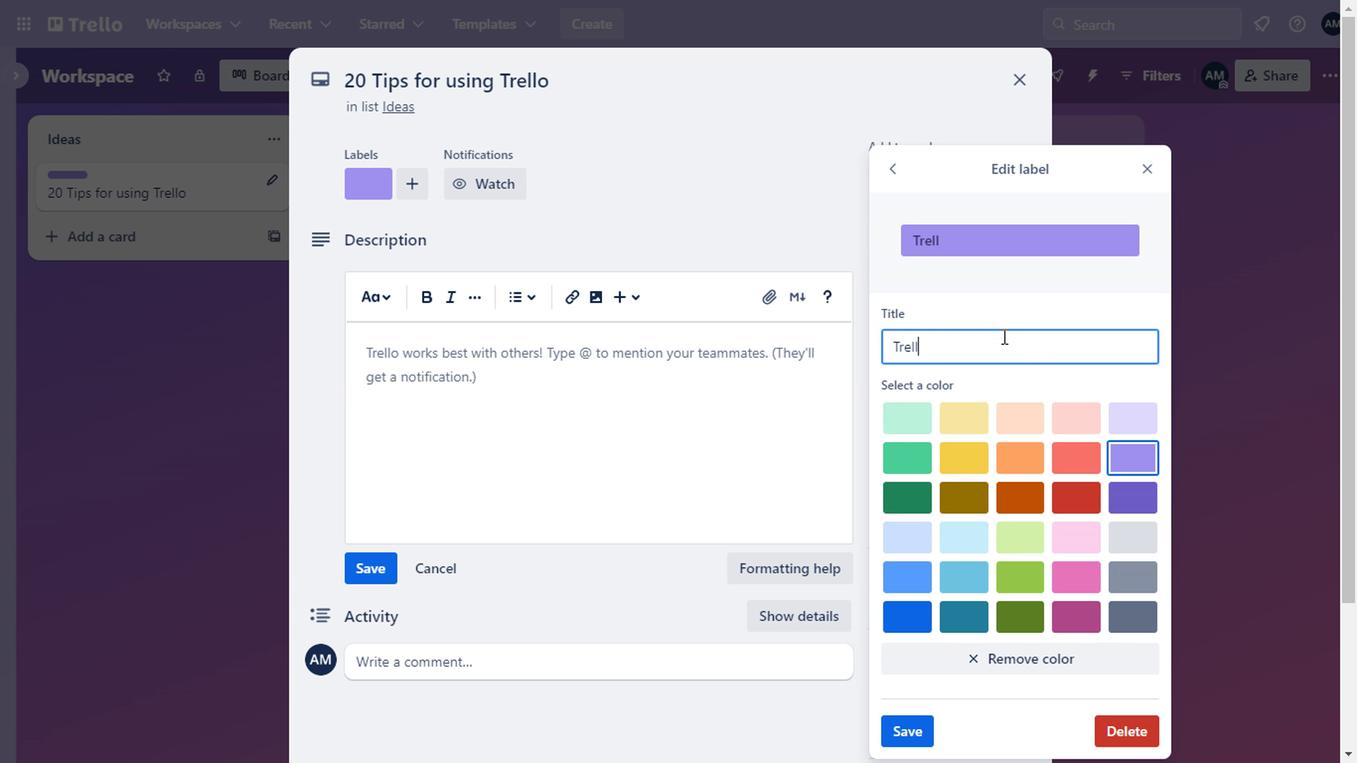 
Action: Mouse moved to (888, 728)
Screenshot: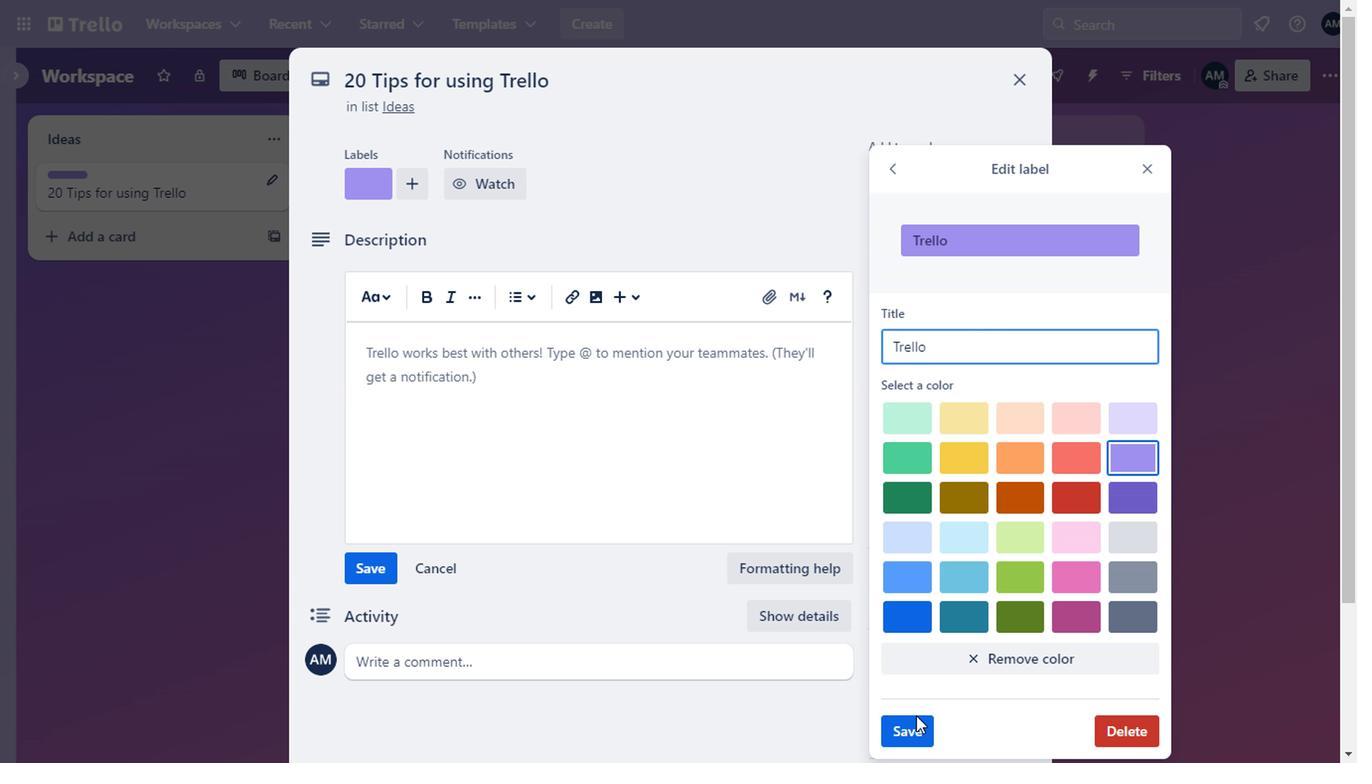 
Action: Mouse pressed left at (888, 728)
Screenshot: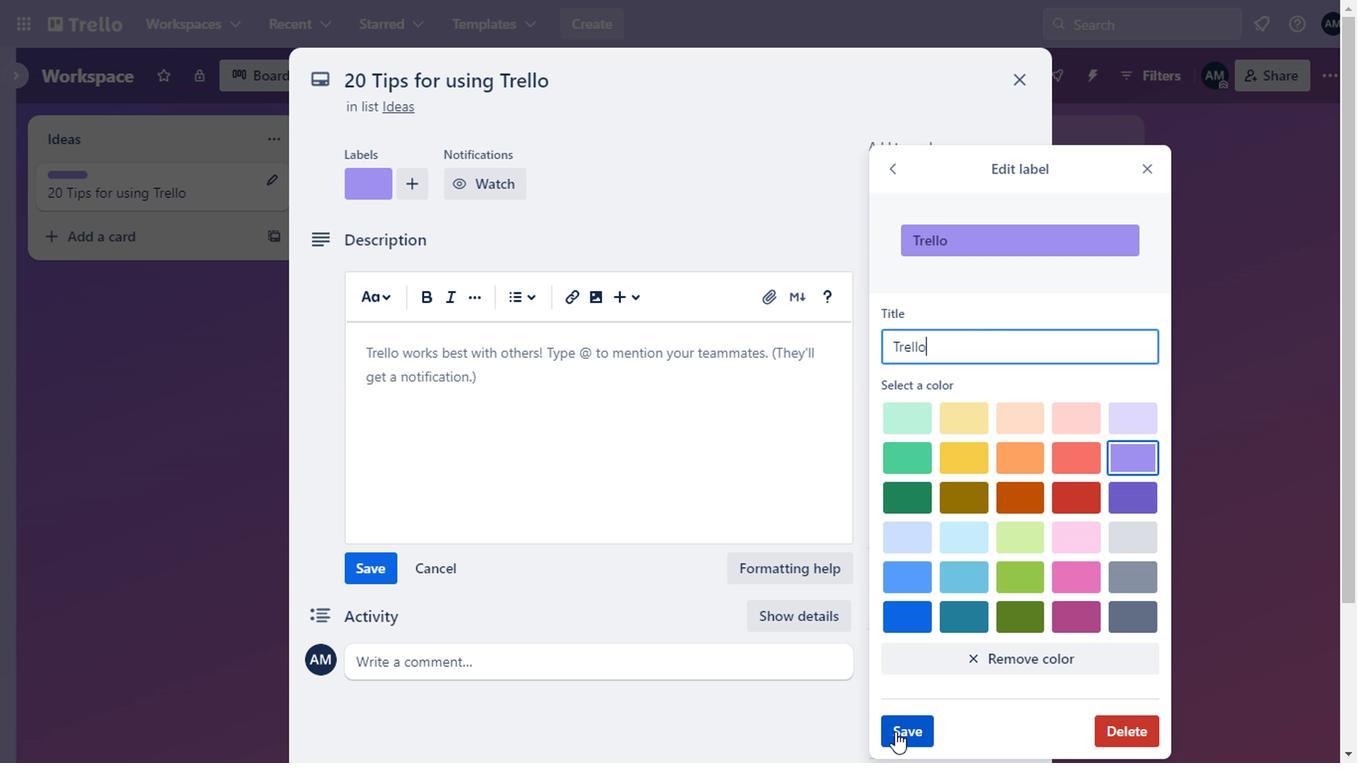 
Action: Mouse moved to (631, 439)
Screenshot: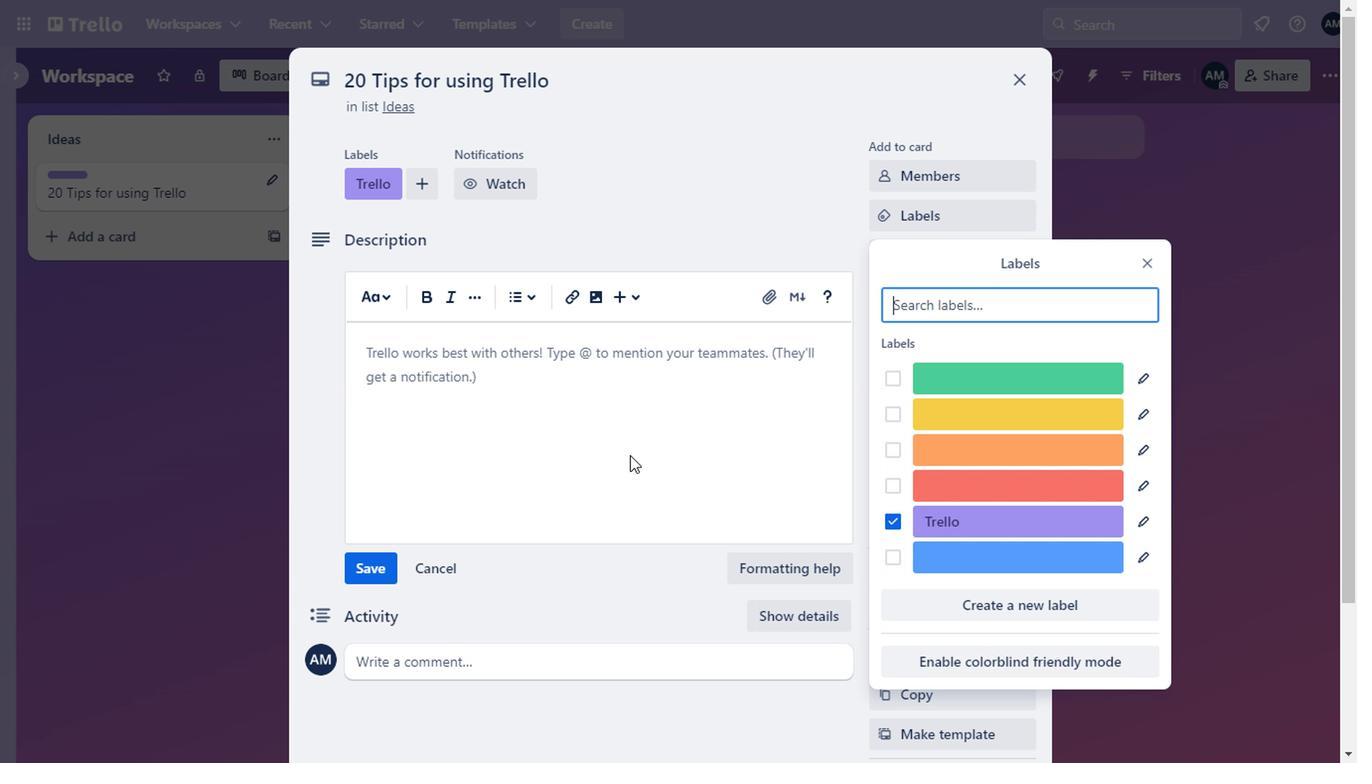 
Action: Mouse pressed left at (631, 439)
Screenshot: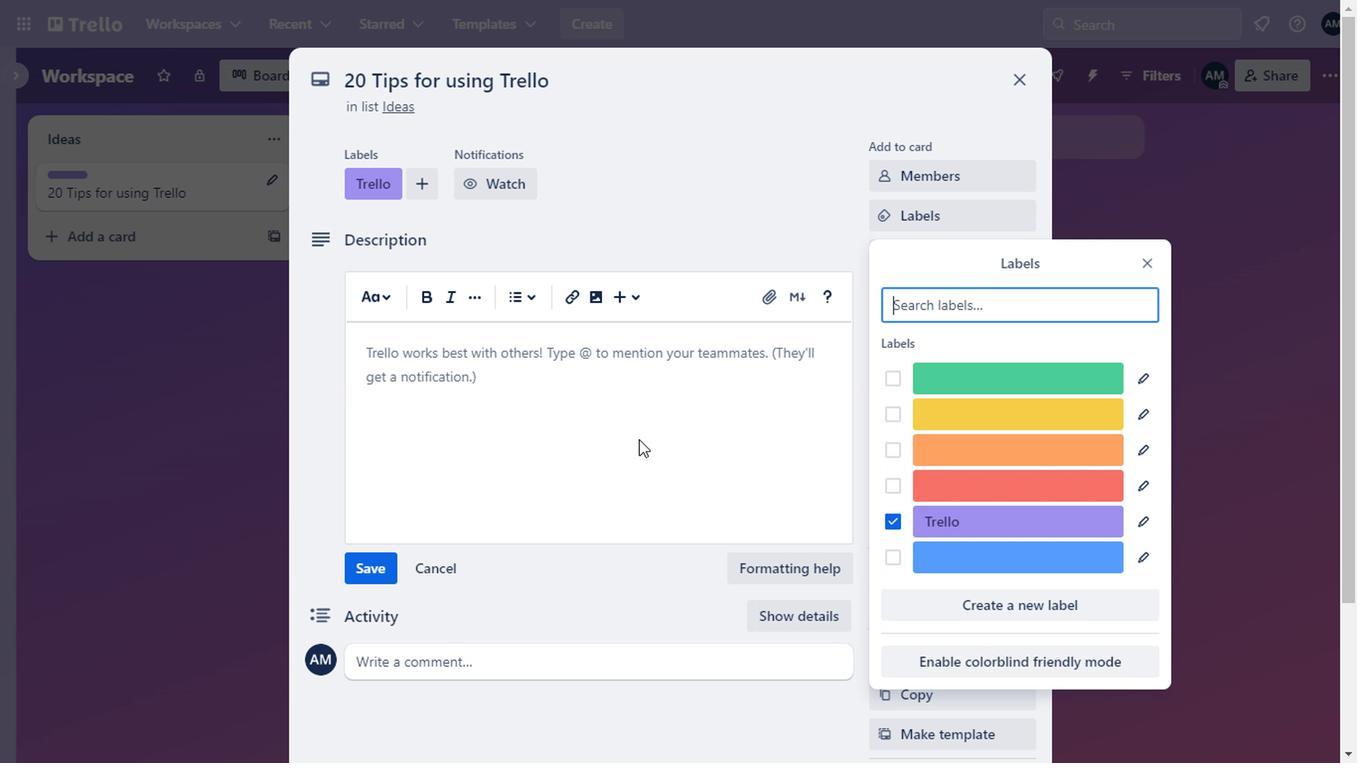 
Action: Mouse moved to (1026, 82)
Screenshot: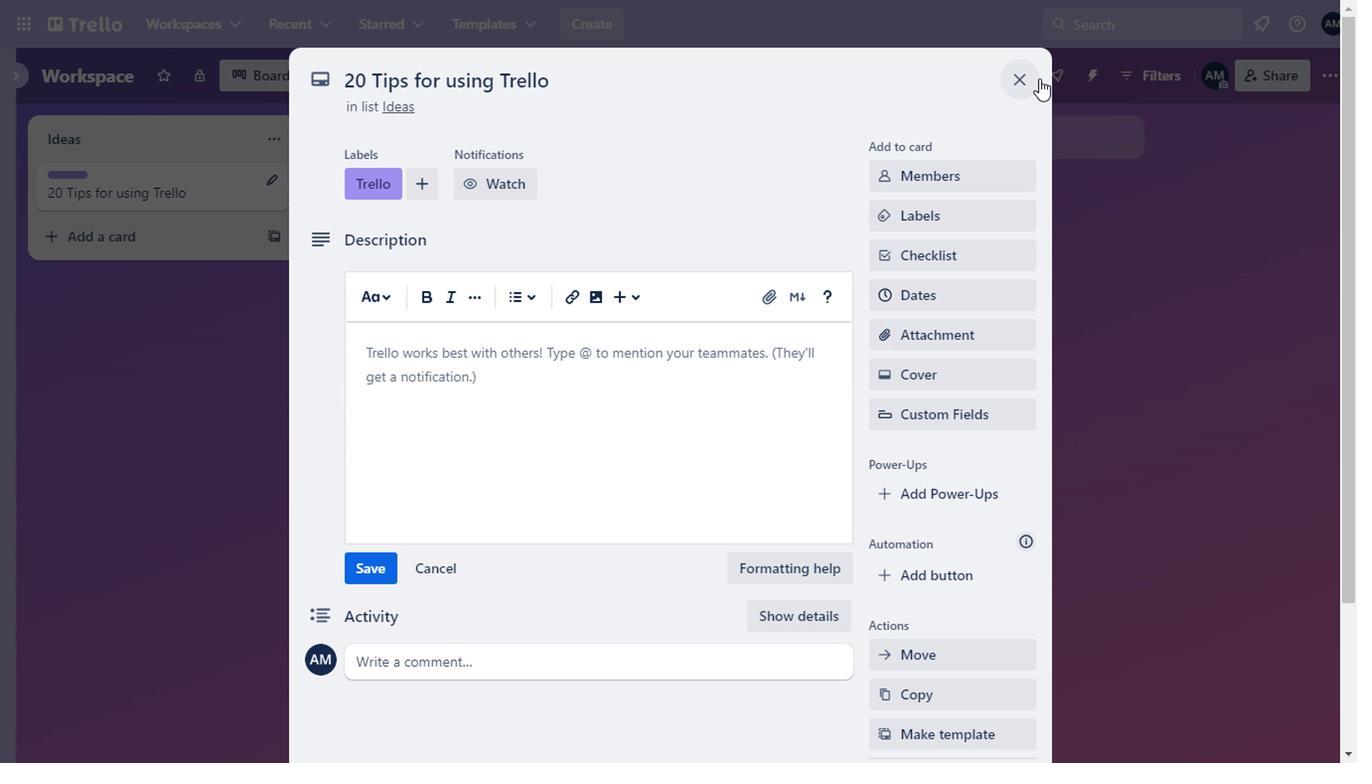 
Action: Mouse pressed left at (1026, 82)
Screenshot: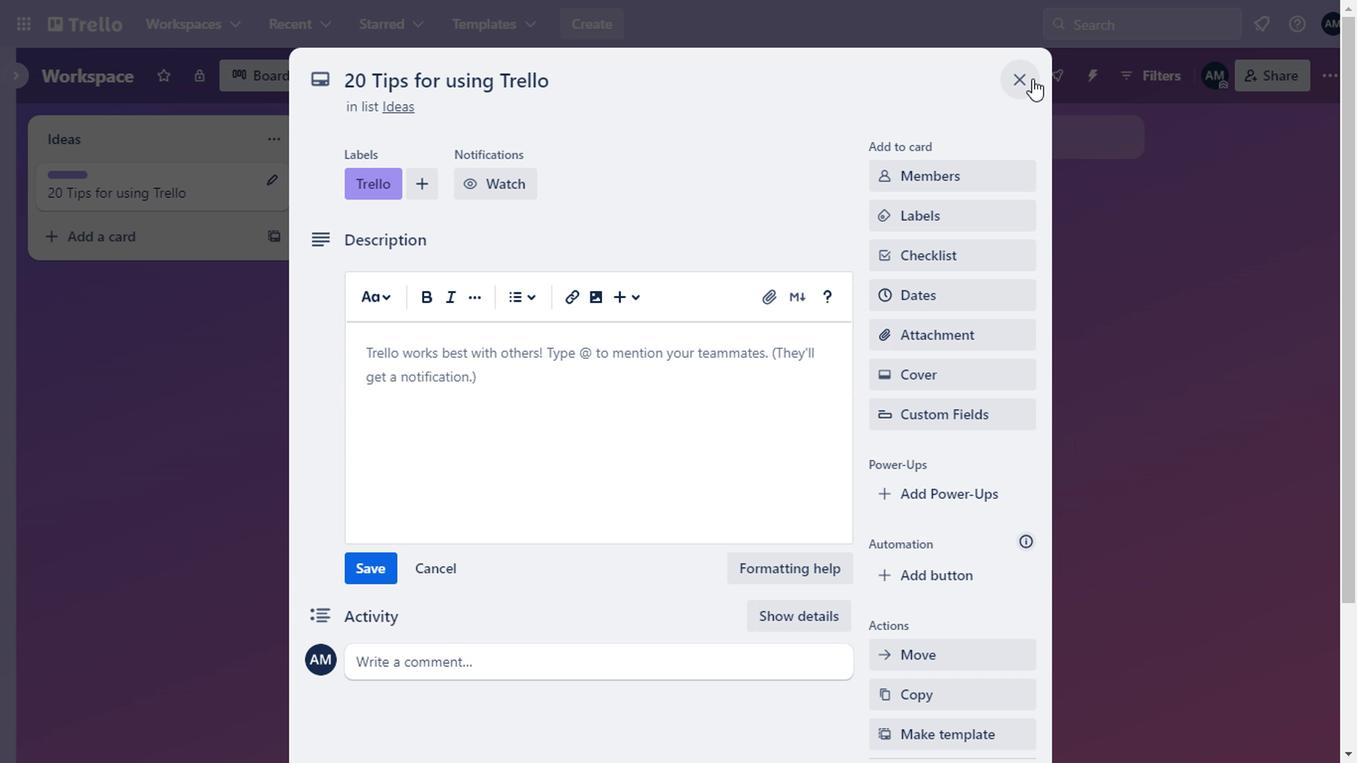 
Action: Mouse moved to (139, 238)
Screenshot: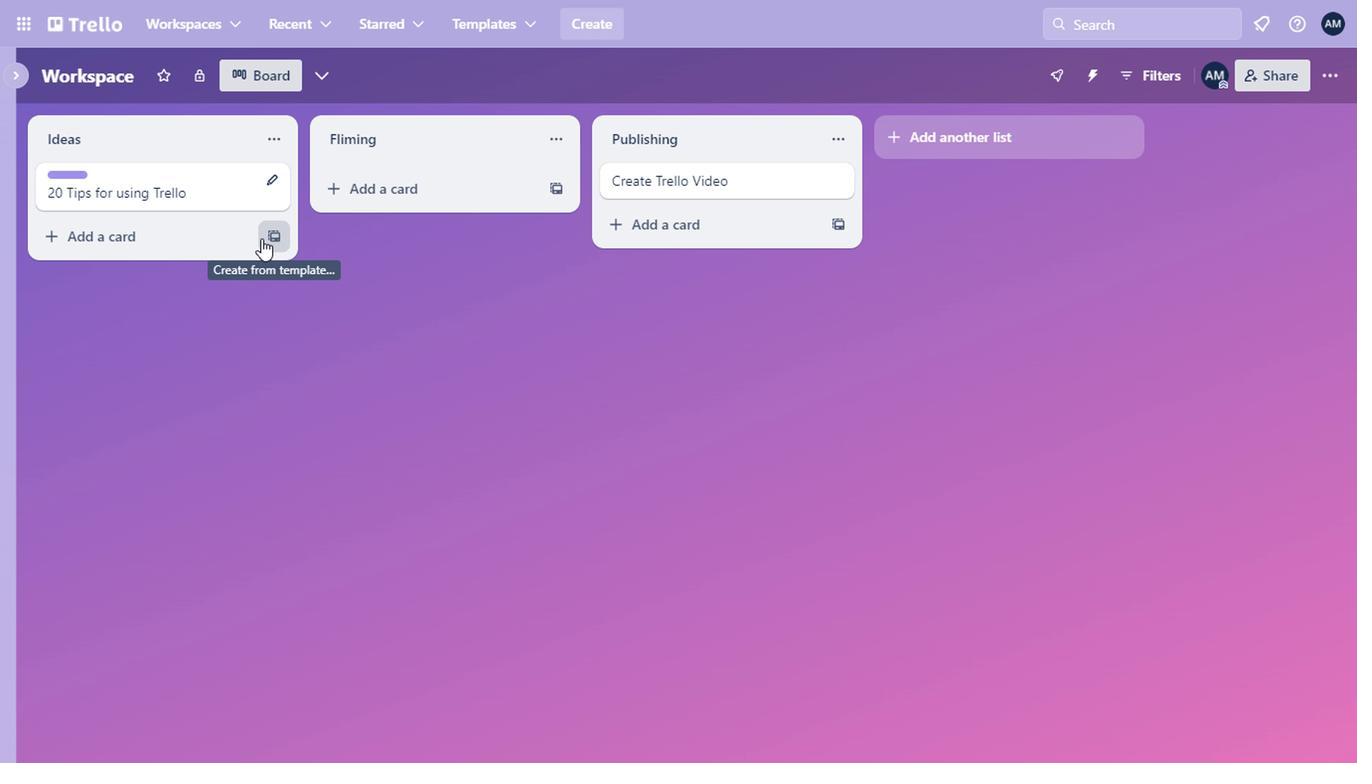 
Action: Mouse pressed left at (139, 238)
Screenshot: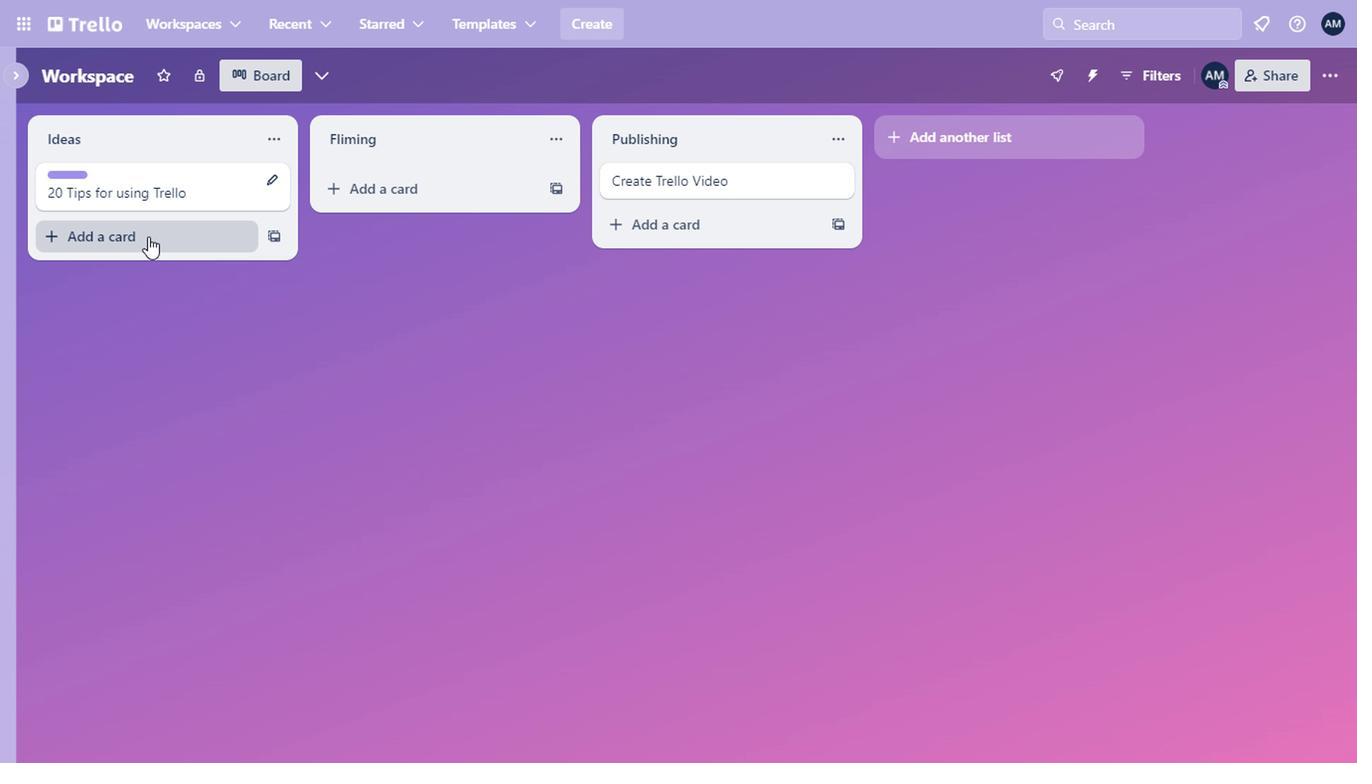 
Action: Mouse moved to (142, 251)
Screenshot: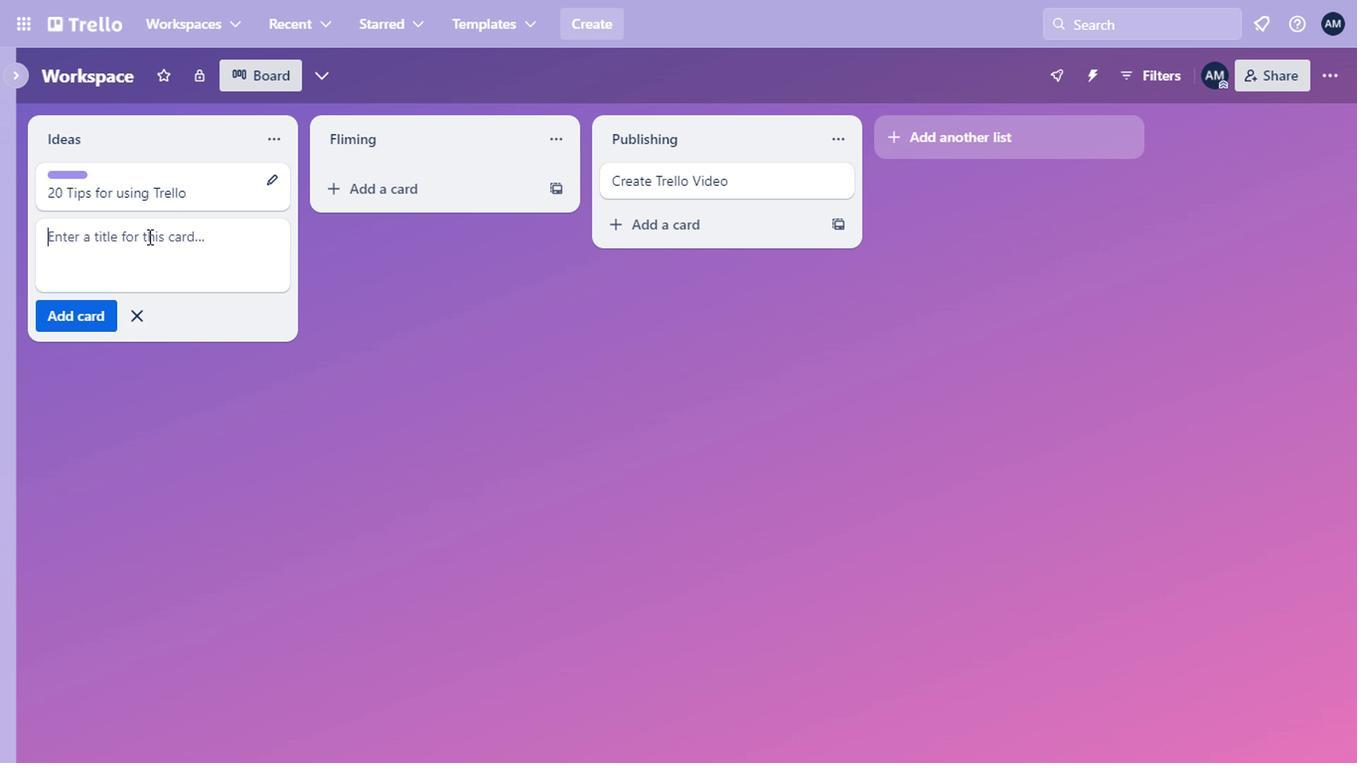 
Action: Key pressed <Key.shift>Notion
Screenshot: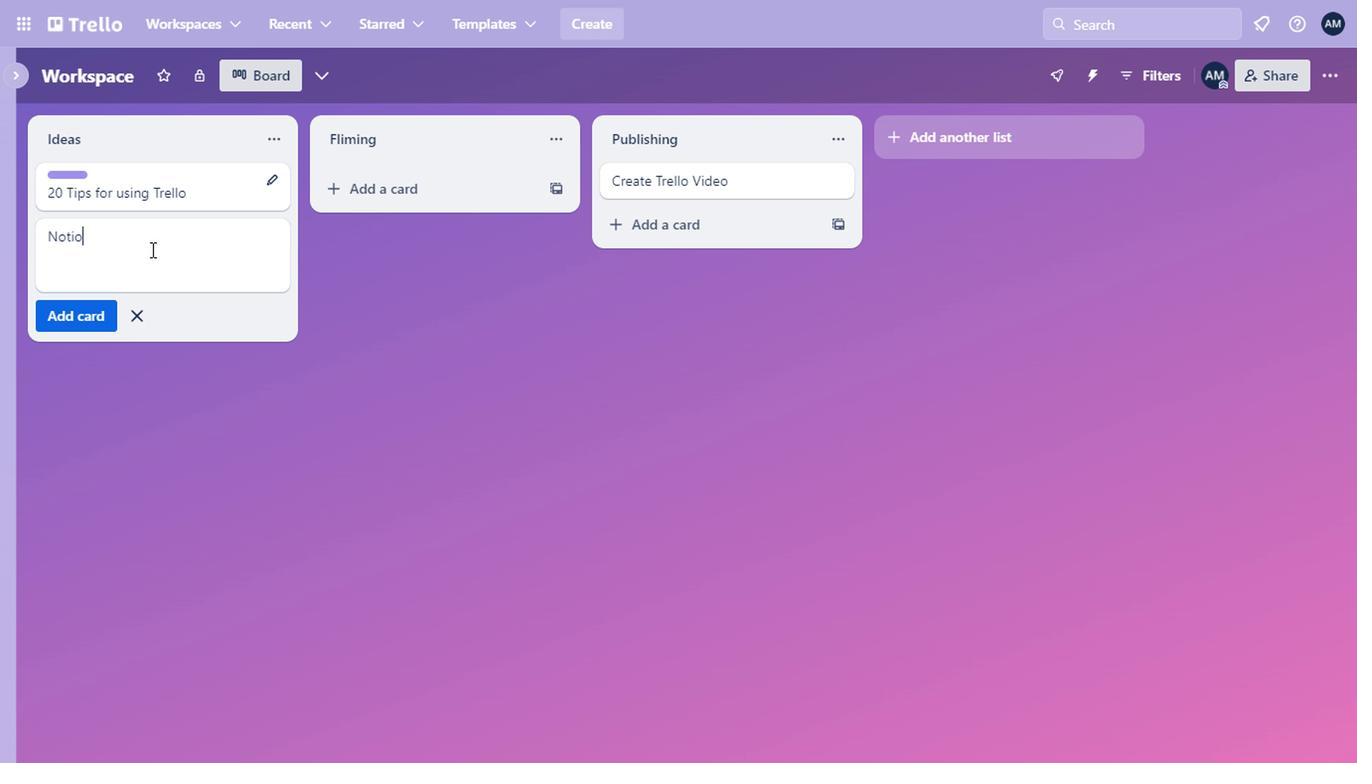
Action: Mouse moved to (79, 309)
Screenshot: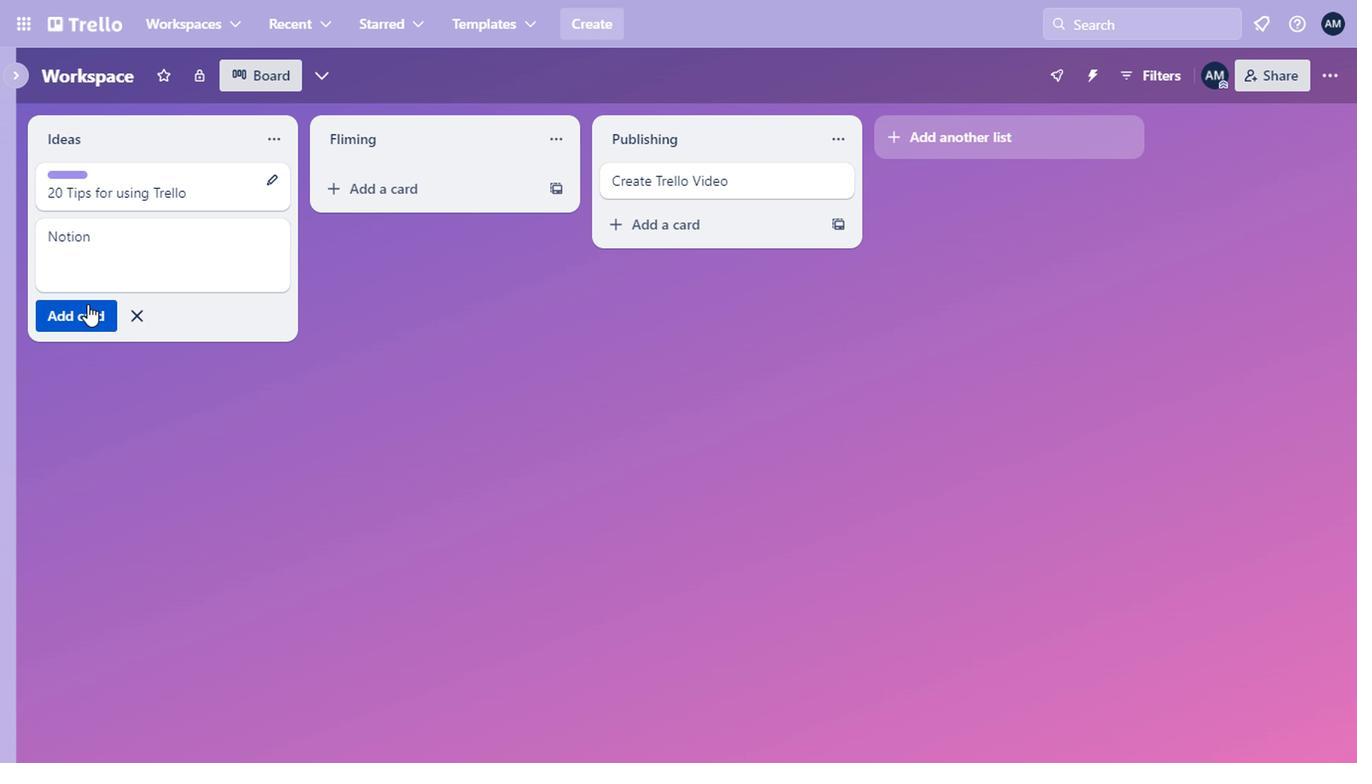 
Action: Mouse pressed left at (79, 309)
Screenshot: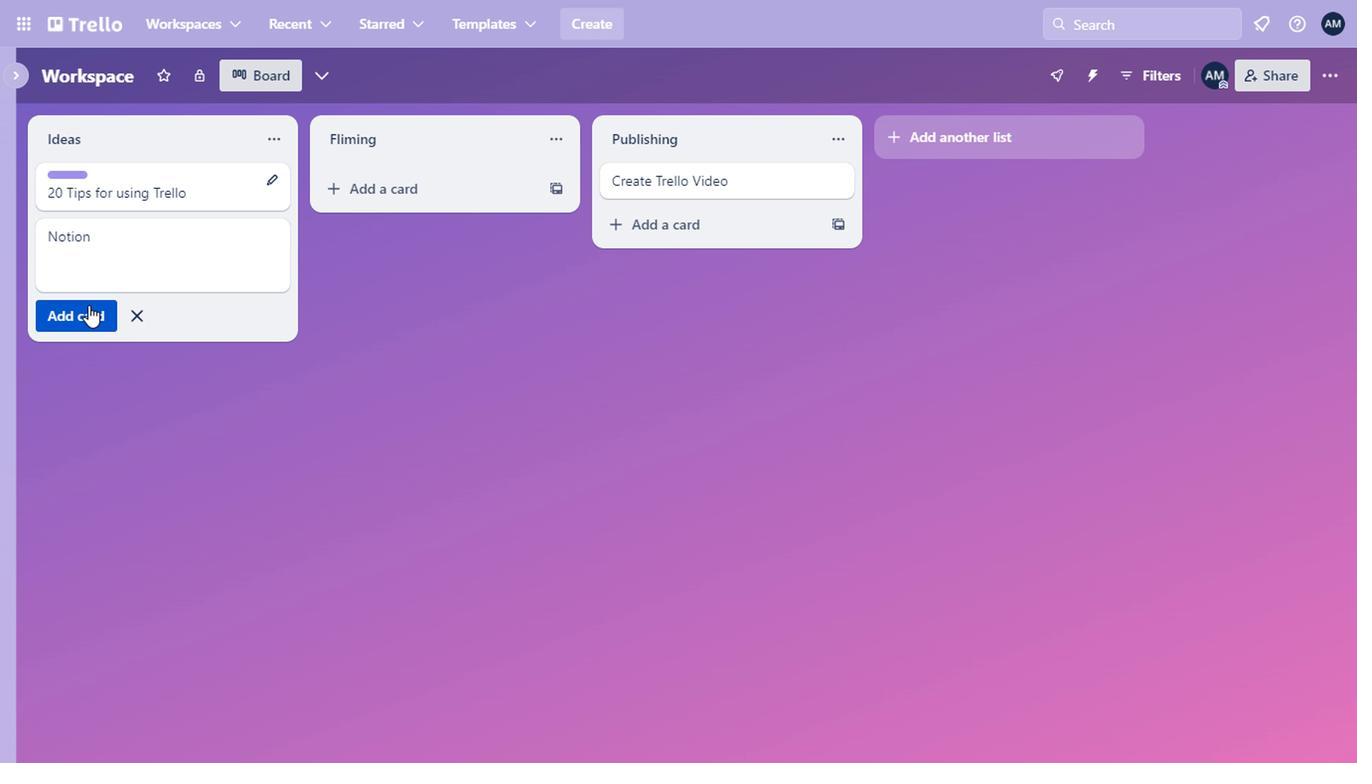 
Action: Mouse moved to (255, 239)
Screenshot: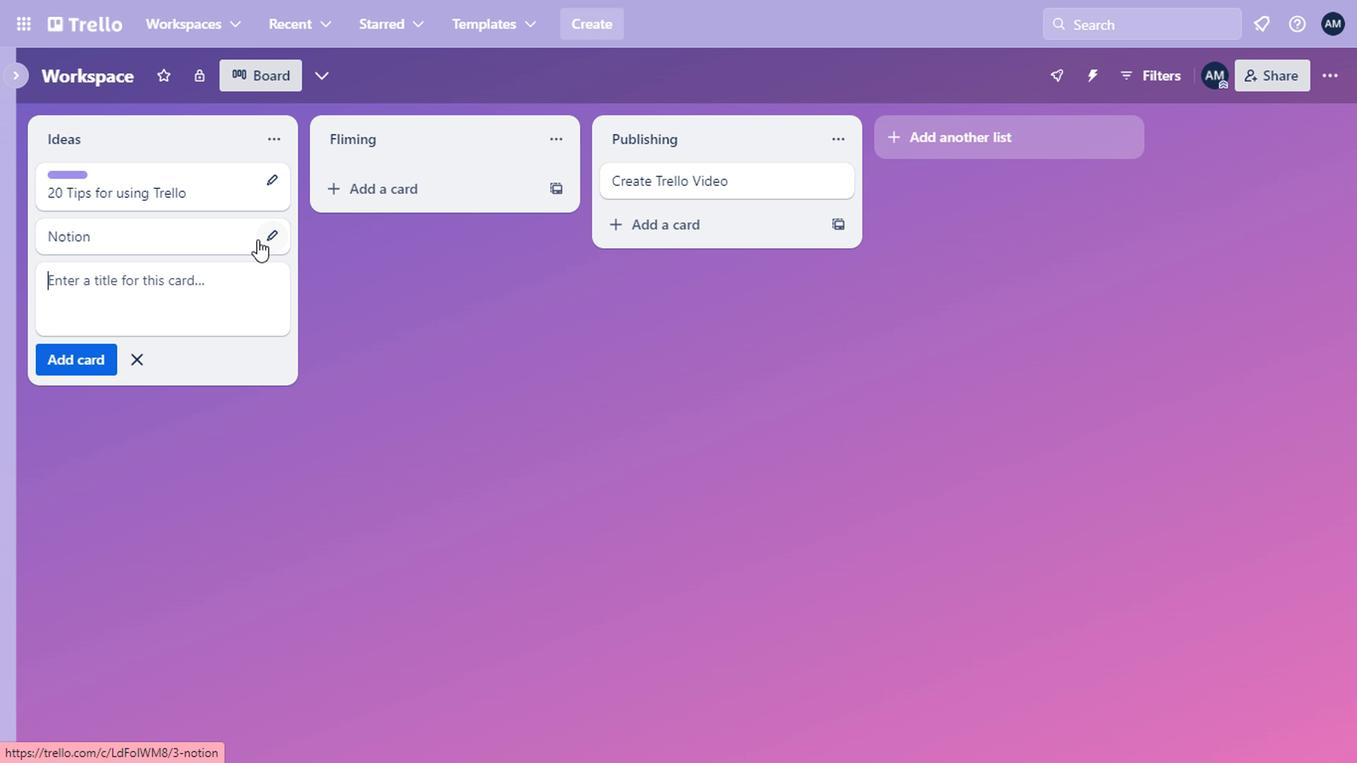 
Action: Mouse pressed left at (255, 239)
Screenshot: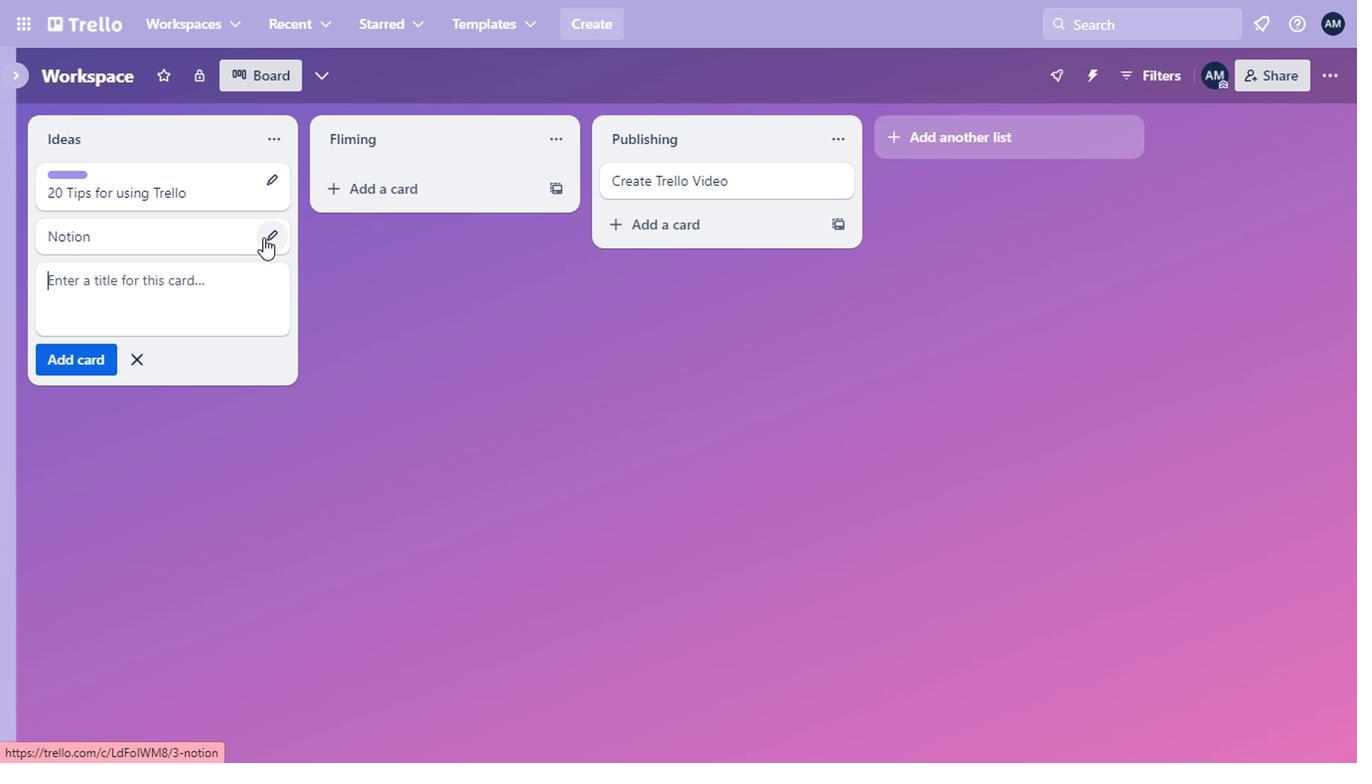 
Action: Mouse moved to (379, 327)
Screenshot: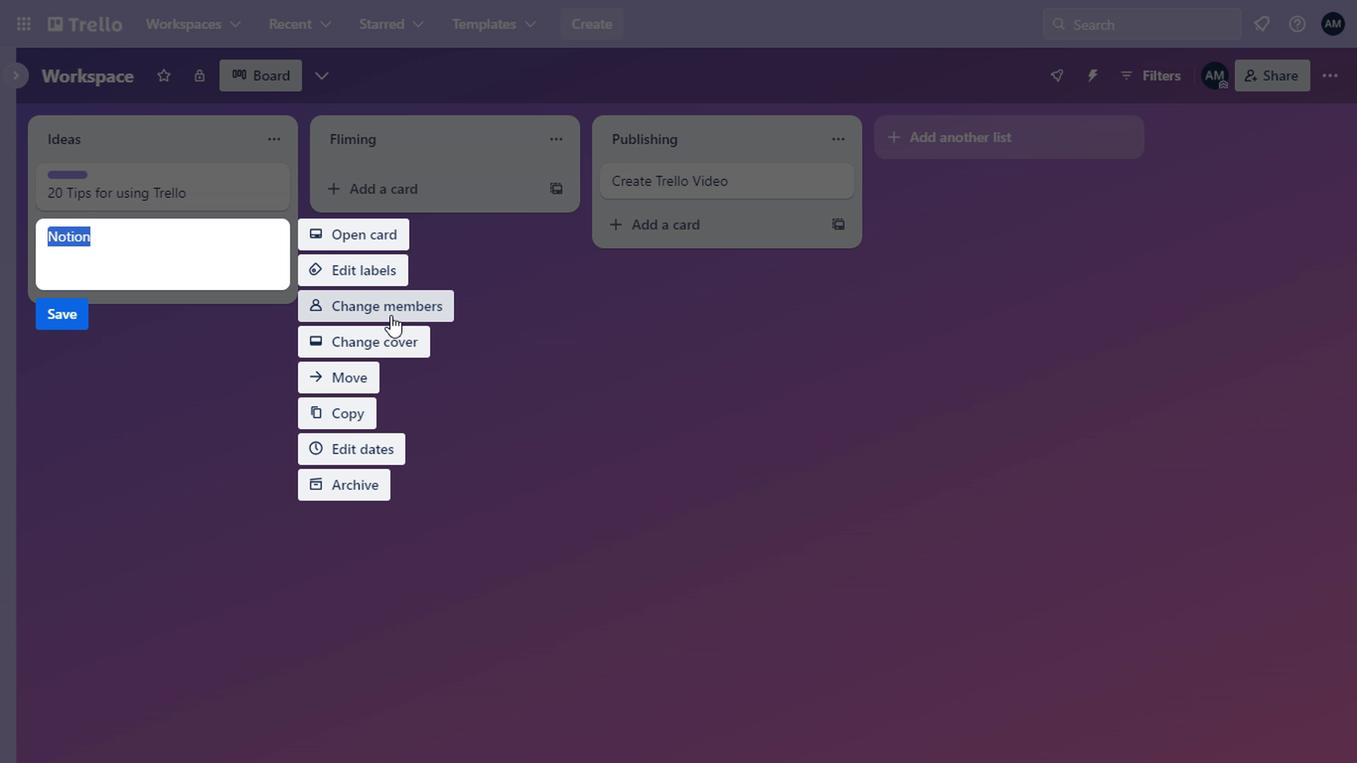 
Action: Mouse pressed left at (379, 327)
Screenshot: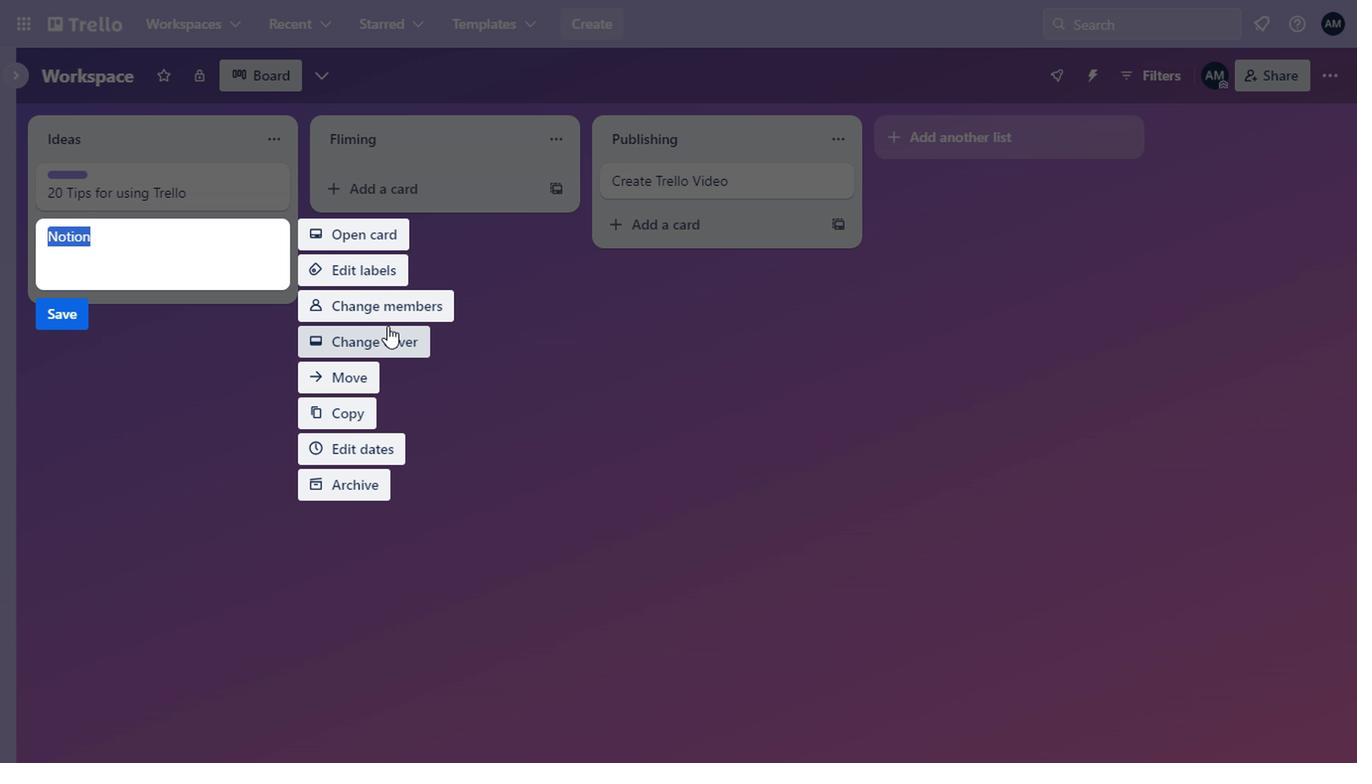 
Action: Mouse moved to (438, 396)
Screenshot: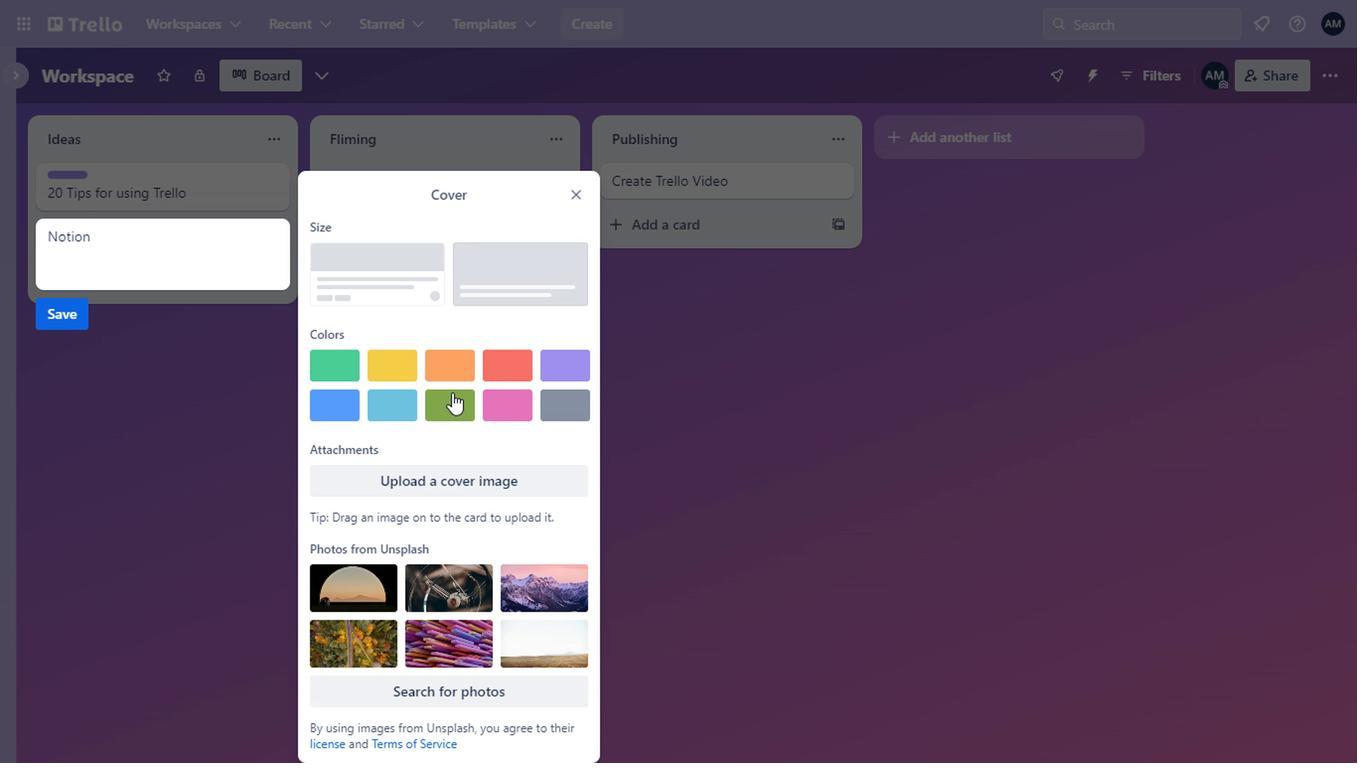 
Action: Mouse pressed left at (438, 396)
Screenshot: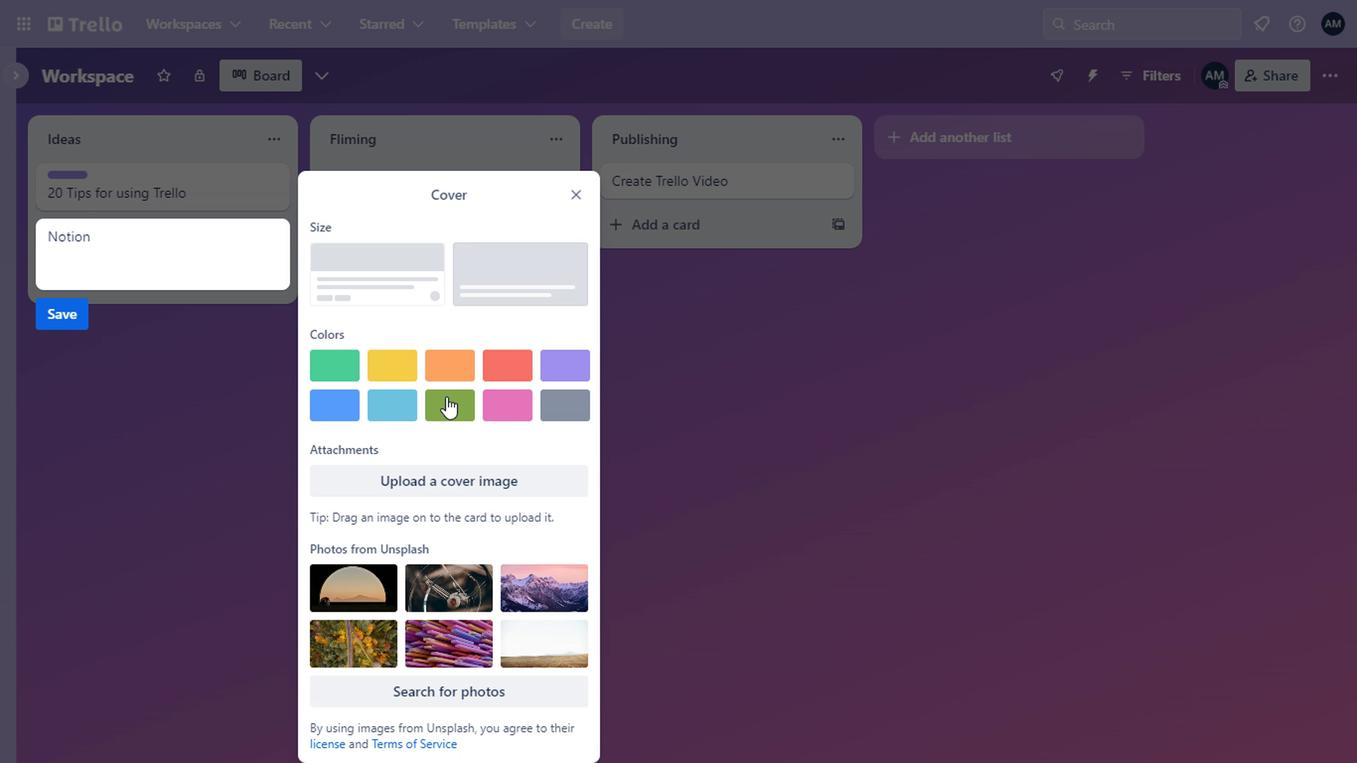 
Action: Mouse moved to (769, 376)
Screenshot: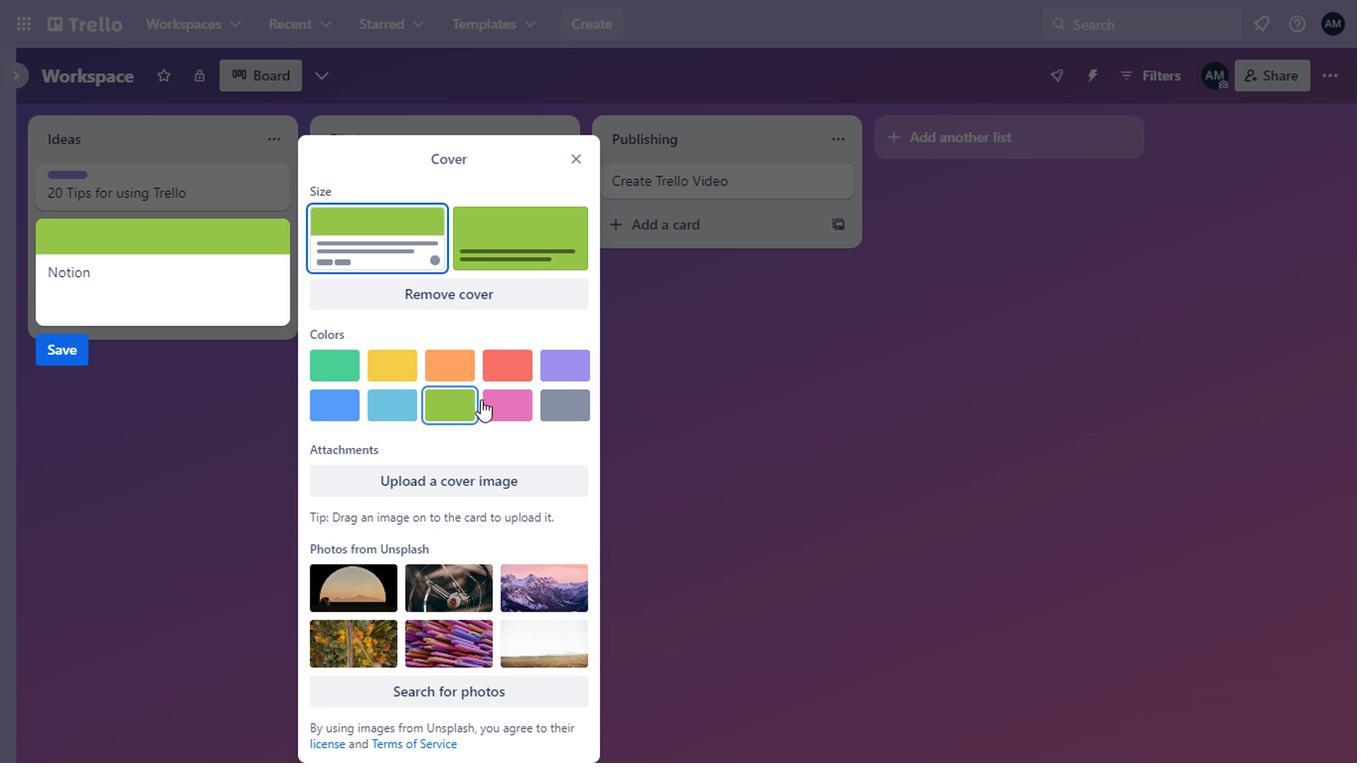 
Action: Mouse pressed left at (769, 376)
Screenshot: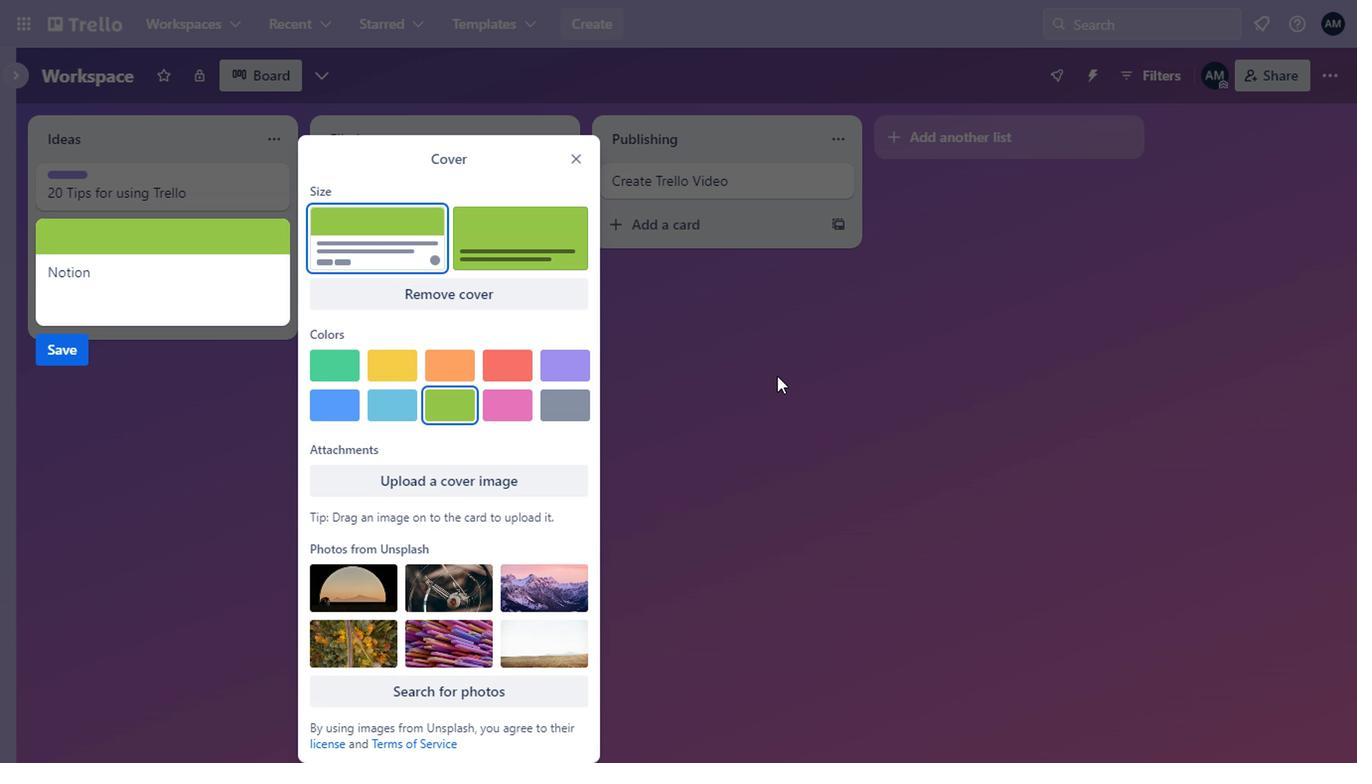 
Action: Mouse moved to (47, 355)
Screenshot: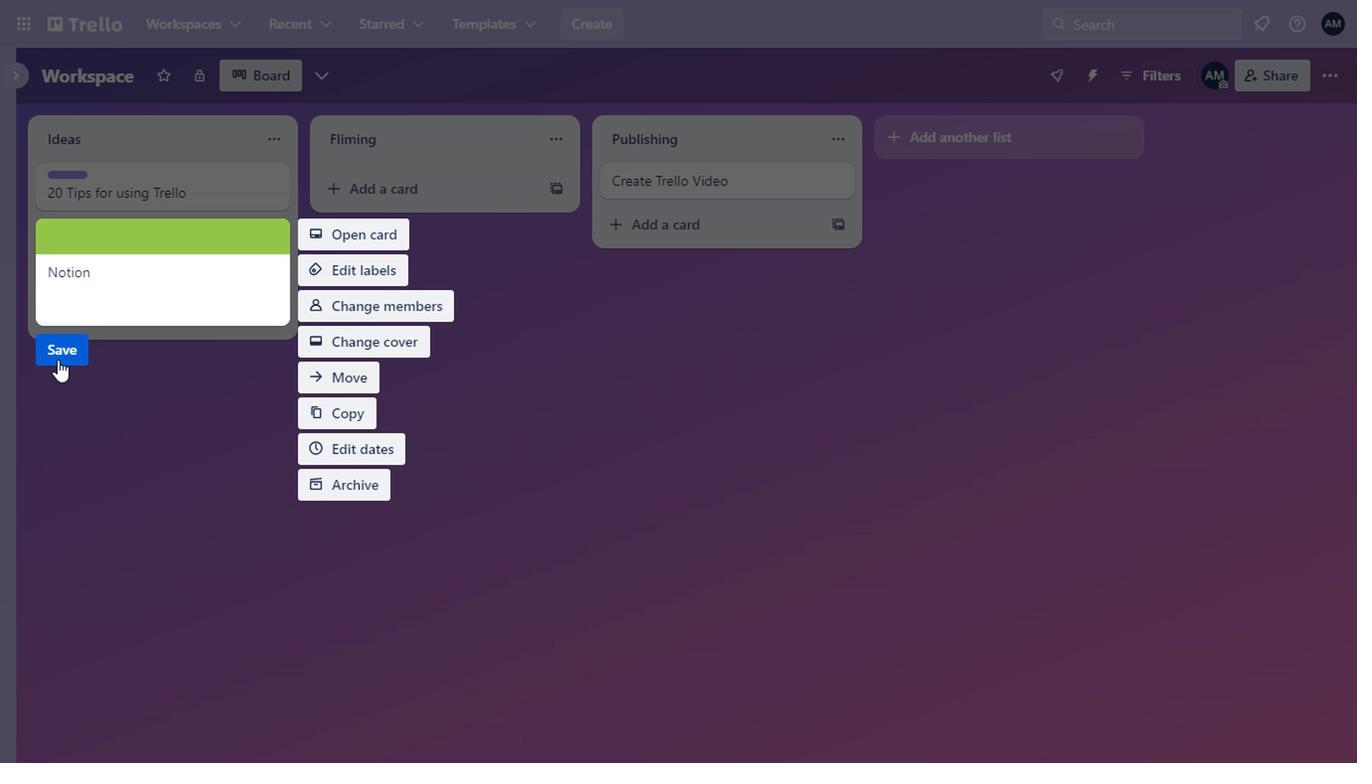 
Action: Mouse pressed left at (47, 355)
Screenshot: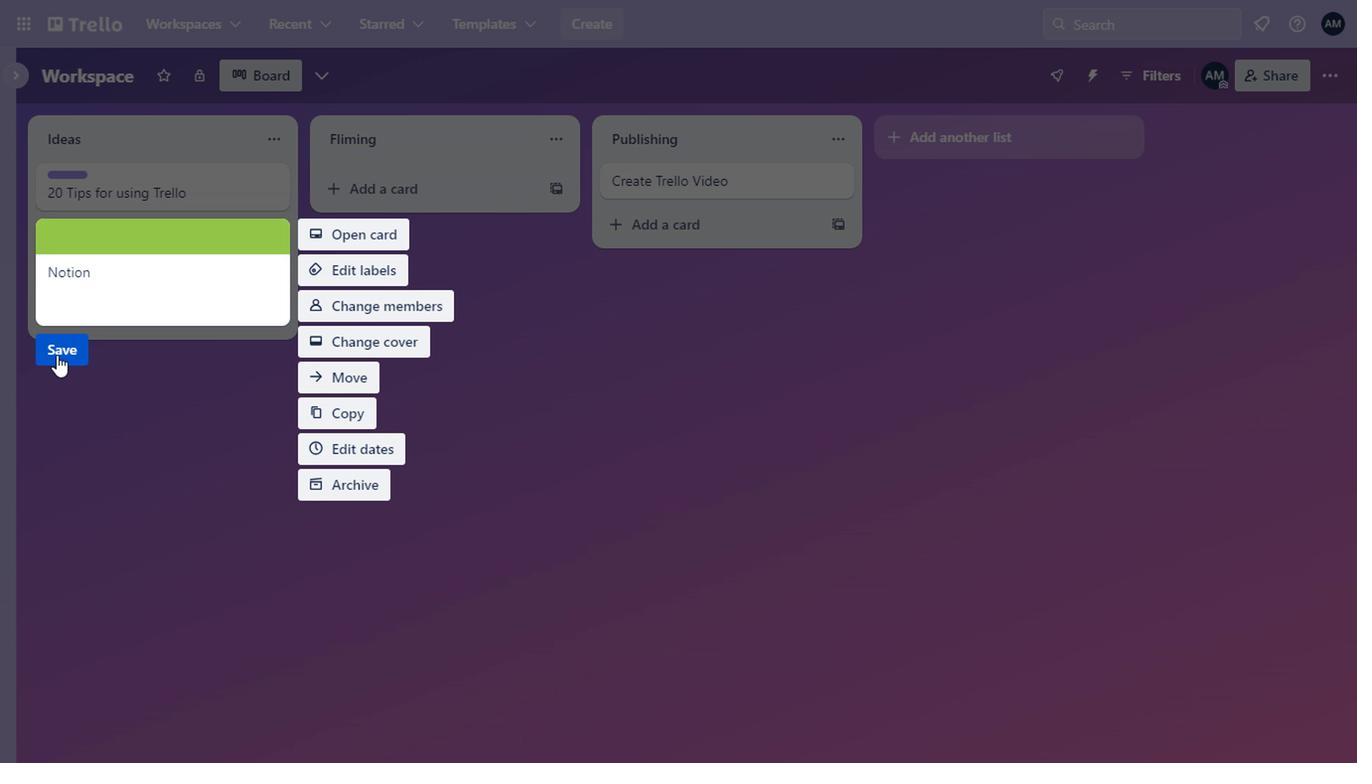 
Action: Mouse moved to (228, 400)
Screenshot: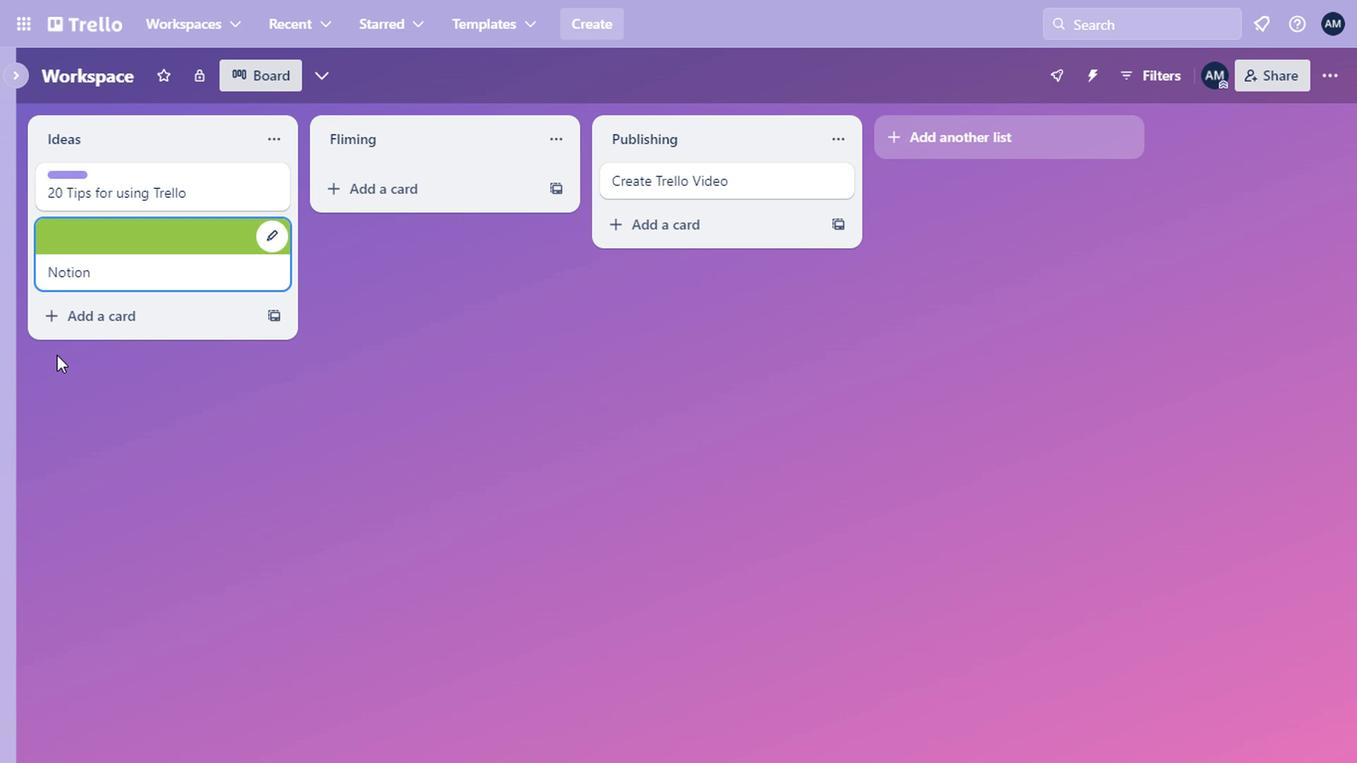 
Action: Mouse pressed left at (228, 400)
Screenshot: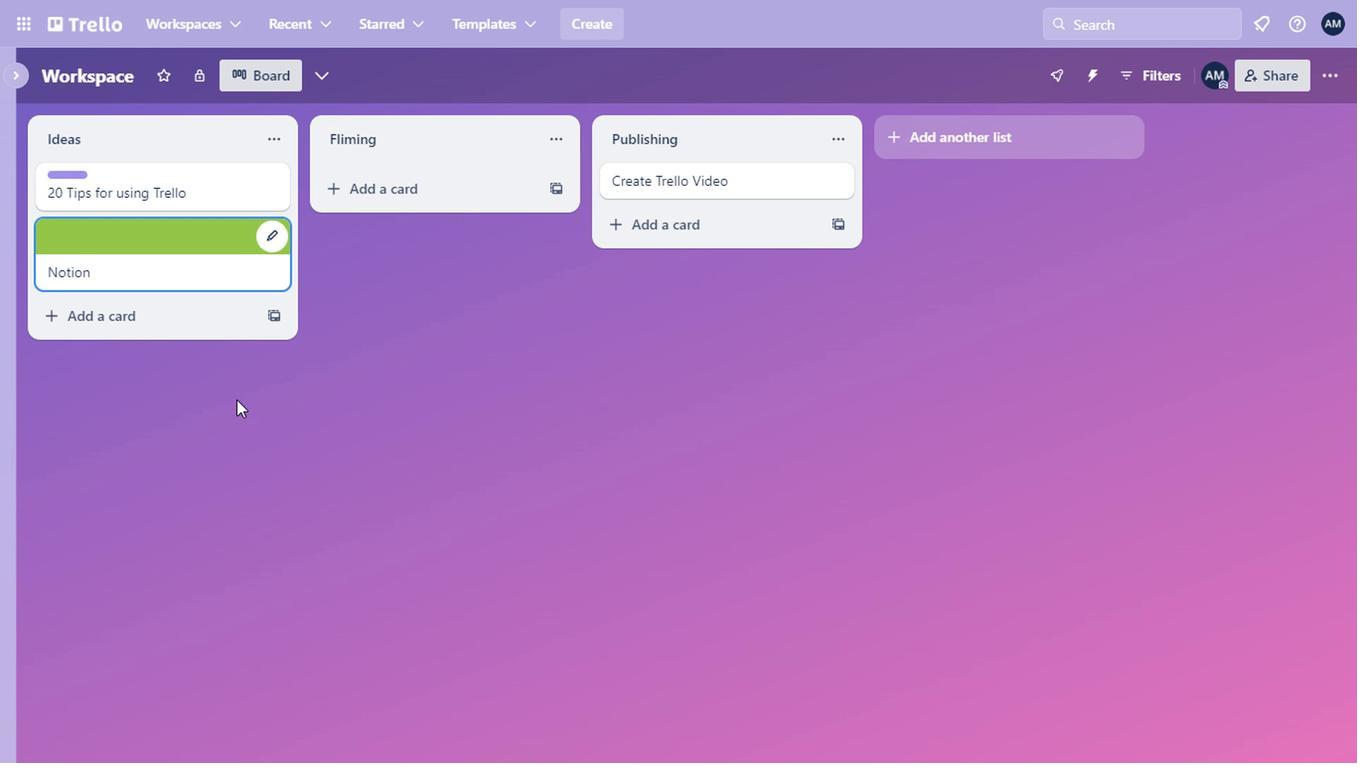 
Action: Mouse moved to (406, 26)
Screenshot: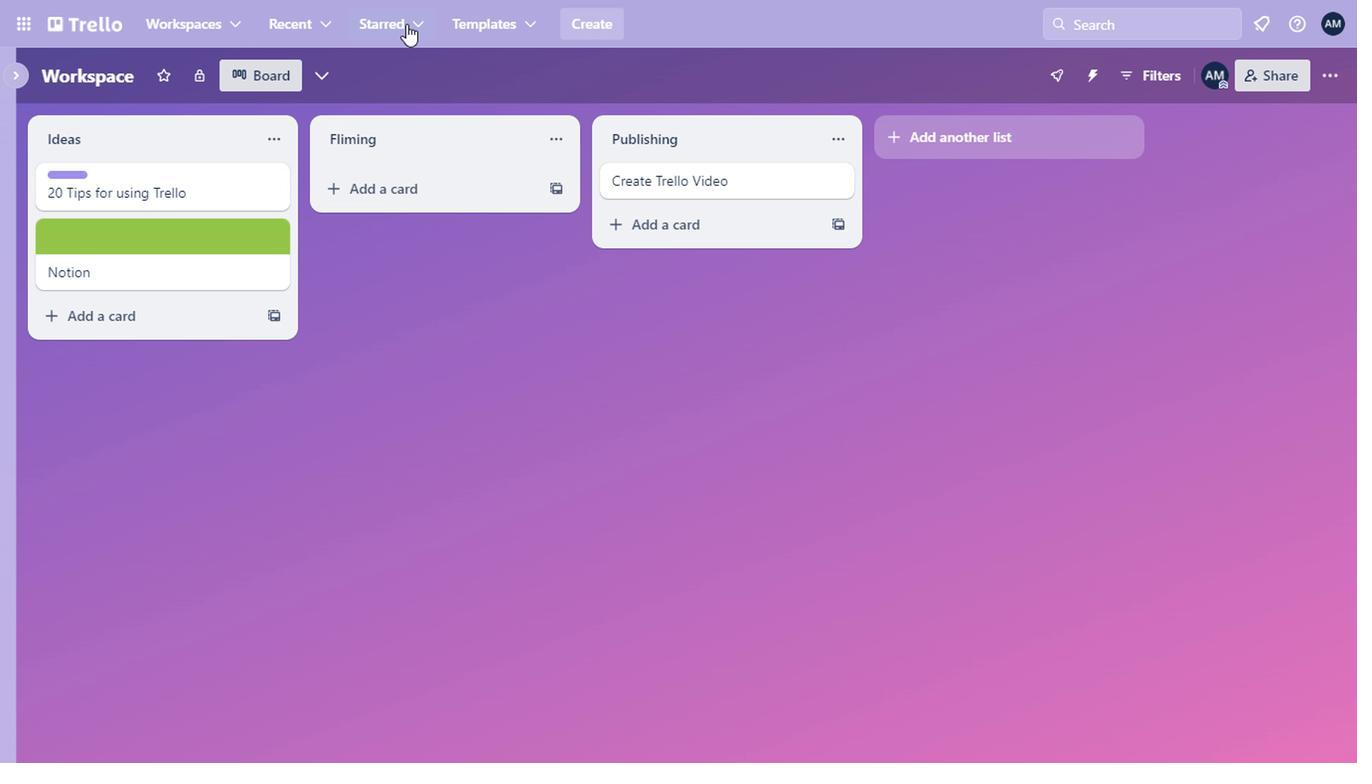 
Action: Mouse pressed left at (406, 26)
Screenshot: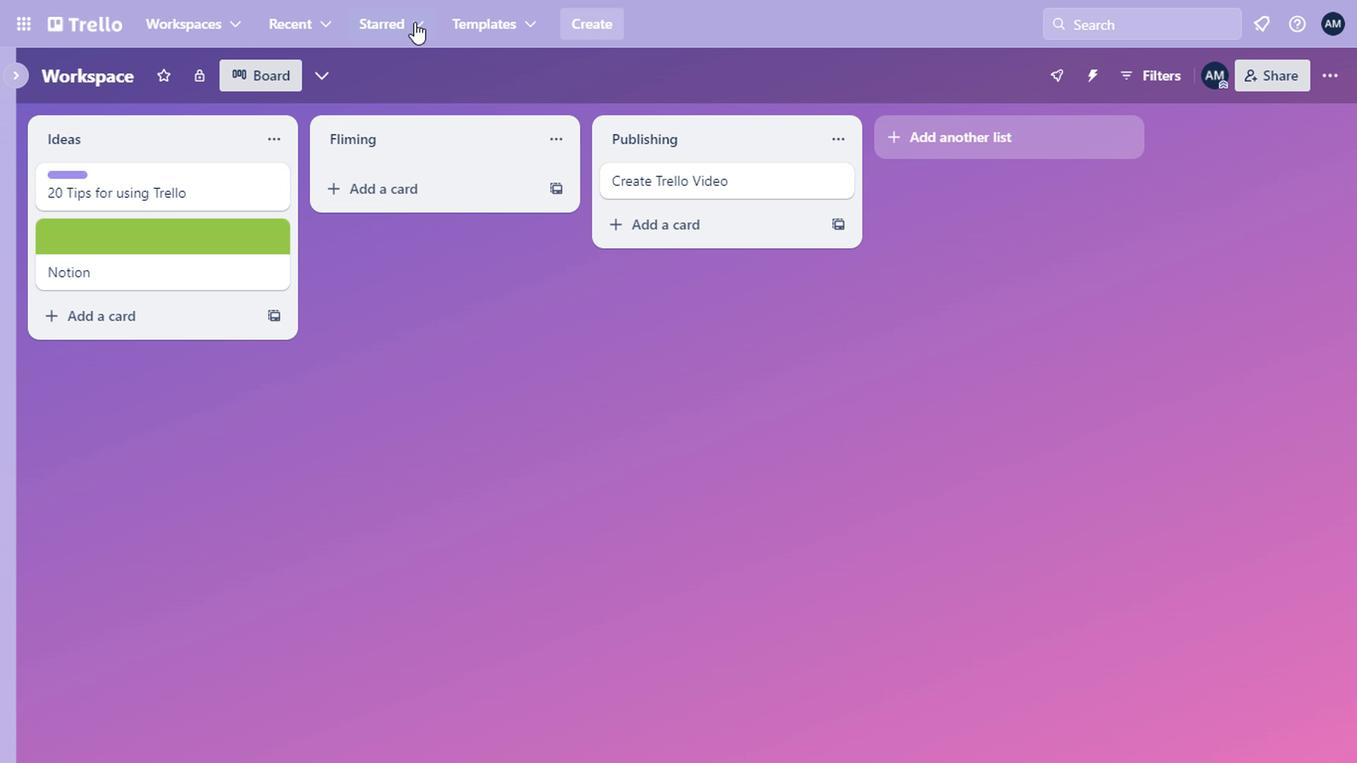 
Action: Mouse moved to (518, 29)
Screenshot: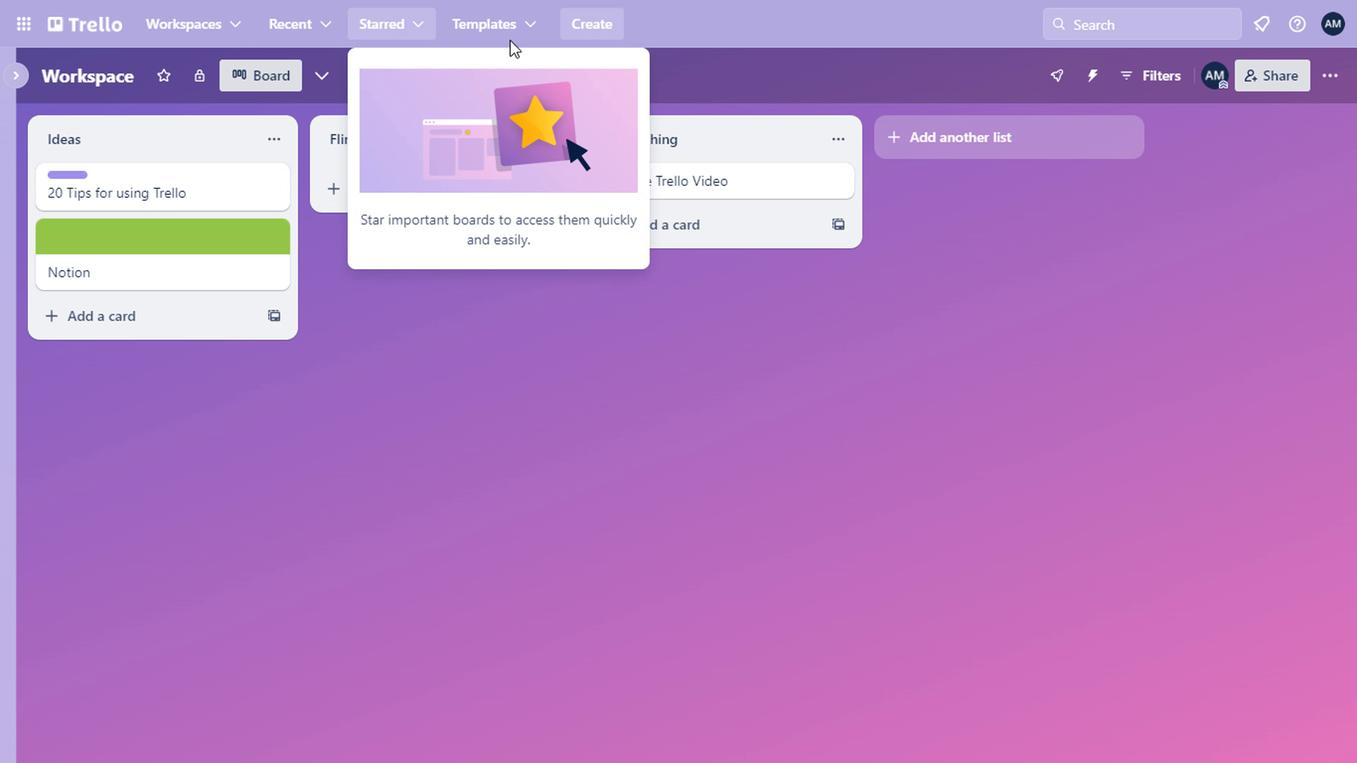 
Action: Mouse pressed left at (518, 29)
Screenshot: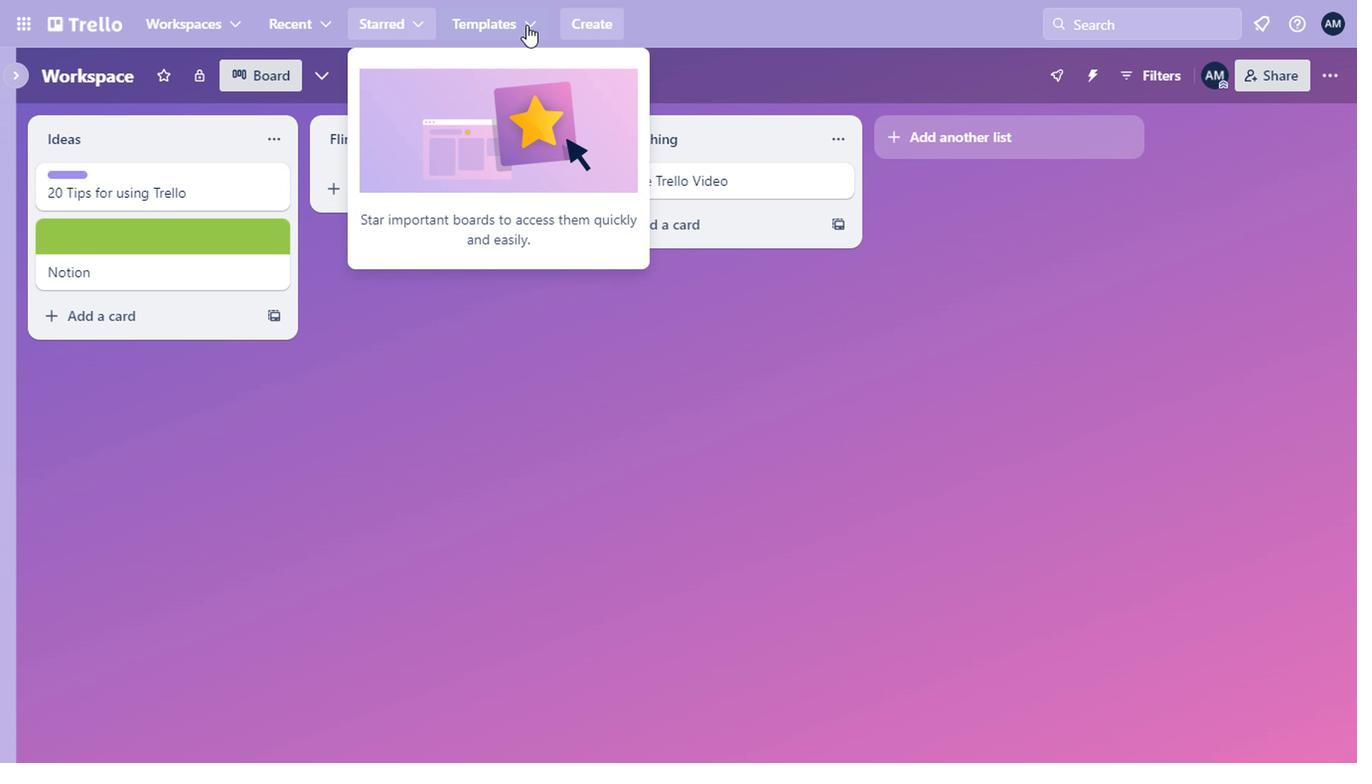 
Action: Mouse moved to (713, 78)
Screenshot: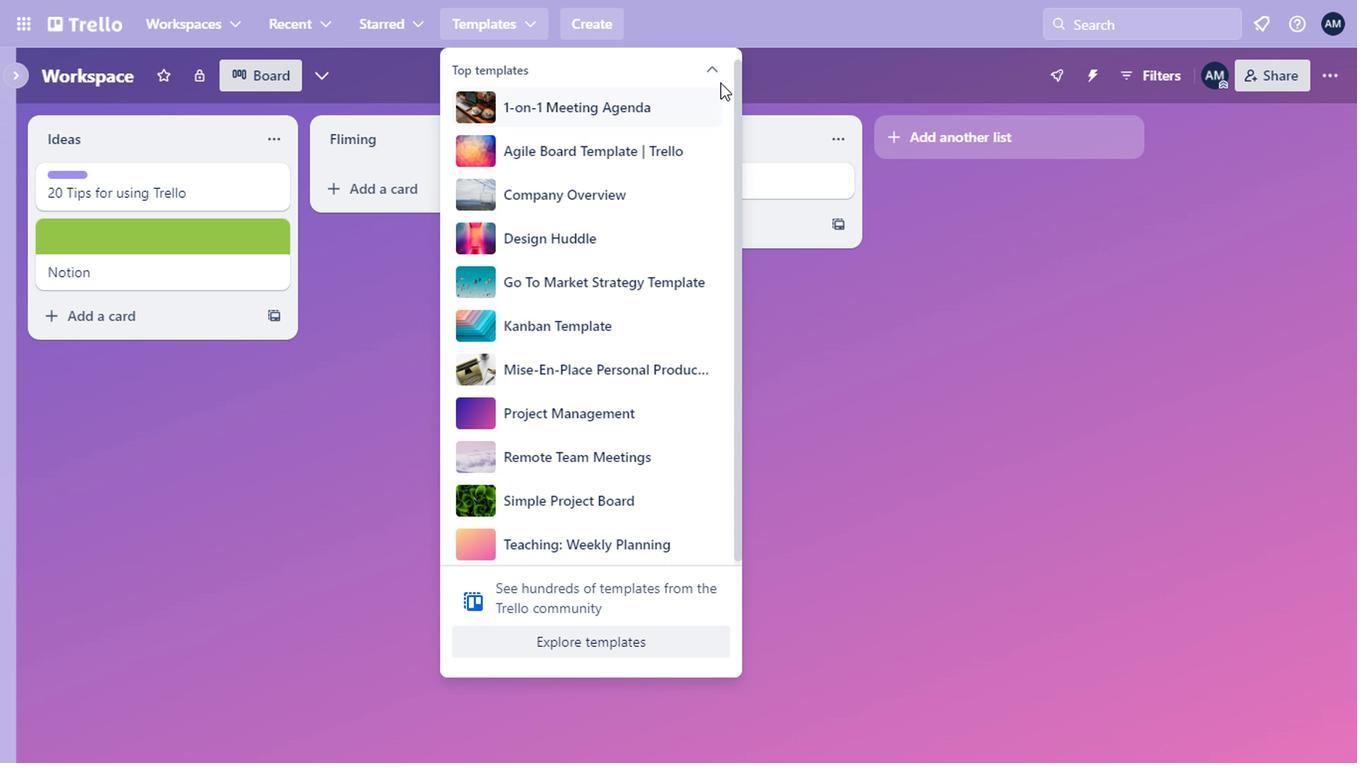 
Action: Mouse pressed left at (713, 78)
Screenshot: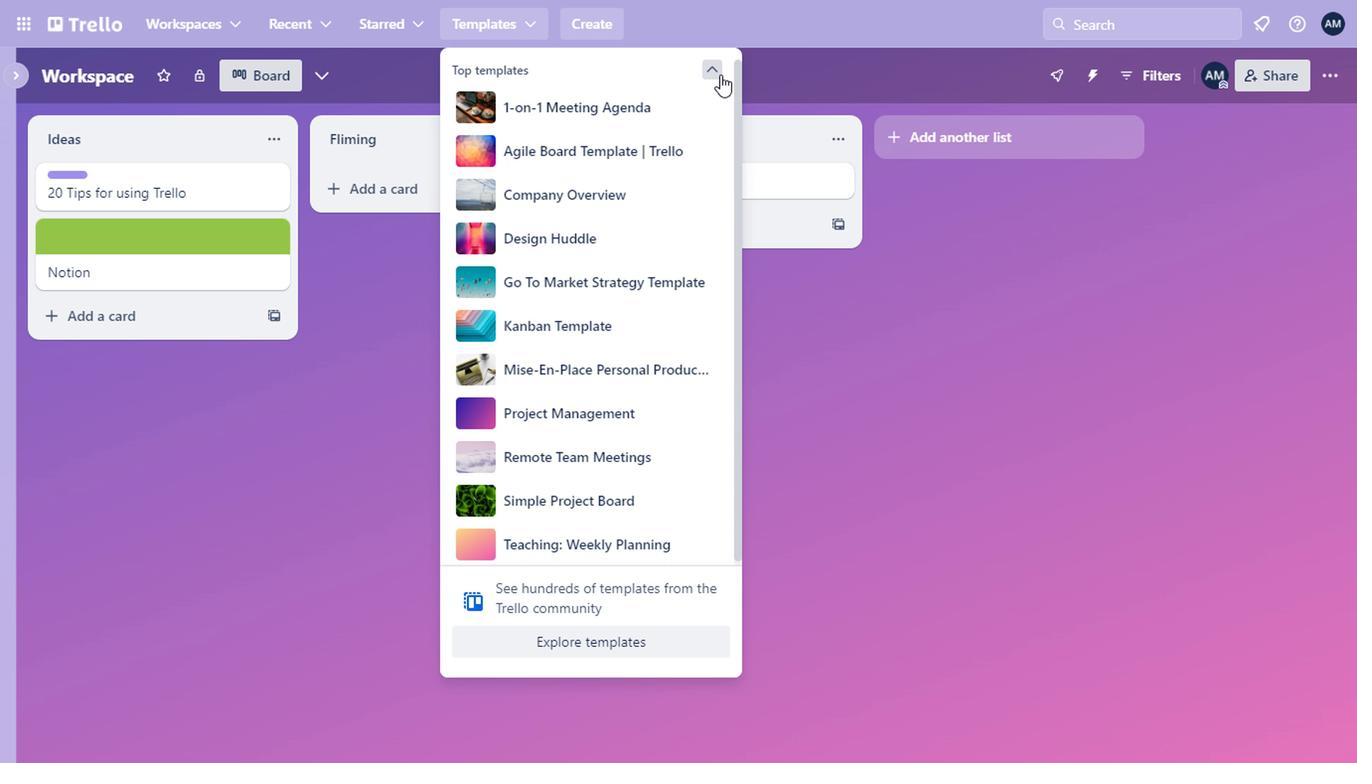 
Action: Mouse moved to (515, 383)
Screenshot: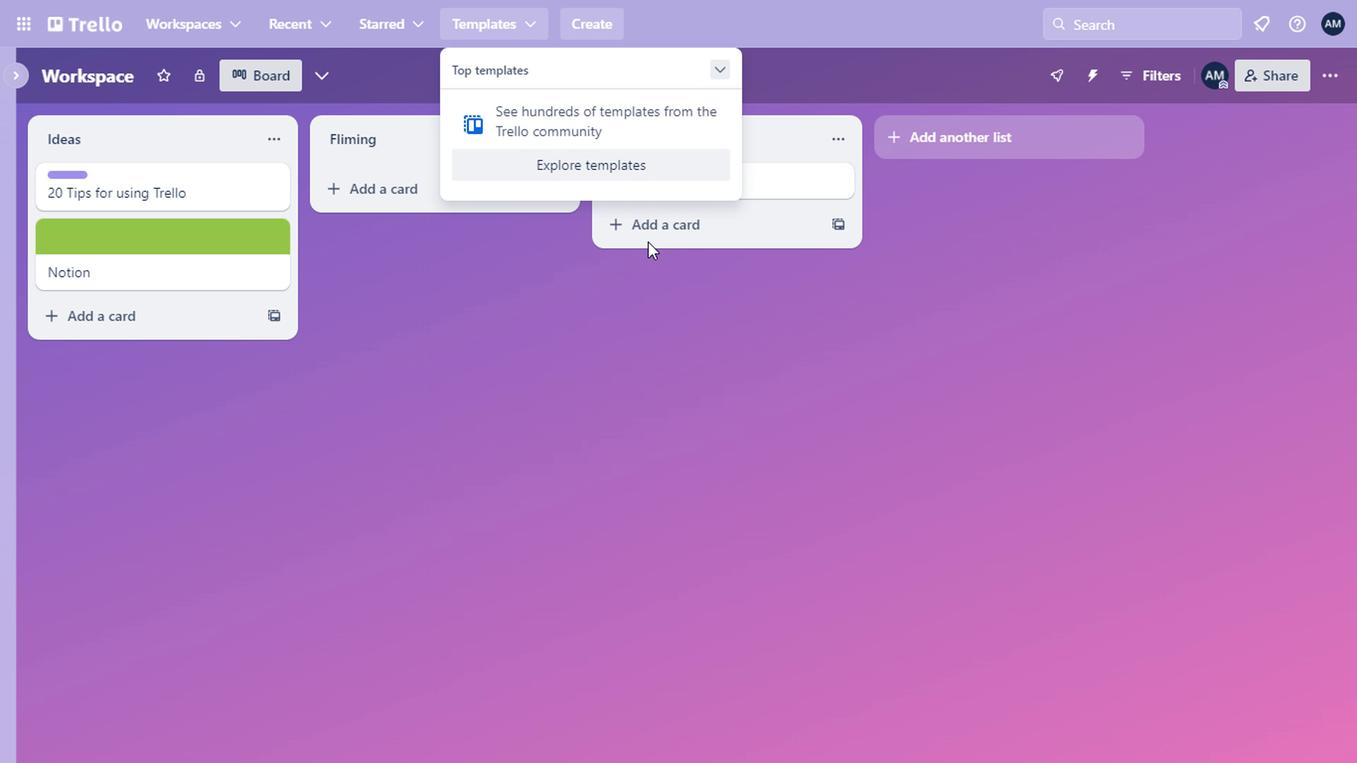 
Action: Mouse pressed left at (515, 383)
Screenshot: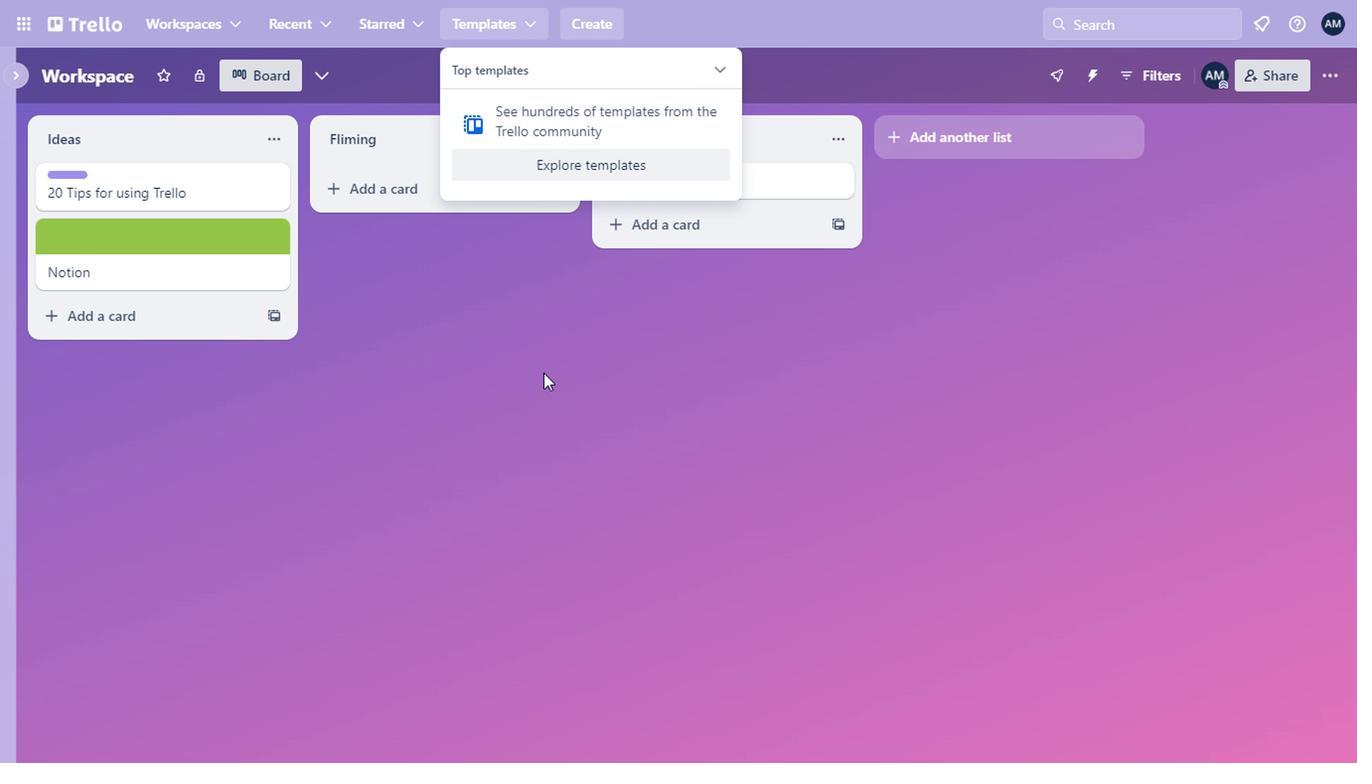 
Action: Mouse moved to (111, 236)
Screenshot: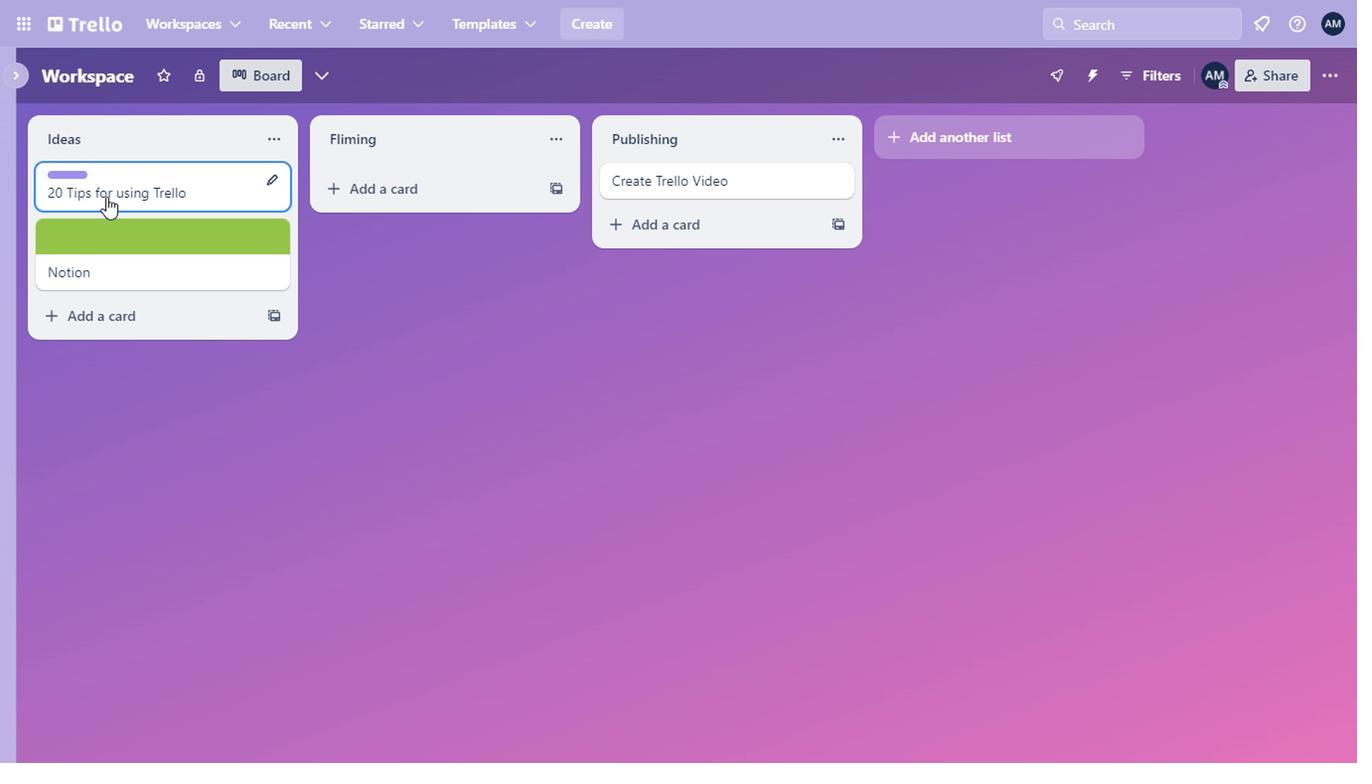 
Action: Mouse pressed left at (111, 236)
Screenshot: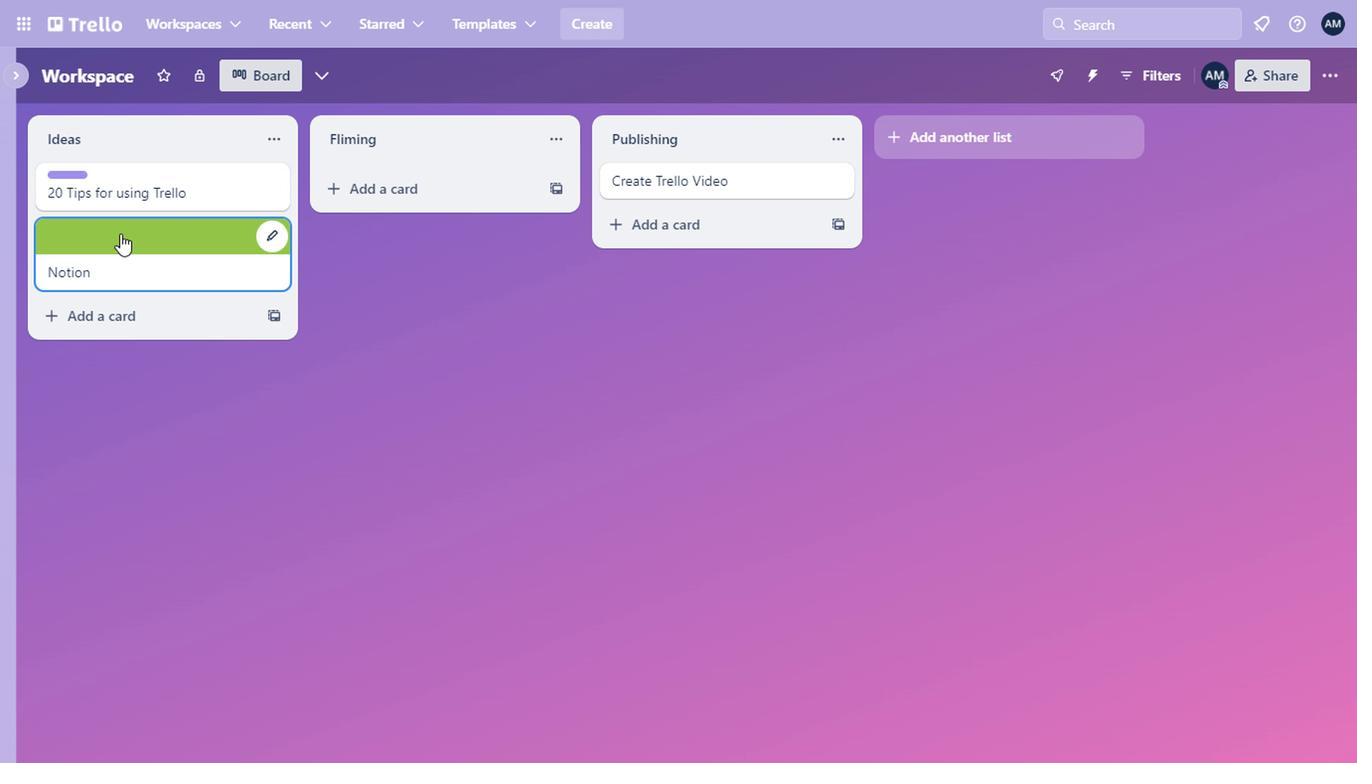 
Action: Mouse moved to (948, 377)
Screenshot: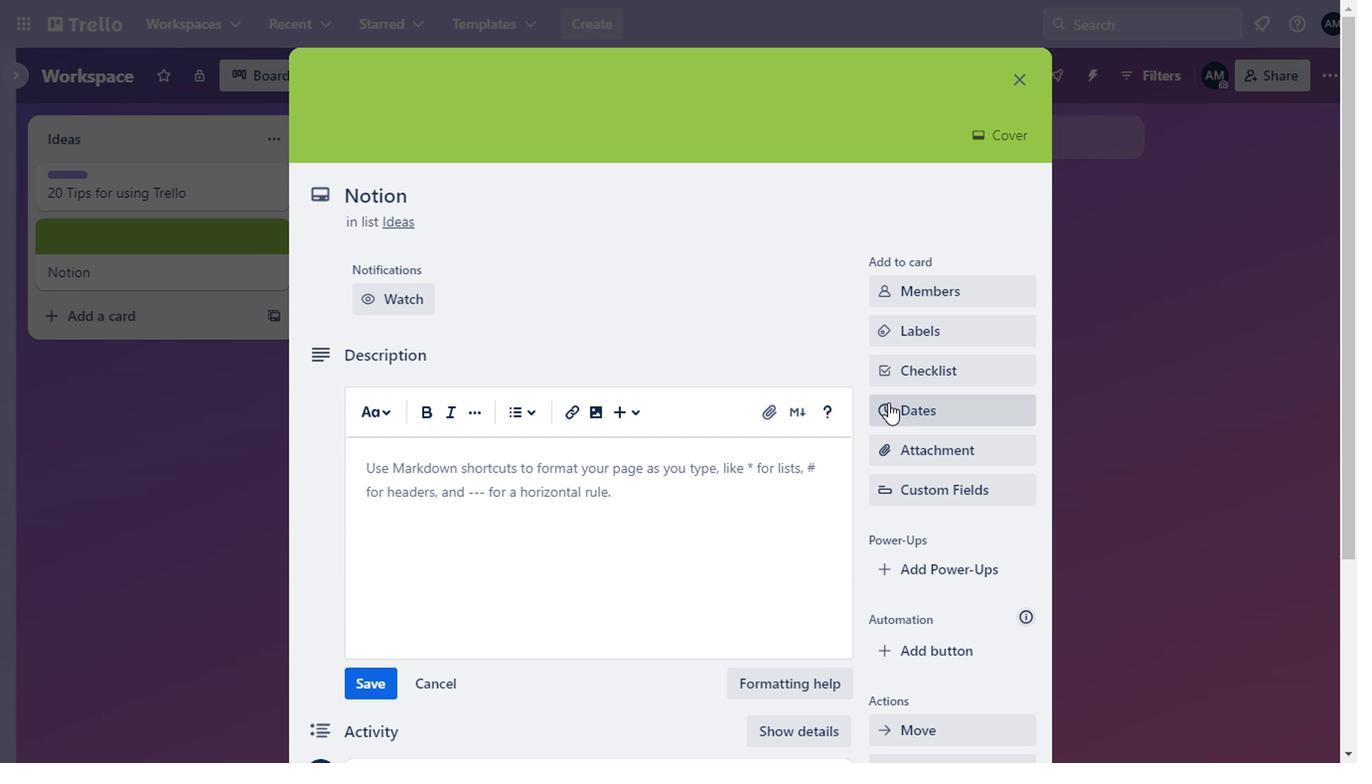 
Action: Mouse pressed left at (948, 377)
Screenshot: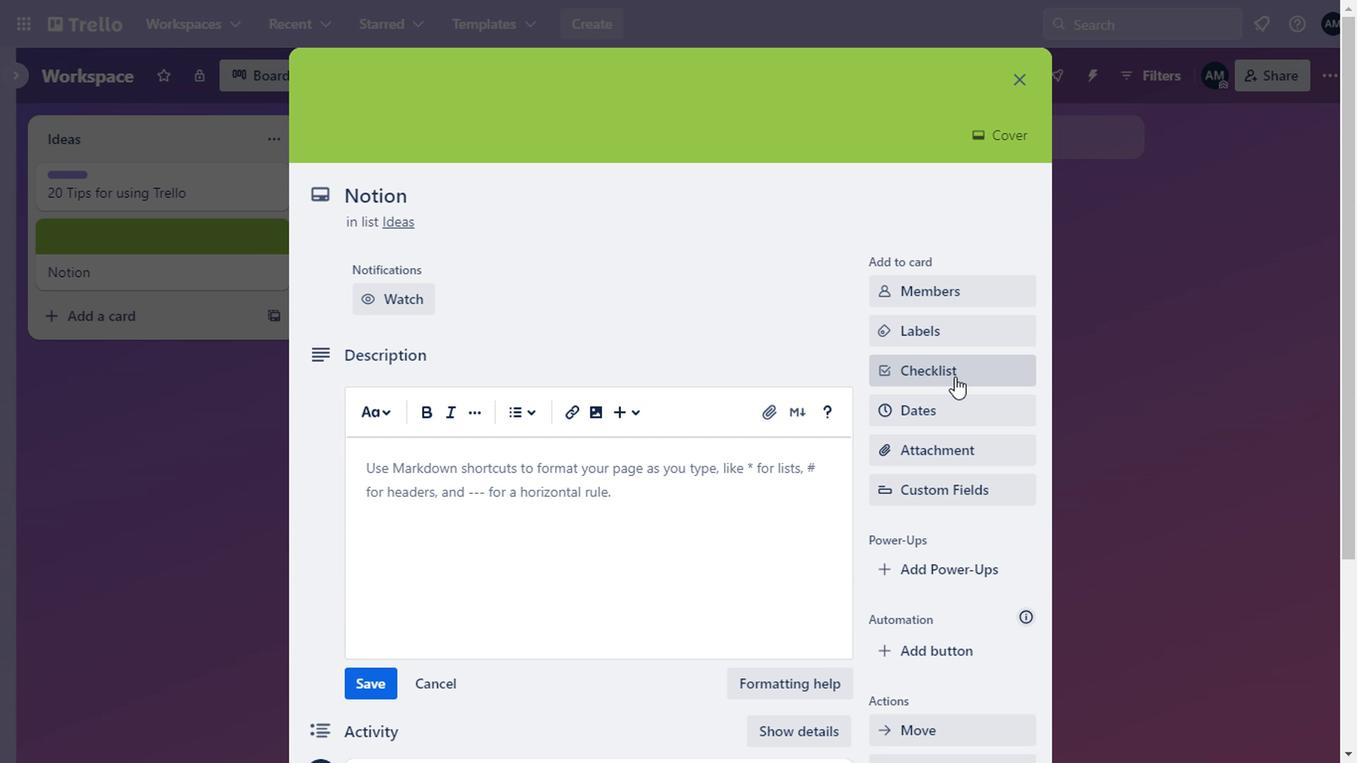 
Action: Mouse moved to (995, 487)
Screenshot: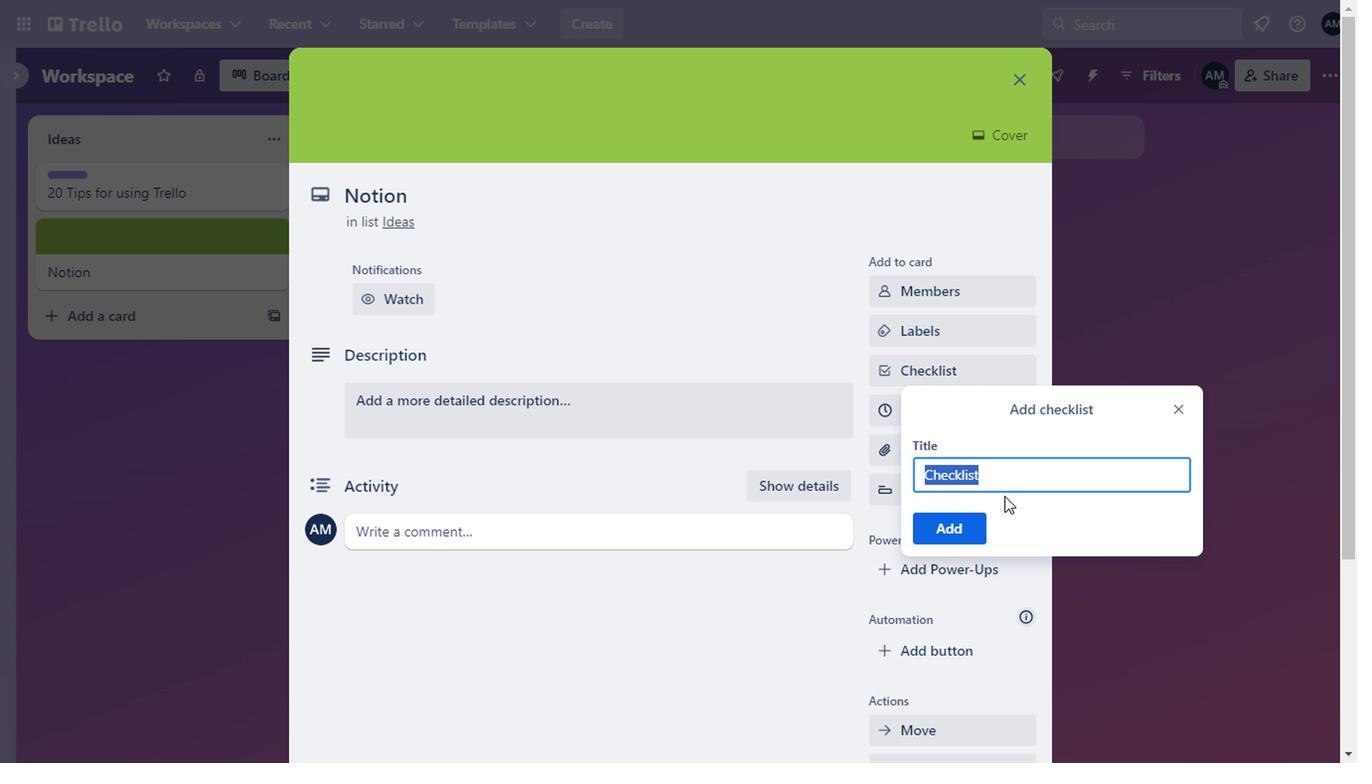 
Action: Key pressed fliming
Screenshot: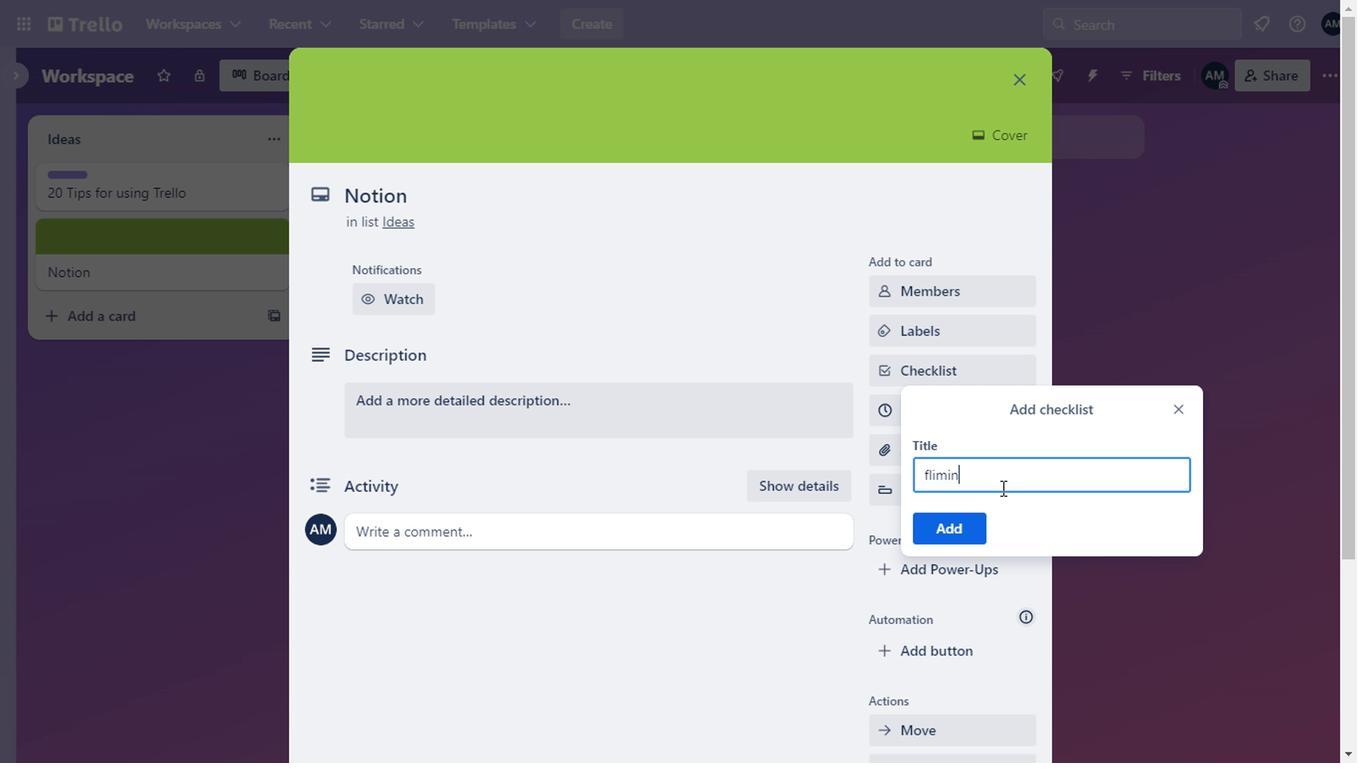 
Action: Mouse moved to (995, 487)
Screenshot: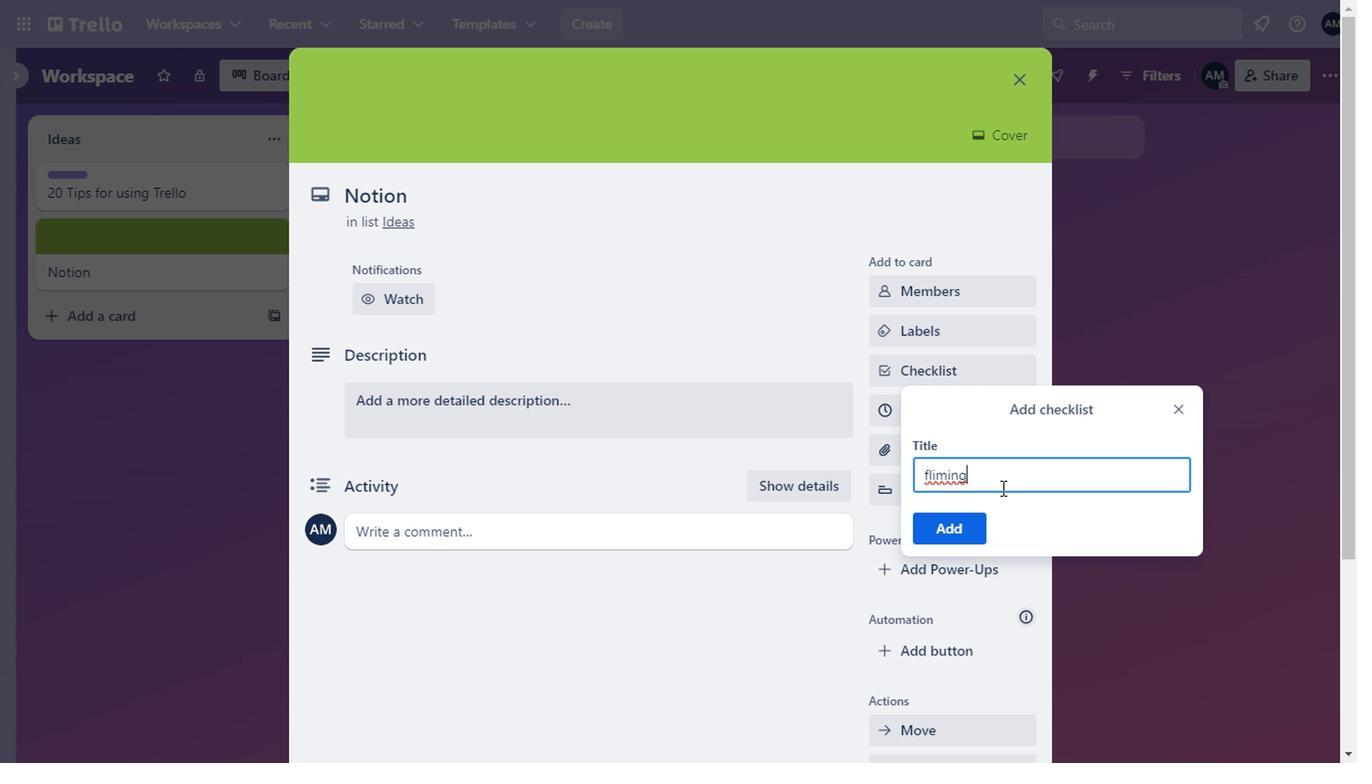 
Action: Key pressed <Key.backspace><Key.backspace><Key.backspace><Key.backspace><Key.backspace>ming
Screenshot: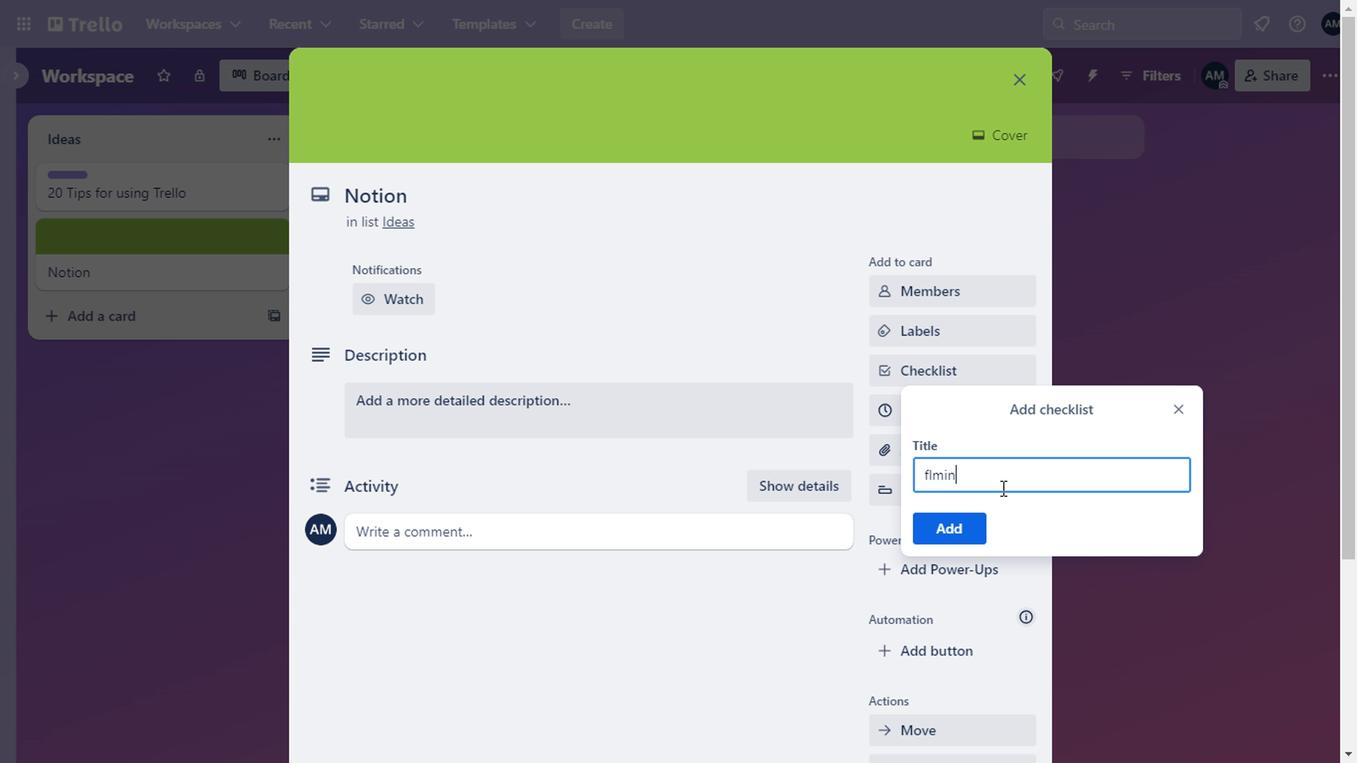 
Action: Mouse moved to (943, 527)
Screenshot: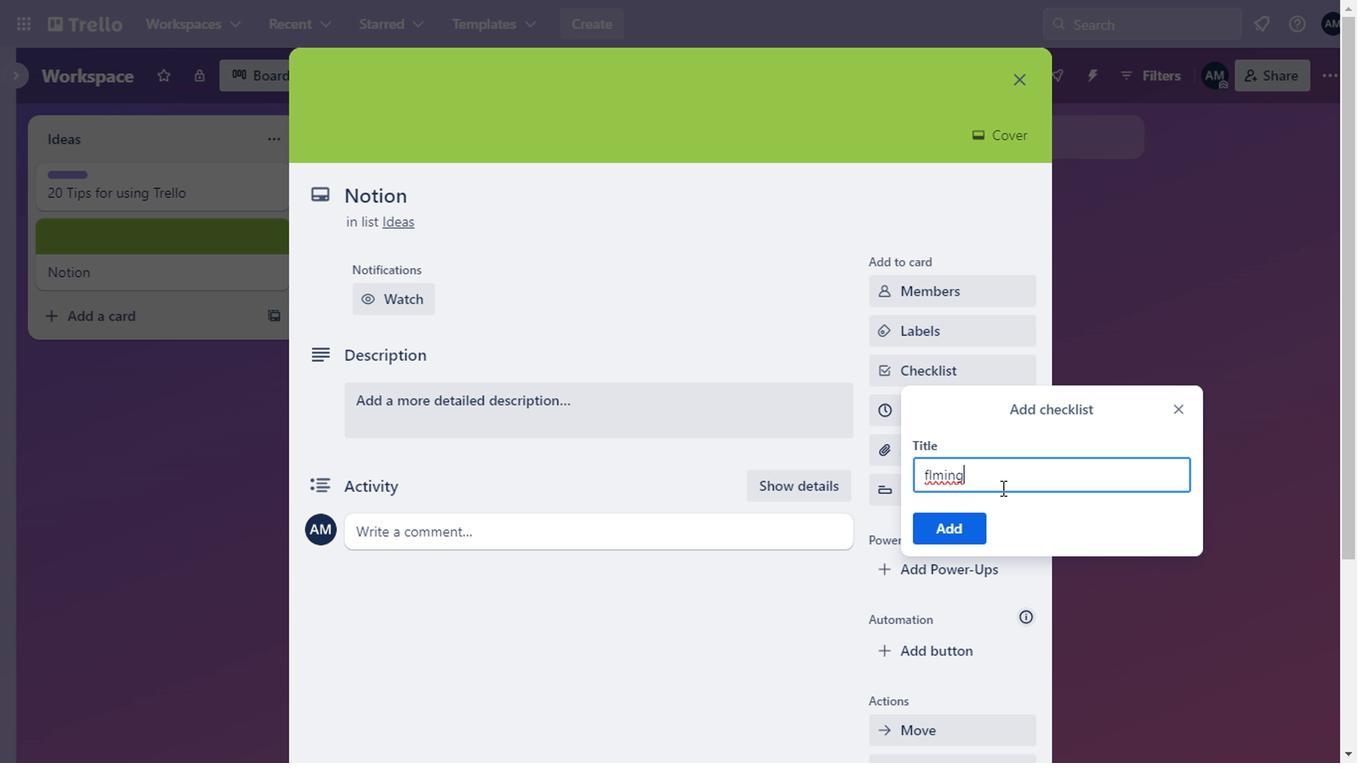 
Action: Mouse pressed left at (943, 527)
Screenshot: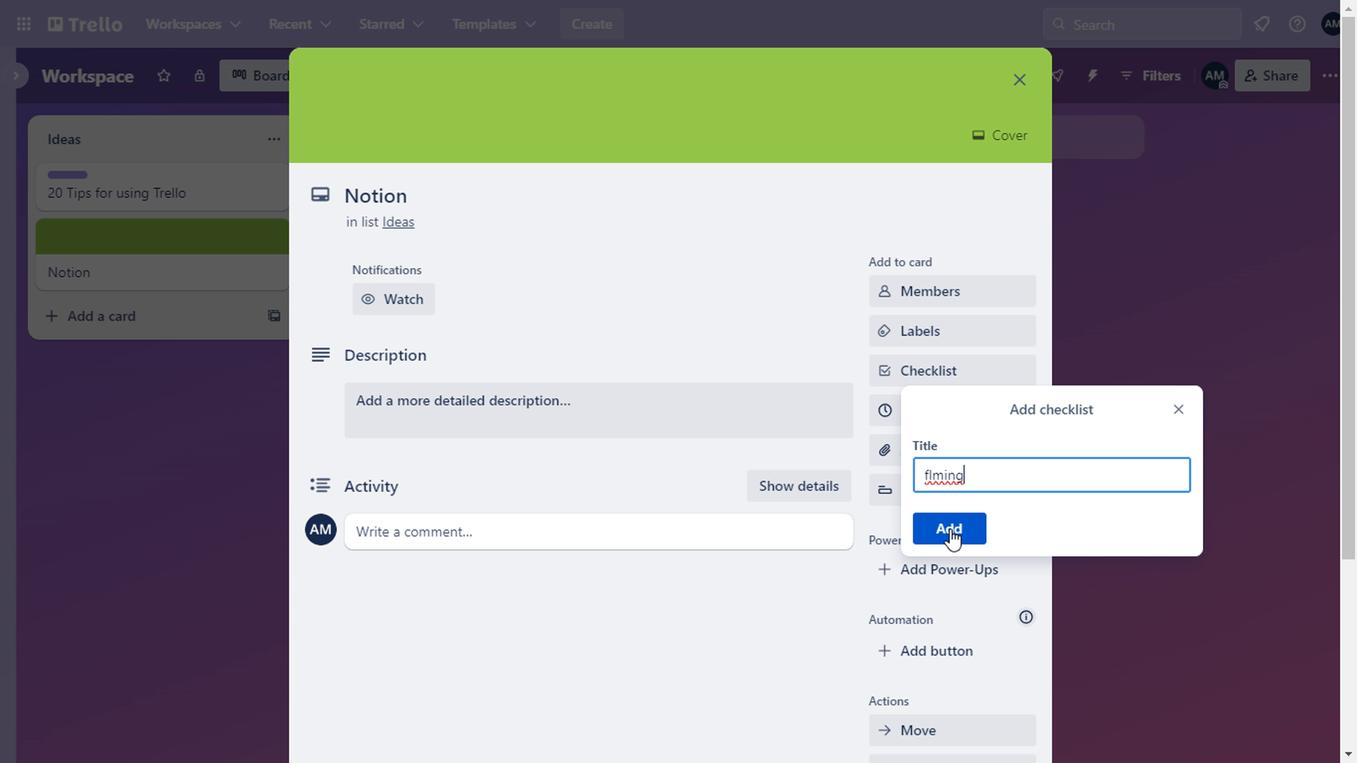 
Action: Mouse moved to (727, 488)
Screenshot: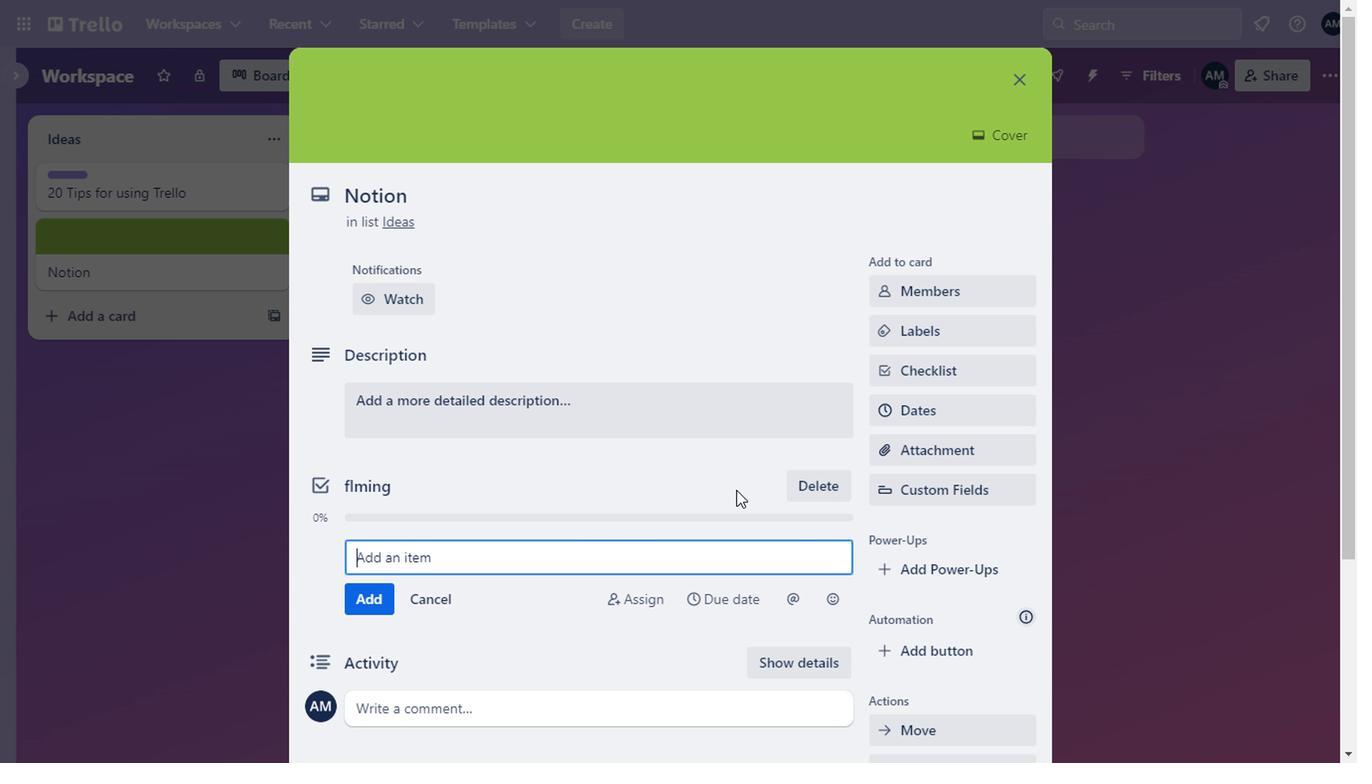 
Action: Mouse pressed left at (727, 488)
Screenshot: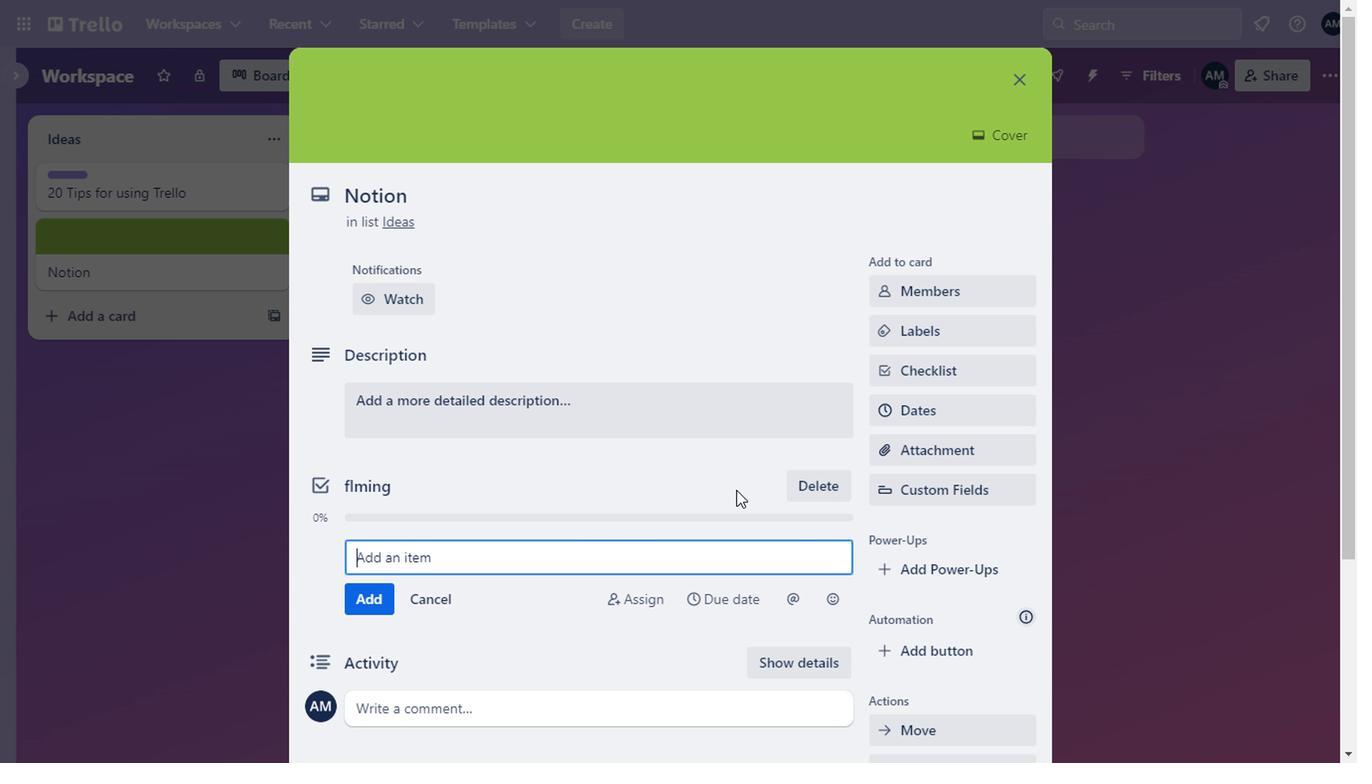 
Action: Mouse moved to (644, 498)
Screenshot: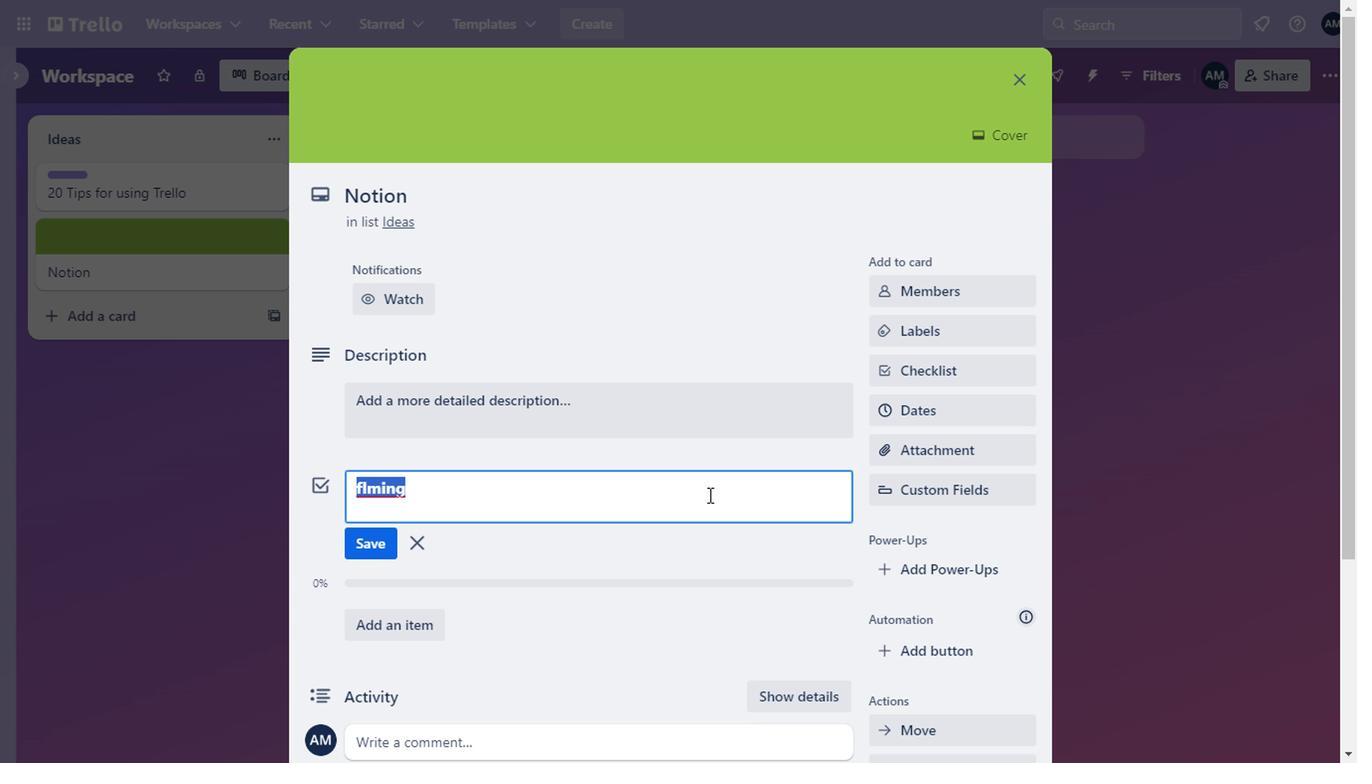 
Action: Mouse pressed left at (644, 498)
Screenshot: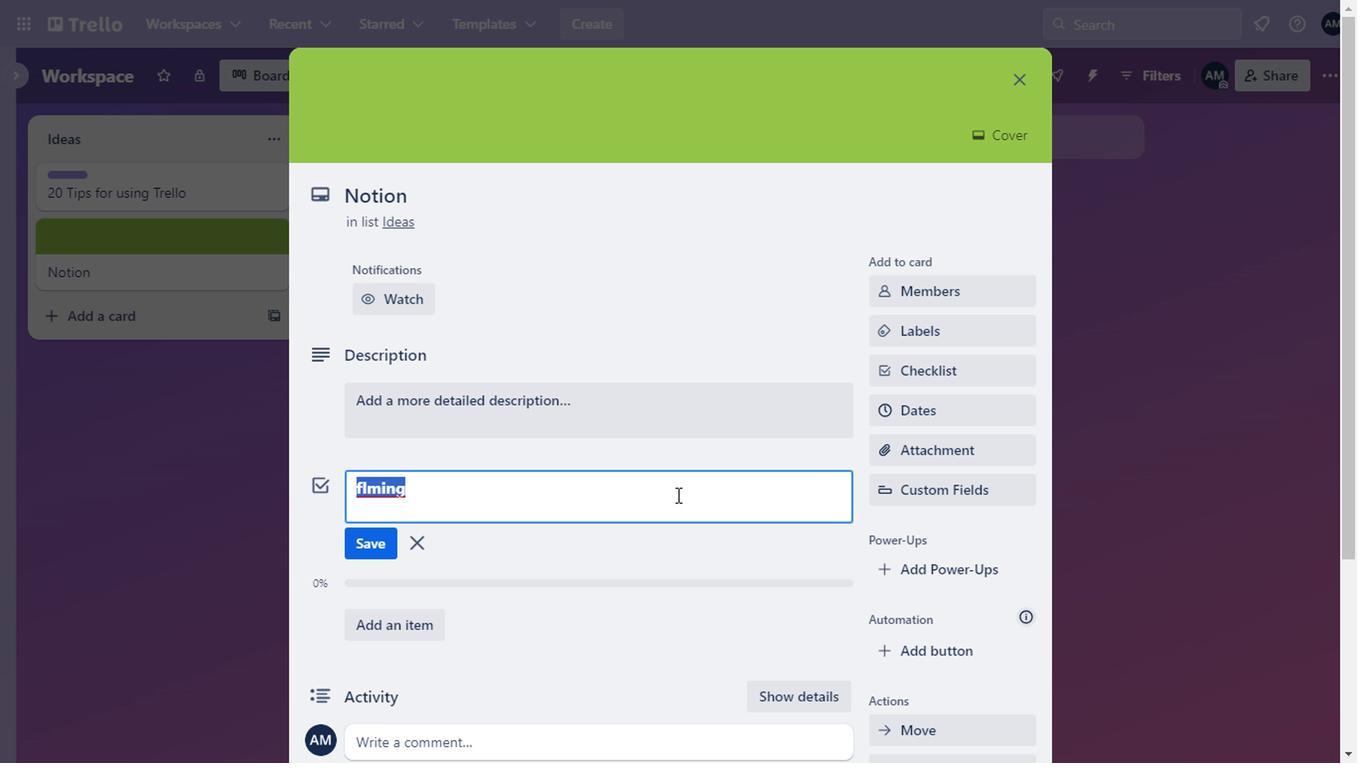 
Action: Mouse moved to (360, 489)
Screenshot: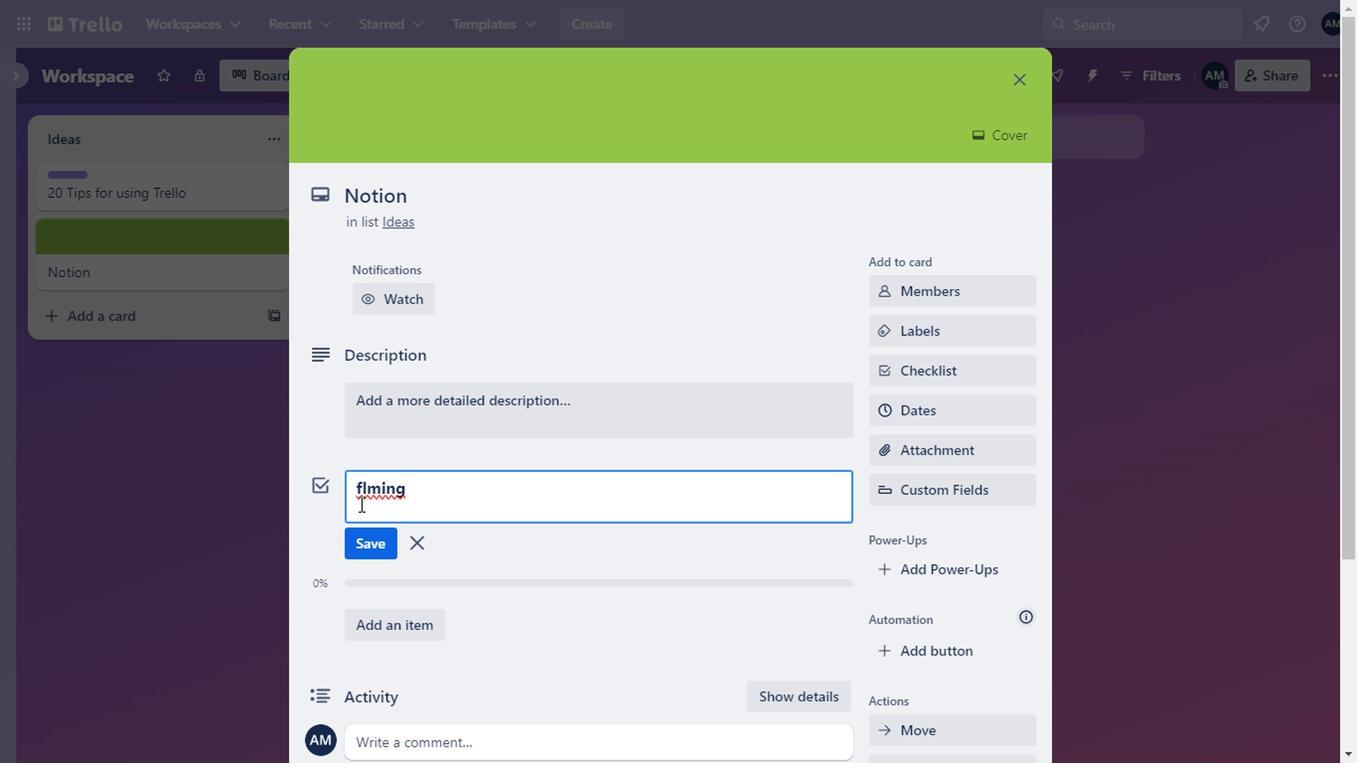 
Action: Mouse pressed left at (360, 489)
Screenshot: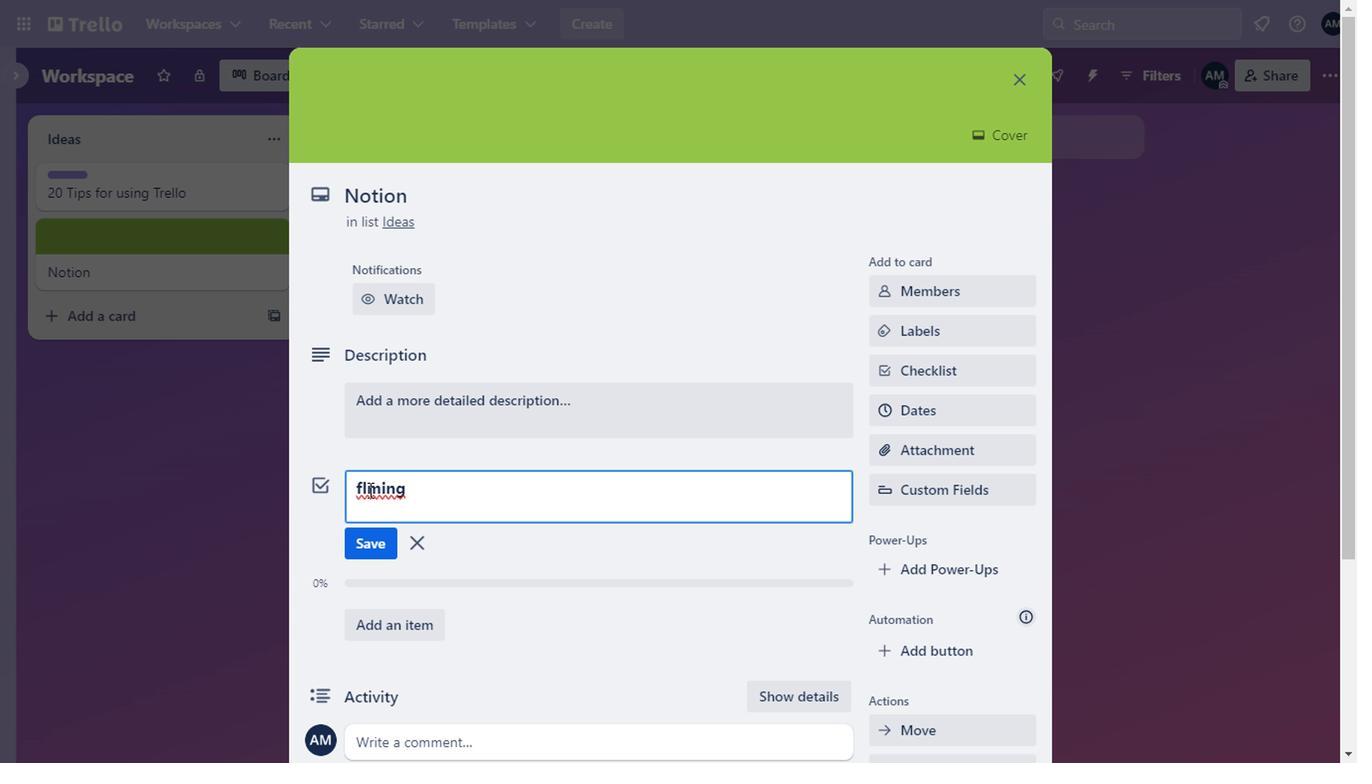 
Action: Key pressed i
Screenshot: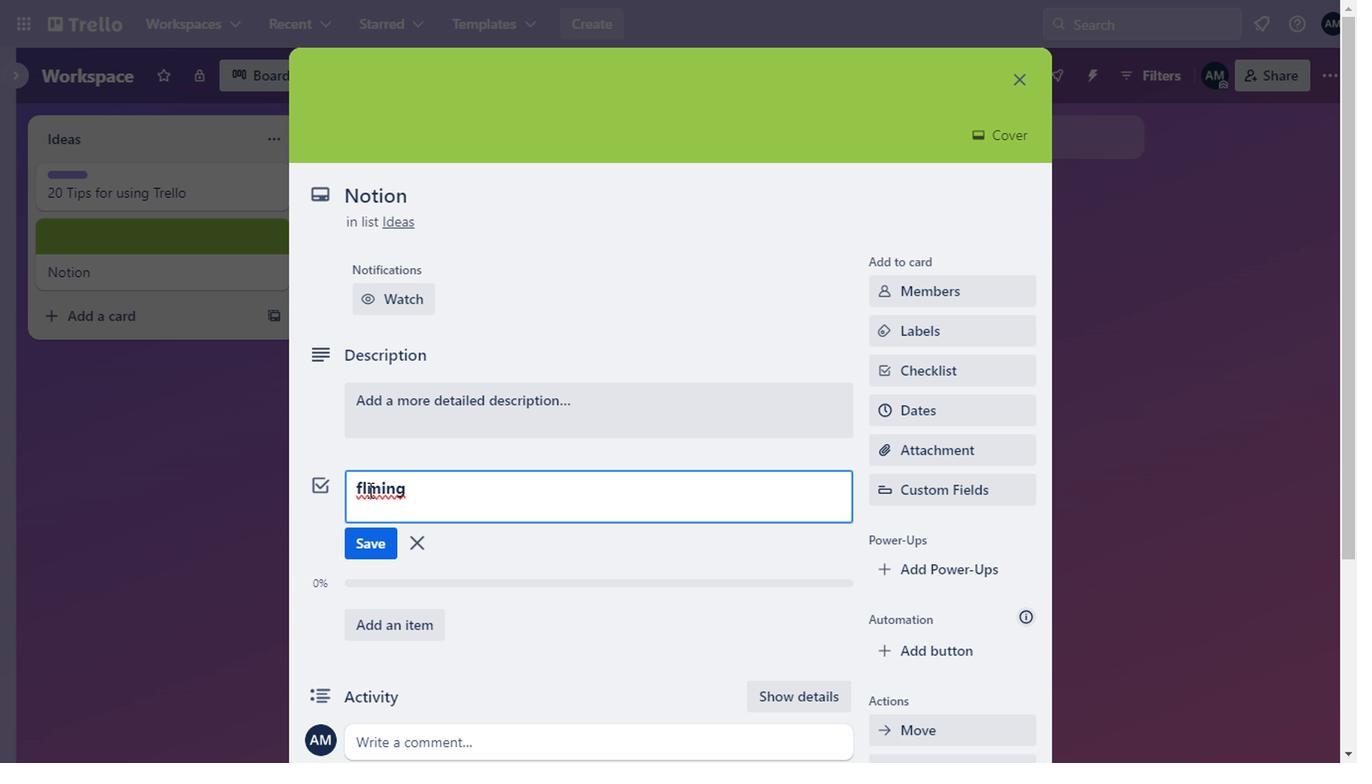 
Action: Mouse moved to (368, 545)
Screenshot: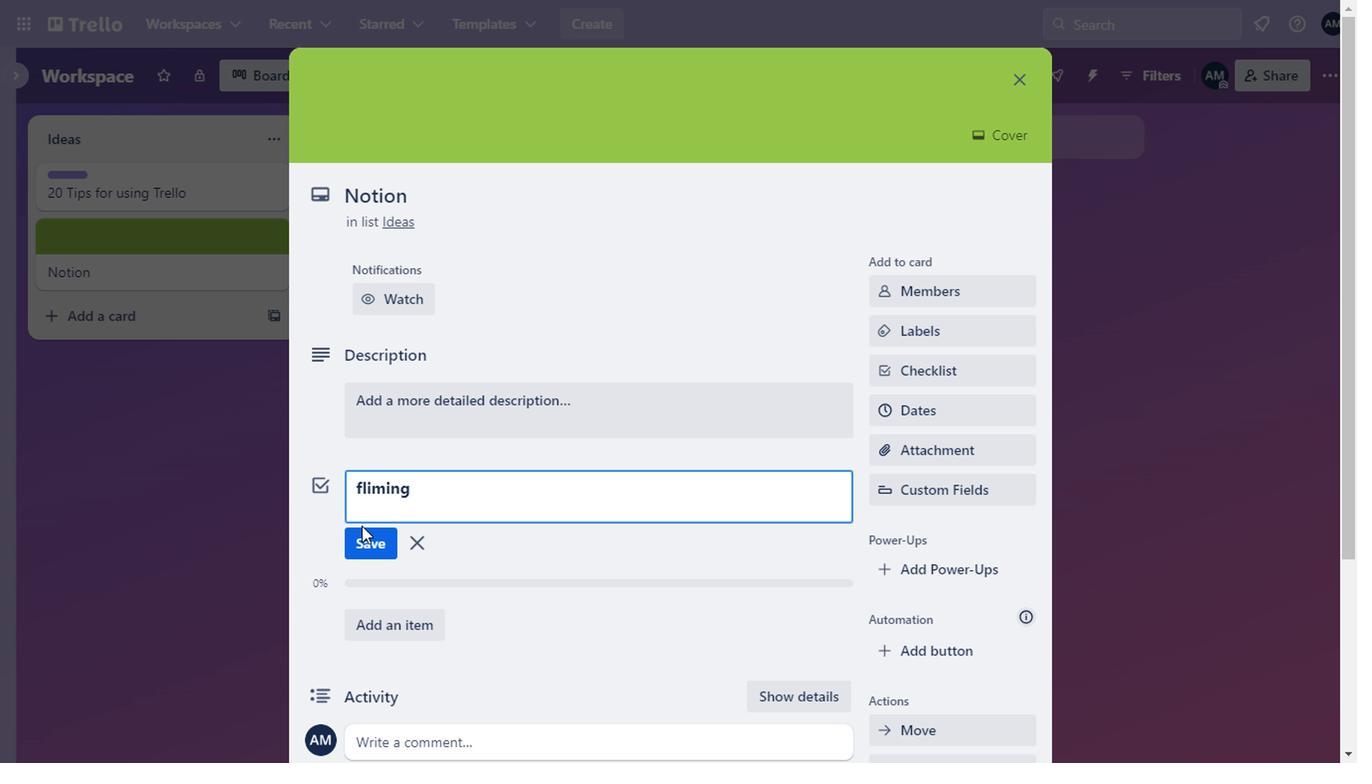 
Action: Mouse pressed left at (368, 545)
Screenshot: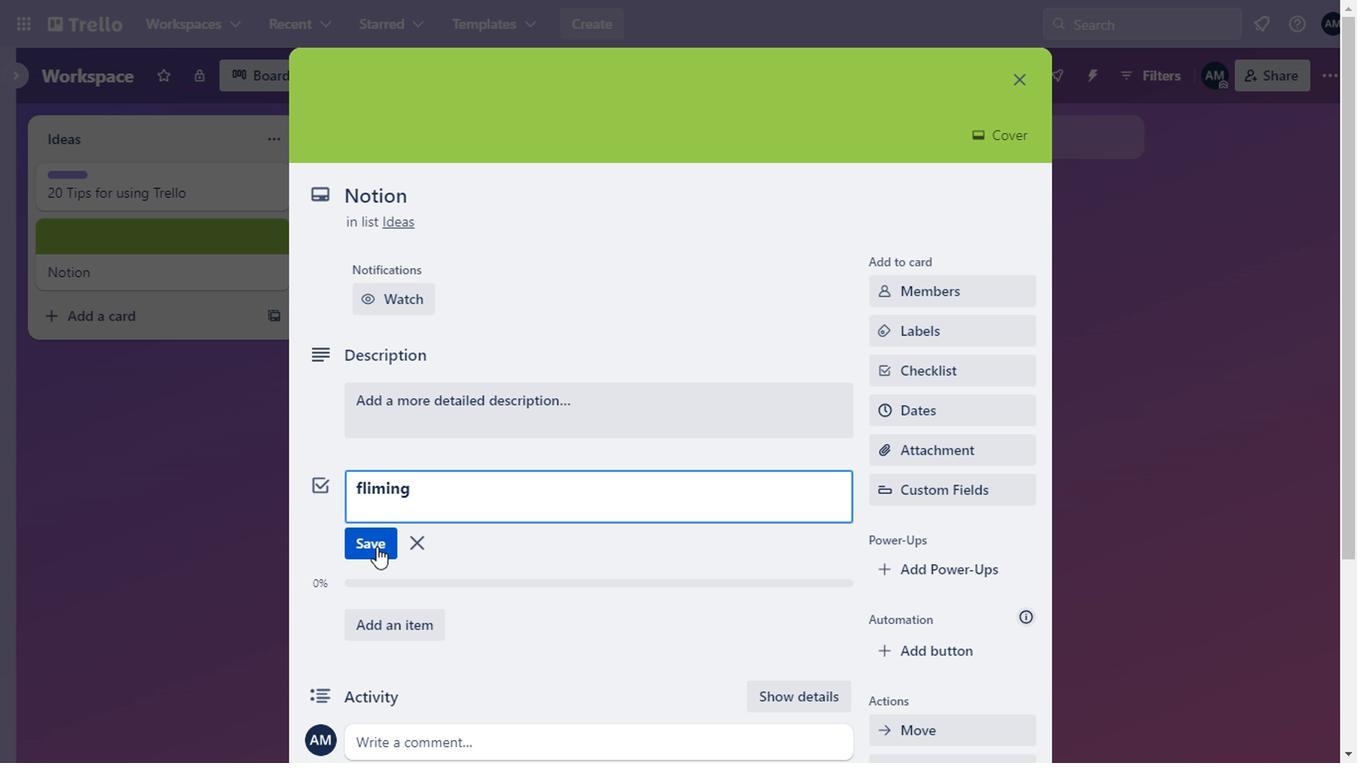
Action: Mouse moved to (923, 372)
Screenshot: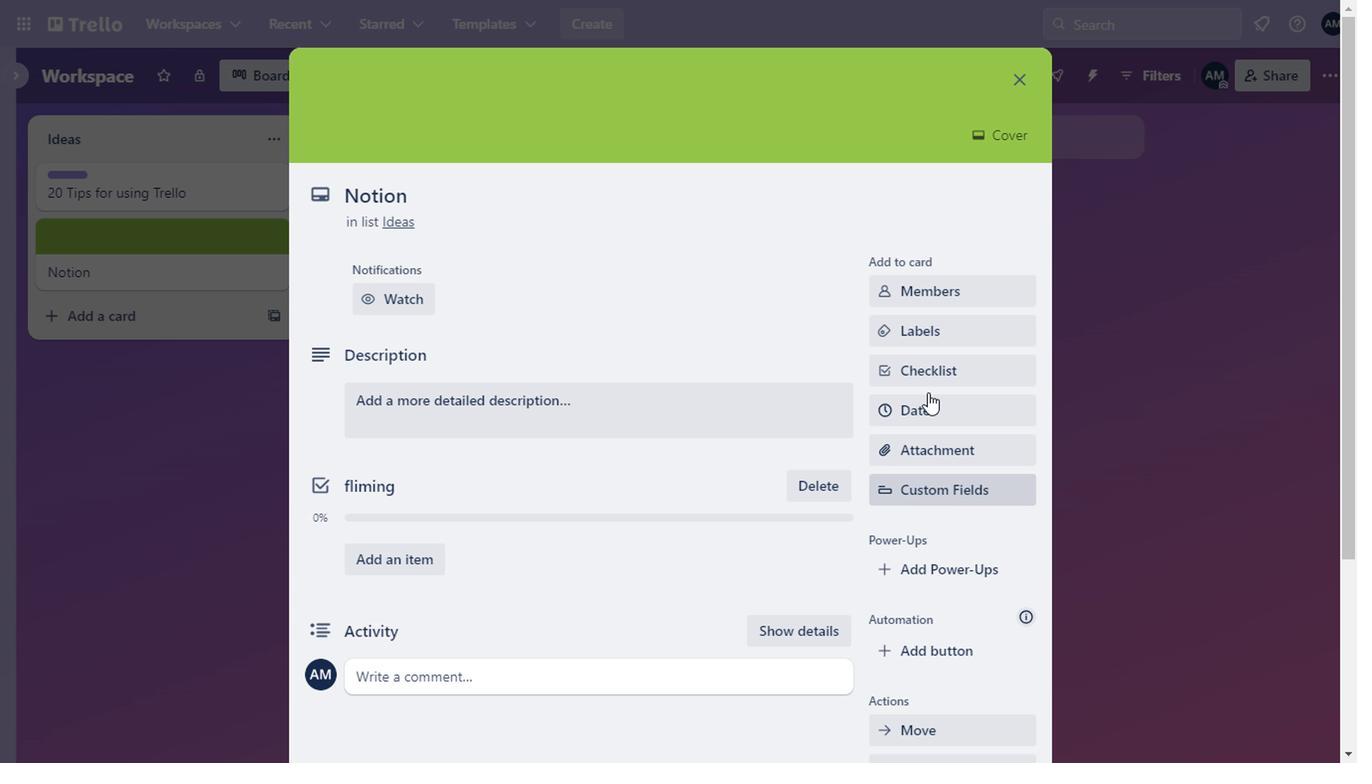 
Action: Mouse pressed left at (923, 372)
Screenshot: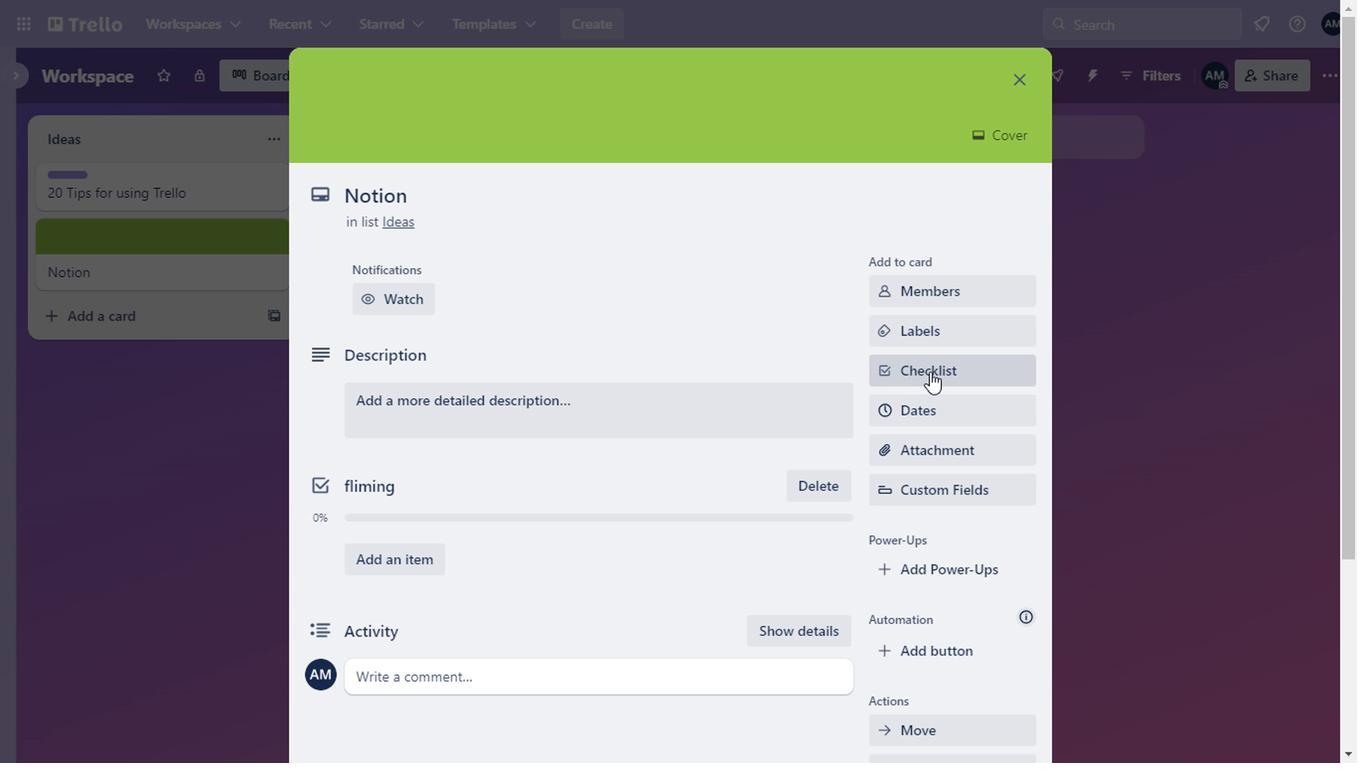 
Action: Mouse moved to (1022, 476)
Screenshot: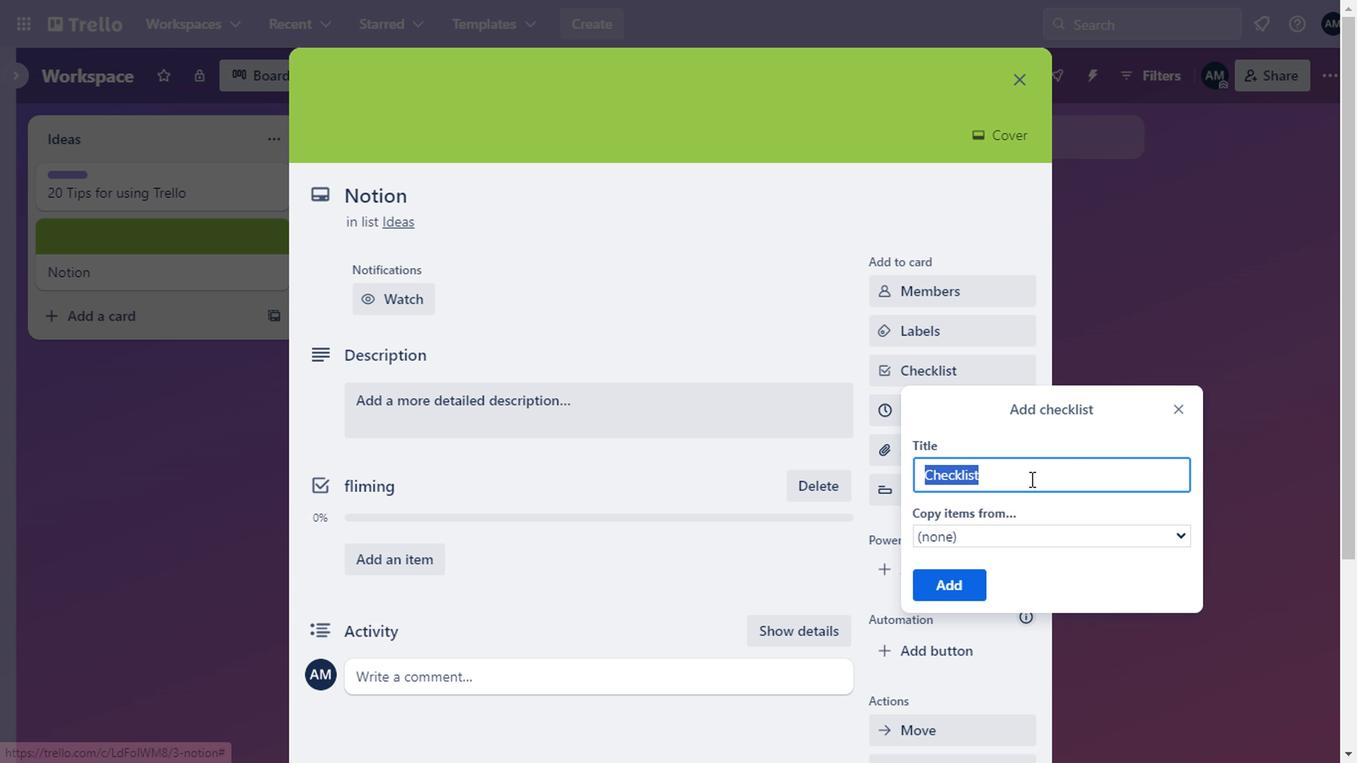 
Action: Key pressed intro
Screenshot: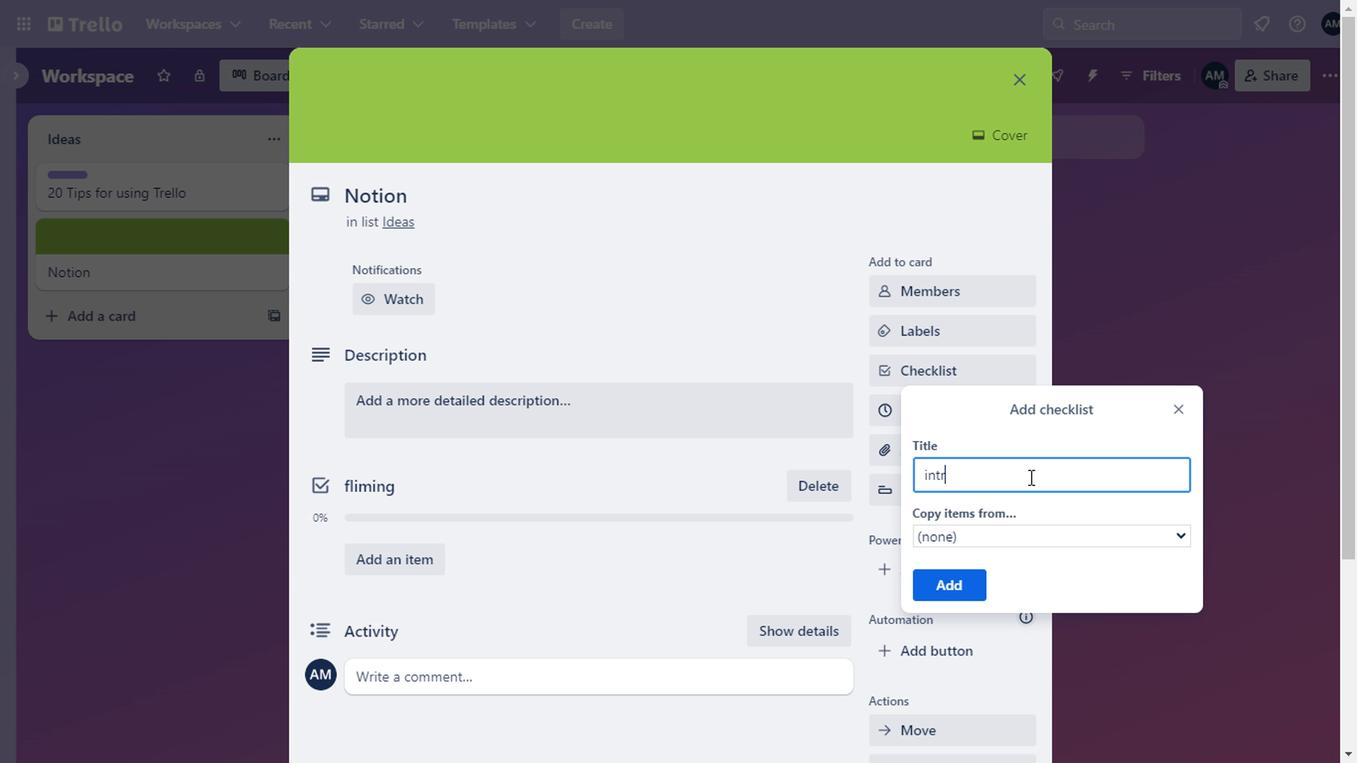 
Action: Mouse moved to (958, 584)
Screenshot: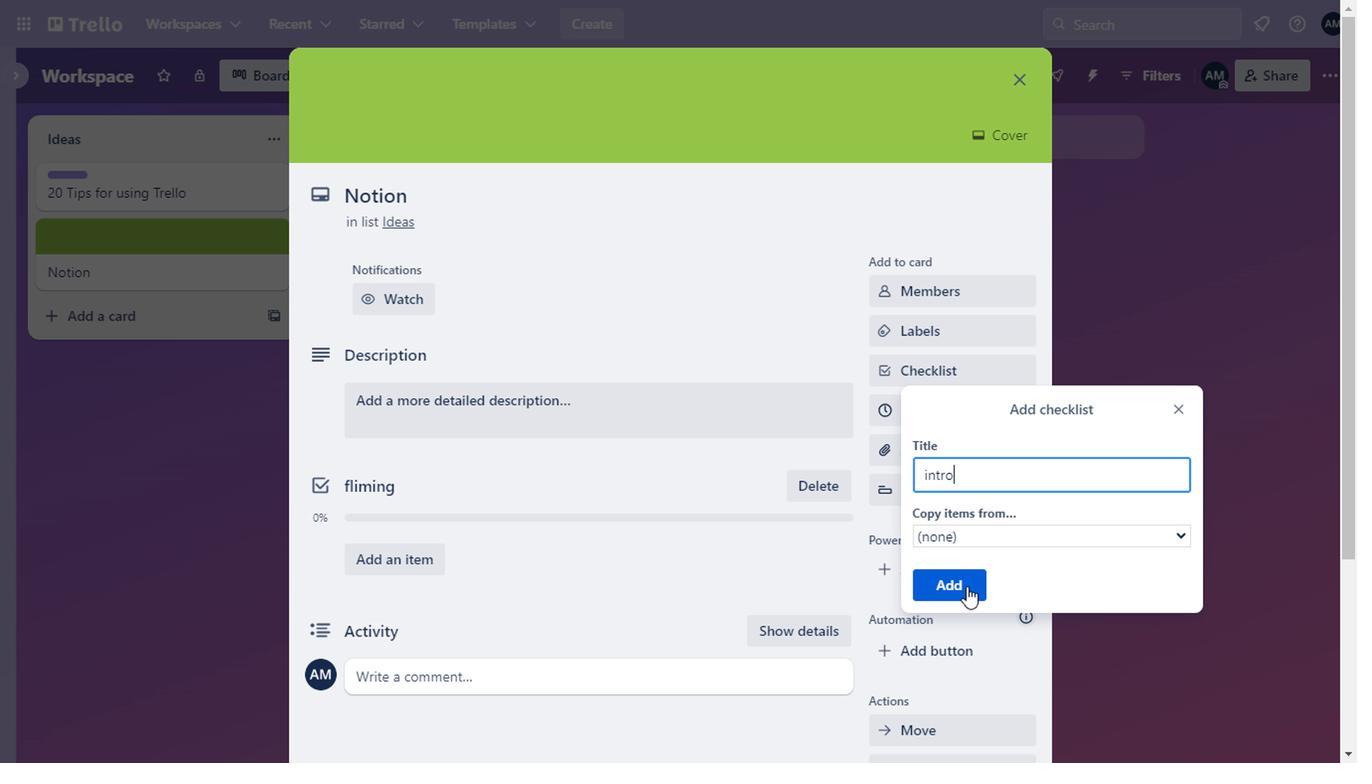 
Action: Mouse pressed left at (958, 584)
Screenshot: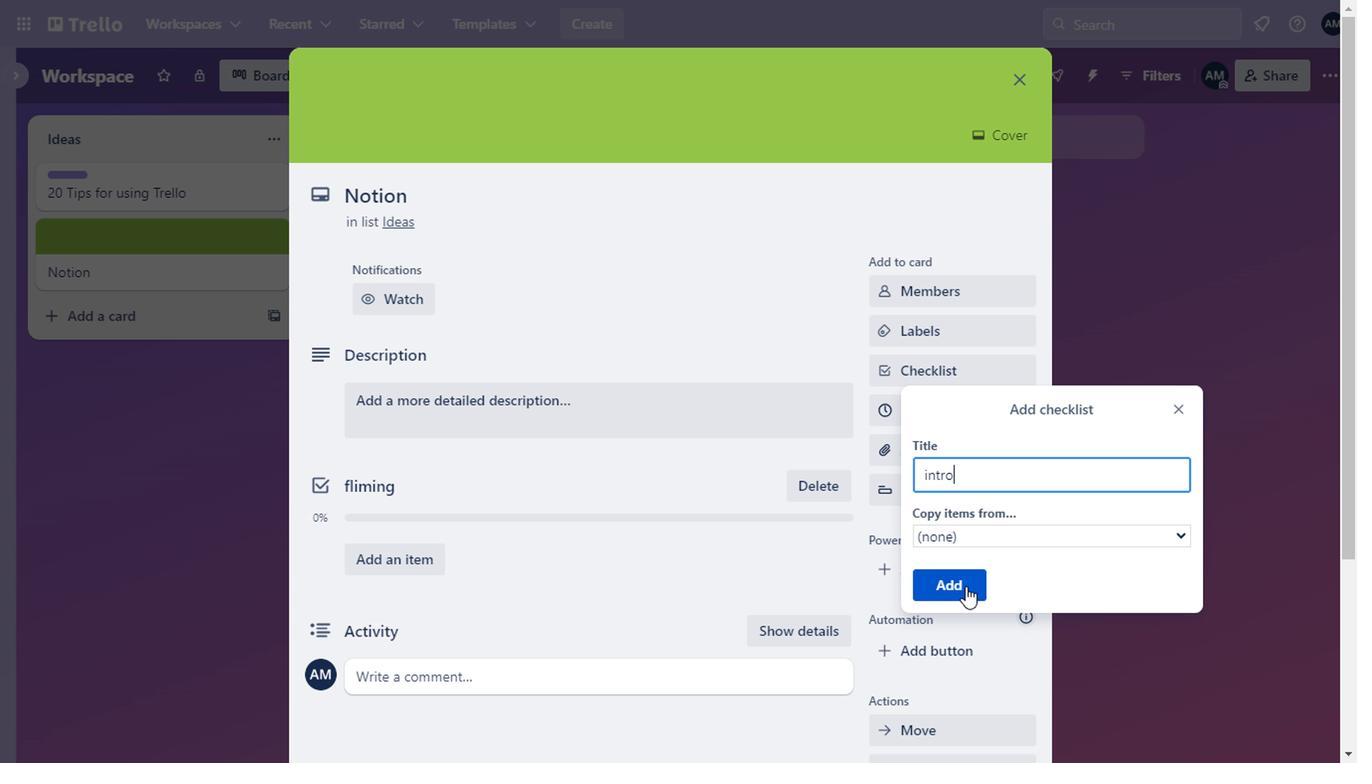 
Action: Mouse moved to (605, 498)
Screenshot: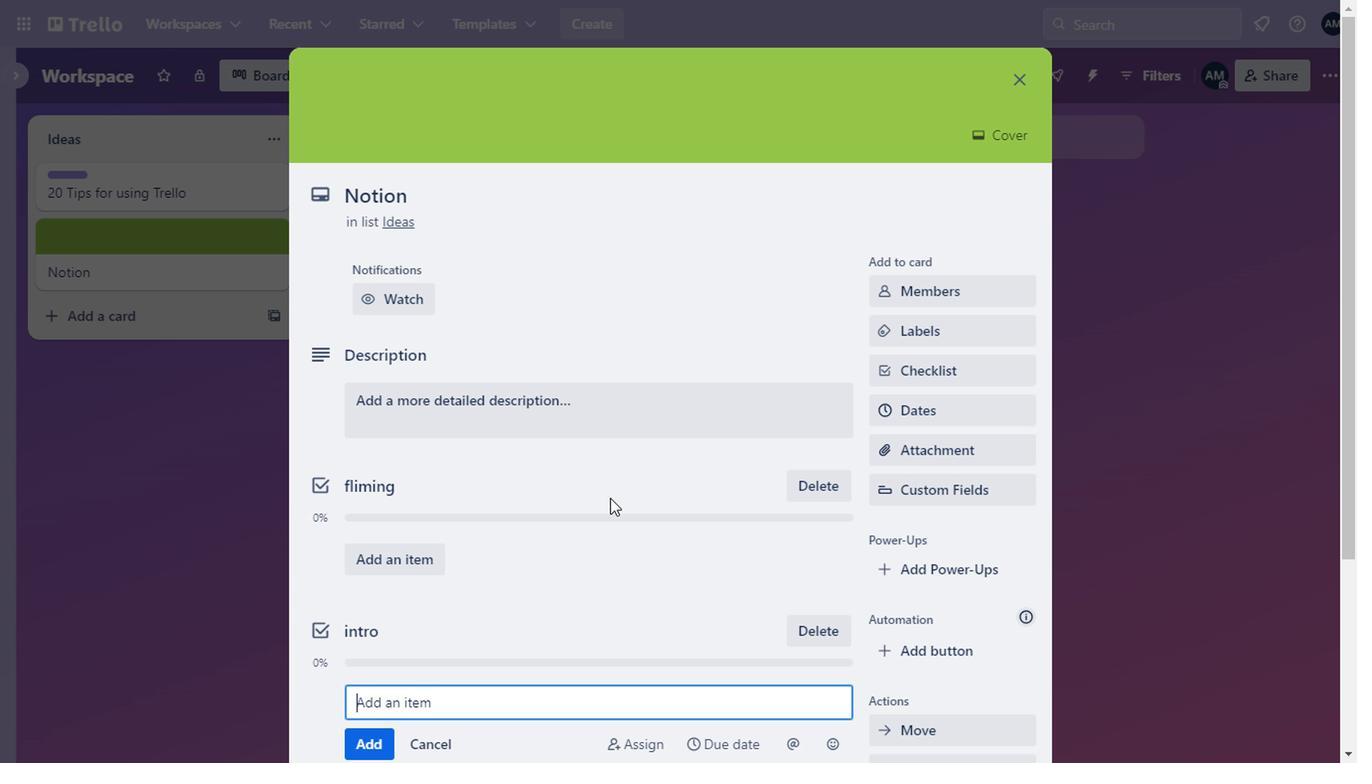 
Action: Mouse scrolled (605, 496) with delta (0, -1)
Screenshot: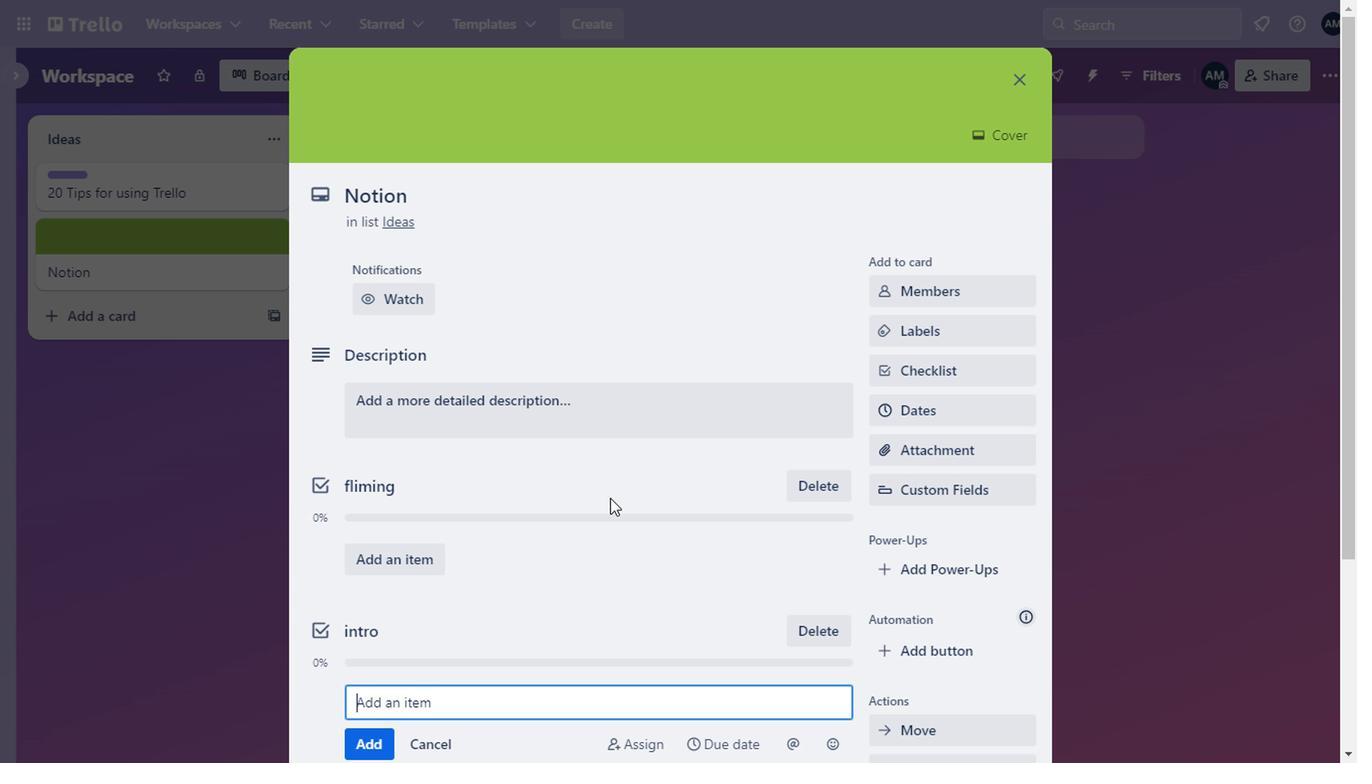 
Action: Mouse scrolled (605, 496) with delta (0, -1)
Screenshot: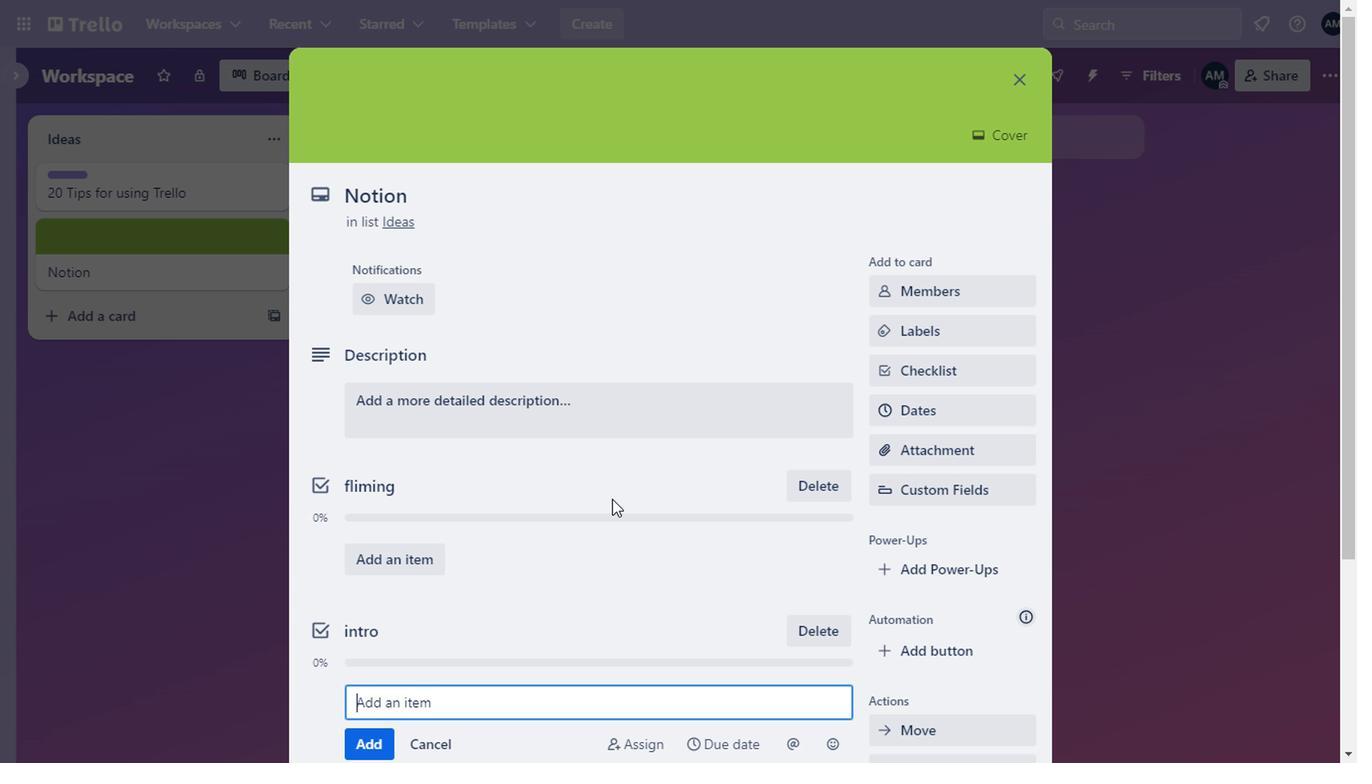 
Action: Mouse moved to (915, 218)
Screenshot: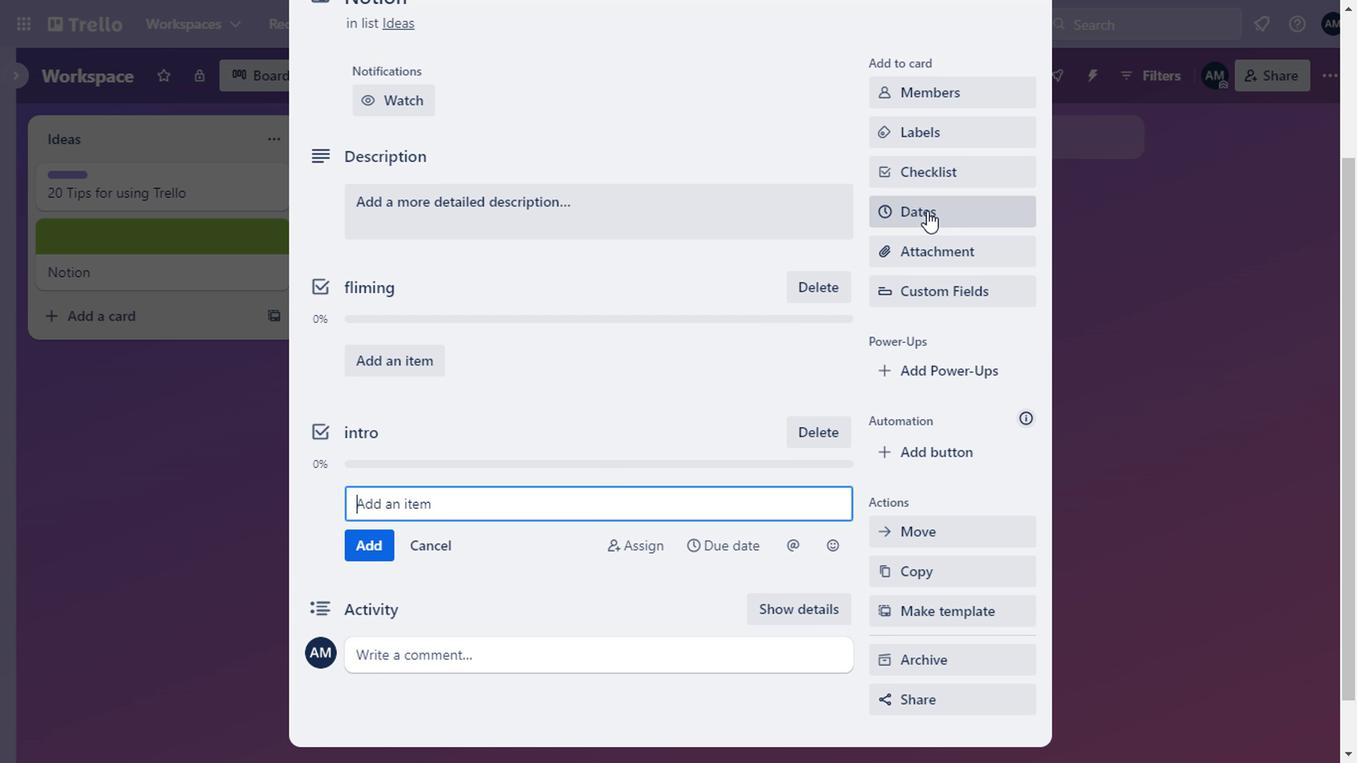 
Action: Mouse scrolled (915, 219) with delta (0, 0)
Screenshot: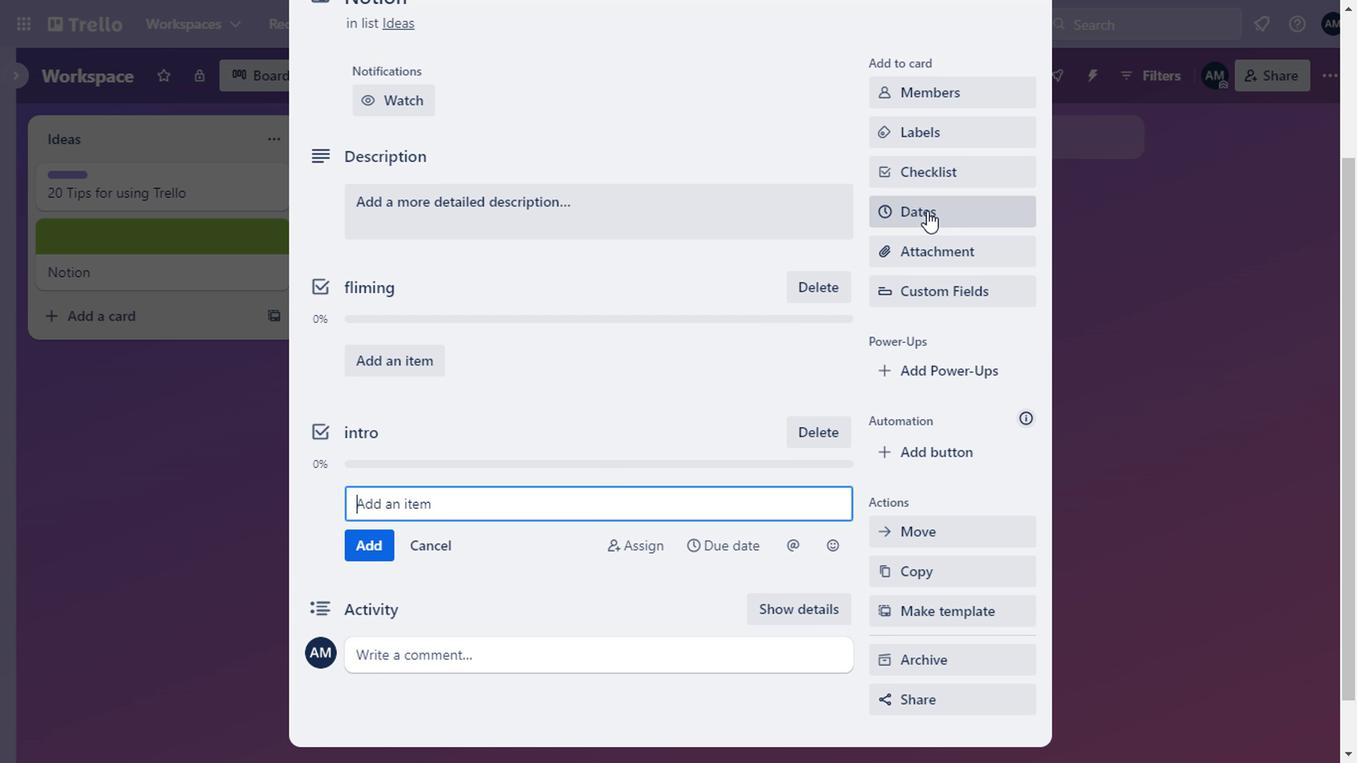 
Action: Mouse moved to (920, 268)
Screenshot: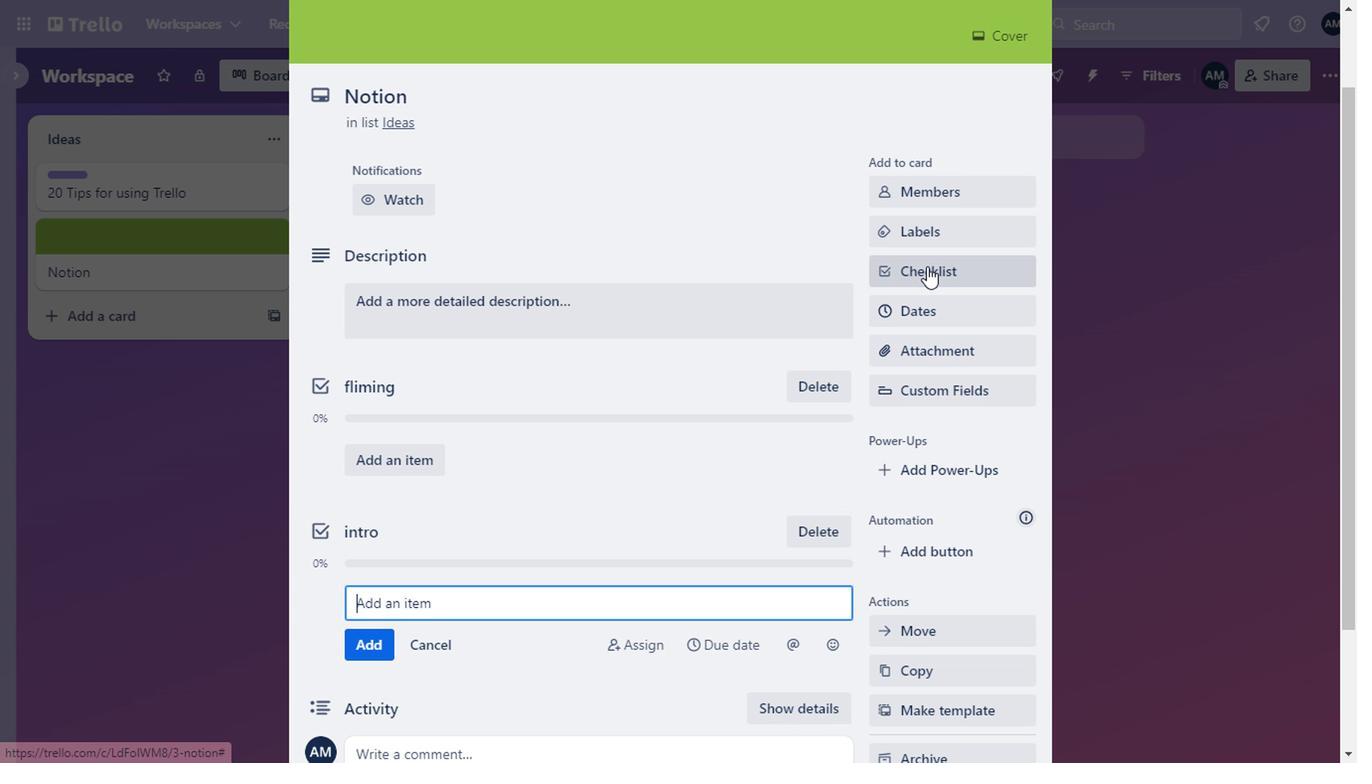 
Action: Mouse pressed left at (920, 268)
Screenshot: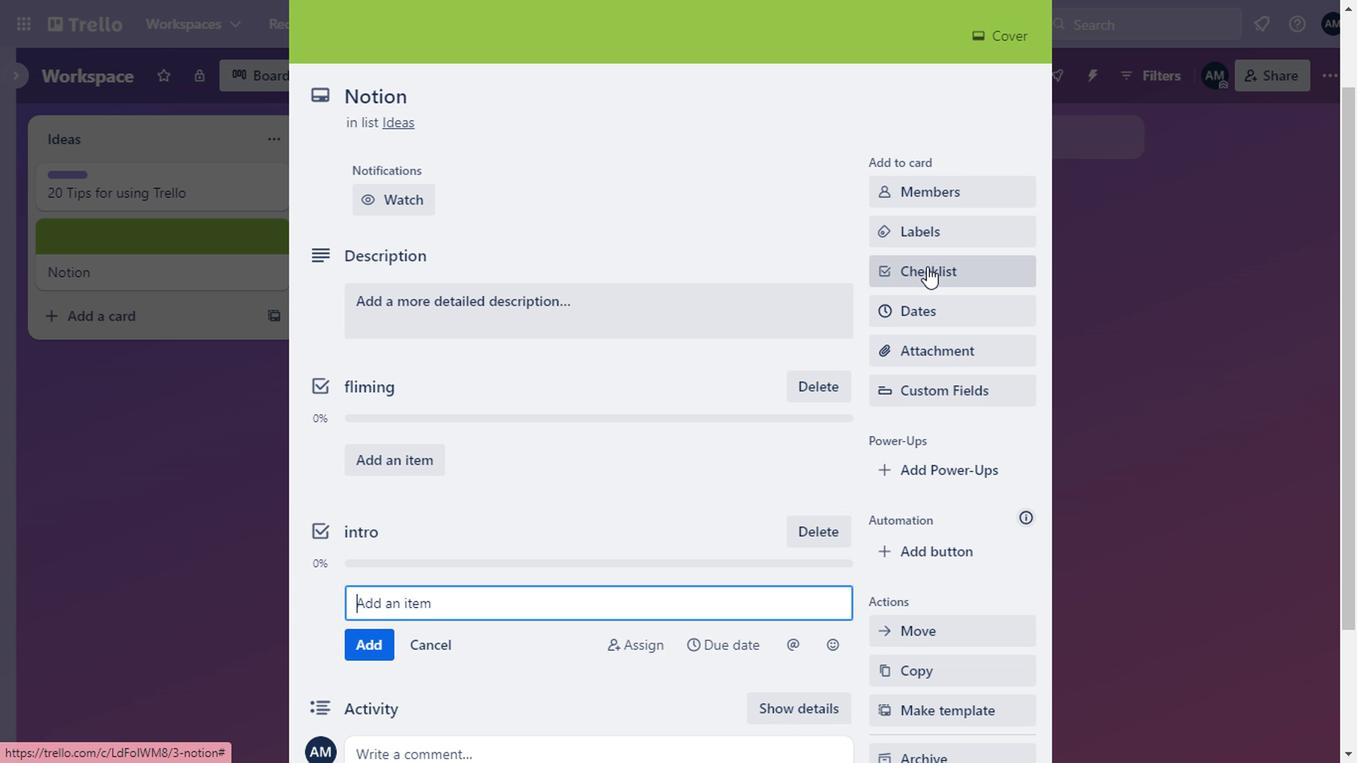 
Action: Mouse moved to (1010, 419)
Screenshot: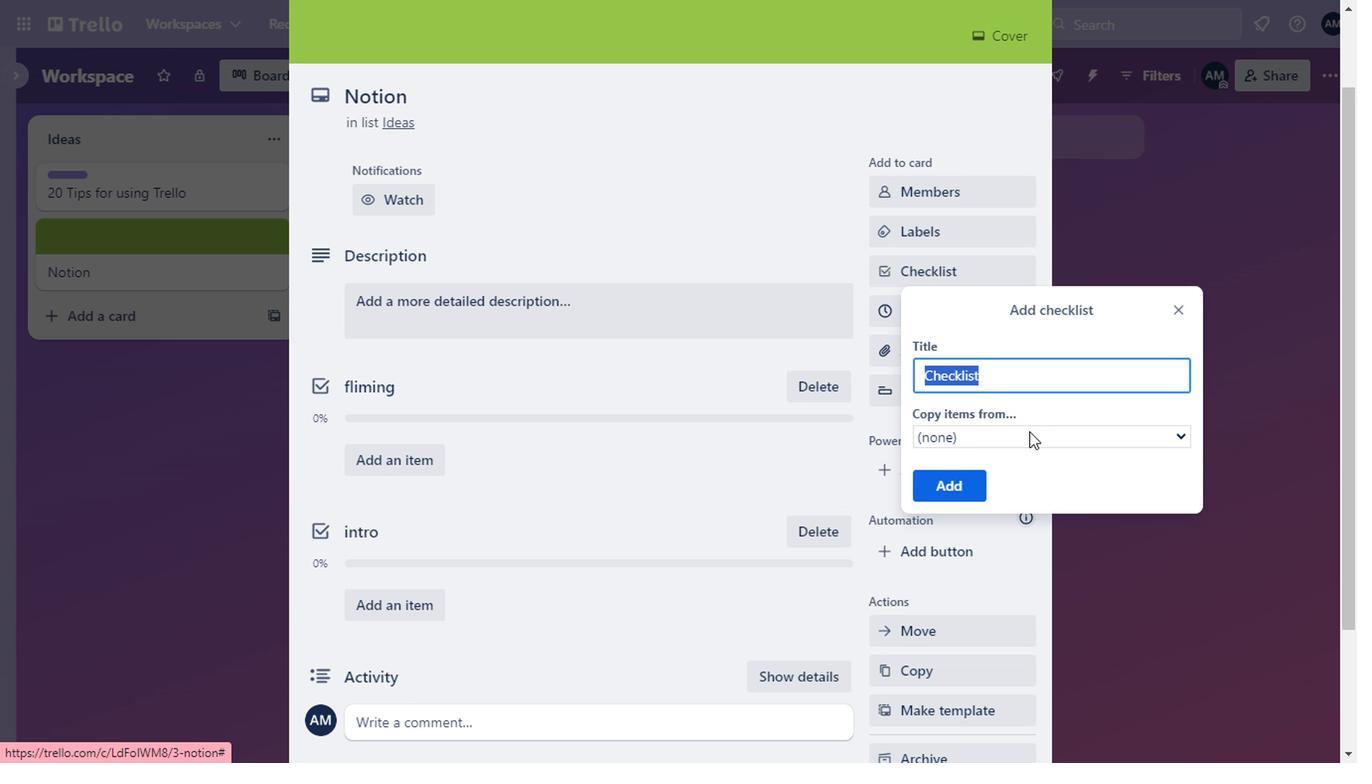 
Action: Key pressed work
Screenshot: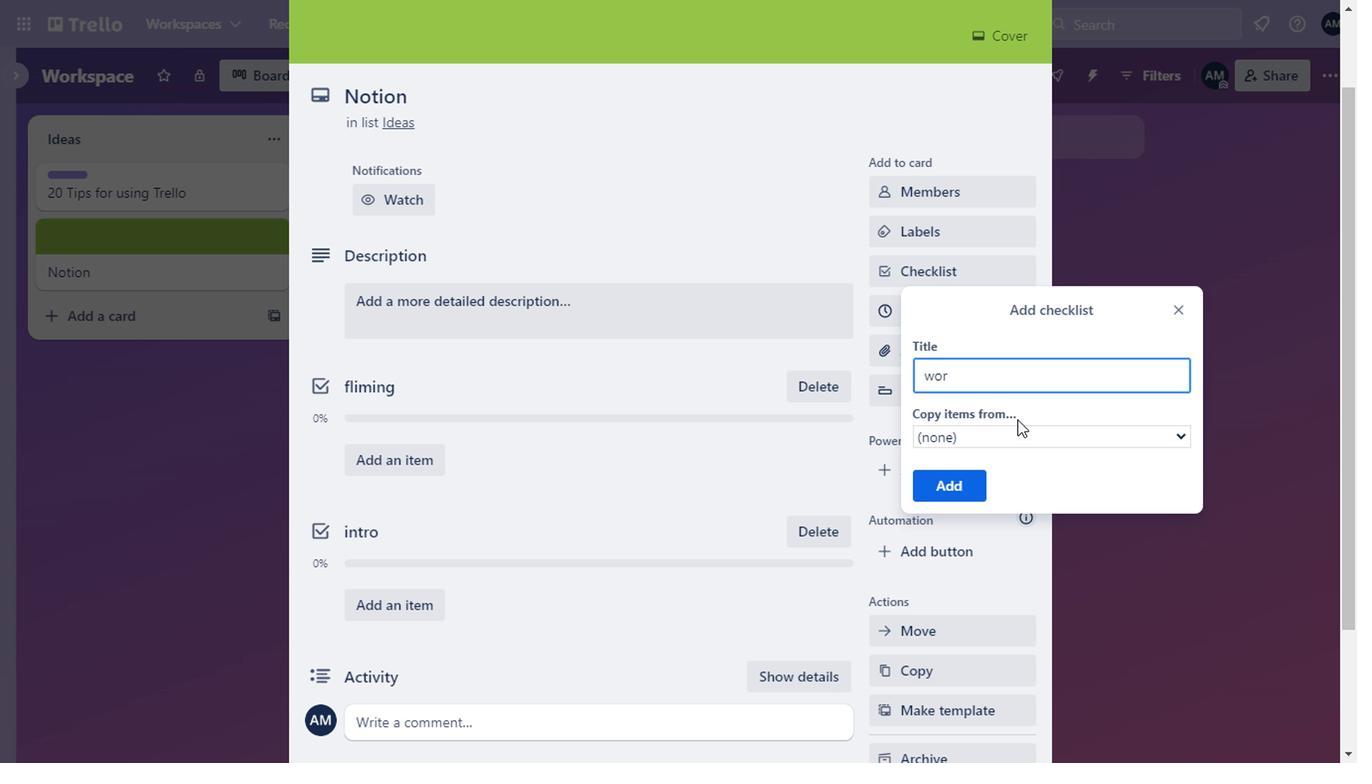 
Action: Mouse moved to (938, 496)
Screenshot: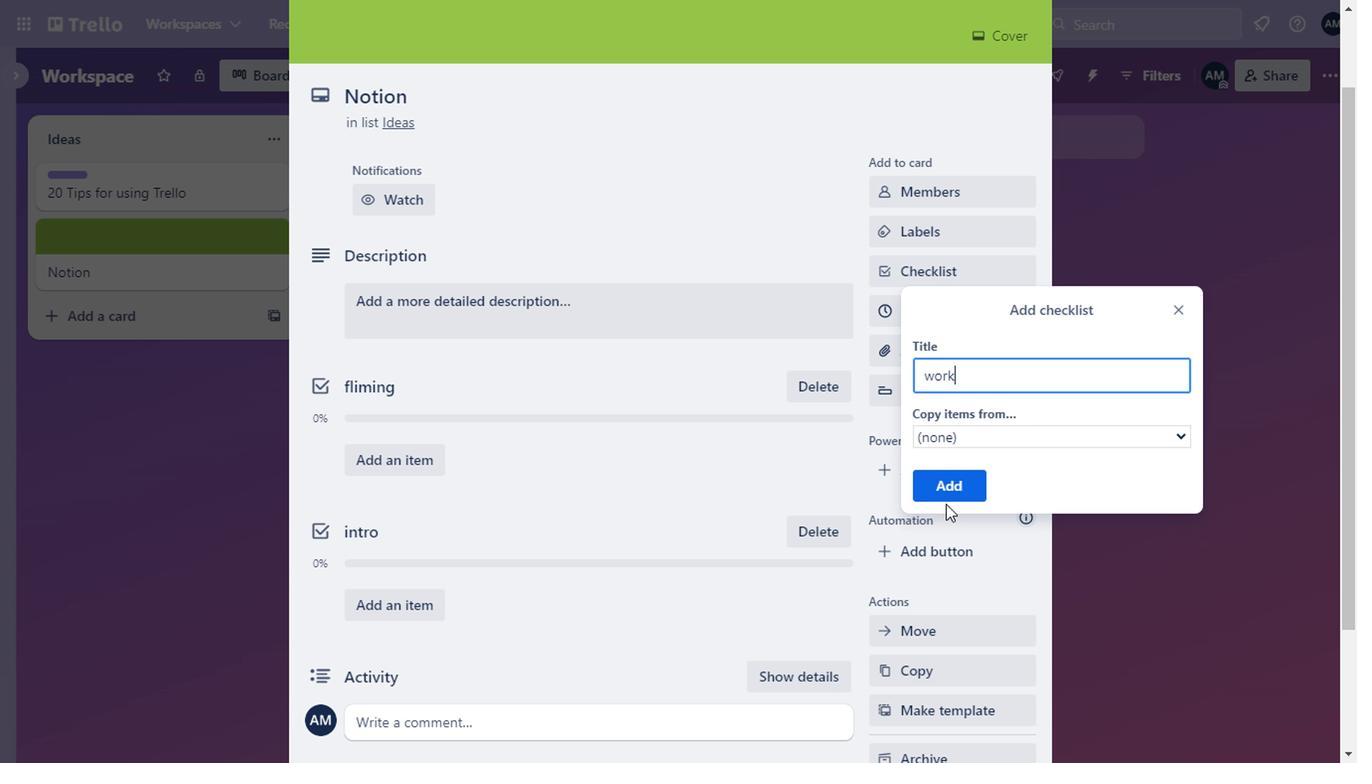 
Action: Mouse pressed left at (938, 496)
Screenshot: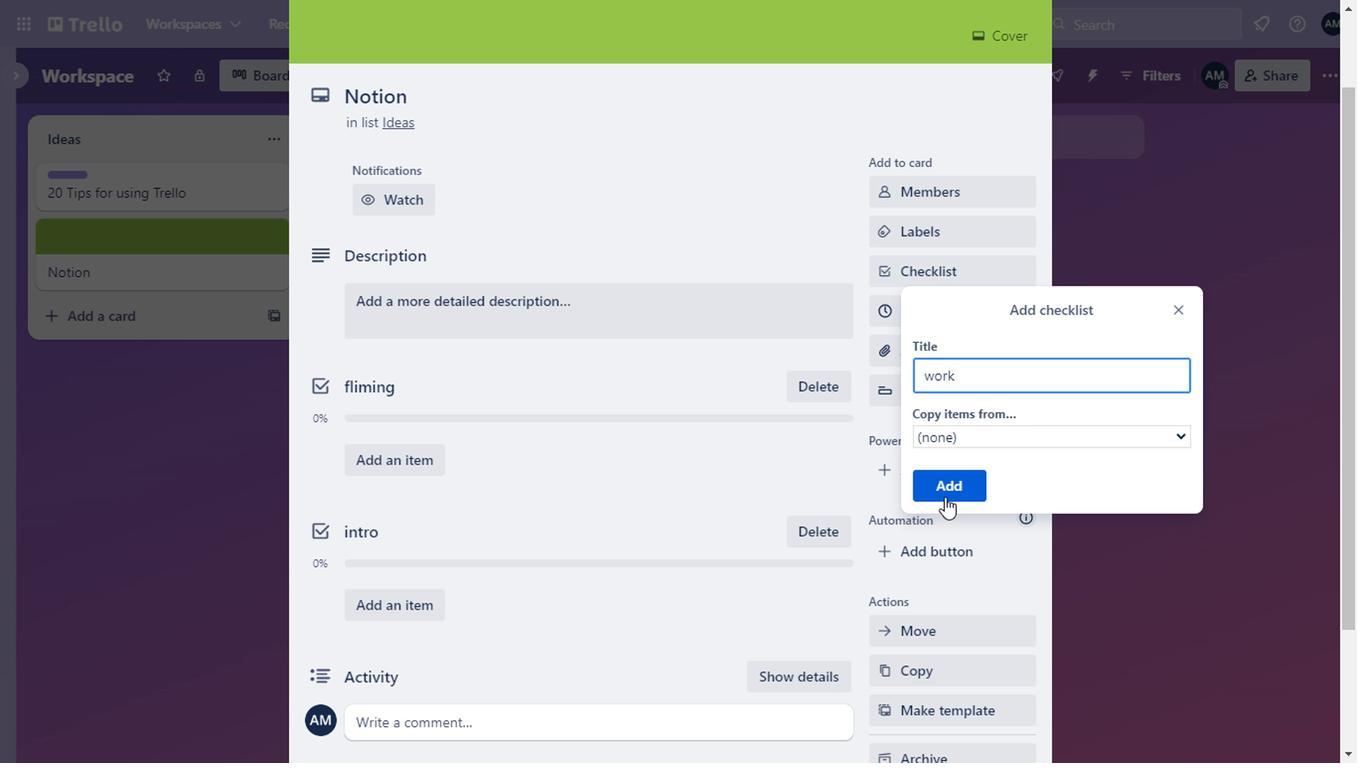 
Action: Mouse moved to (498, 506)
Screenshot: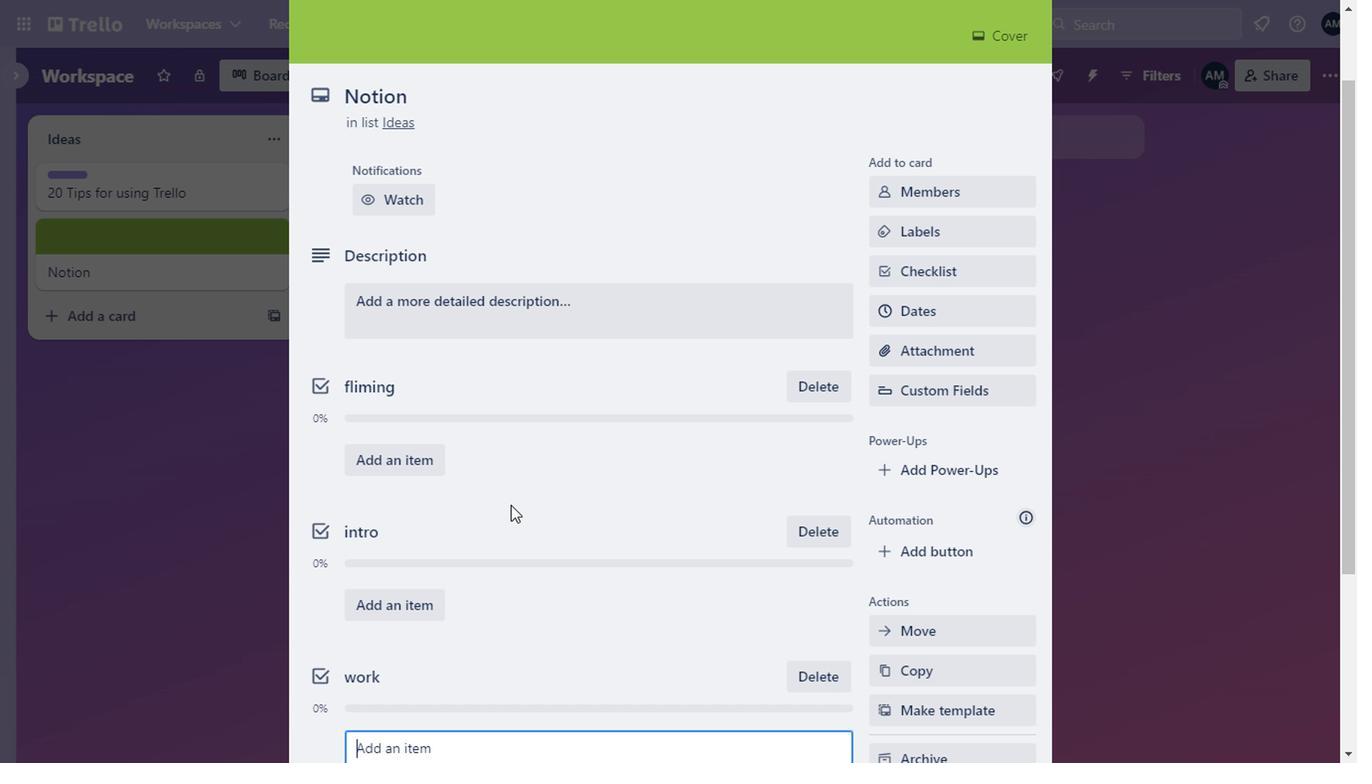 
Action: Mouse scrolled (498, 506) with delta (0, 0)
Screenshot: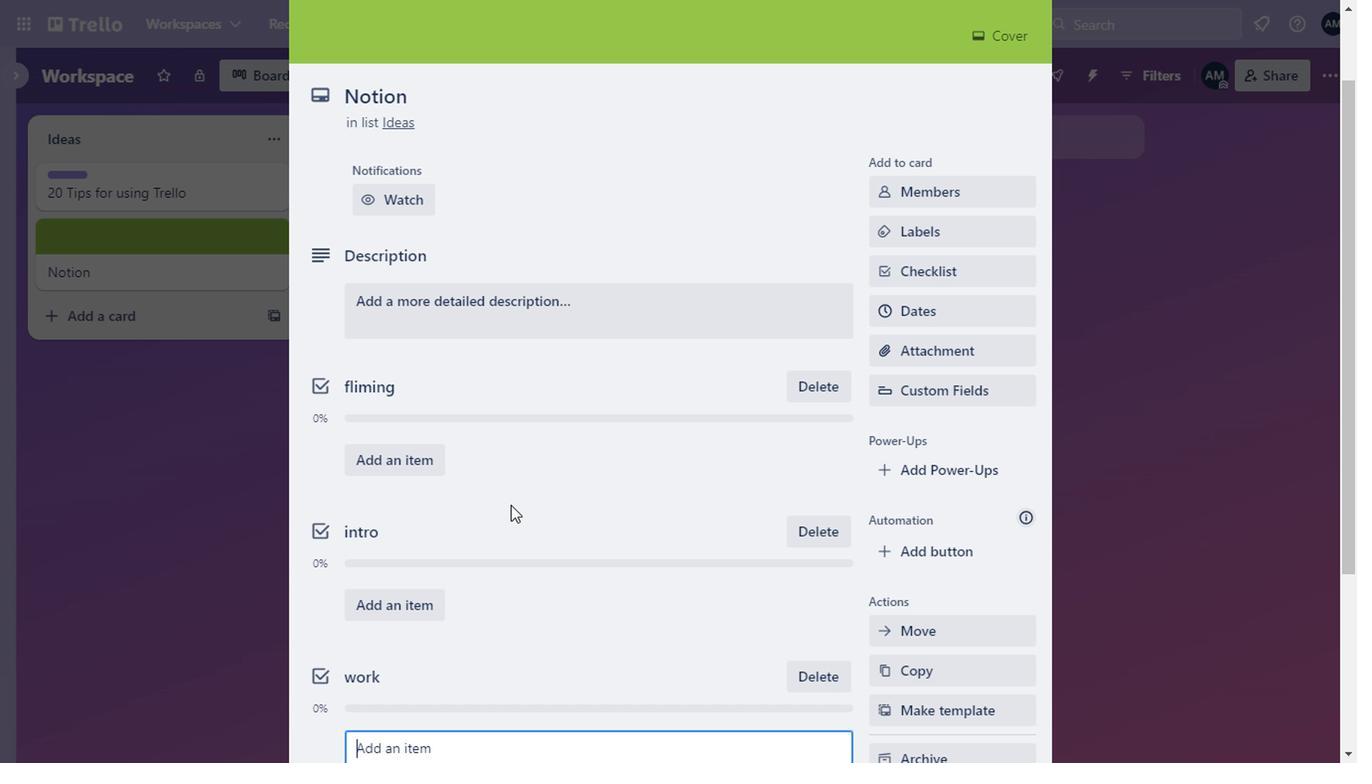 
Action: Mouse moved to (496, 508)
Screenshot: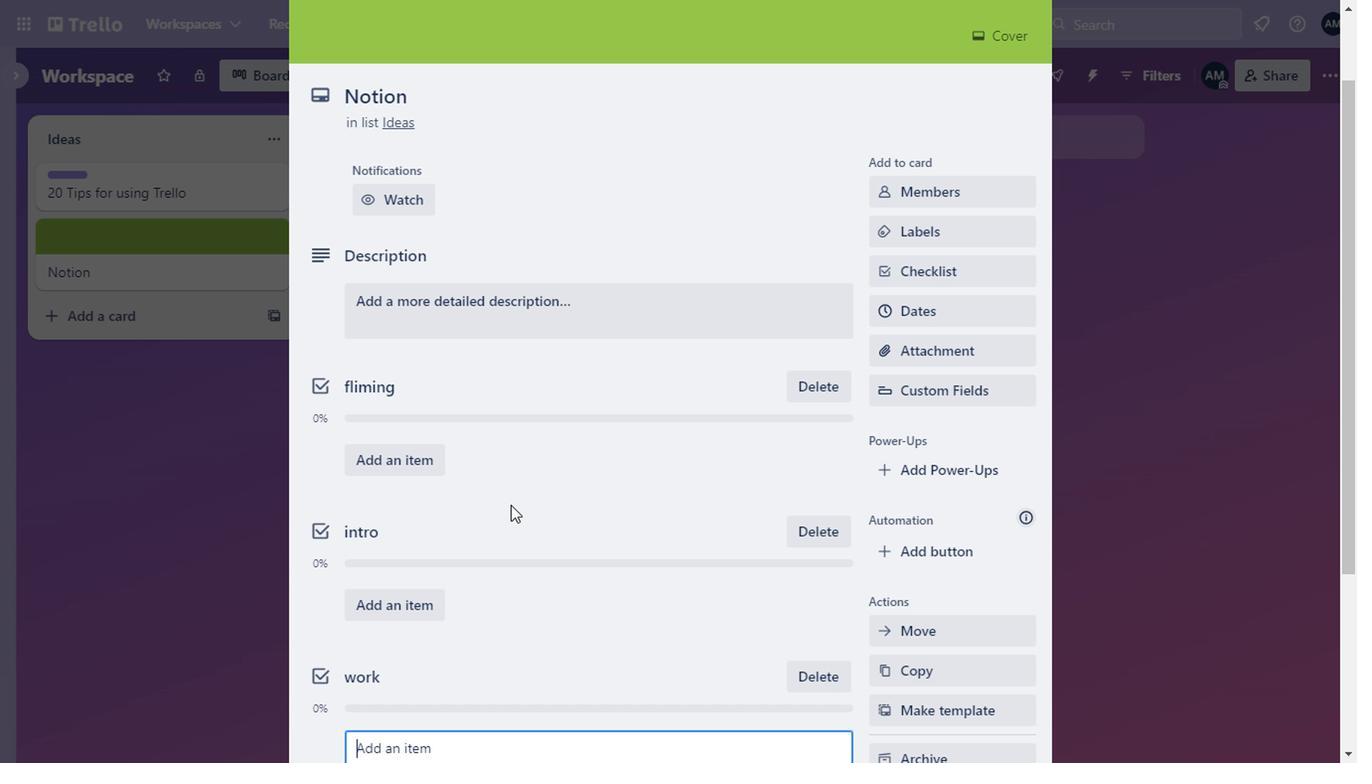 
Action: Mouse scrolled (496, 507) with delta (0, -1)
Screenshot: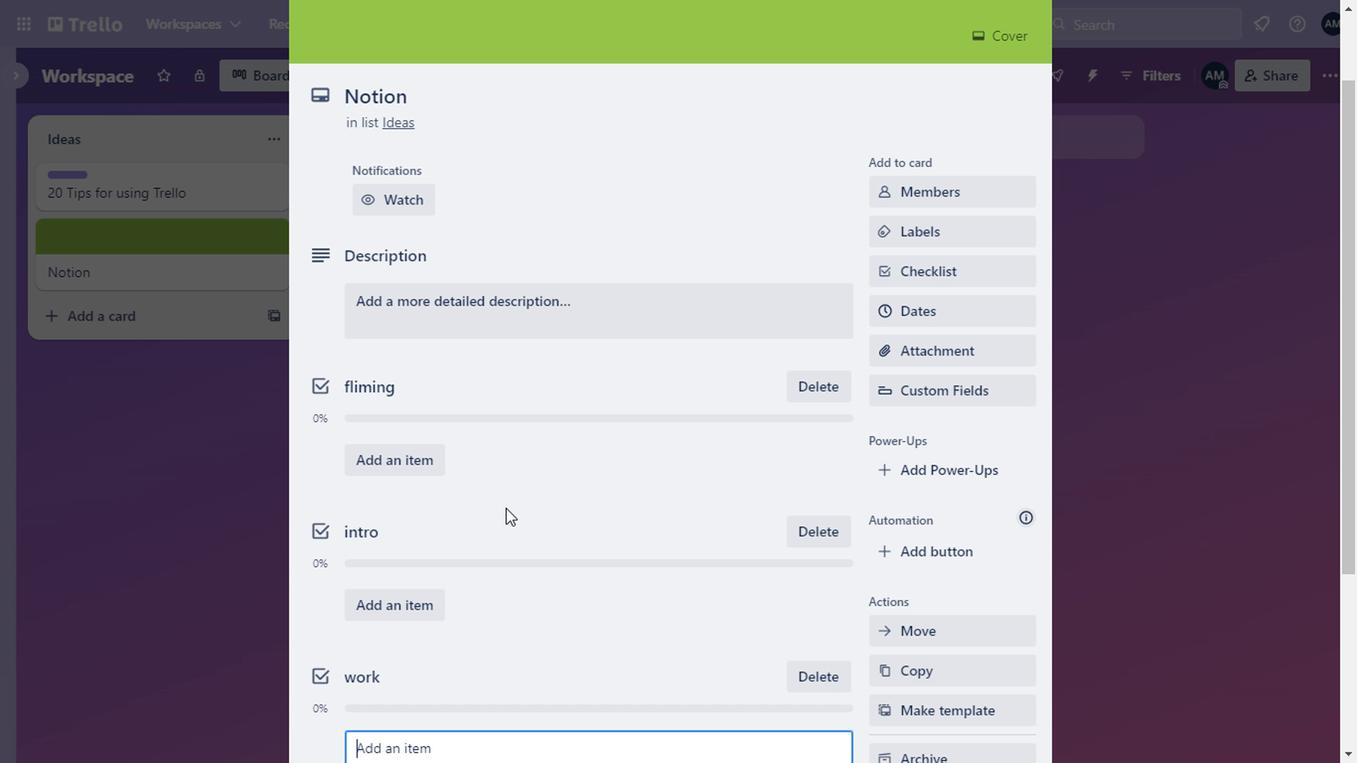 
Action: Mouse moved to (555, 312)
Screenshot: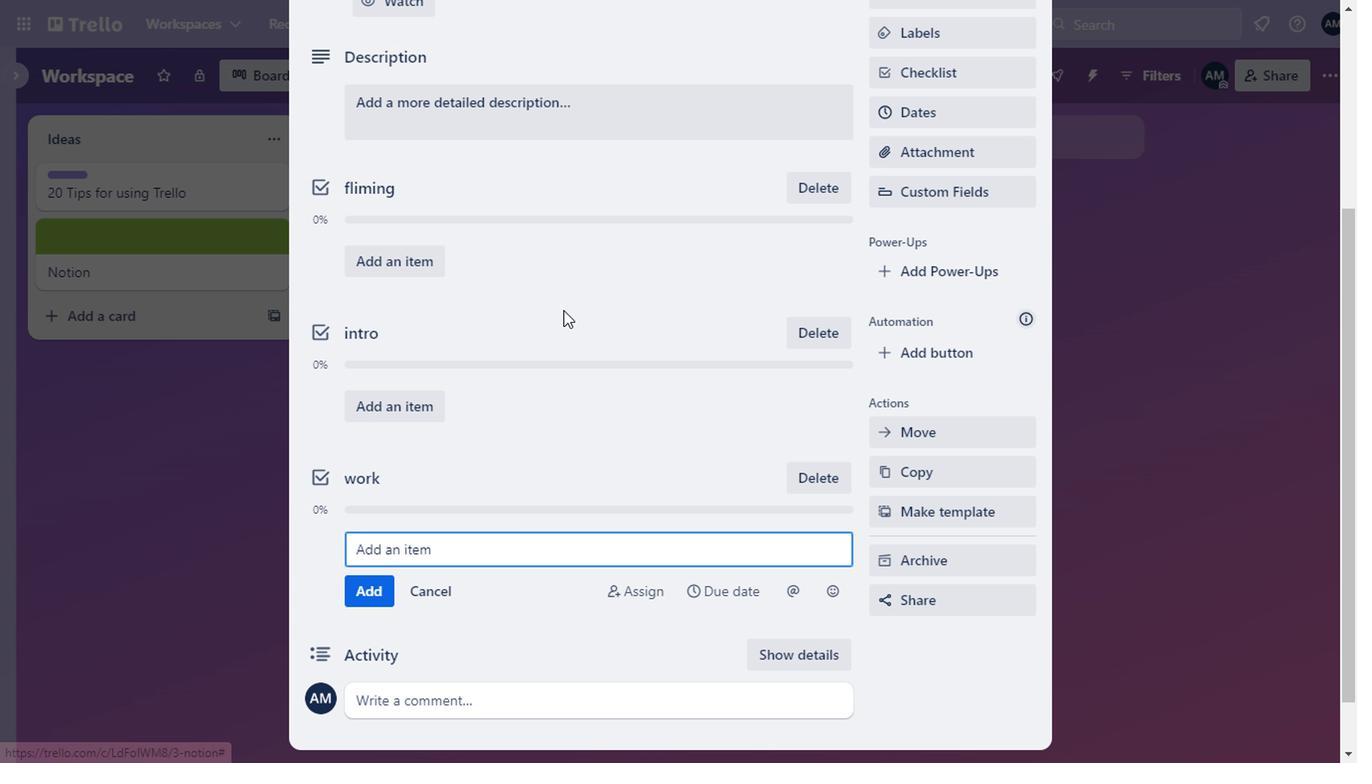 
Action: Mouse scrolled (555, 313) with delta (0, 0)
Screenshot: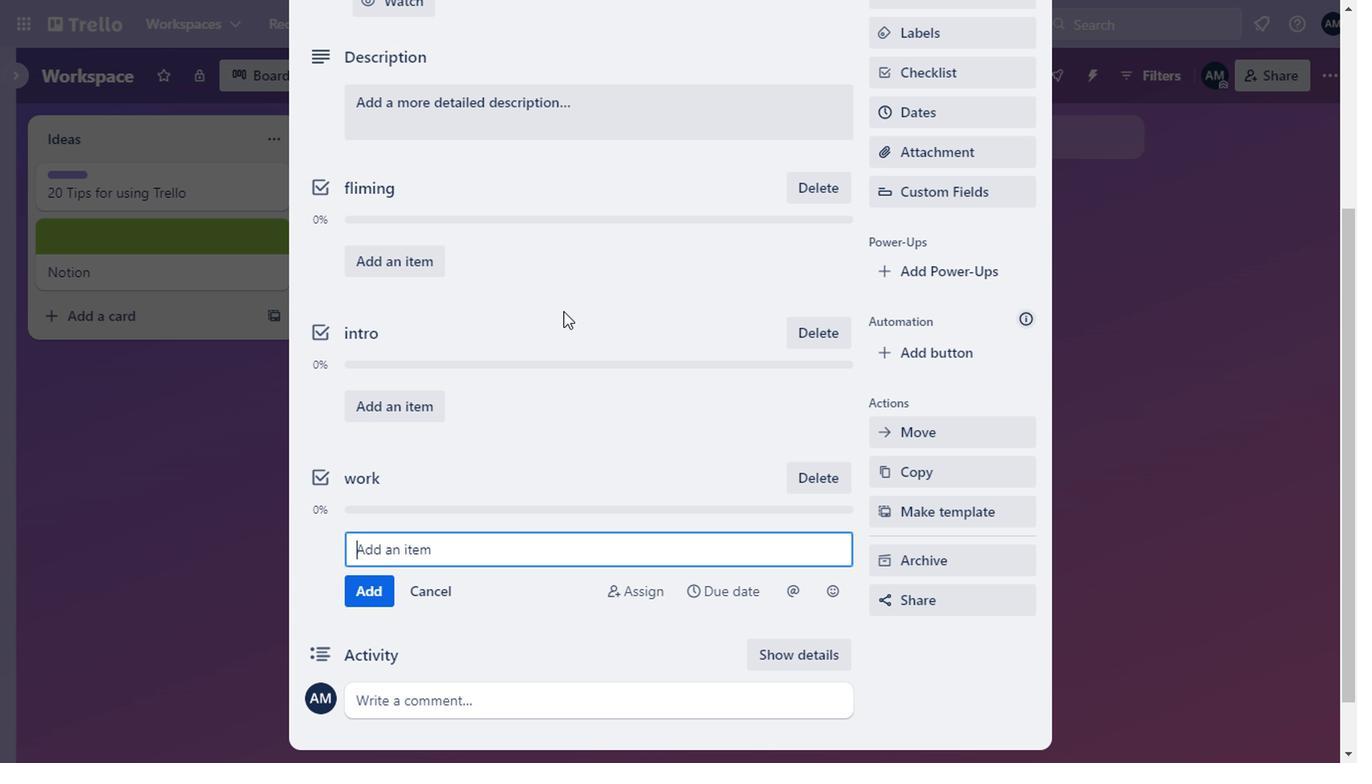 
Action: Mouse scrolled (555, 313) with delta (0, 0)
Screenshot: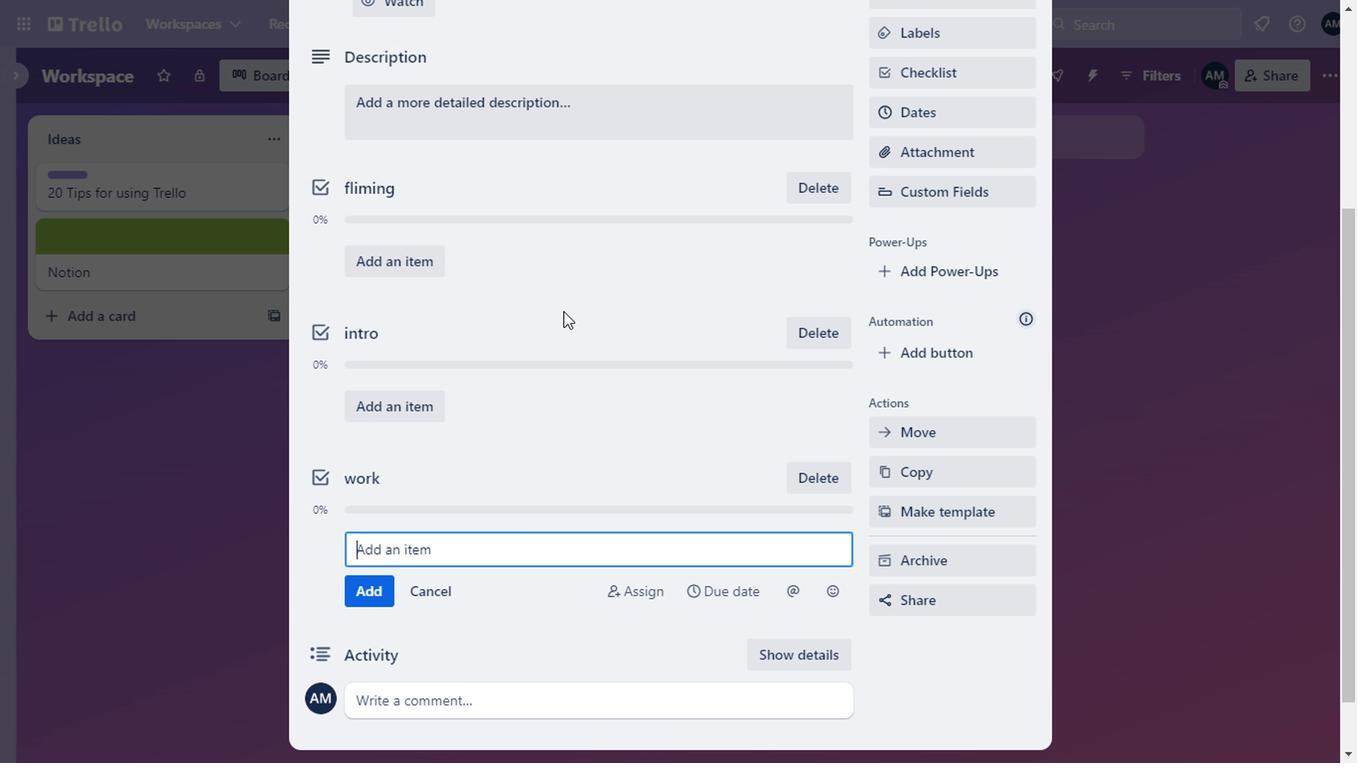 
Action: Mouse moved to (406, 408)
Screenshot: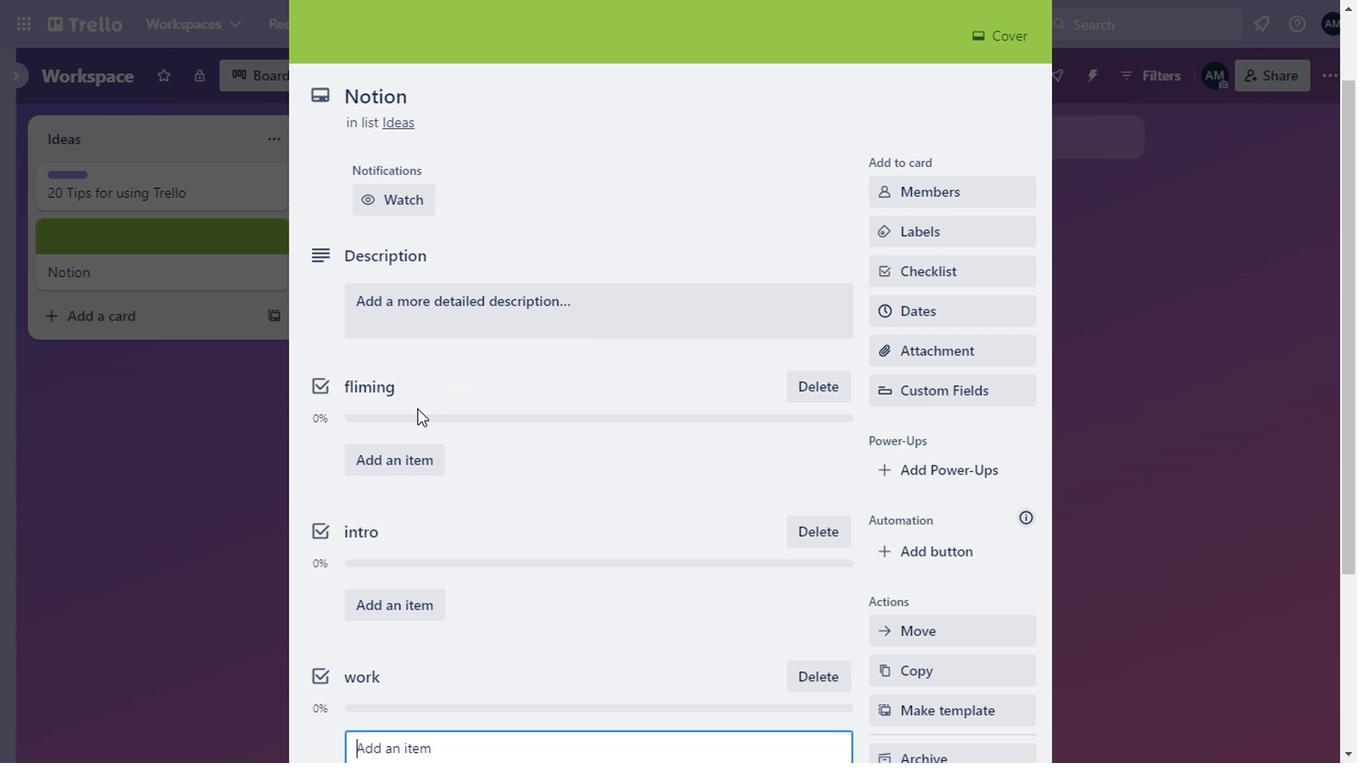 
Action: Mouse pressed left at (406, 408)
Screenshot: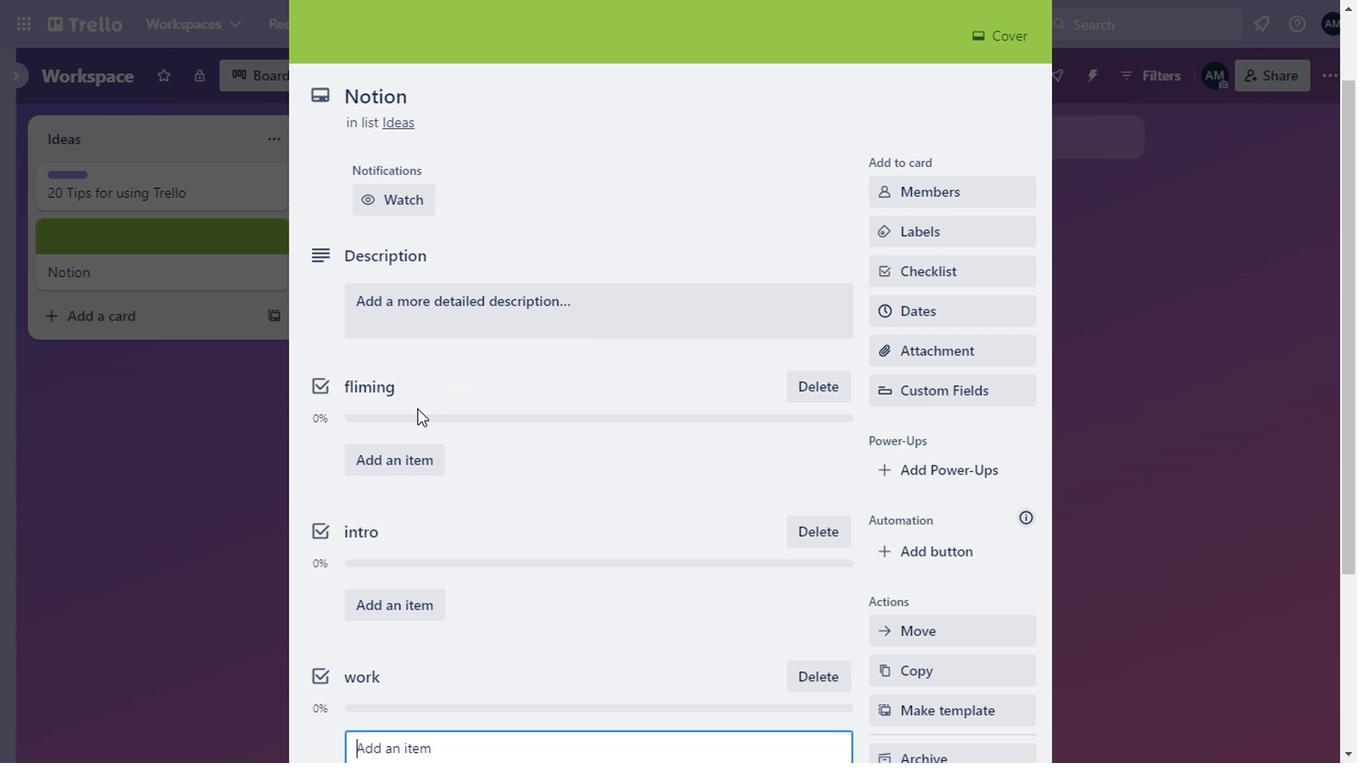
Action: Mouse moved to (385, 458)
Screenshot: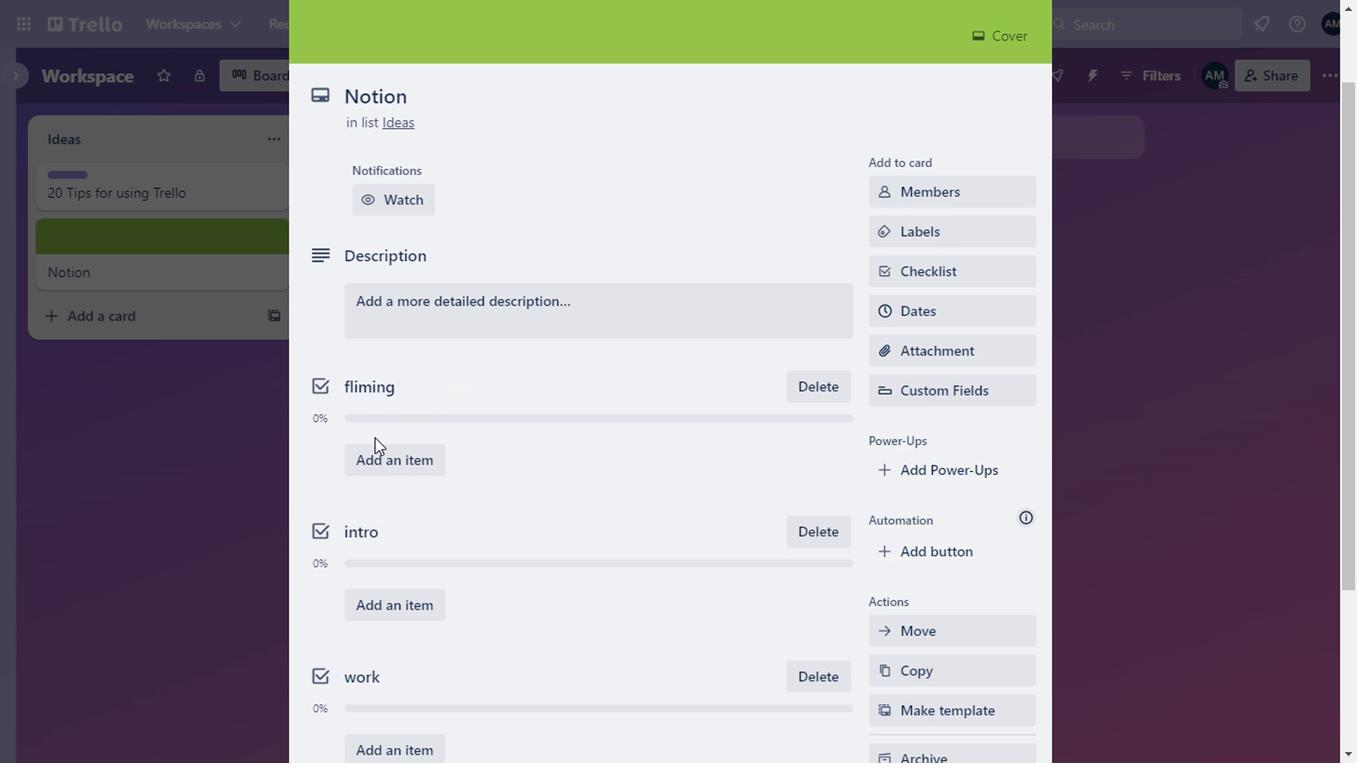 
Action: Mouse pressed left at (385, 458)
Screenshot: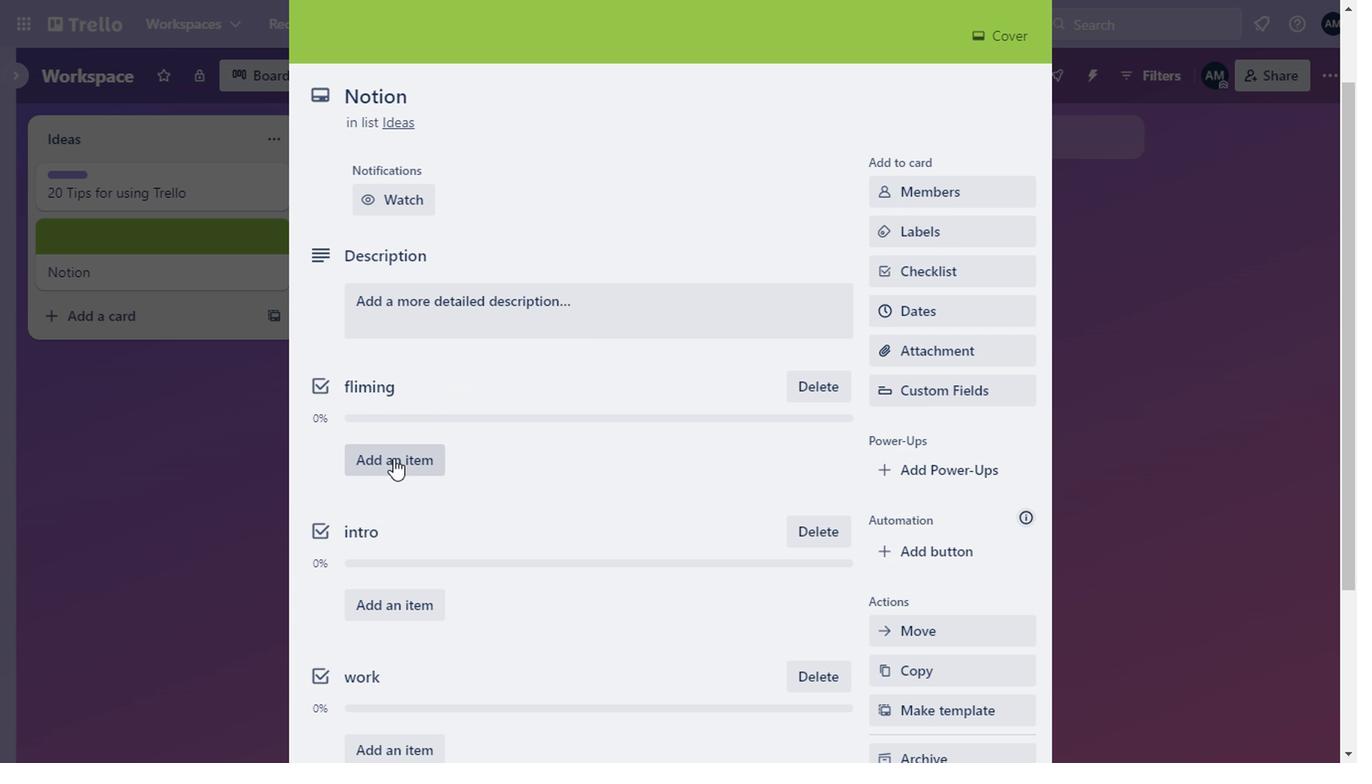 
Action: Mouse moved to (827, 516)
Screenshot: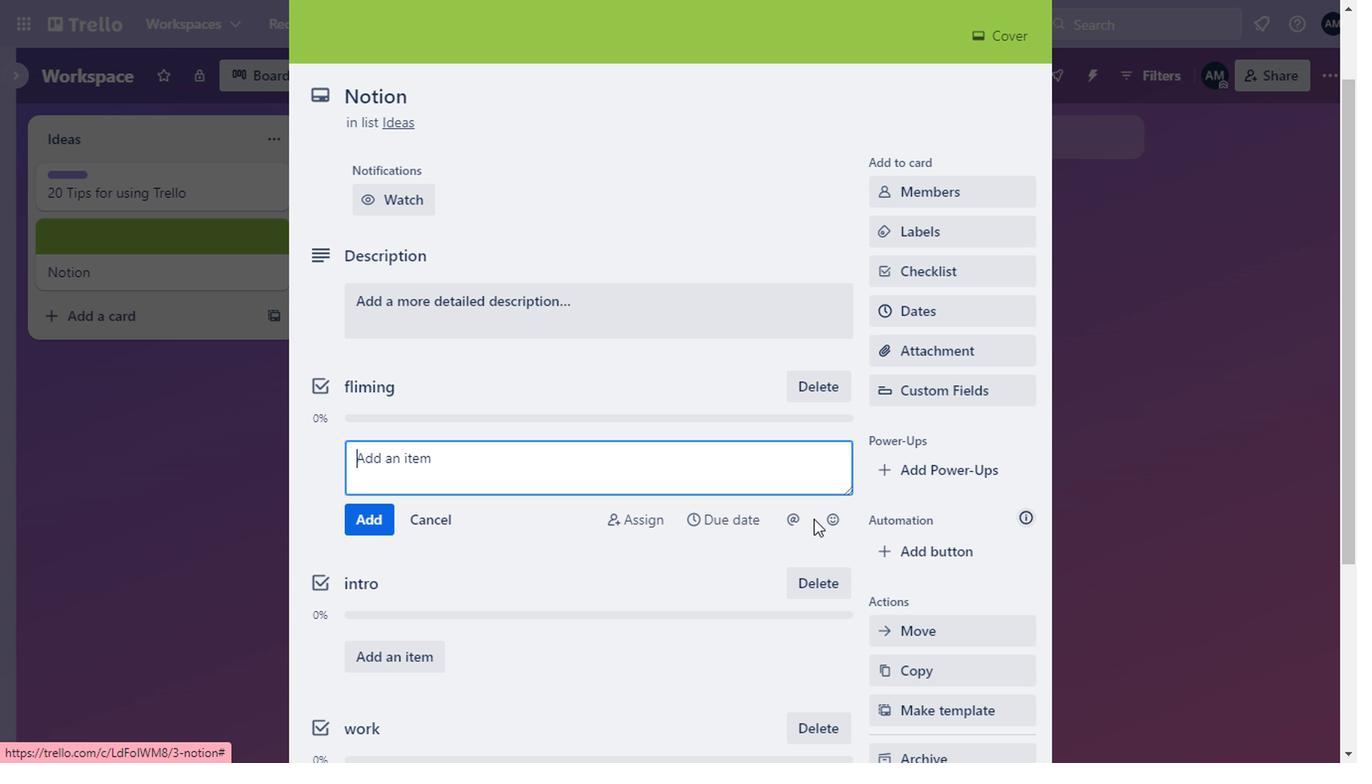 
Action: Mouse pressed left at (827, 516)
Screenshot: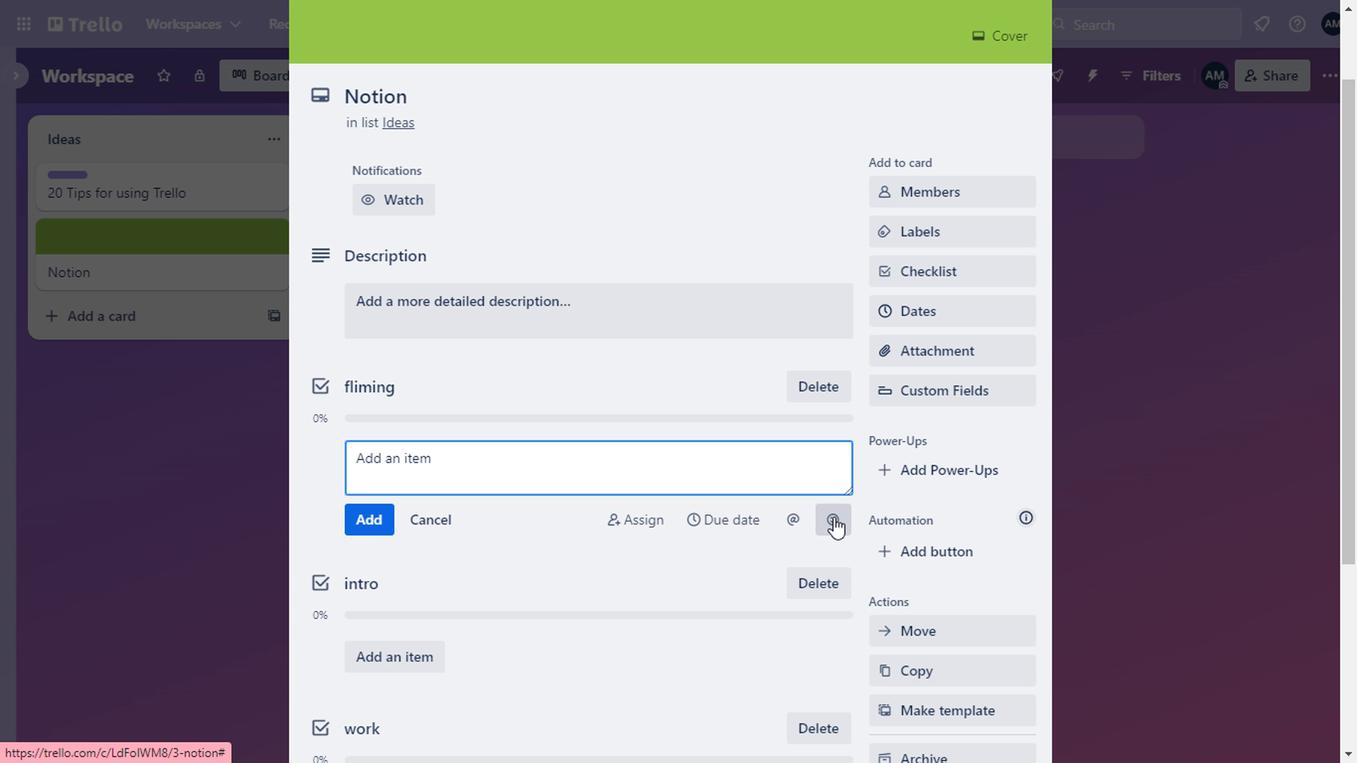 
Action: Mouse moved to (851, 277)
Screenshot: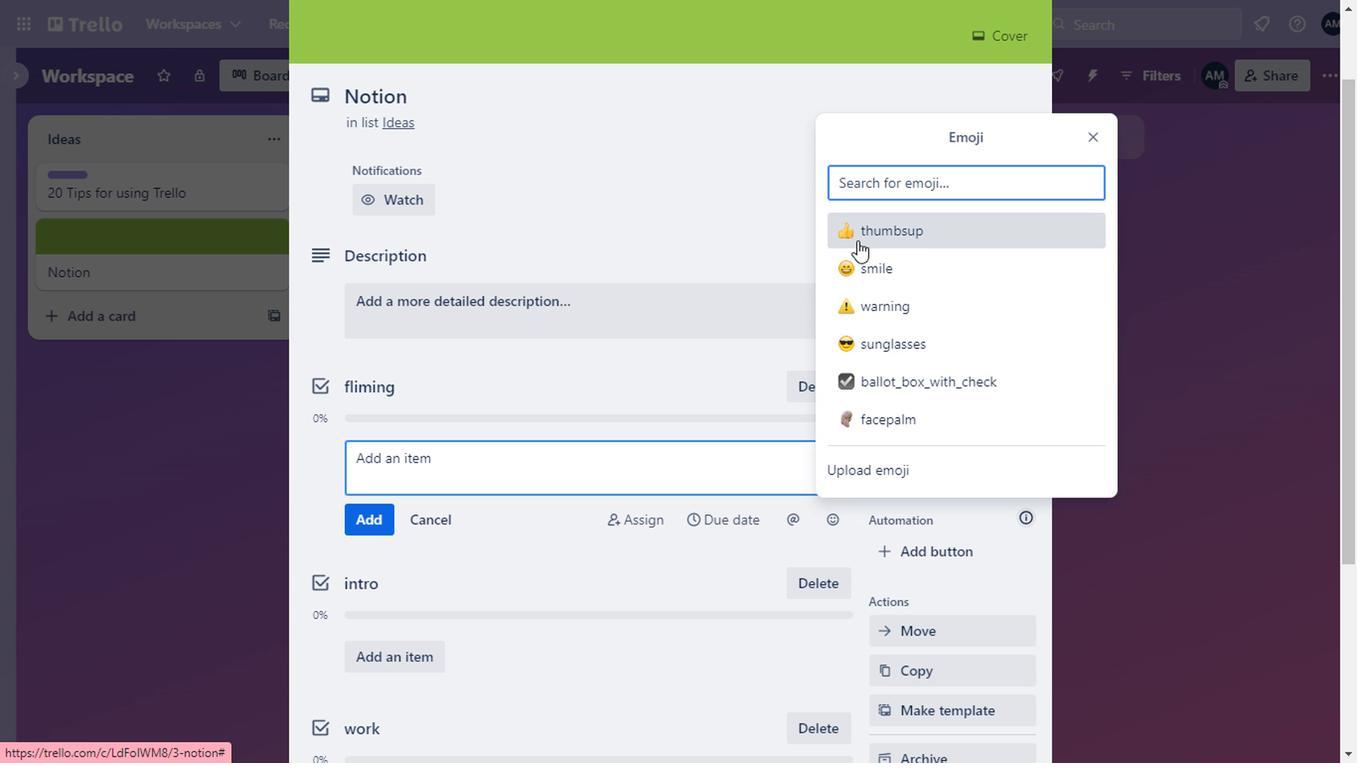 
Action: Mouse pressed left at (851, 277)
Screenshot: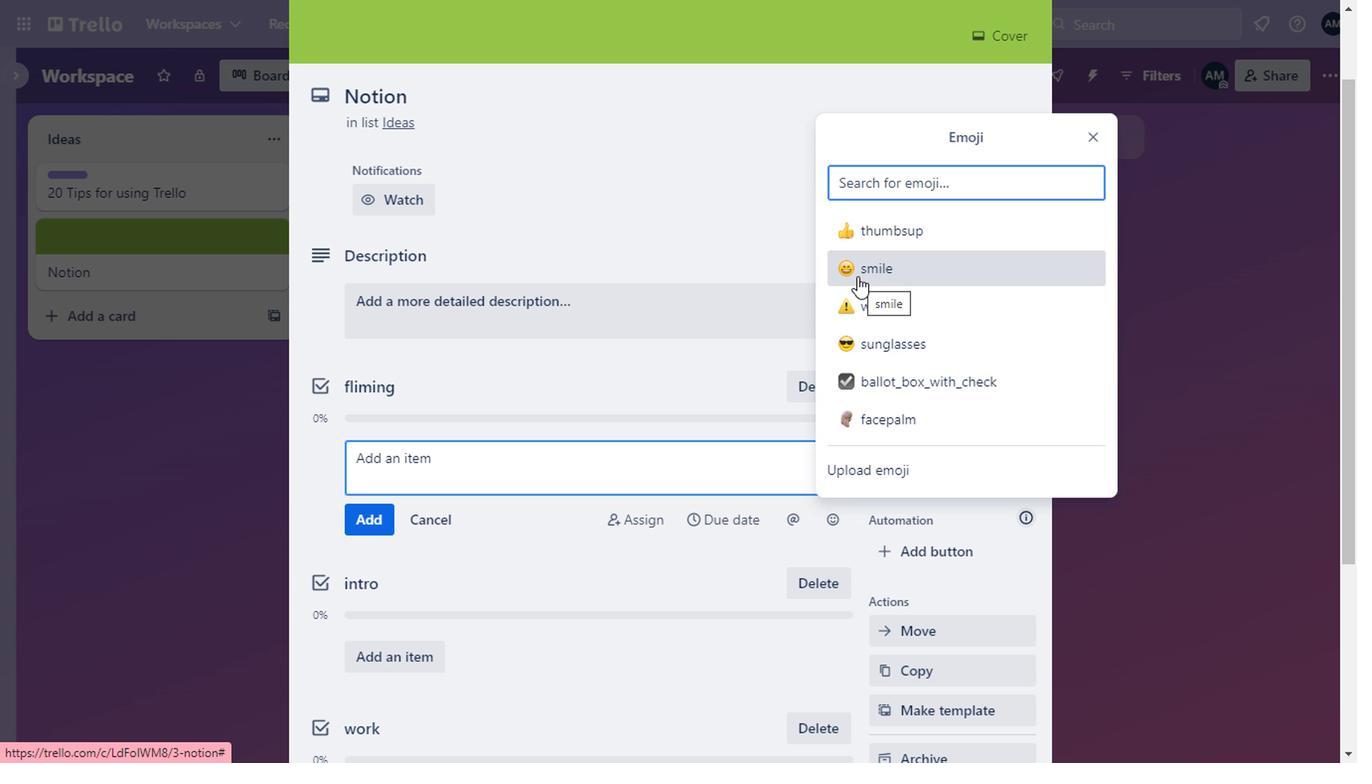 
Action: Mouse moved to (369, 525)
Screenshot: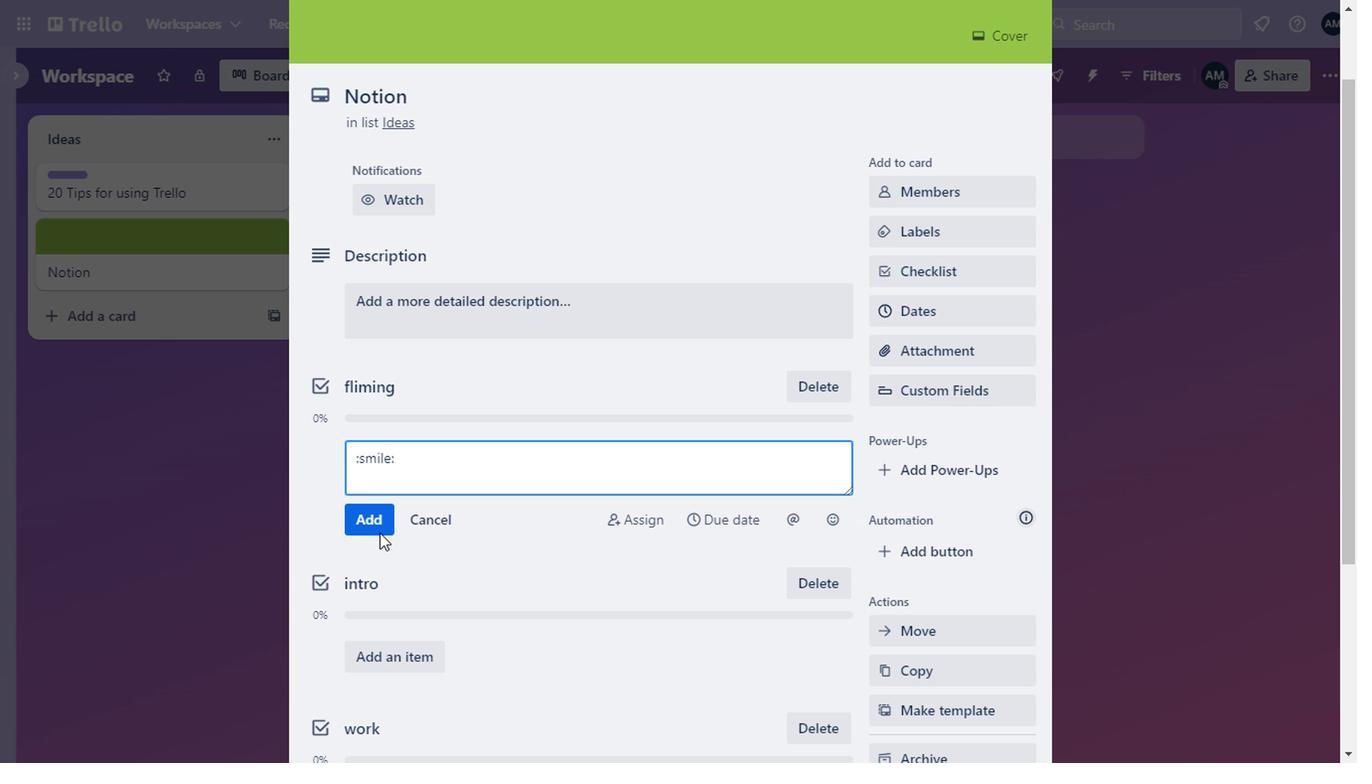 
Action: Mouse pressed left at (369, 525)
Screenshot: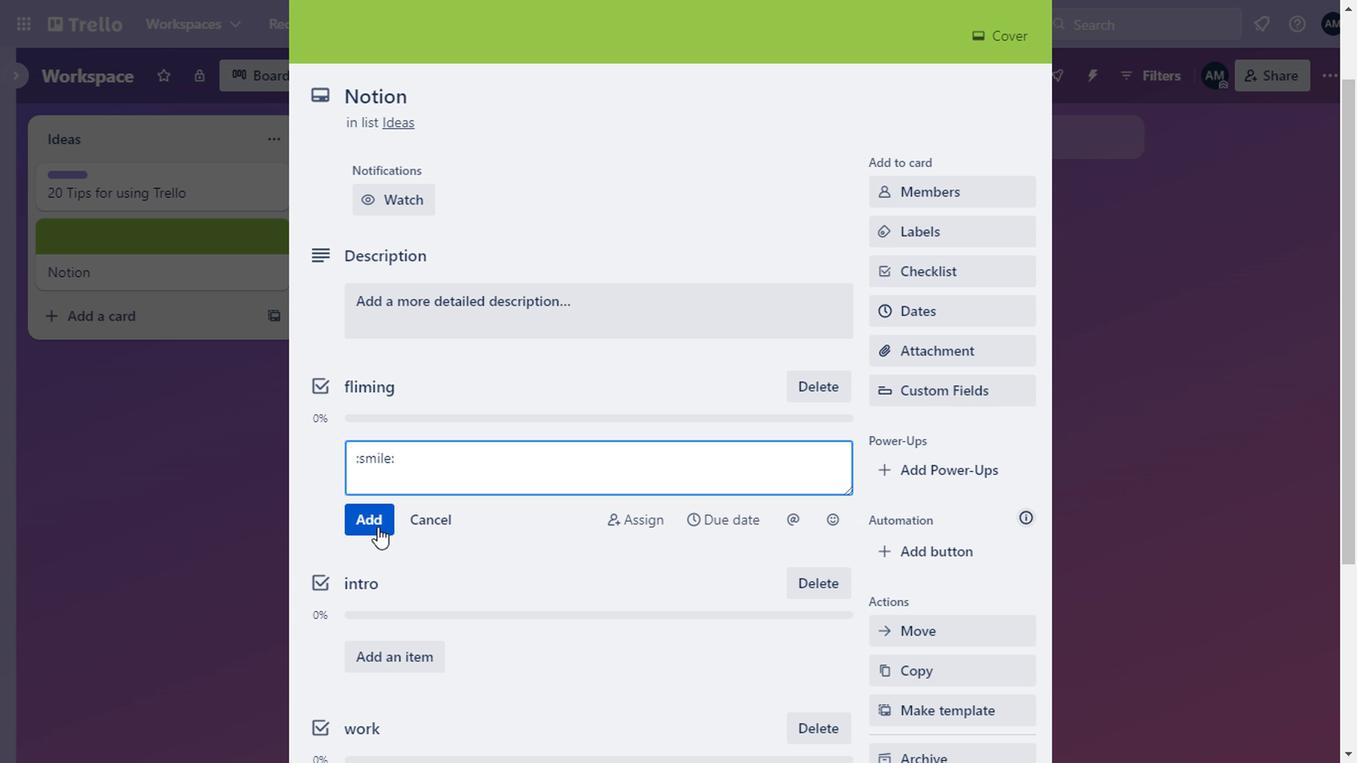 
Action: Mouse moved to (503, 527)
Screenshot: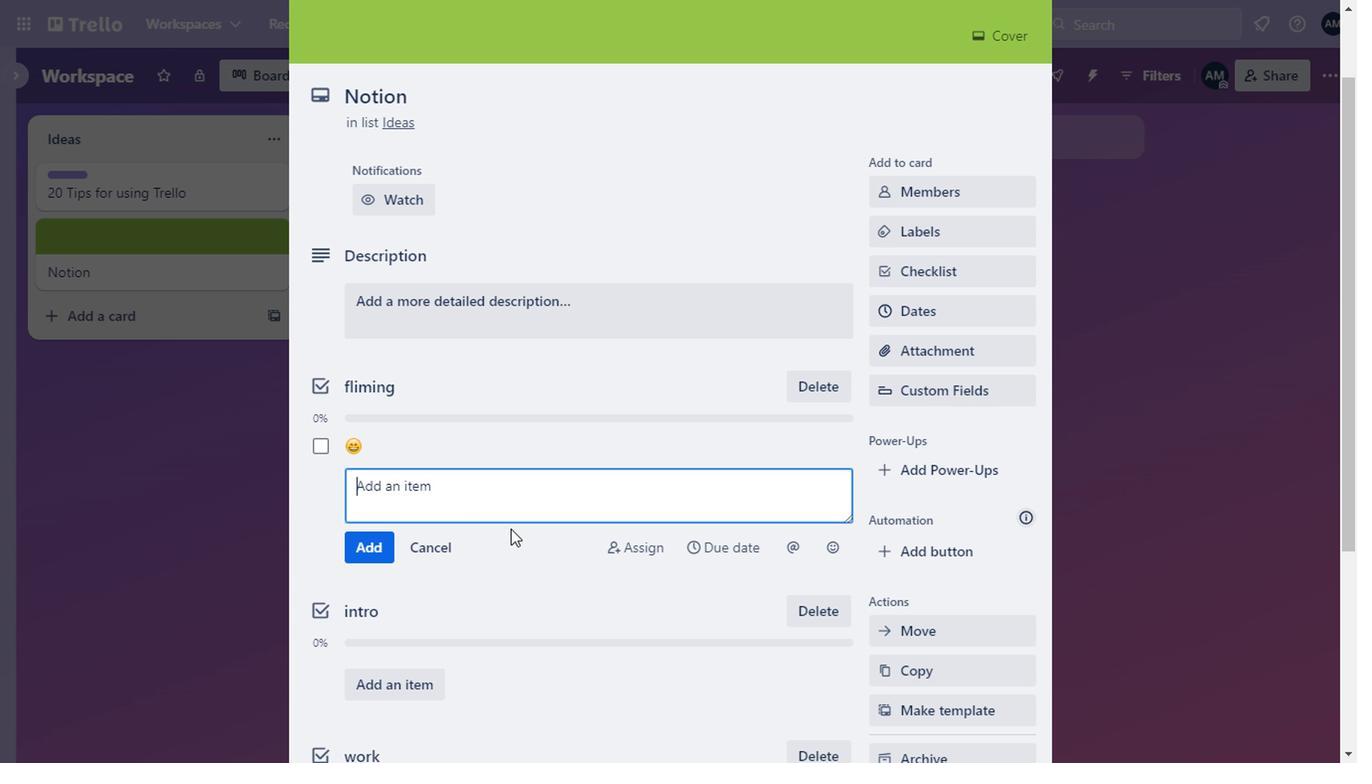 
Action: Mouse pressed left at (503, 527)
Screenshot: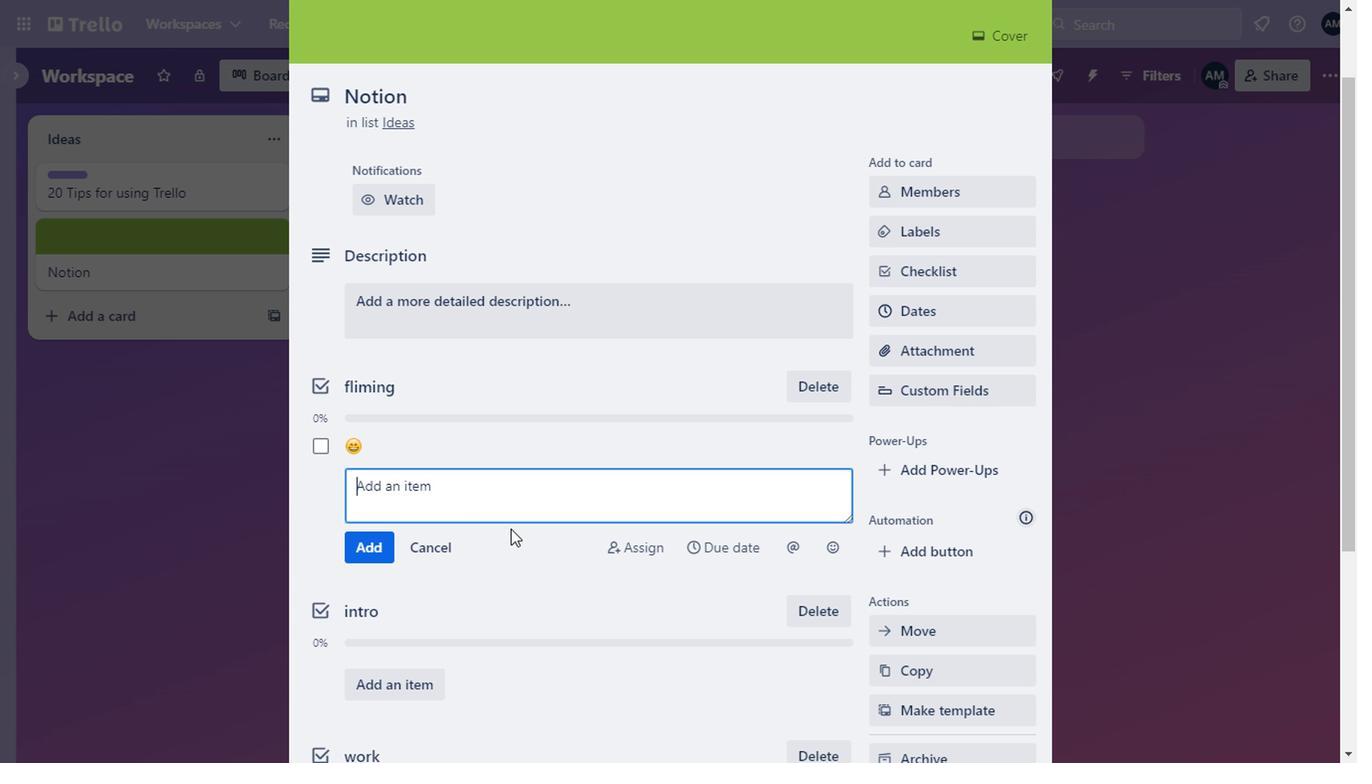 
Action: Mouse moved to (594, 449)
Screenshot: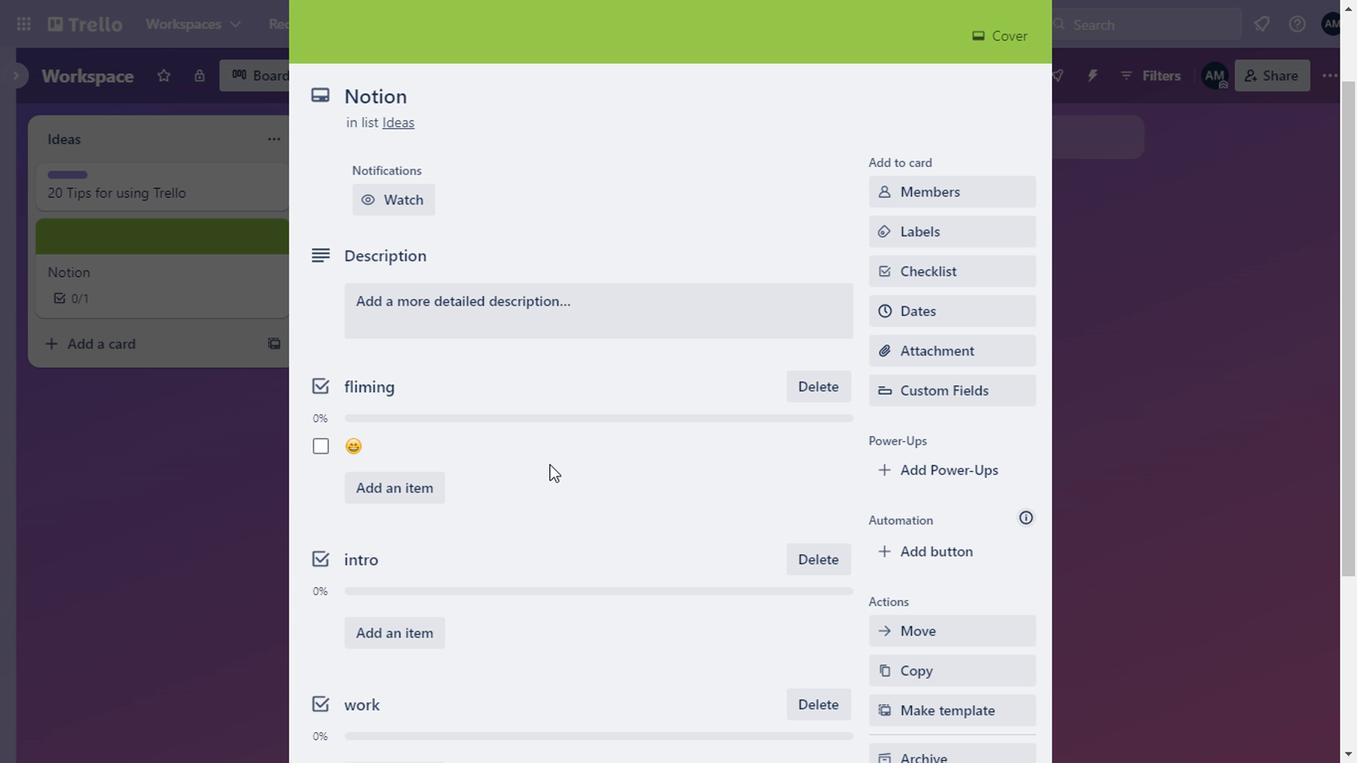 
Action: Mouse scrolled (594, 448) with delta (0, 0)
Screenshot: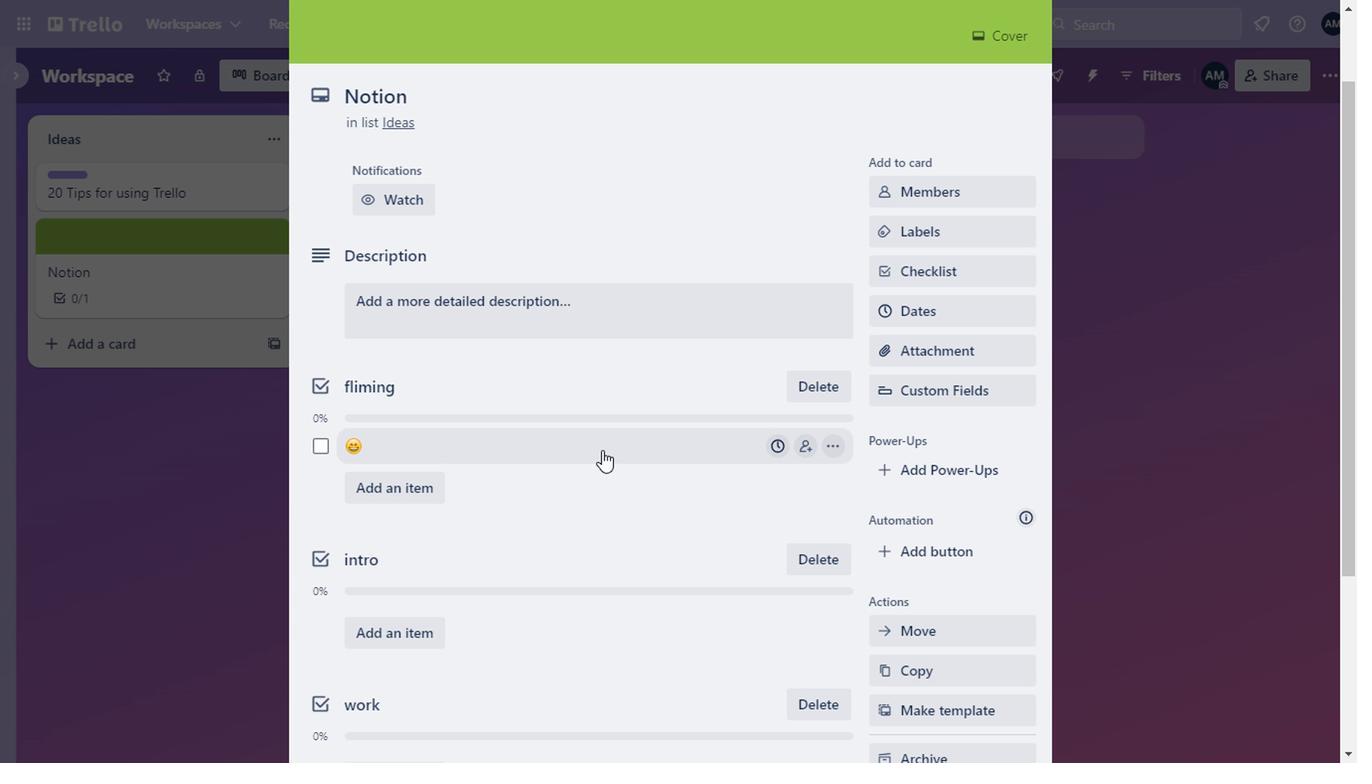 
Action: Mouse scrolled (594, 448) with delta (0, 0)
Screenshot: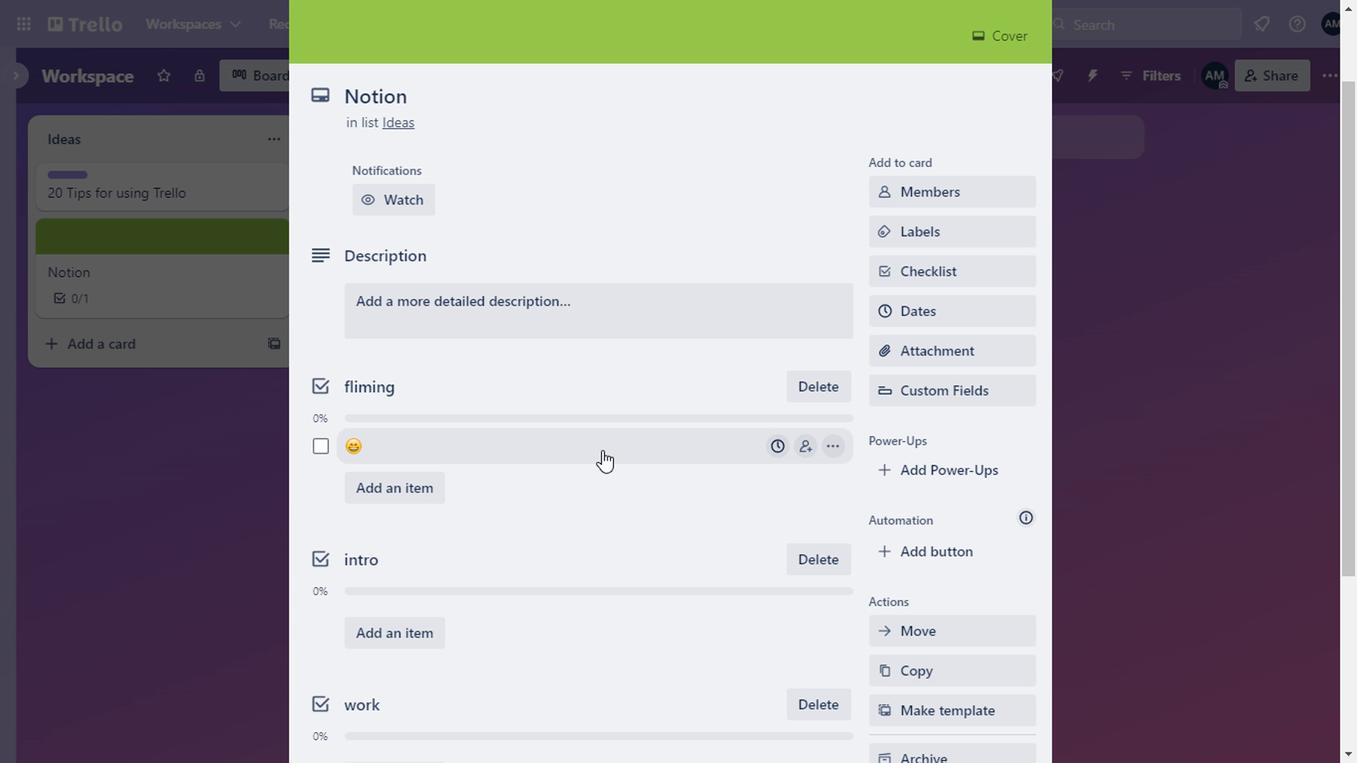 
Action: Mouse moved to (194, 527)
Screenshot: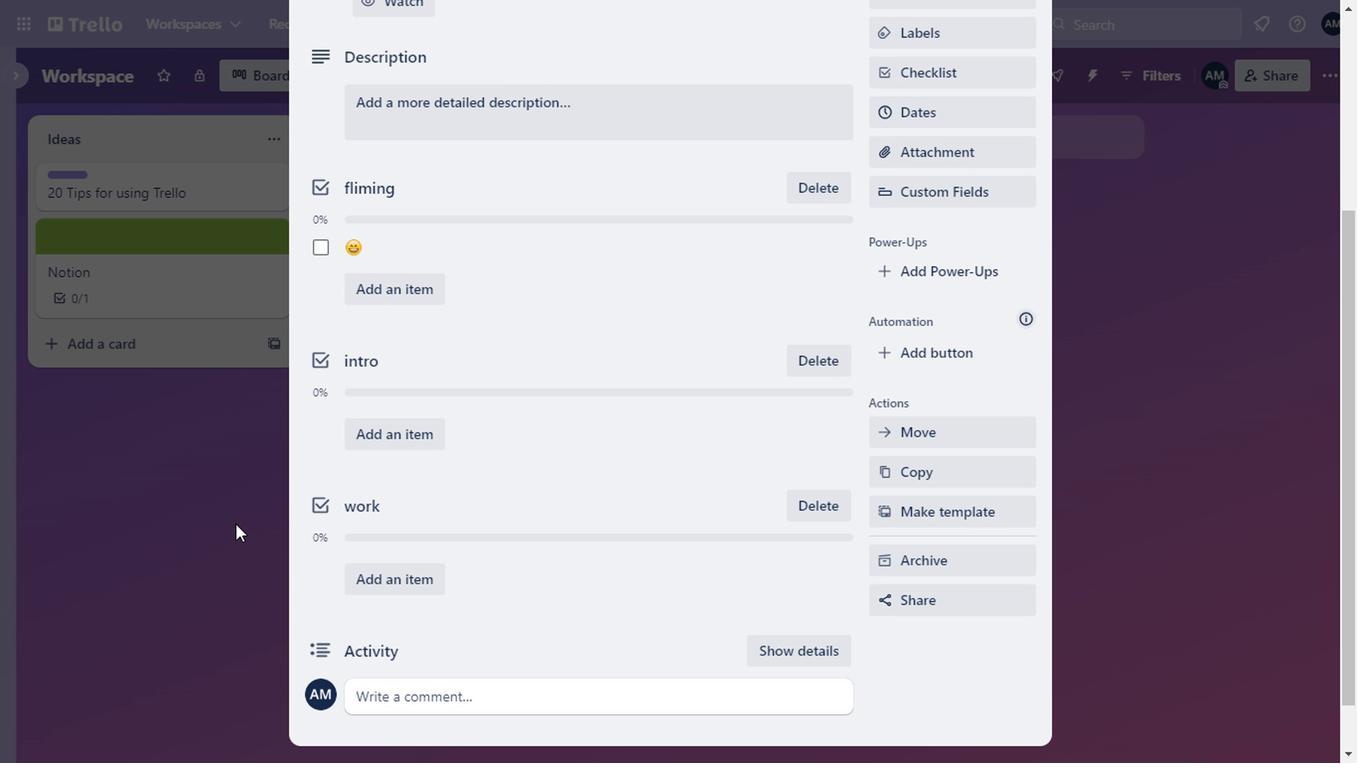 
Action: Mouse pressed left at (194, 527)
Screenshot: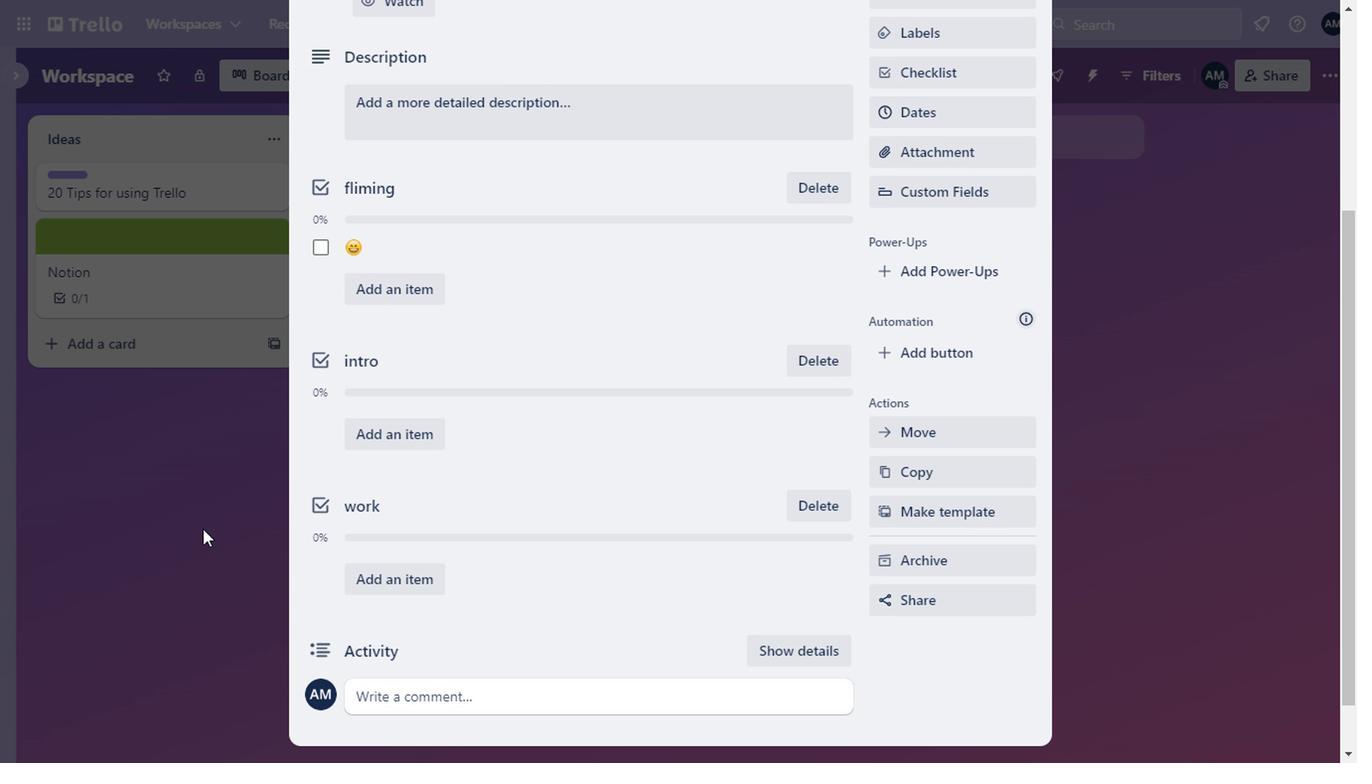 
Action: Mouse moved to (238, 251)
Screenshot: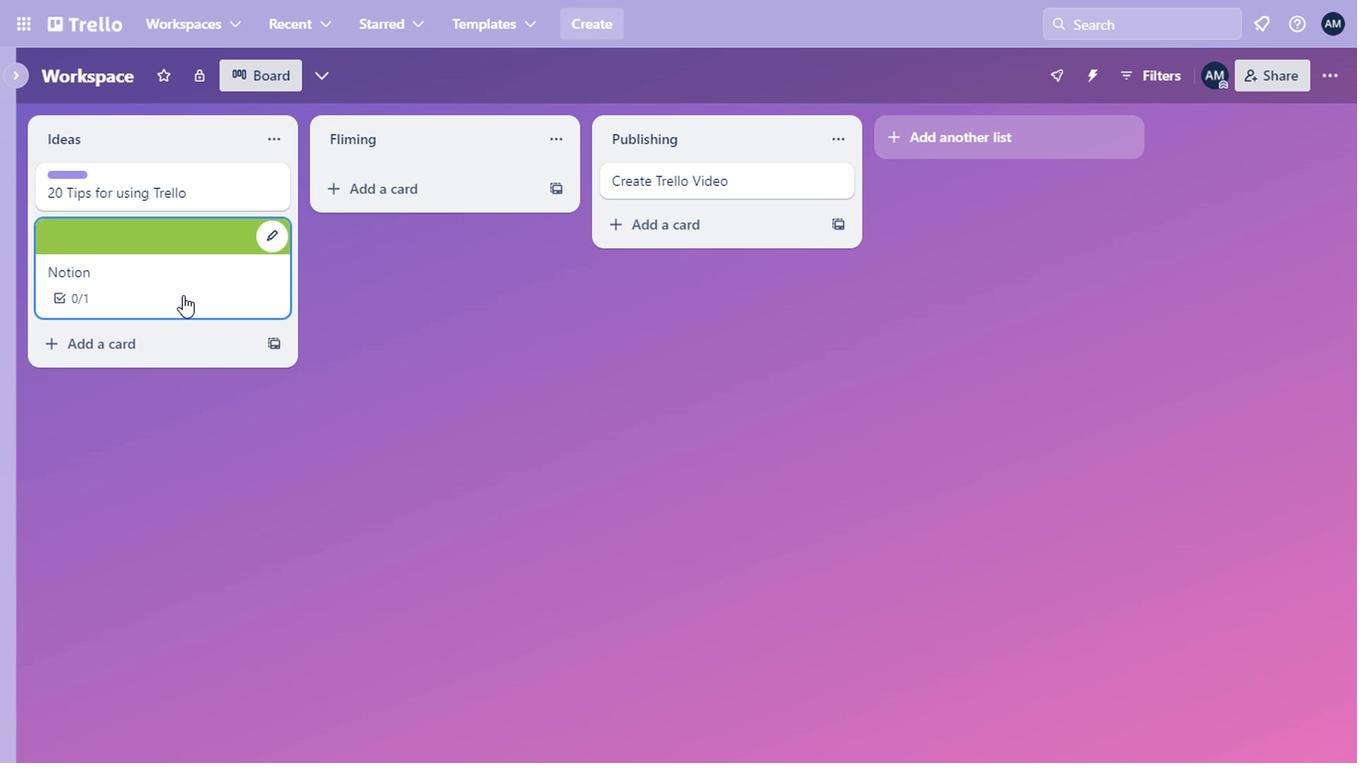 
Action: Mouse scrolled (238, 252) with delta (0, 0)
Screenshot: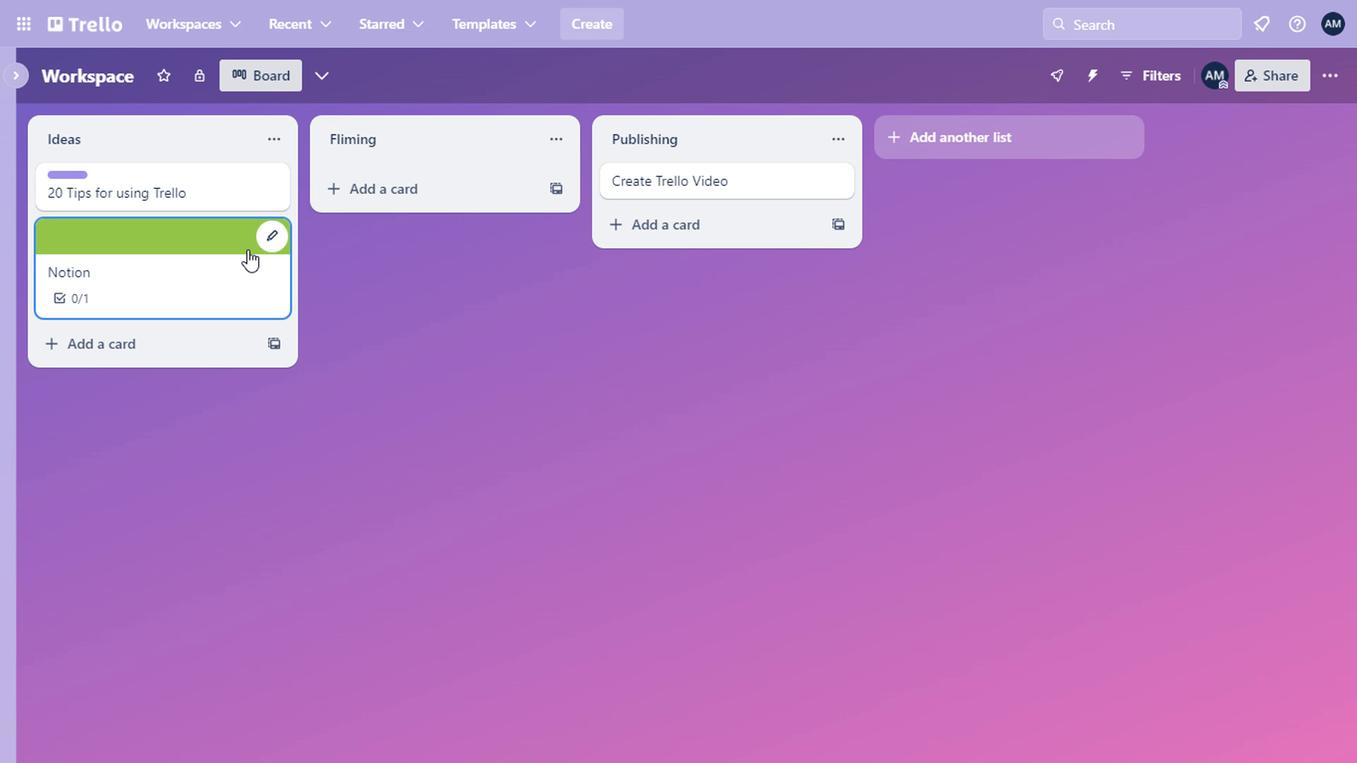 
Action: Mouse moved to (136, 339)
Screenshot: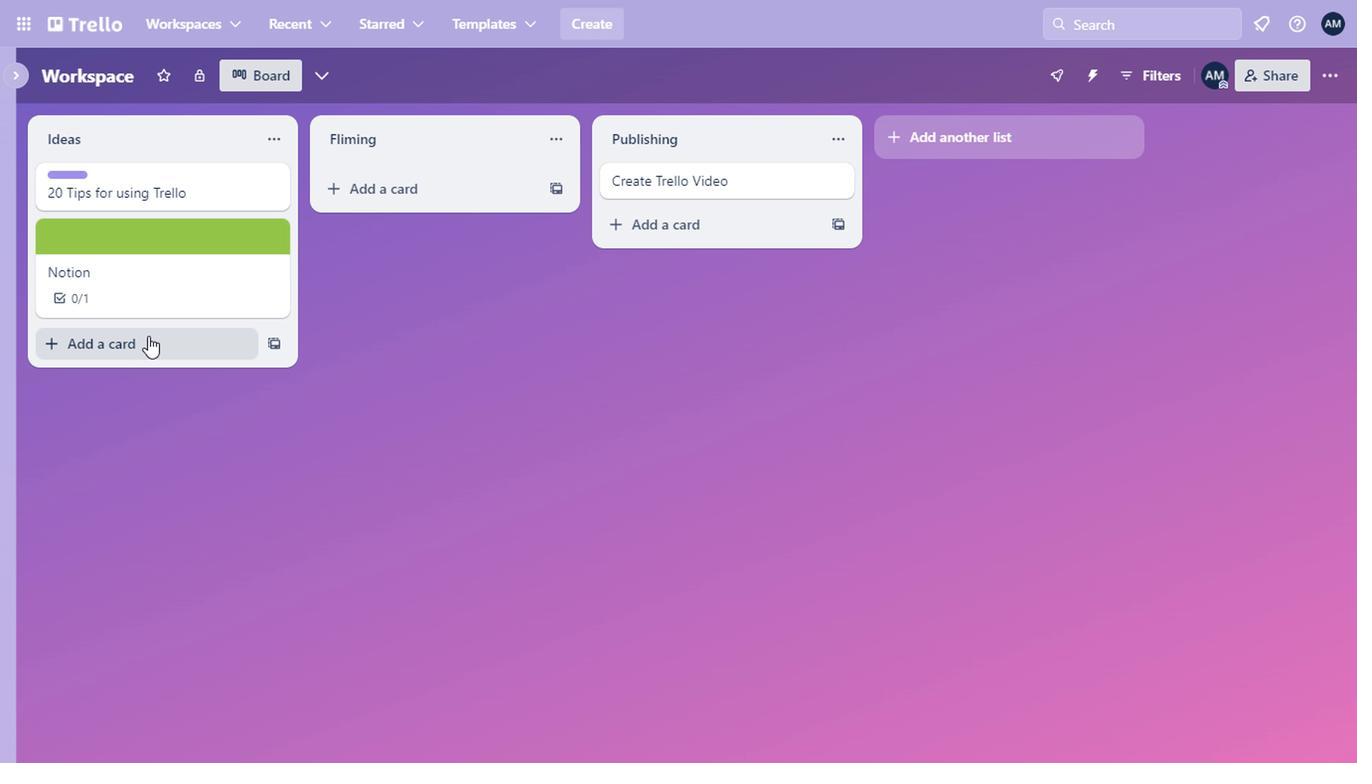 
Action: Mouse pressed left at (136, 339)
Screenshot: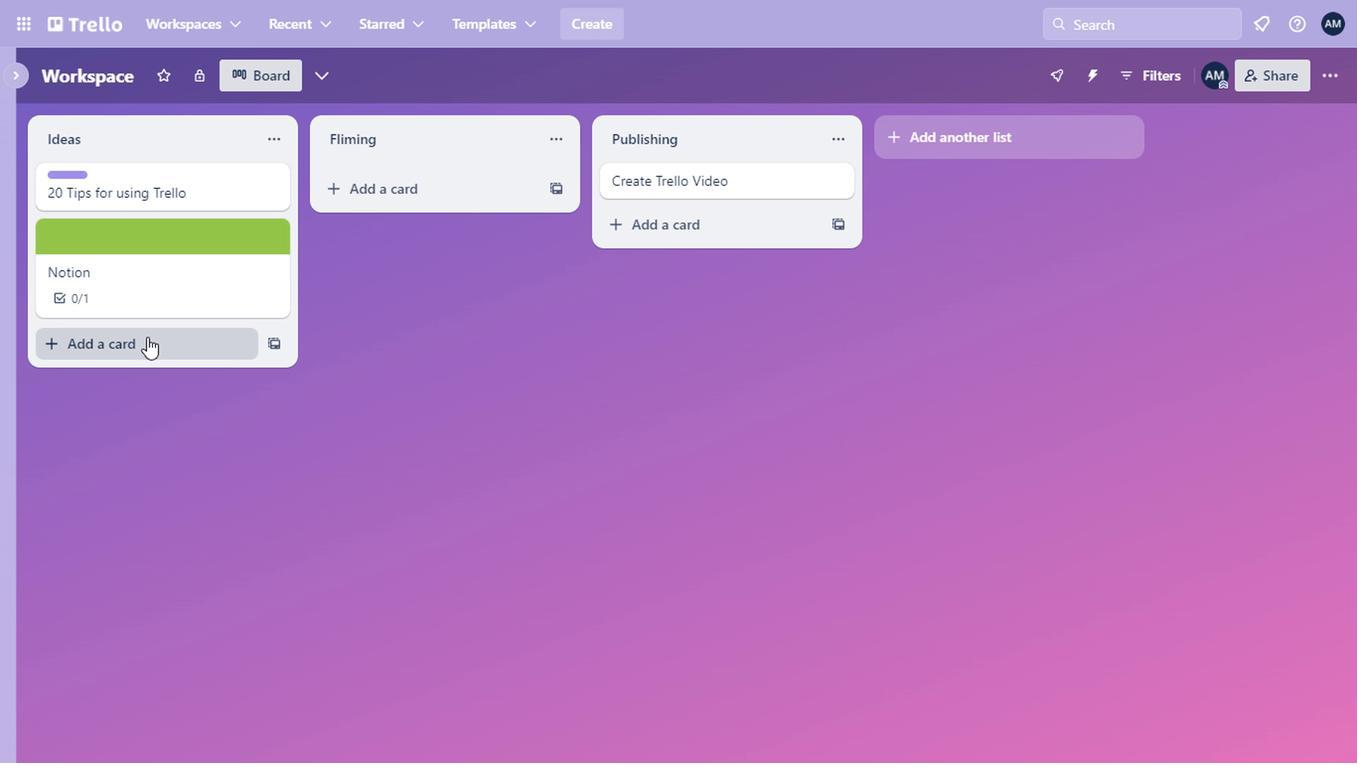 
Action: Mouse moved to (143, 352)
Screenshot: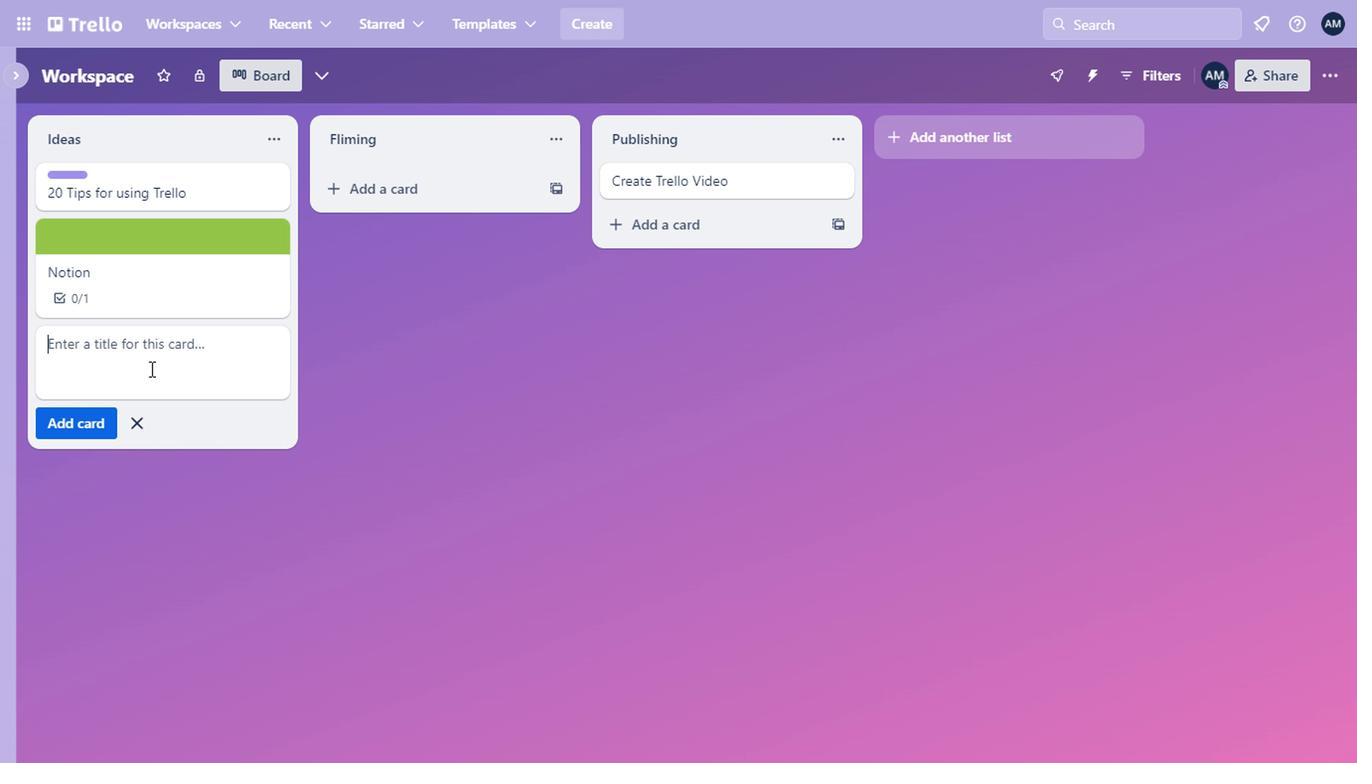 
Action: Mouse pressed left at (143, 352)
Screenshot: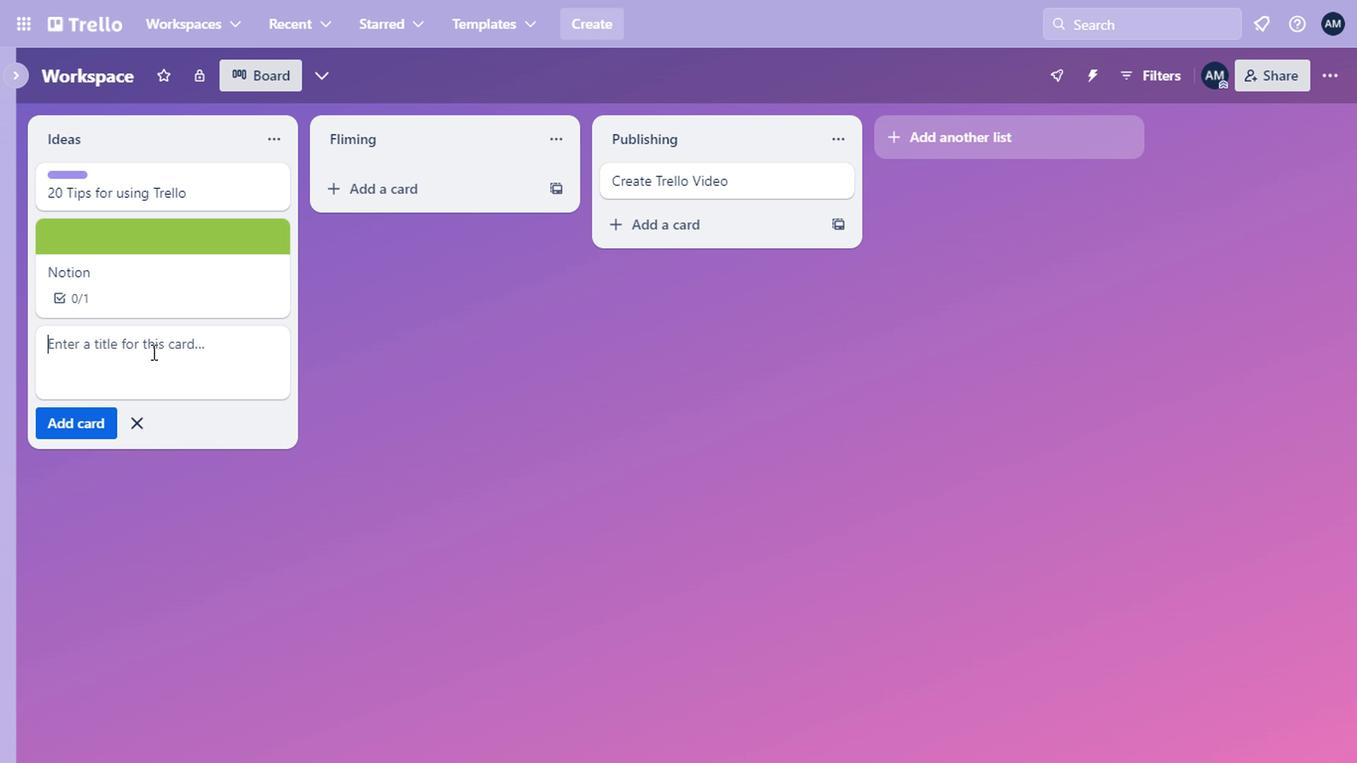
Action: Key pressed explain<Key.space>card
Screenshot: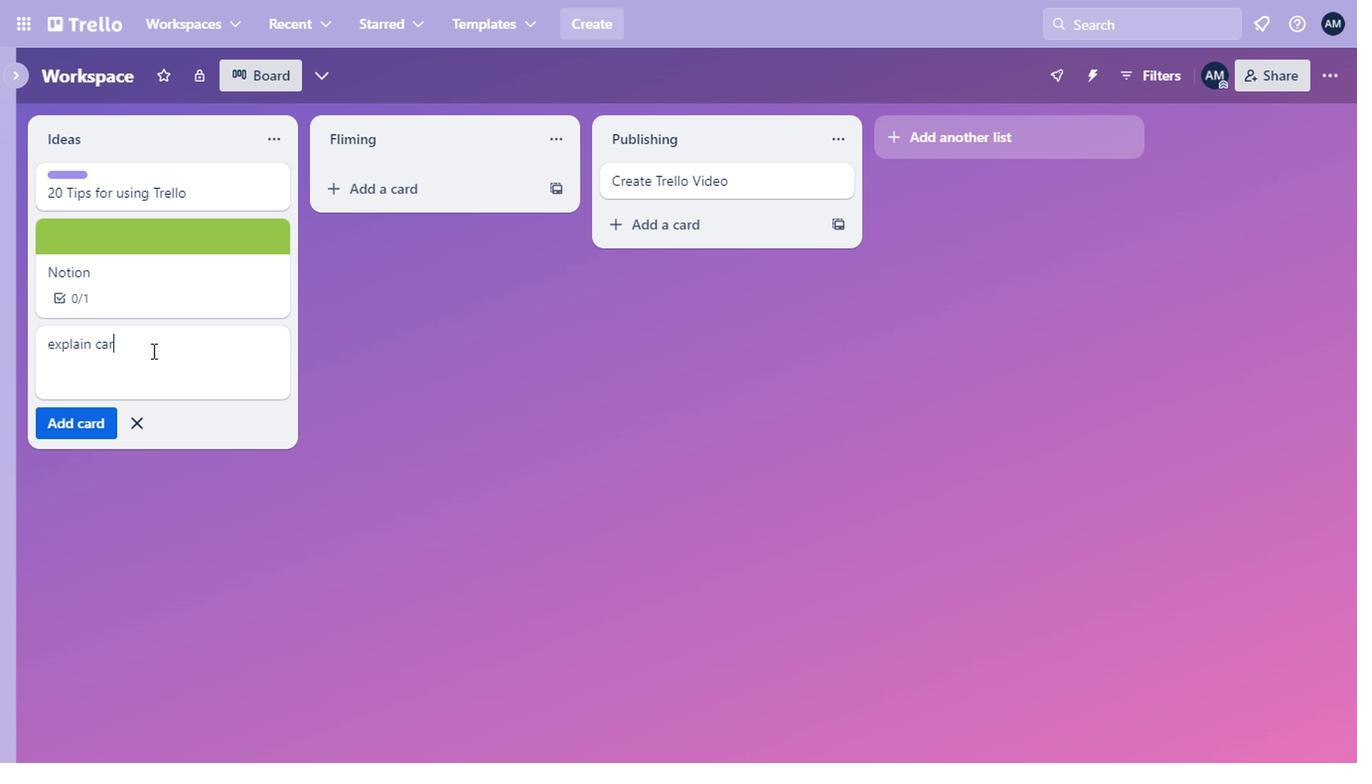 
Action: Mouse moved to (95, 424)
Screenshot: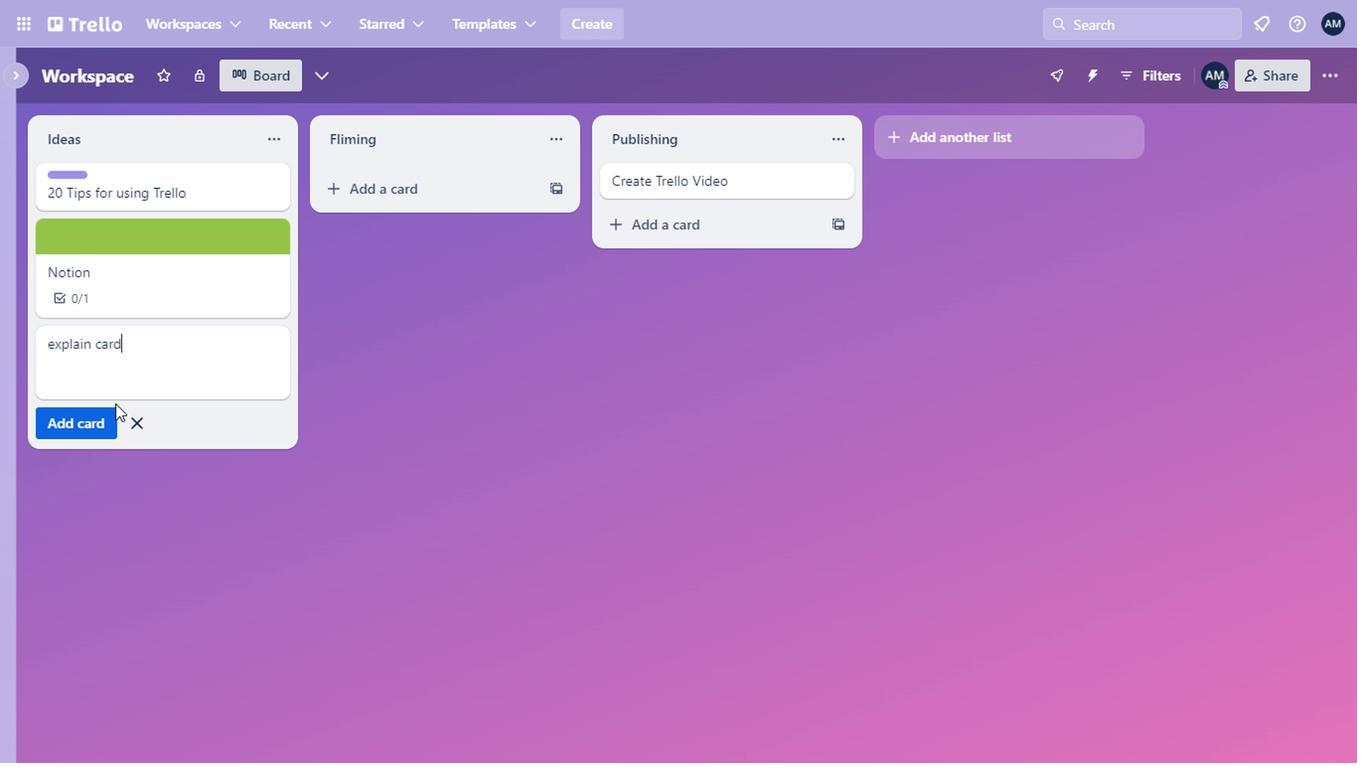 
Action: Mouse pressed left at (95, 424)
Screenshot: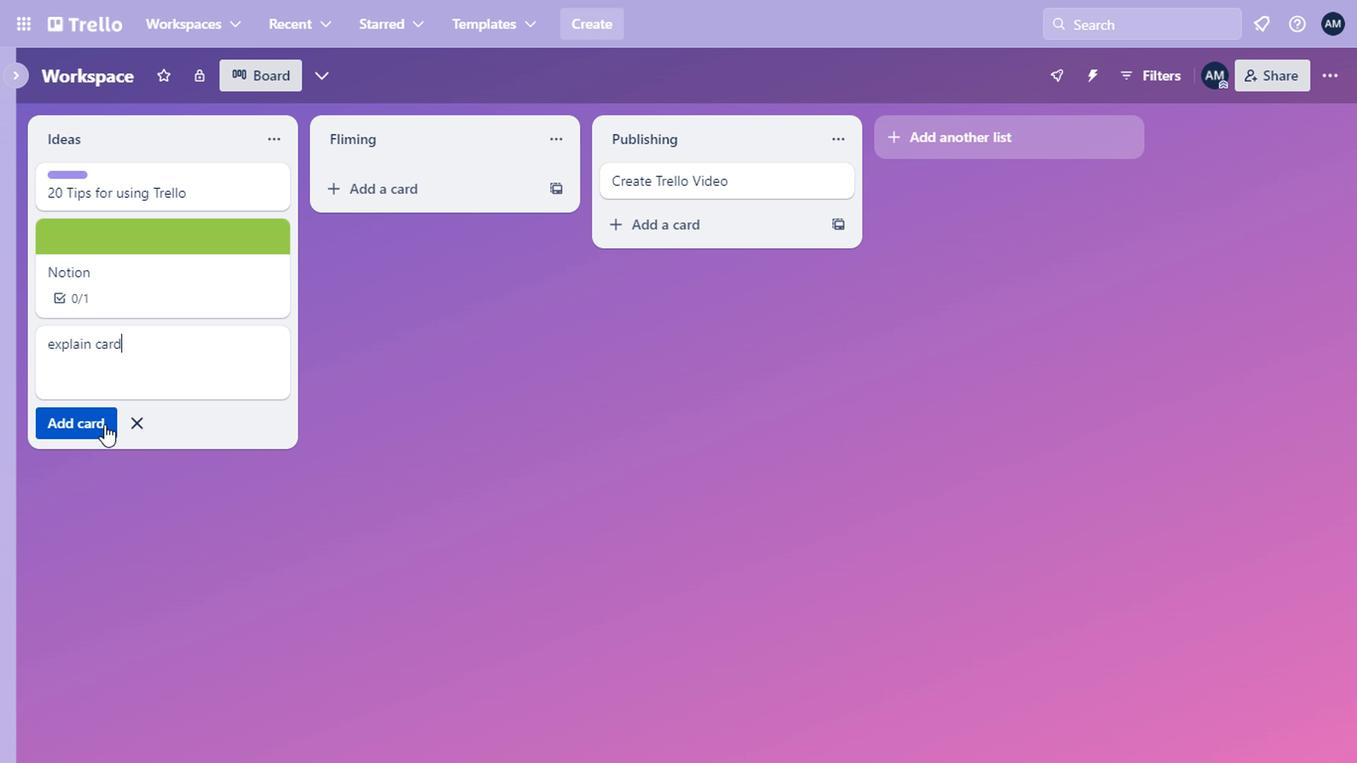 
Action: Mouse moved to (262, 344)
Screenshot: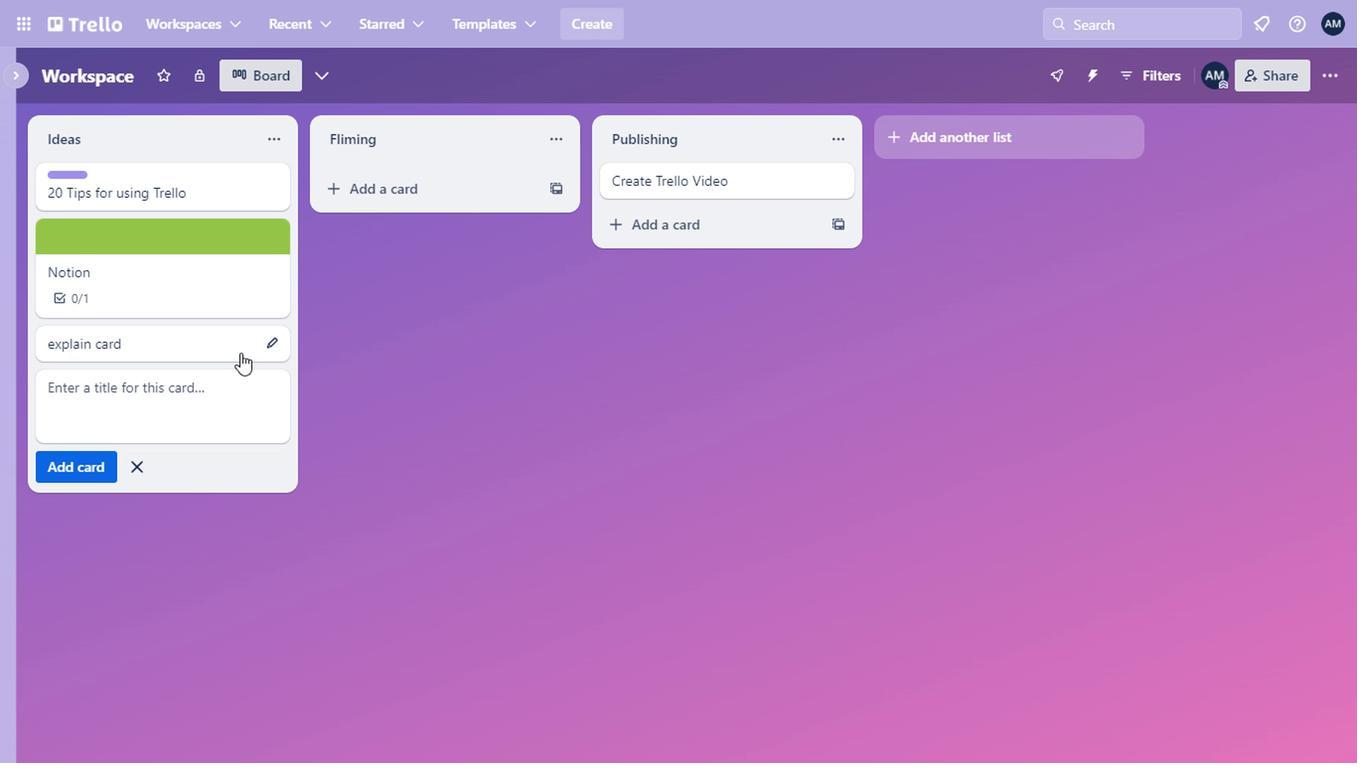 
Action: Mouse pressed left at (262, 344)
Screenshot: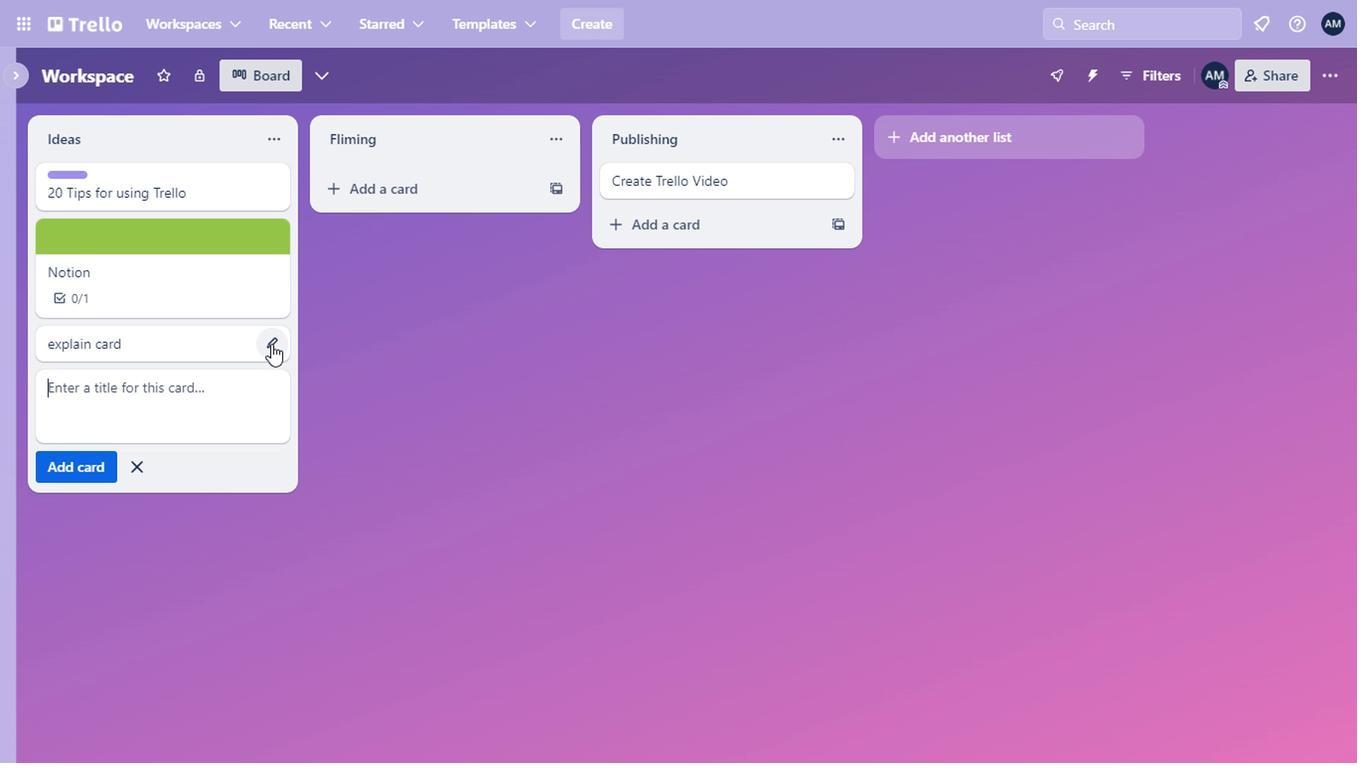 
Action: Mouse moved to (338, 592)
Screenshot: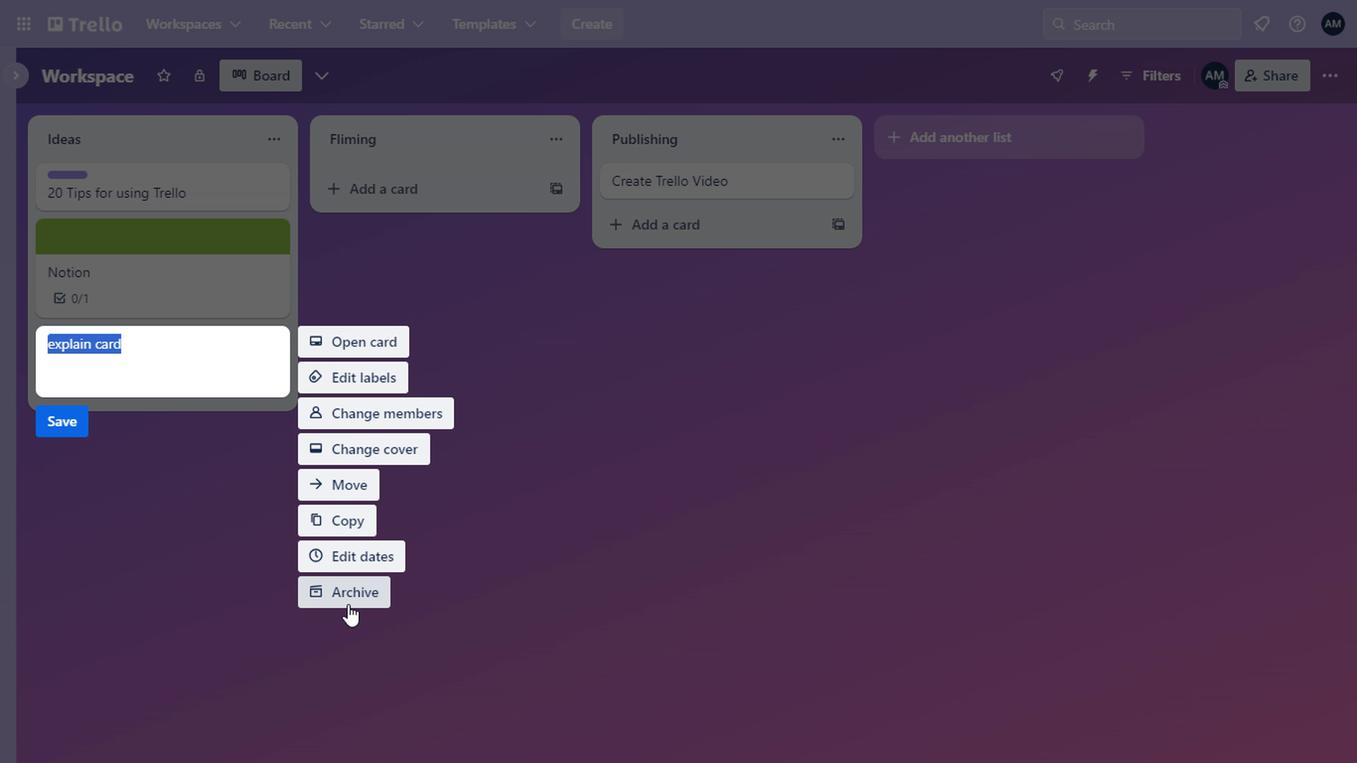 
Action: Mouse pressed left at (338, 592)
Screenshot: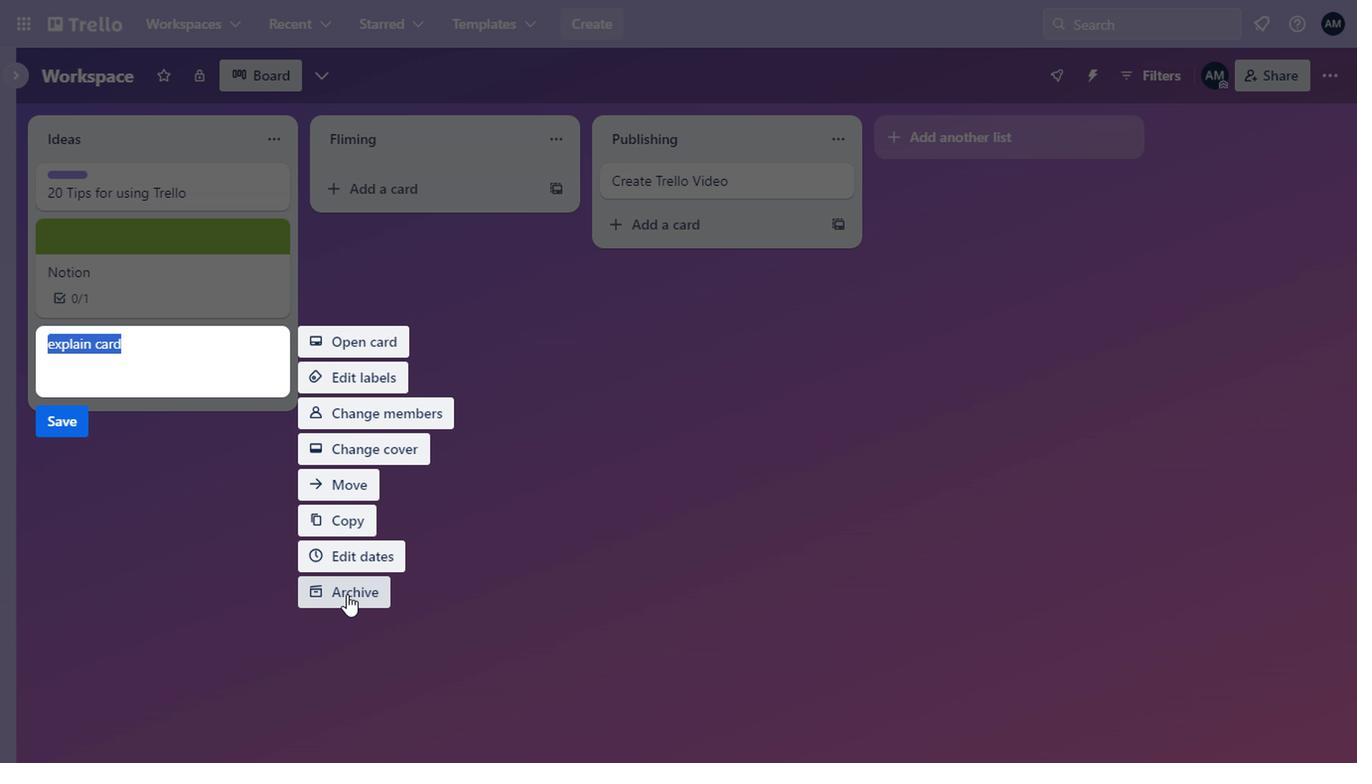 
Action: Mouse moved to (1319, 83)
Screenshot: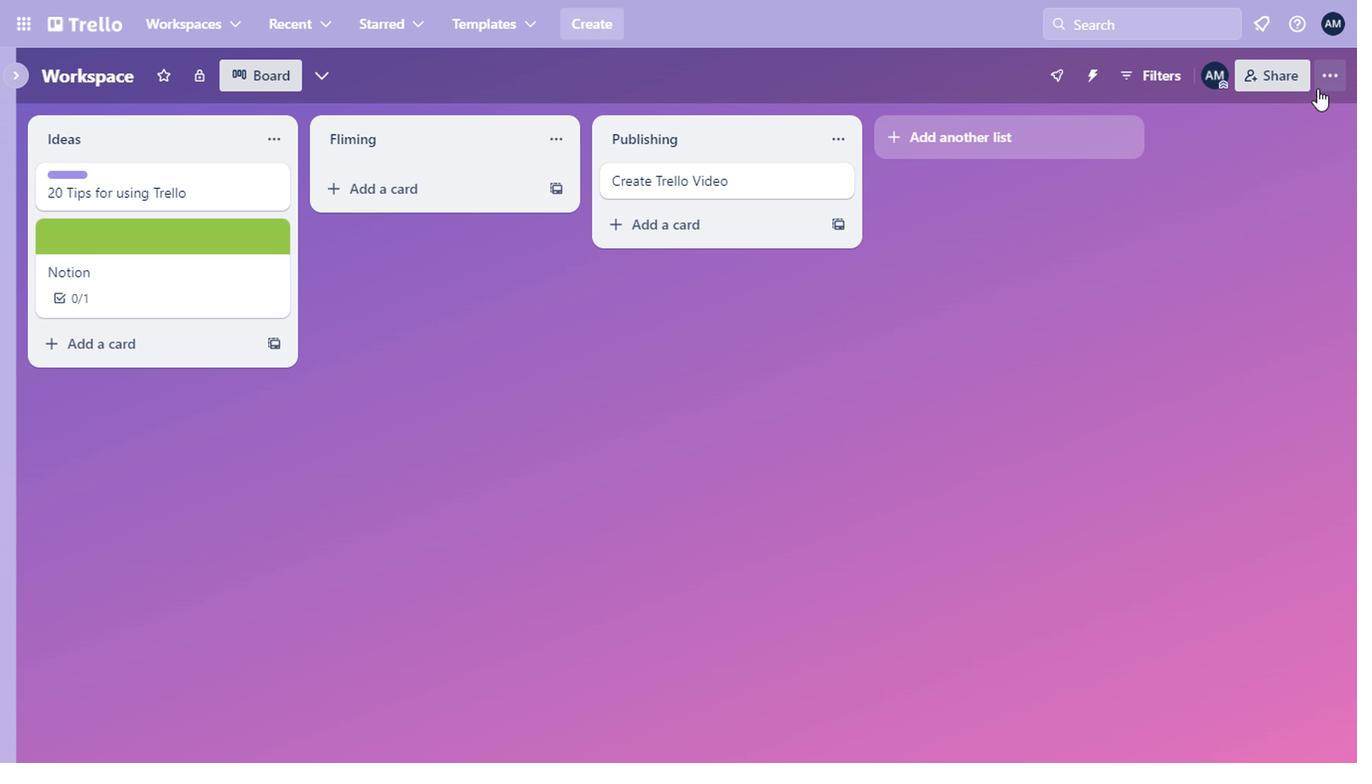 
Action: Mouse pressed left at (1319, 83)
Screenshot: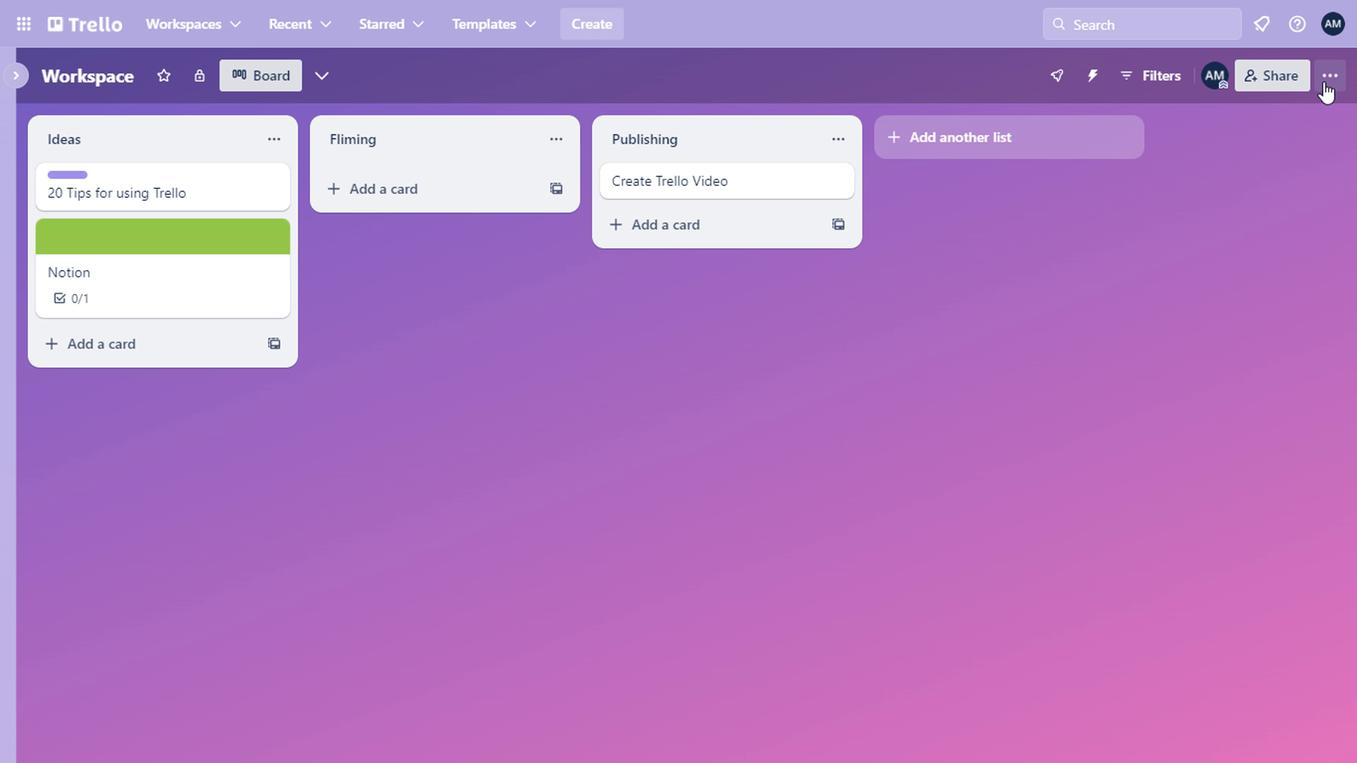 
Action: Mouse moved to (1134, 218)
Screenshot: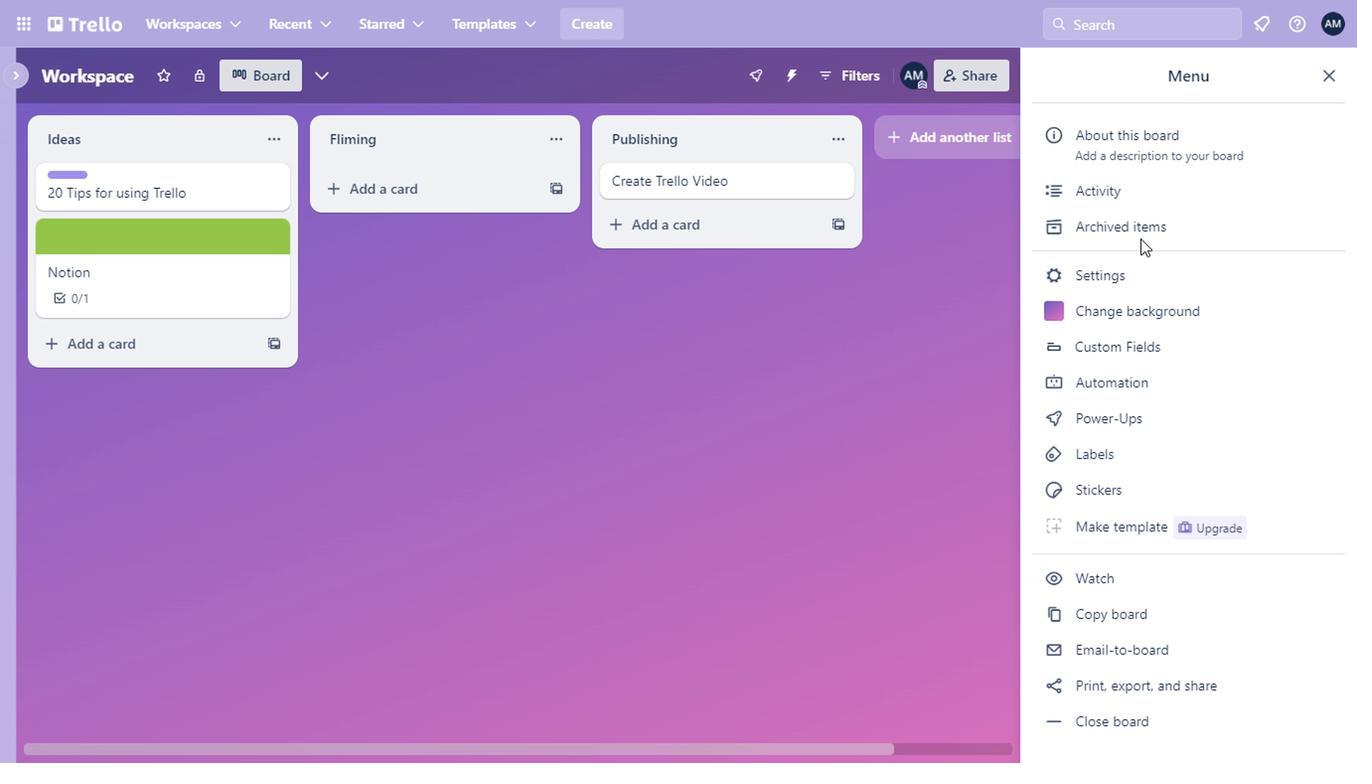 
Action: Mouse pressed left at (1134, 218)
Screenshot: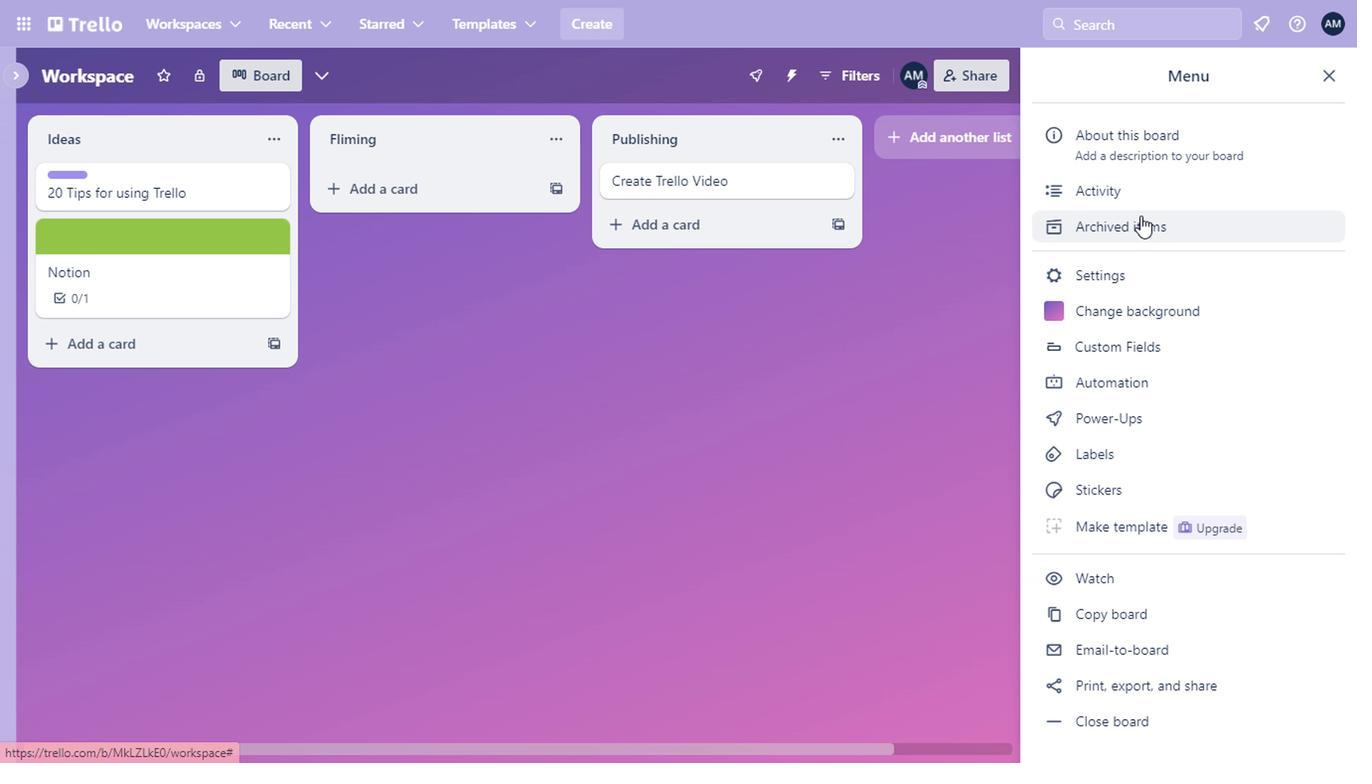 
Action: Mouse moved to (1183, 246)
Screenshot: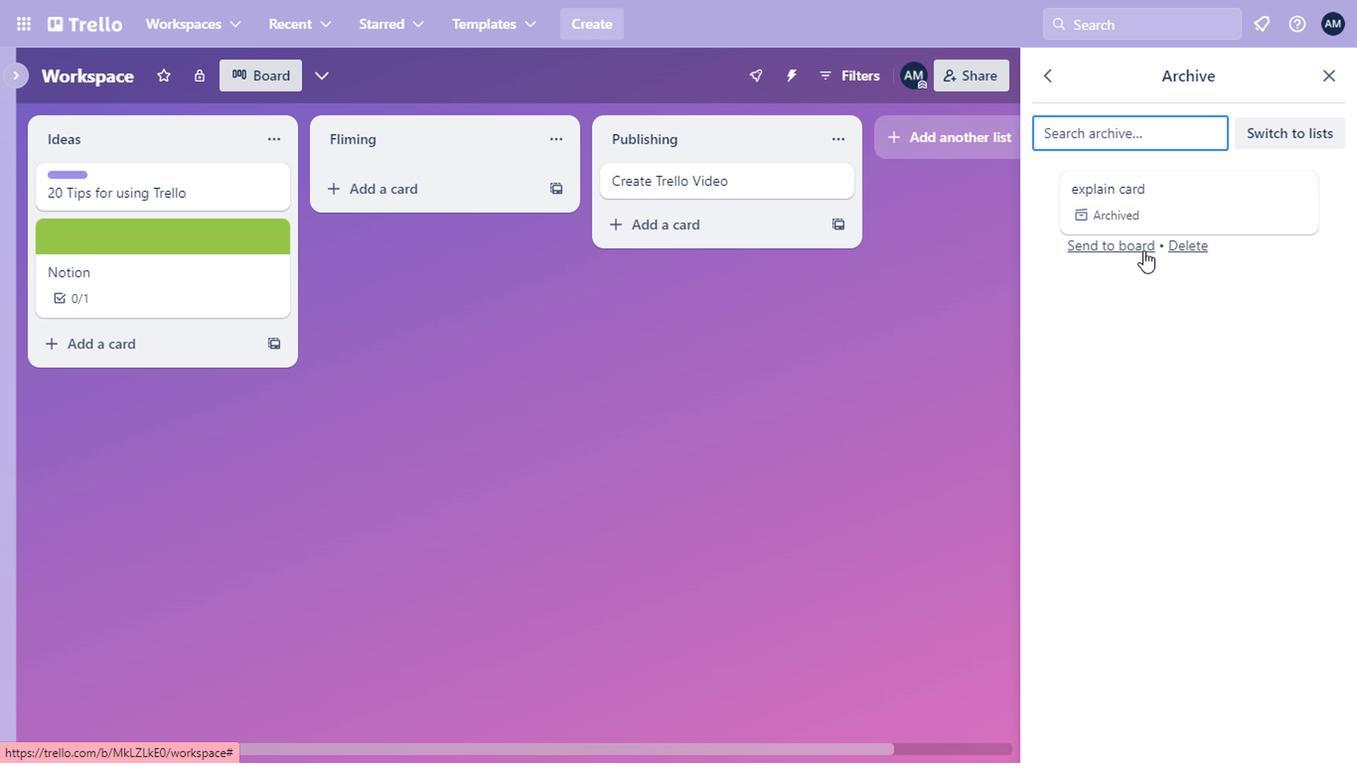 
Action: Mouse pressed left at (1183, 246)
Screenshot: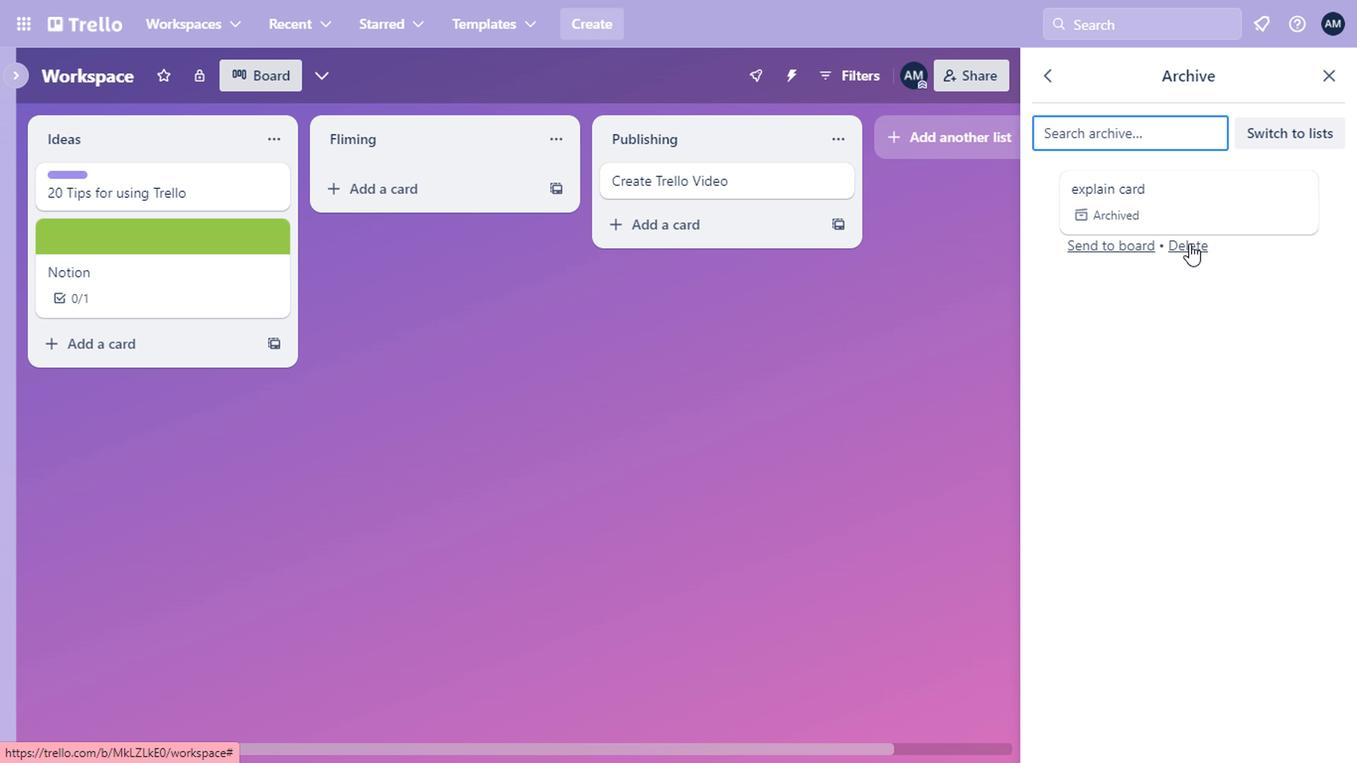 
Action: Mouse moved to (1192, 408)
Screenshot: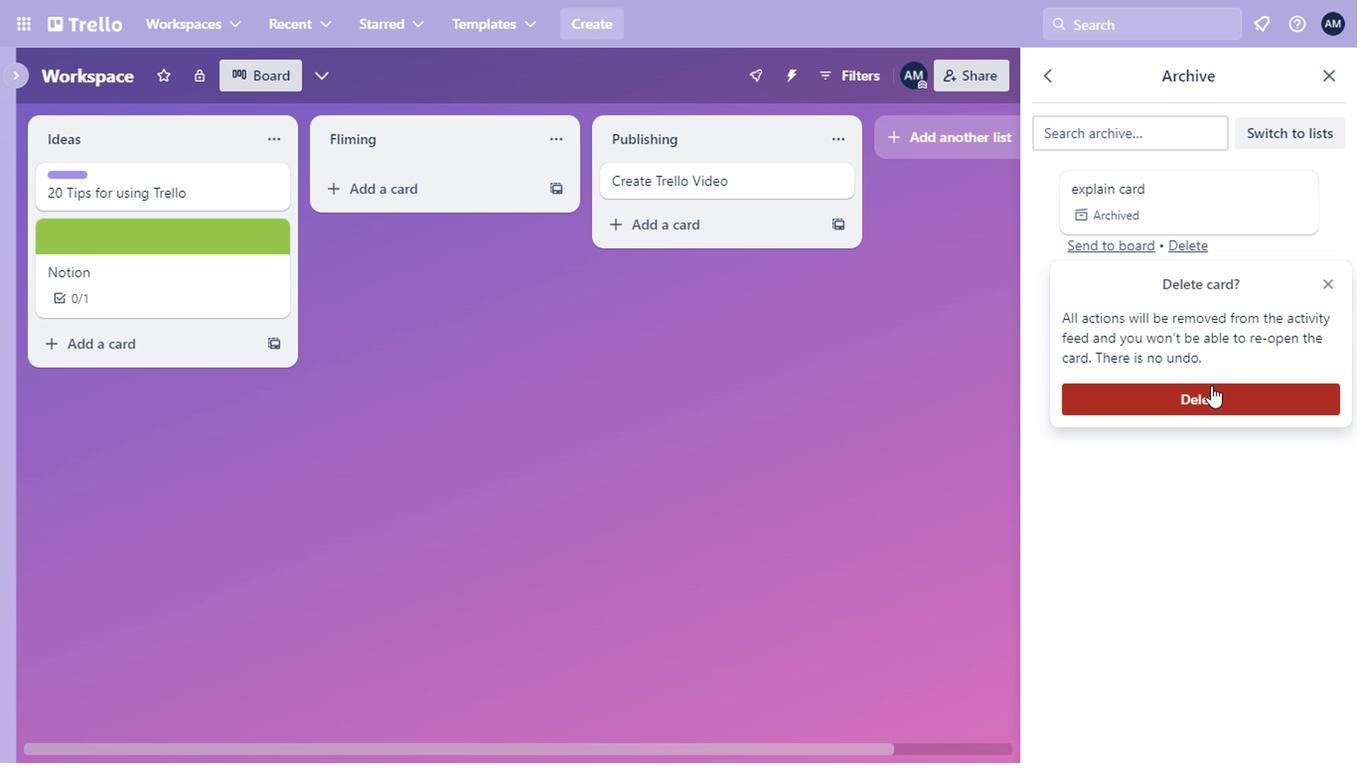 
Action: Mouse pressed left at (1192, 408)
Screenshot: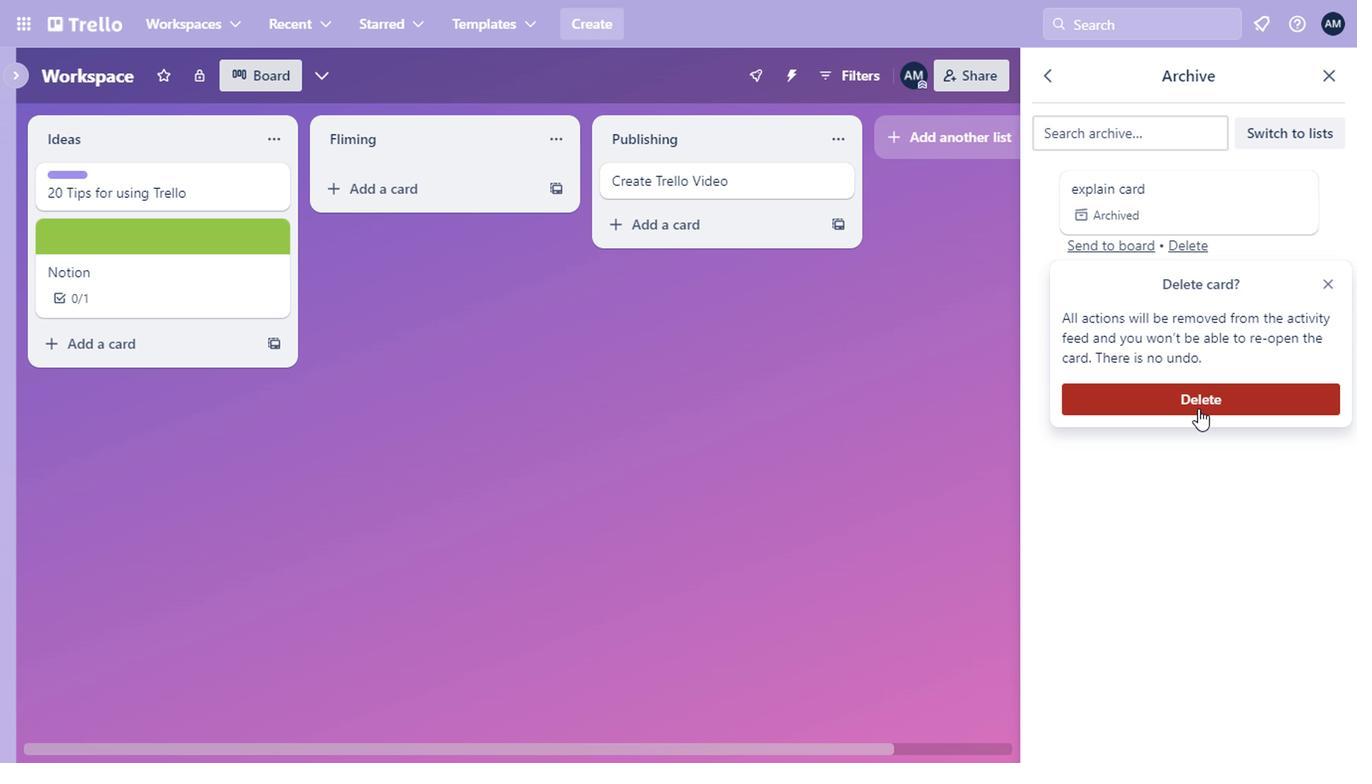 
Action: Mouse moved to (817, 383)
Screenshot: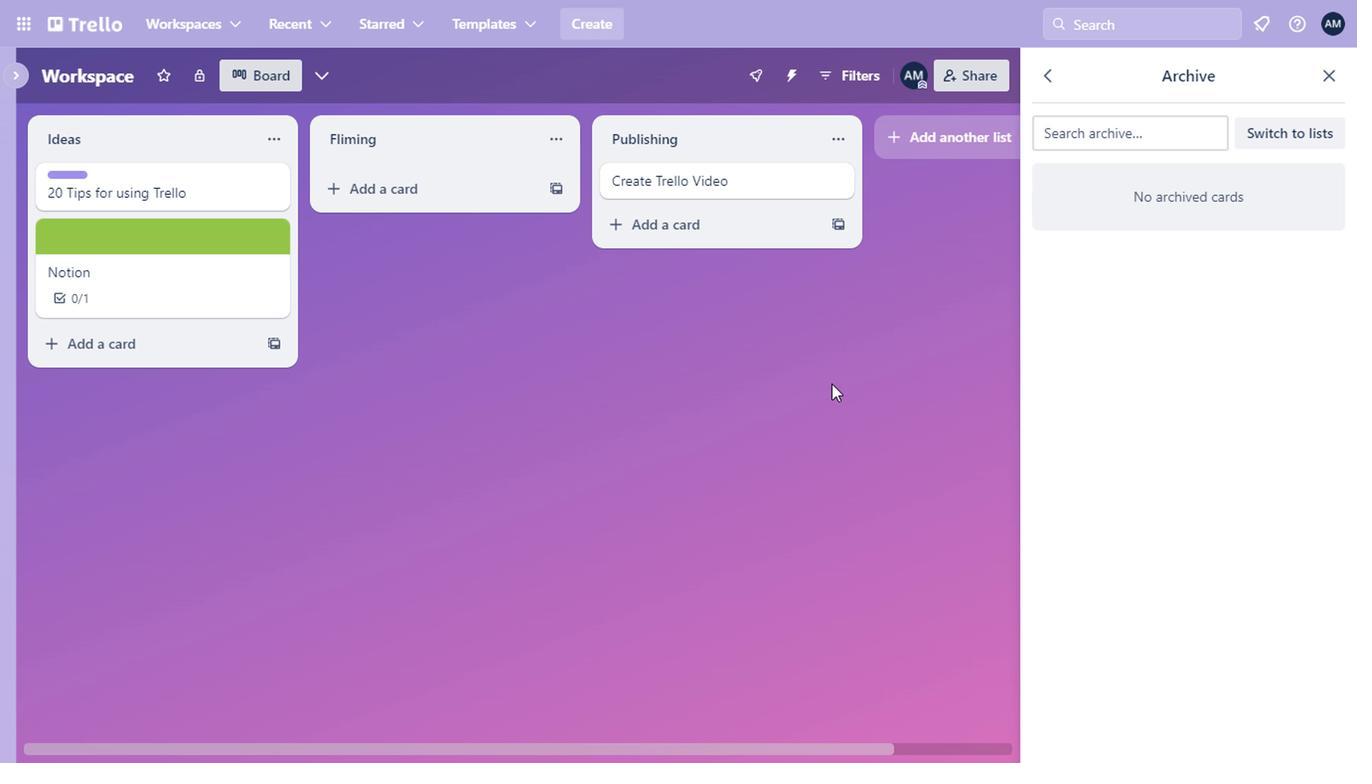 
Action: Mouse pressed left at (817, 383)
Screenshot: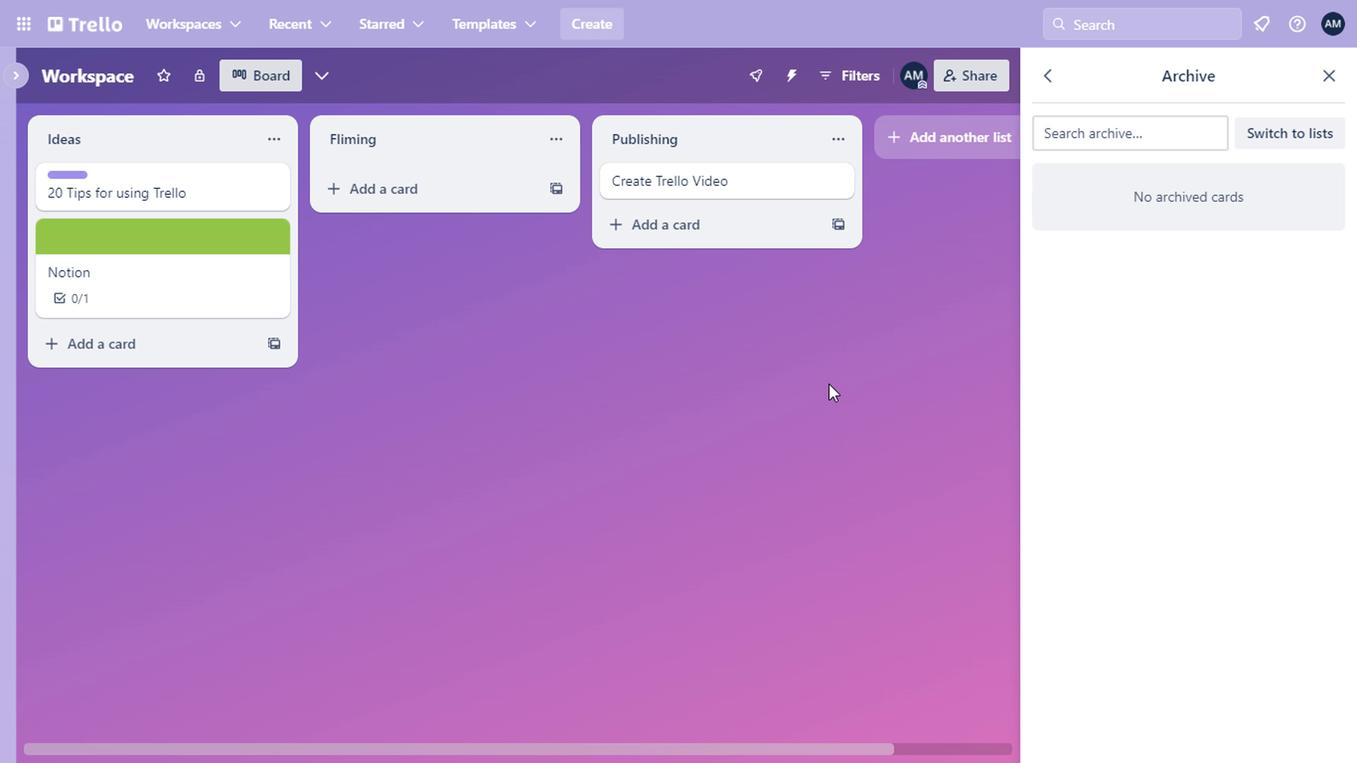 
Action: Mouse moved to (1316, 86)
Screenshot: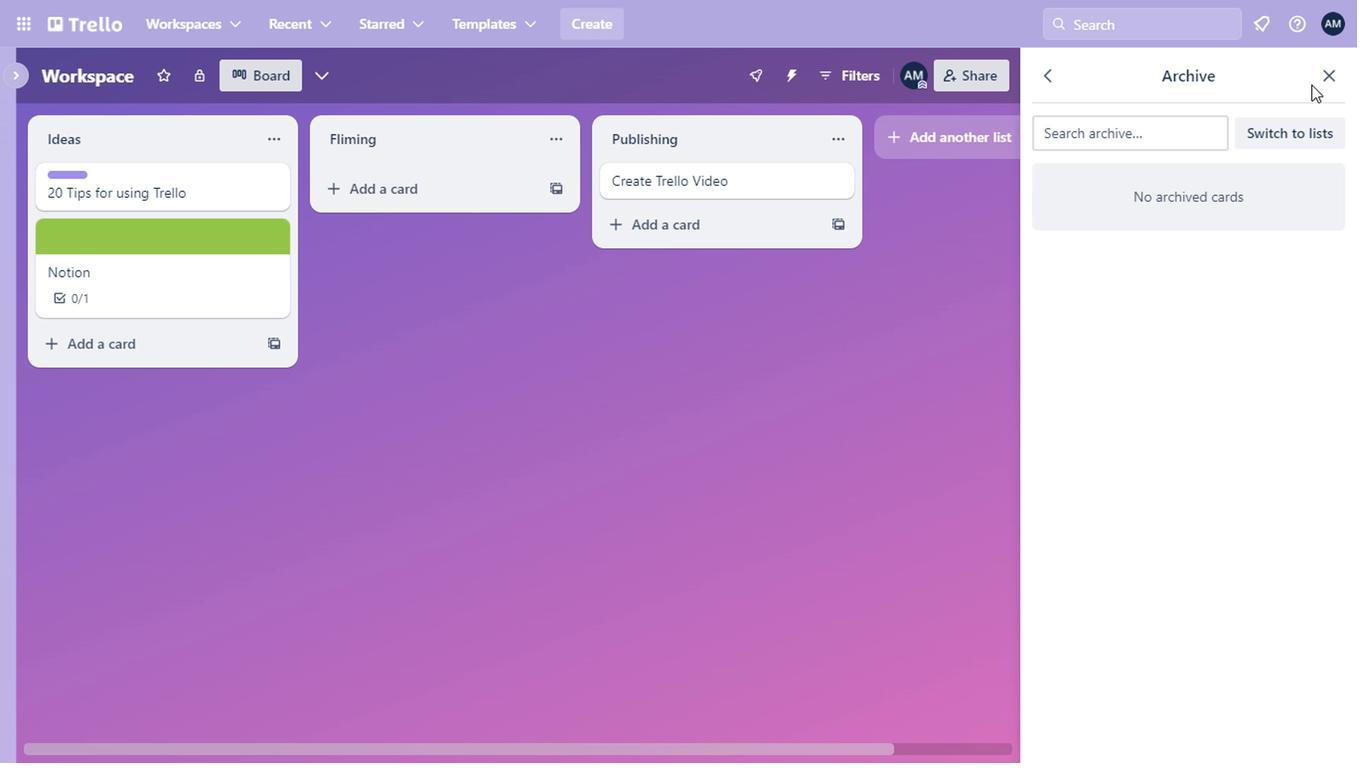 
Action: Mouse pressed left at (1316, 86)
Screenshot: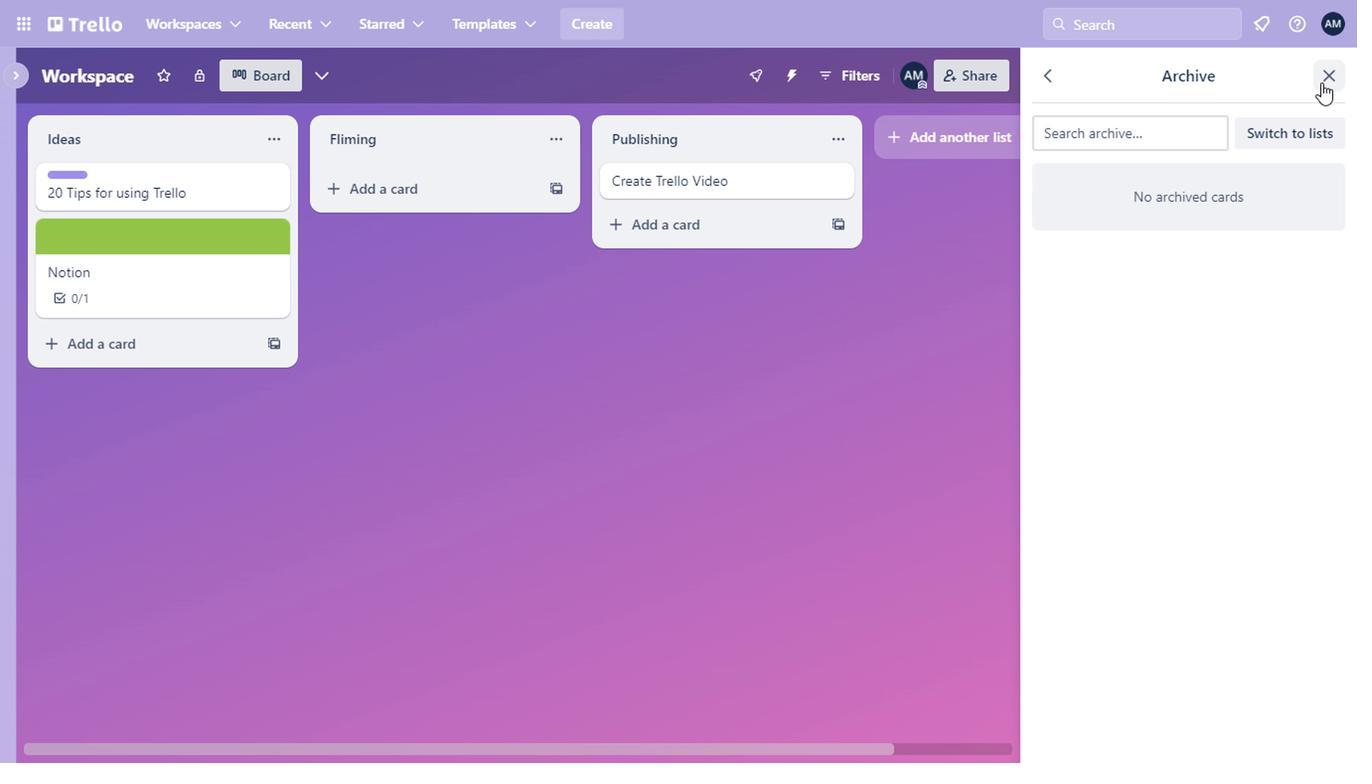 
Action: Mouse moved to (77, 201)
